 Task: Toggle the use editor as commit input.
Action: Mouse moved to (40, 612)
Screenshot: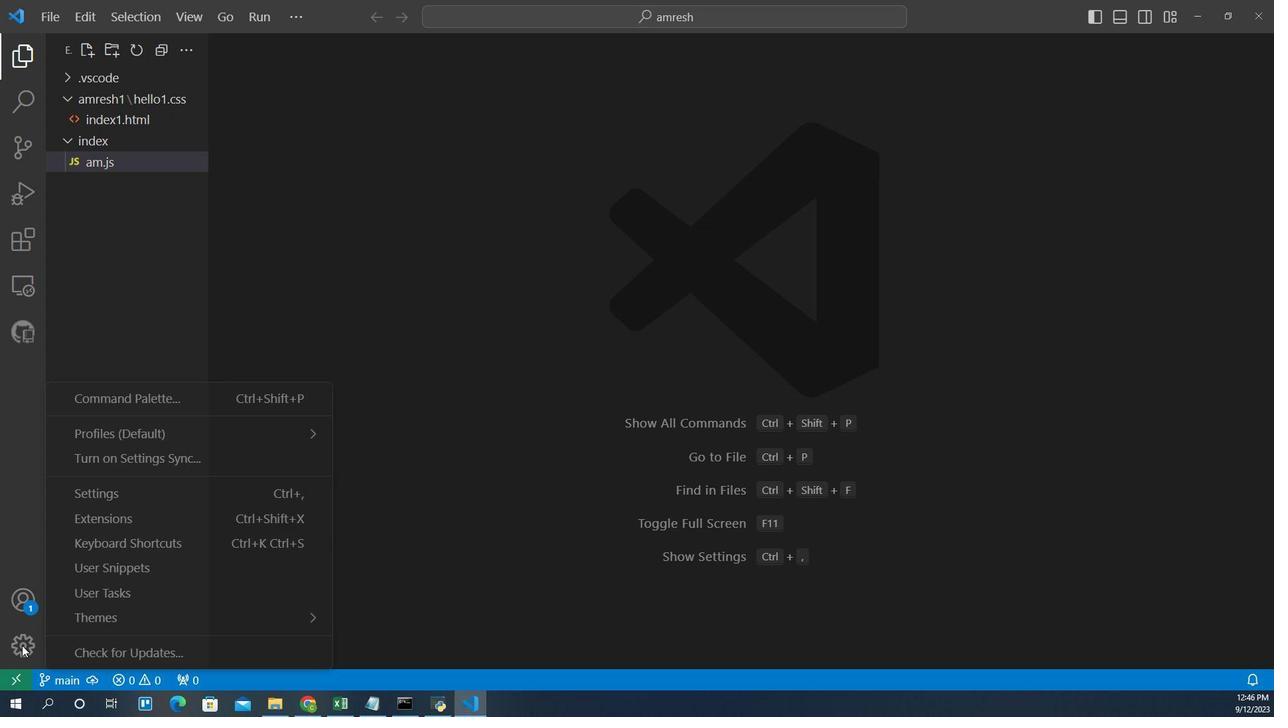 
Action: Mouse pressed left at (40, 612)
Screenshot: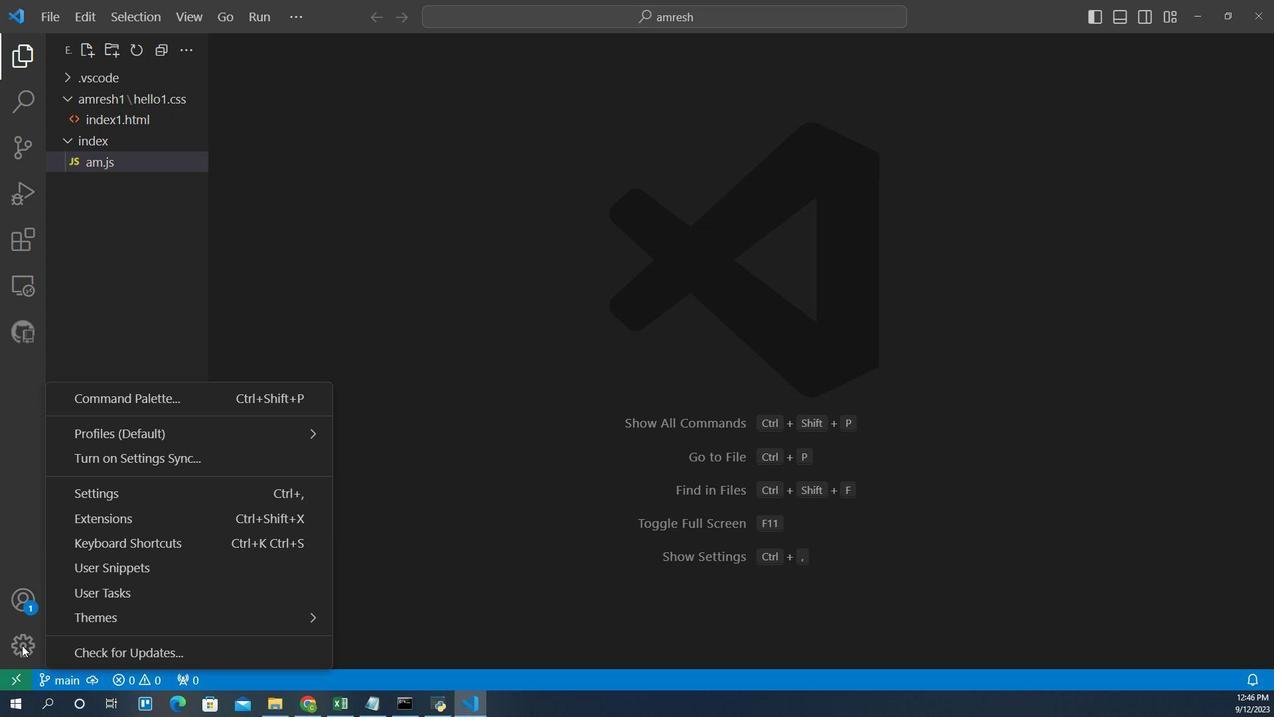 
Action: Mouse moved to (105, 480)
Screenshot: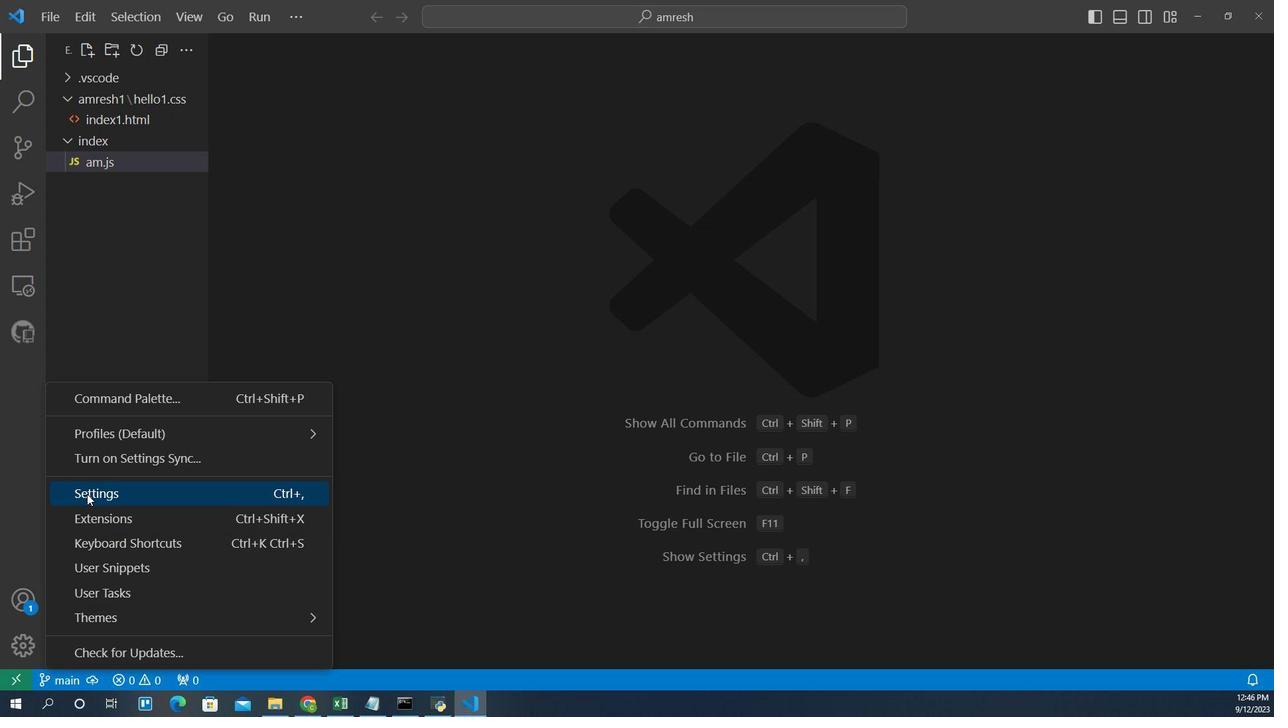 
Action: Mouse pressed left at (105, 480)
Screenshot: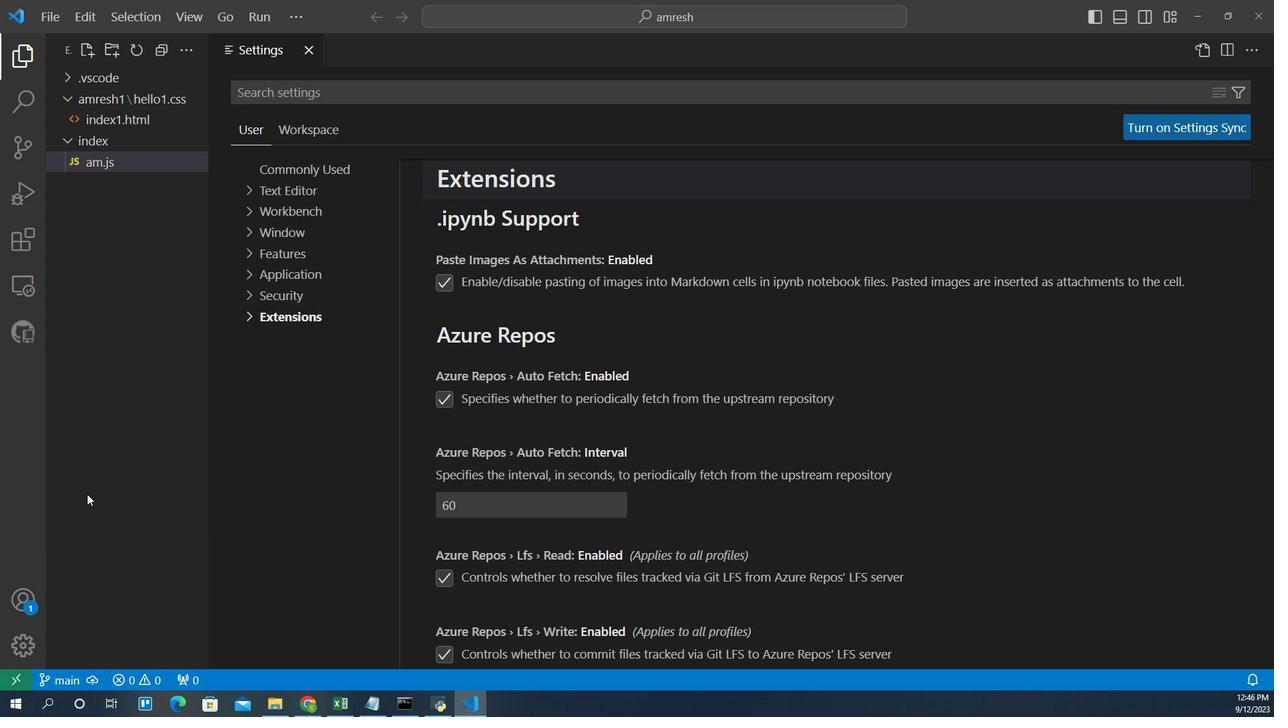 
Action: Mouse moved to (278, 324)
Screenshot: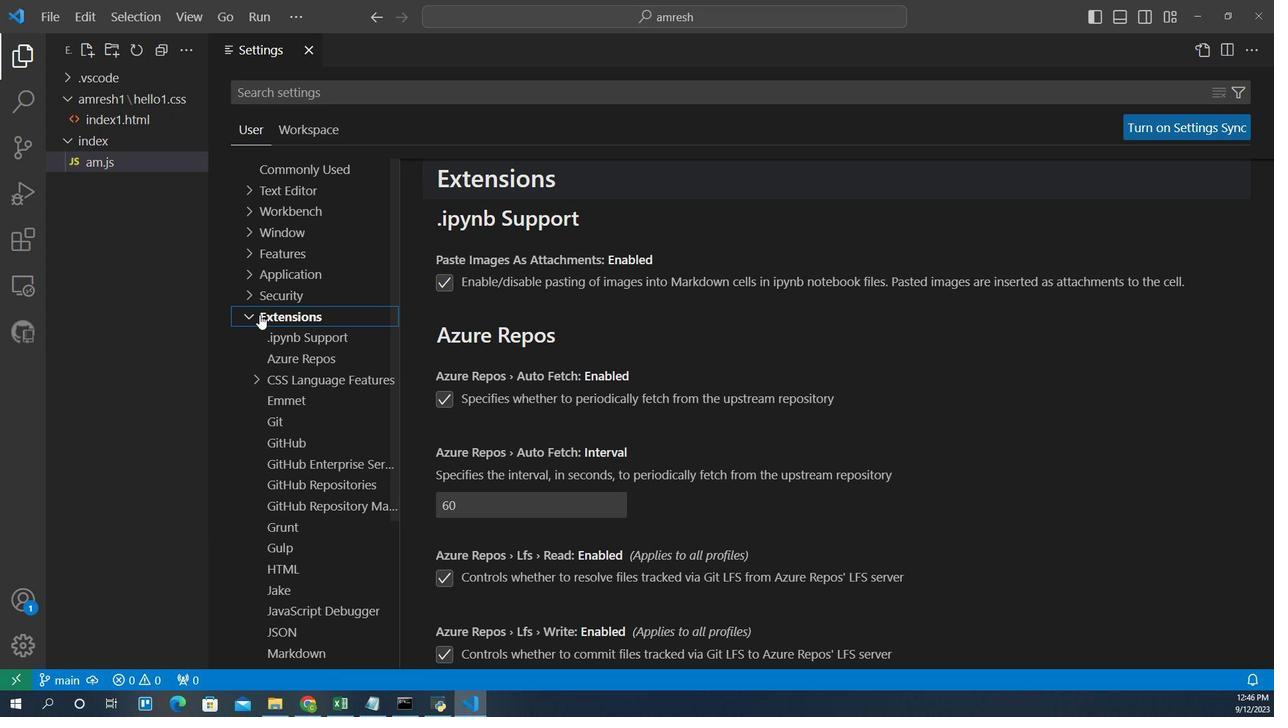 
Action: Mouse pressed left at (278, 324)
Screenshot: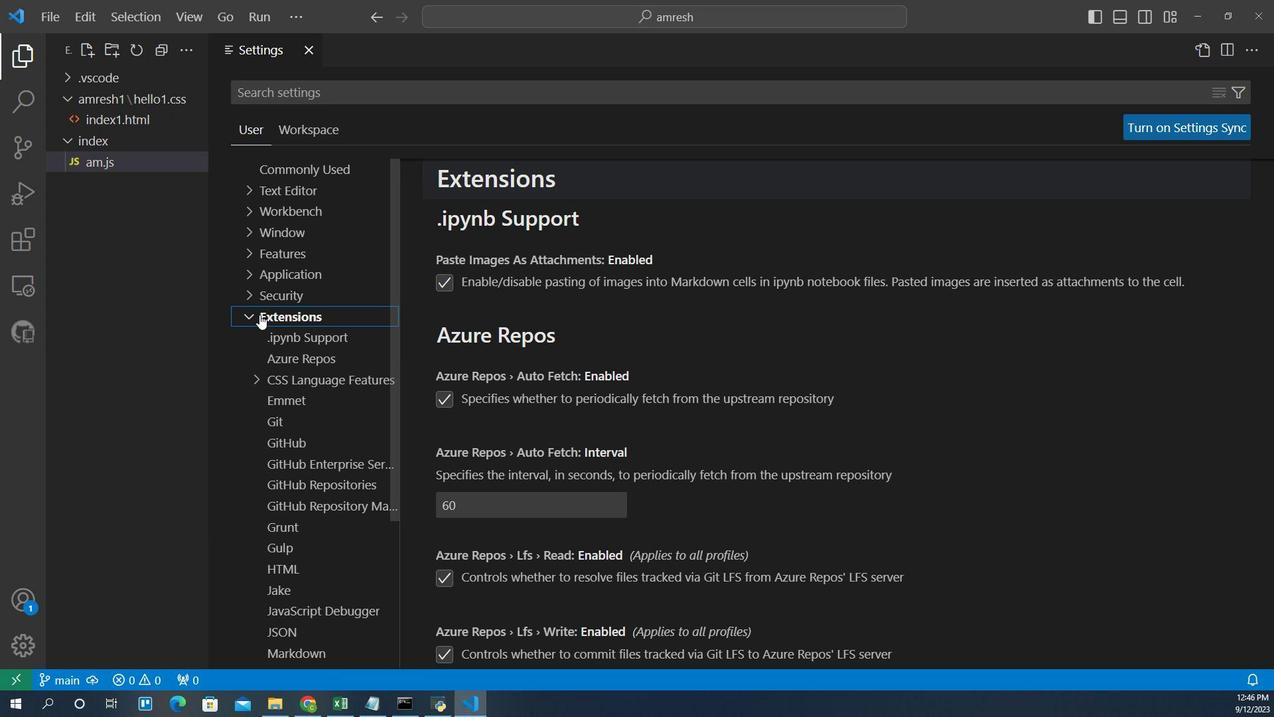 
Action: Mouse moved to (290, 418)
Screenshot: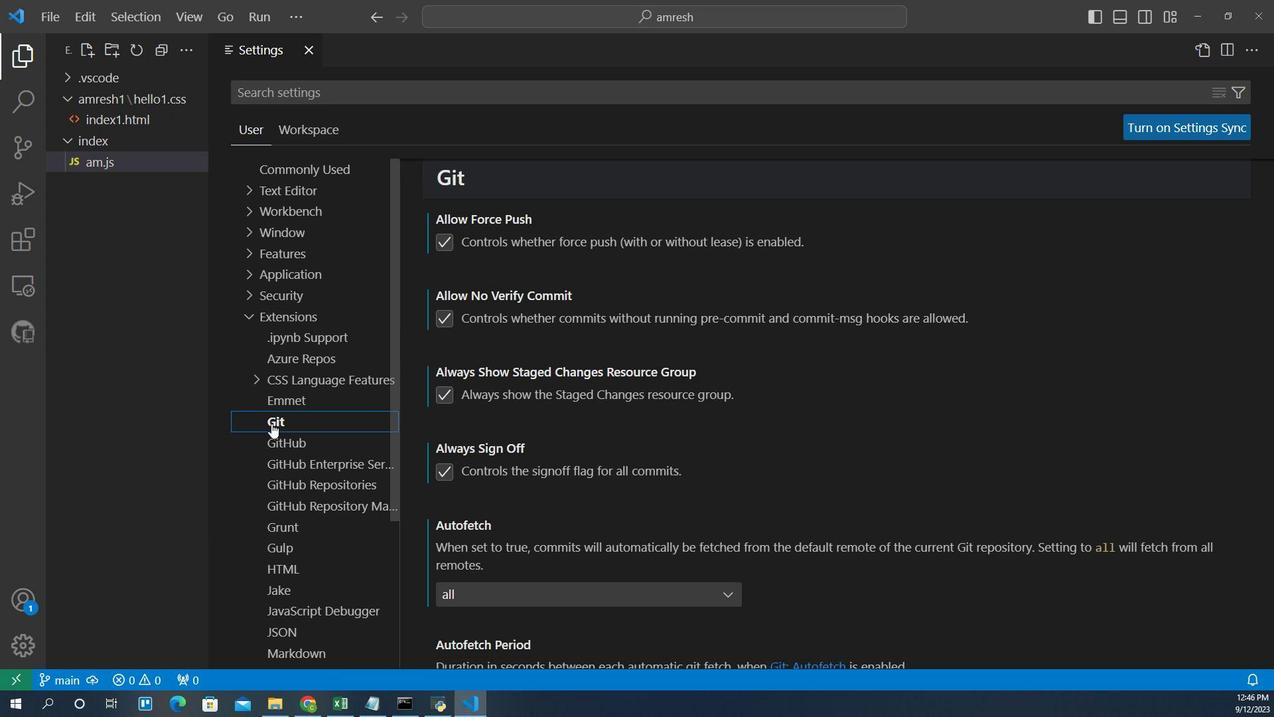 
Action: Mouse pressed left at (290, 418)
Screenshot: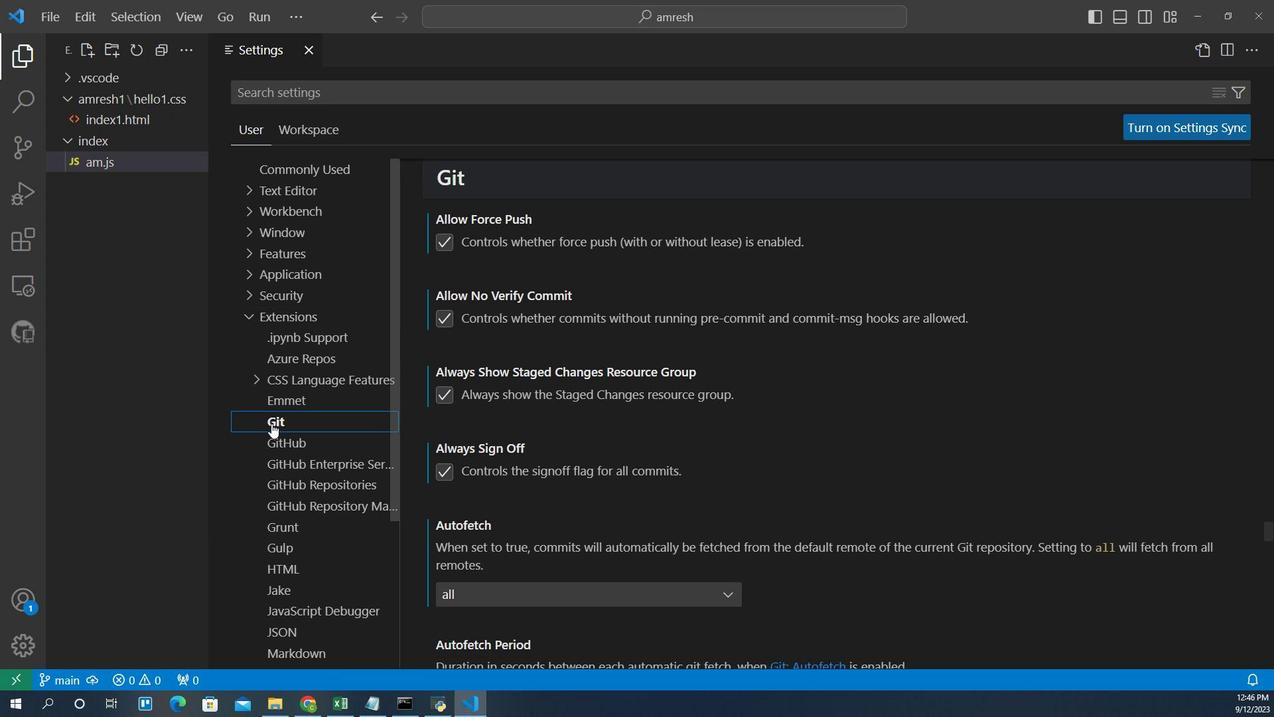 
Action: Mouse moved to (588, 530)
Screenshot: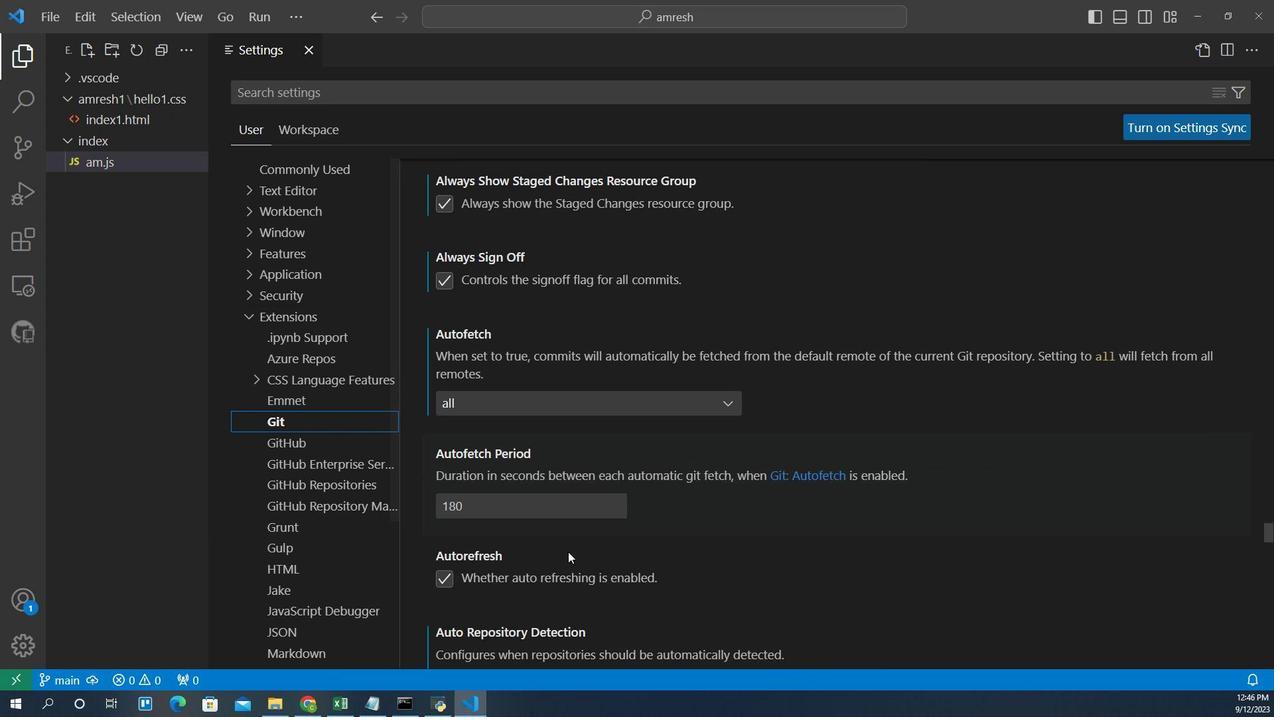 
Action: Mouse scrolled (588, 529) with delta (0, 0)
Screenshot: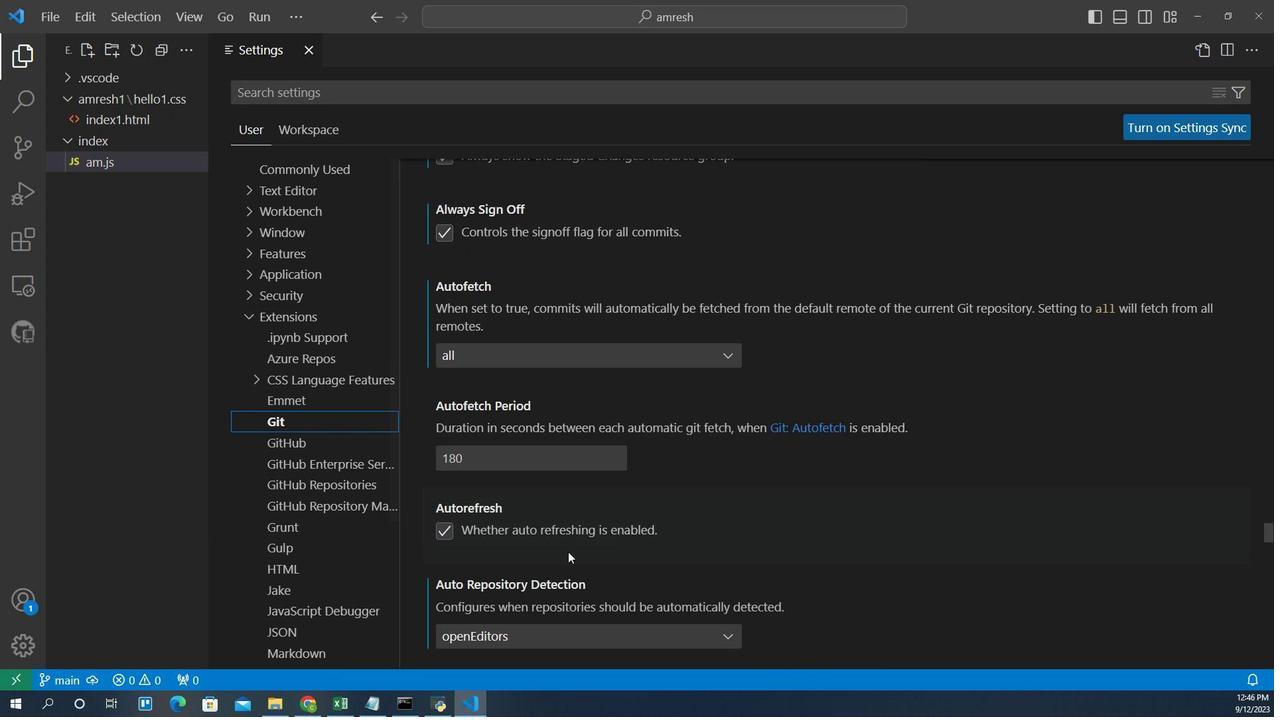 
Action: Mouse scrolled (588, 529) with delta (0, 0)
Screenshot: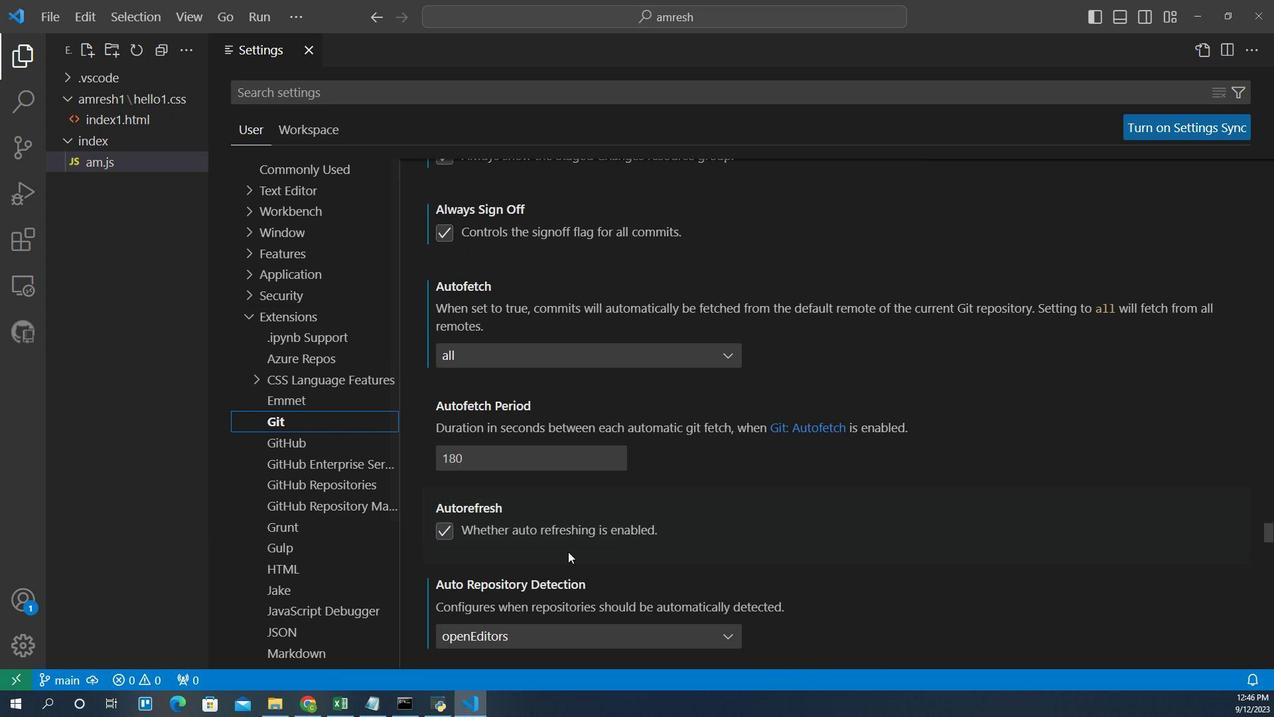 
Action: Mouse scrolled (588, 529) with delta (0, 0)
Screenshot: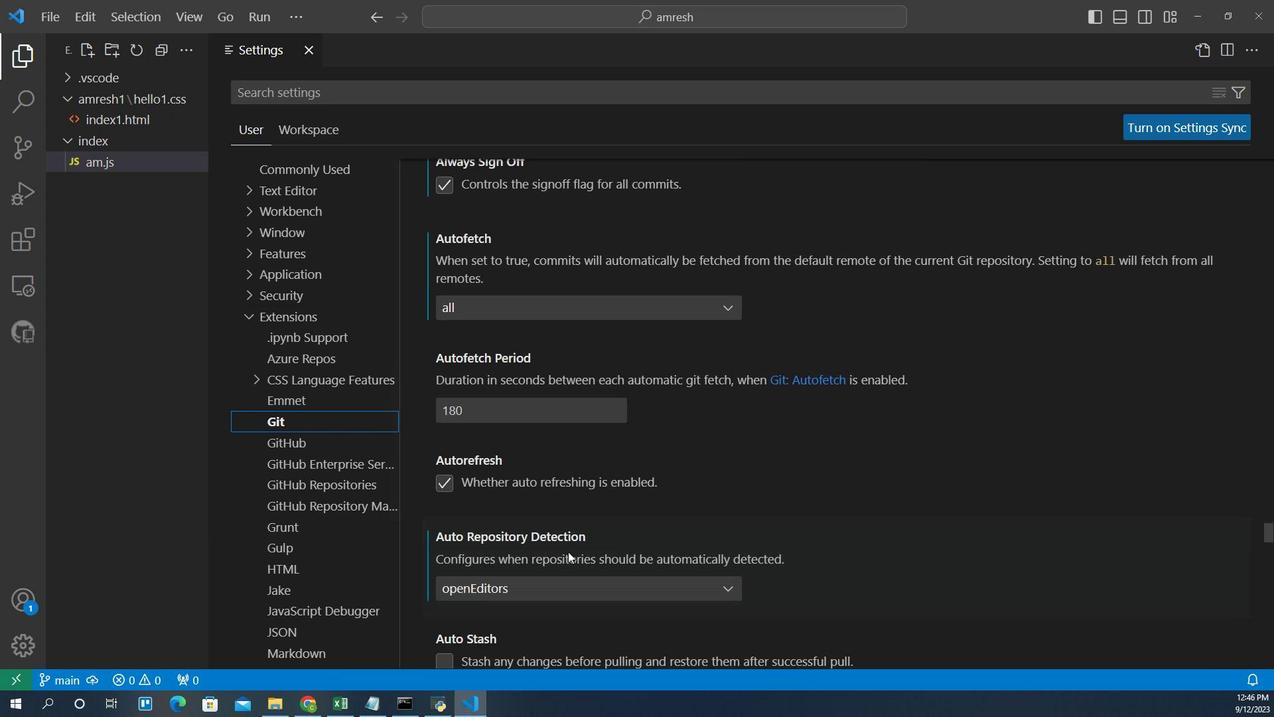 
Action: Mouse scrolled (588, 529) with delta (0, 0)
Screenshot: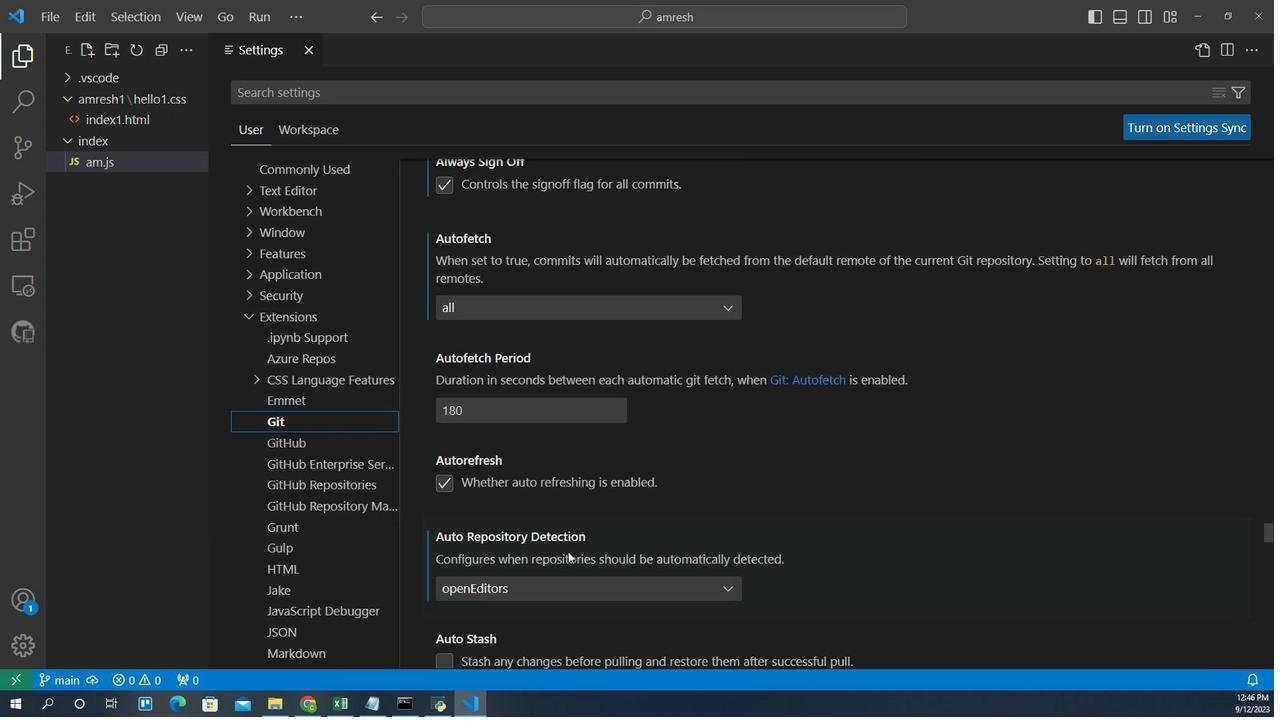 
Action: Mouse scrolled (588, 529) with delta (0, 0)
Screenshot: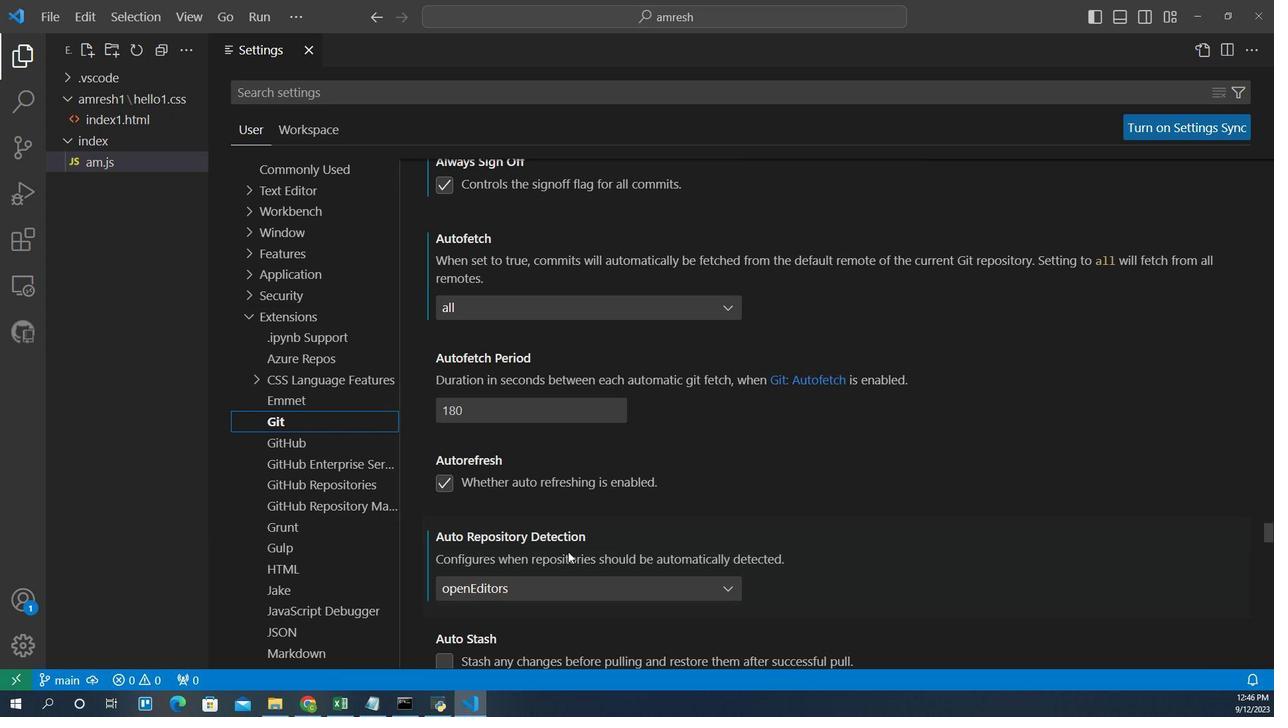 
Action: Mouse scrolled (588, 529) with delta (0, 0)
Screenshot: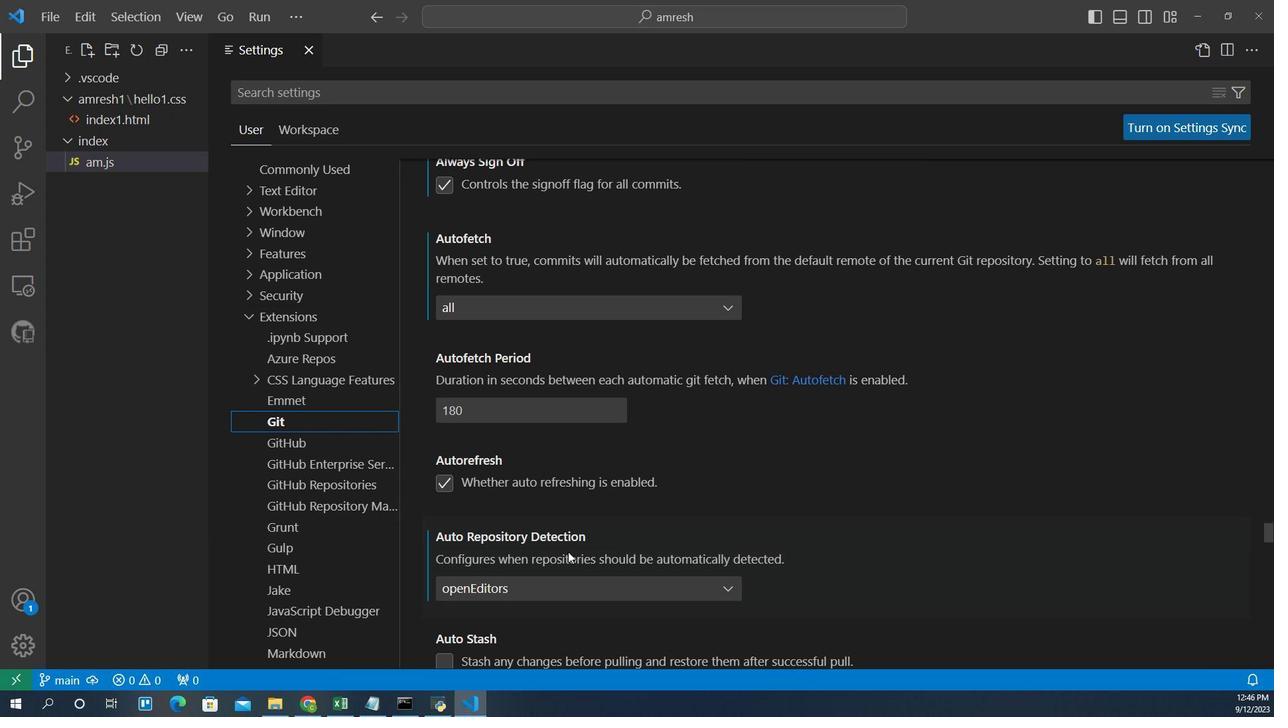 
Action: Mouse scrolled (588, 529) with delta (0, 0)
Screenshot: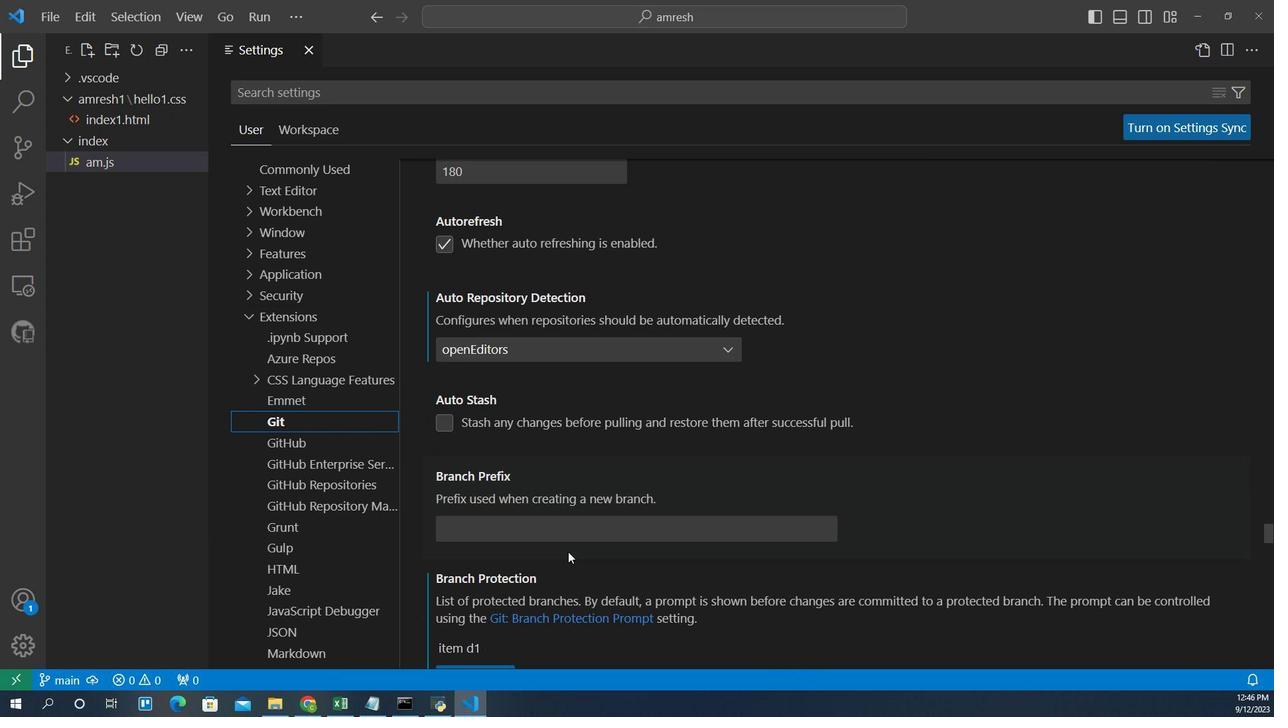 
Action: Mouse scrolled (588, 529) with delta (0, 0)
Screenshot: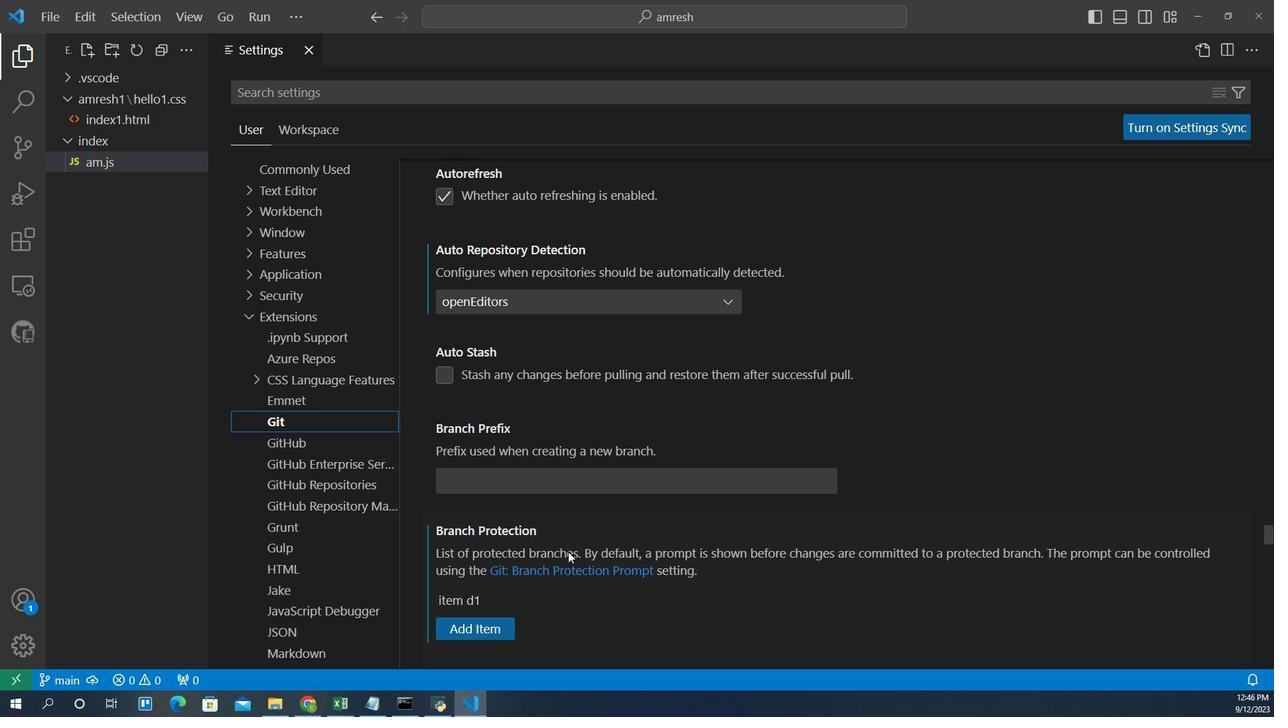 
Action: Mouse scrolled (588, 529) with delta (0, 0)
Screenshot: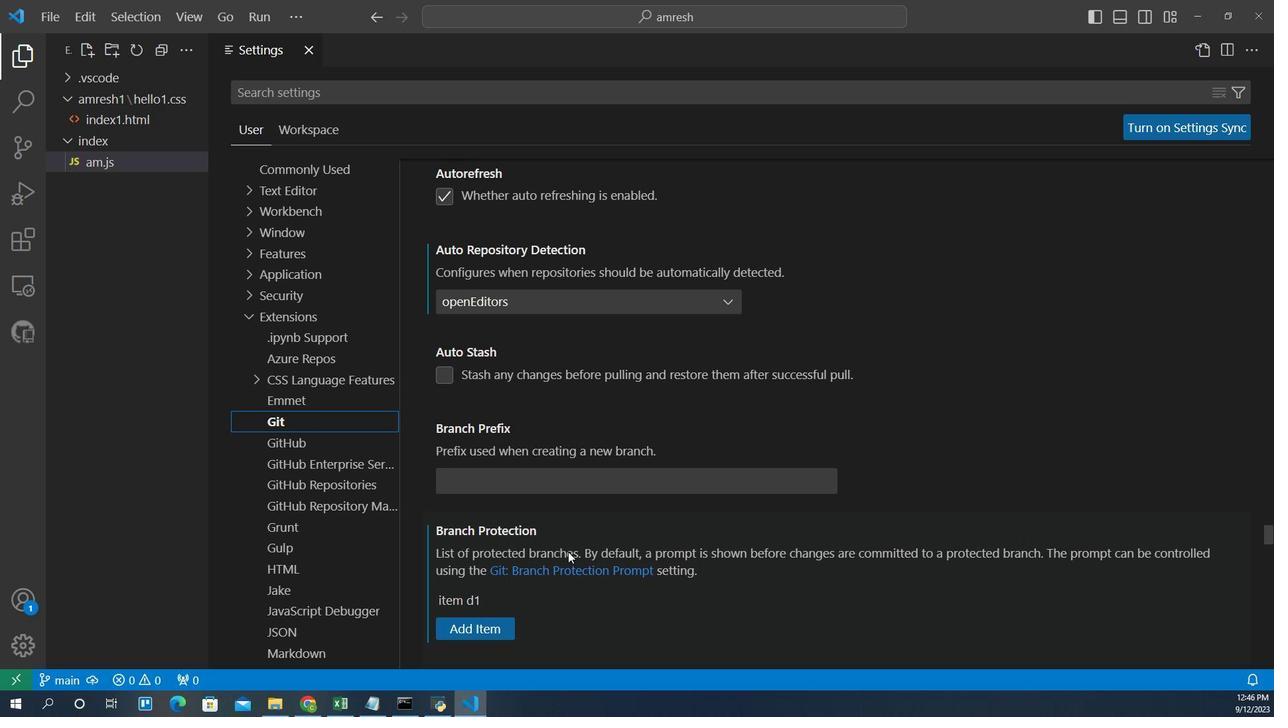 
Action: Mouse scrolled (588, 529) with delta (0, 0)
Screenshot: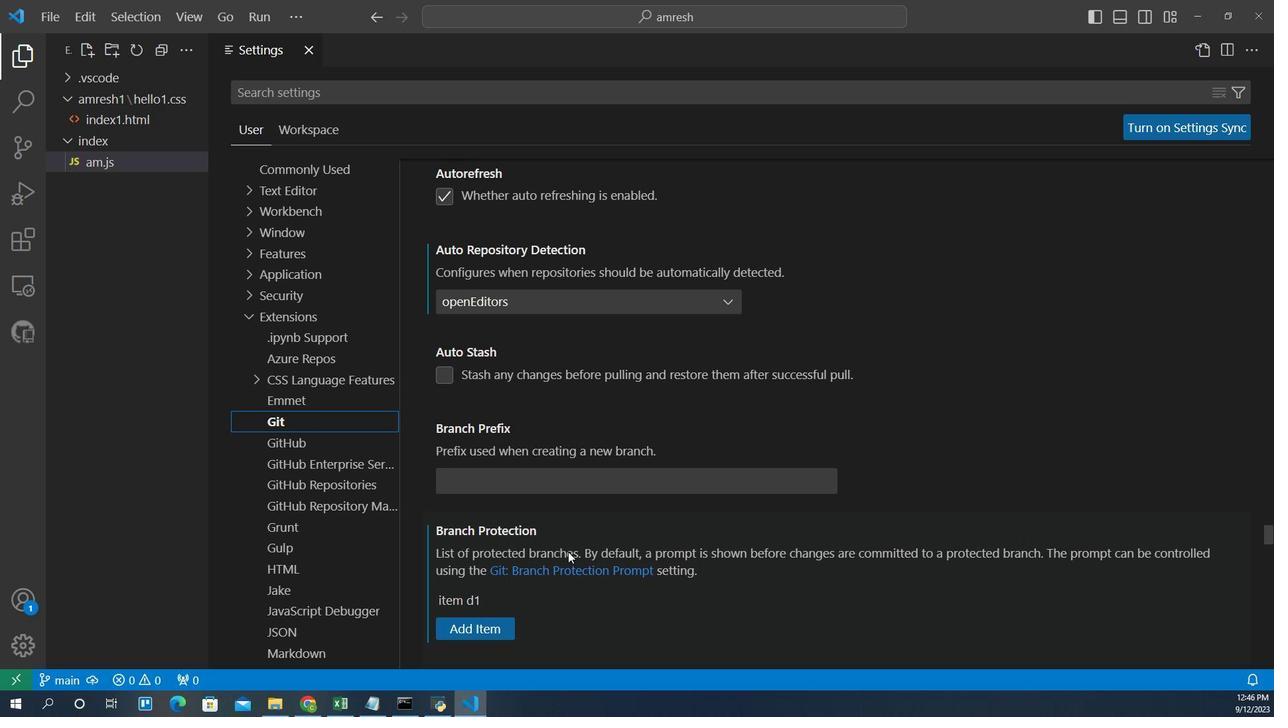 
Action: Mouse scrolled (588, 529) with delta (0, 0)
Screenshot: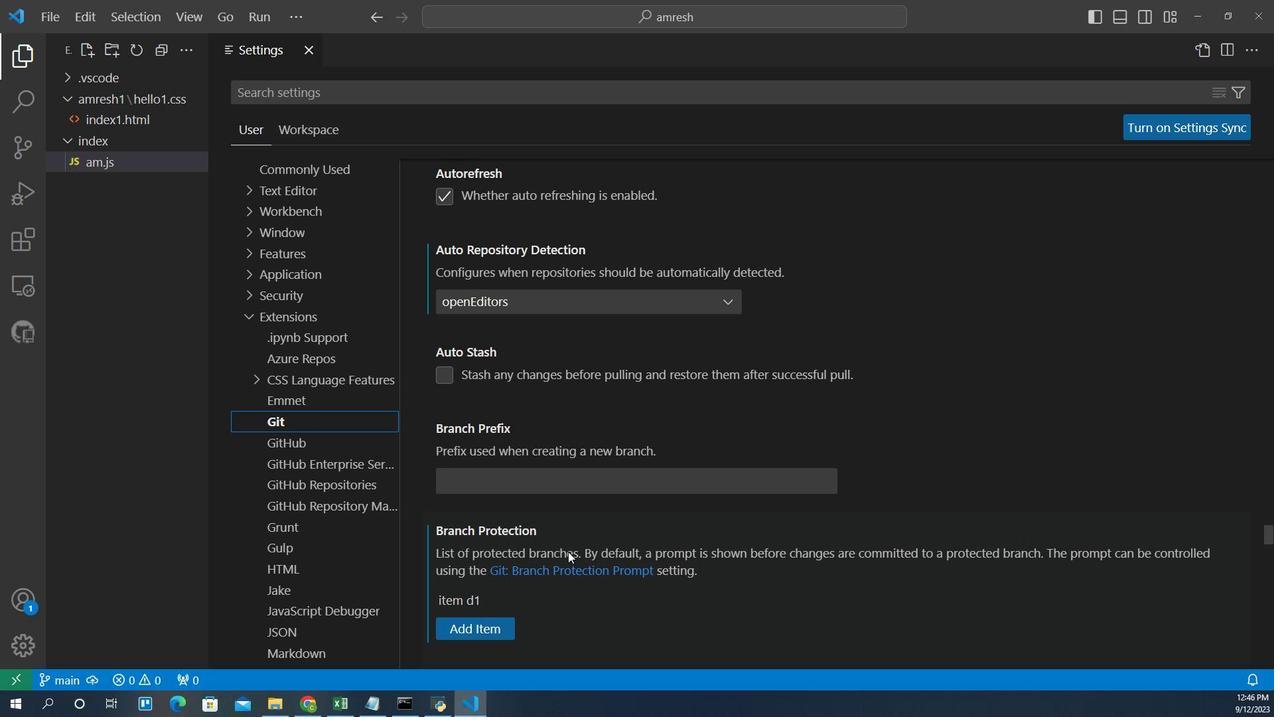 
Action: Mouse scrolled (588, 529) with delta (0, 0)
Screenshot: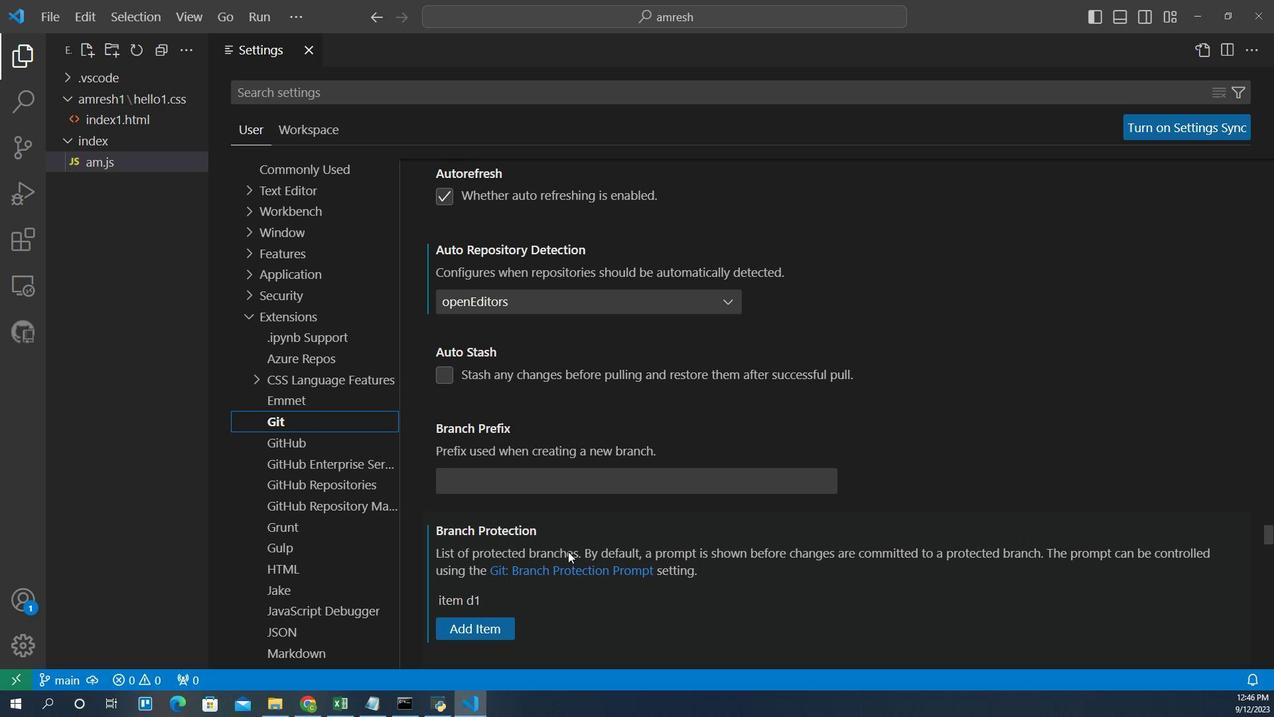 
Action: Mouse scrolled (588, 529) with delta (0, 0)
Screenshot: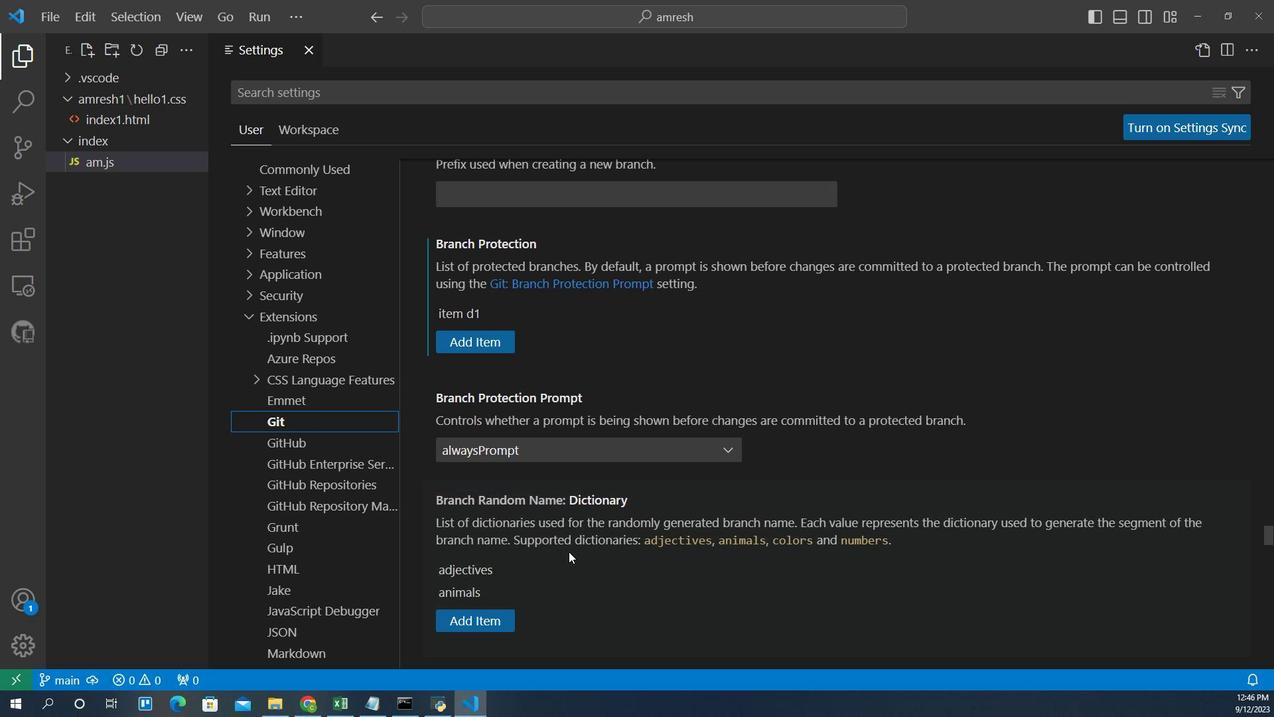 
Action: Mouse scrolled (588, 529) with delta (0, 0)
Screenshot: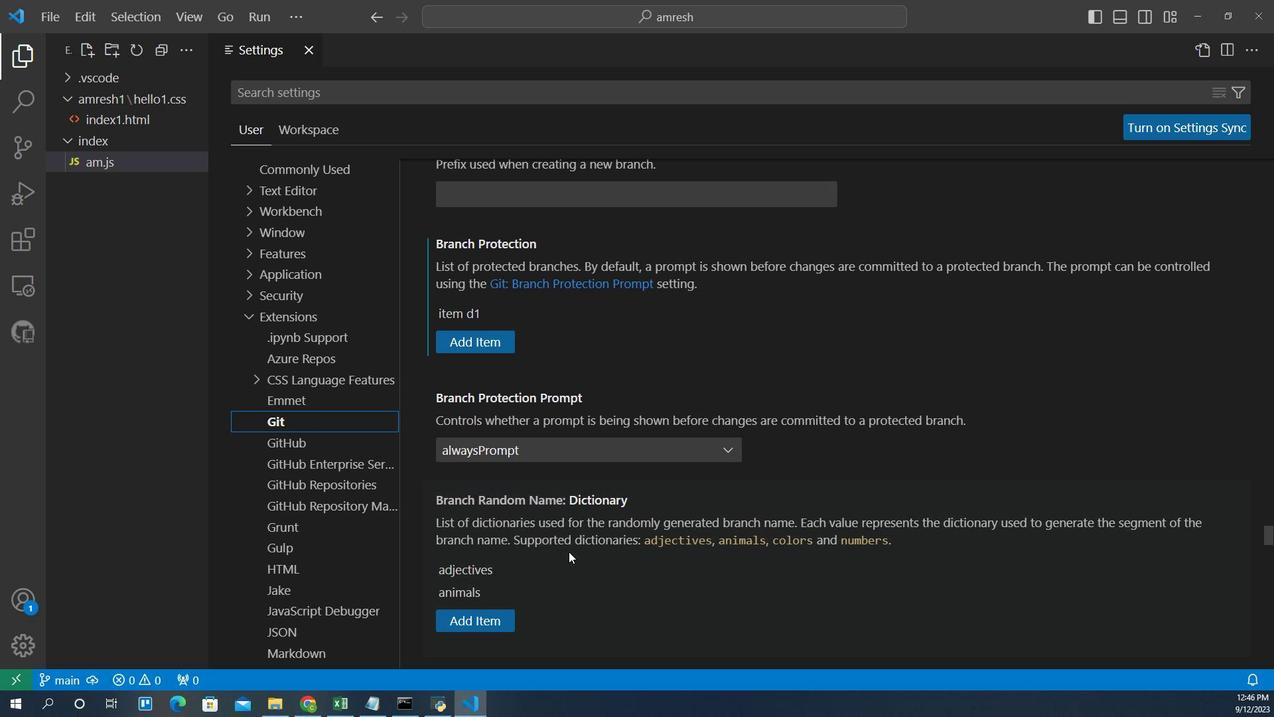
Action: Mouse scrolled (588, 529) with delta (0, 0)
Screenshot: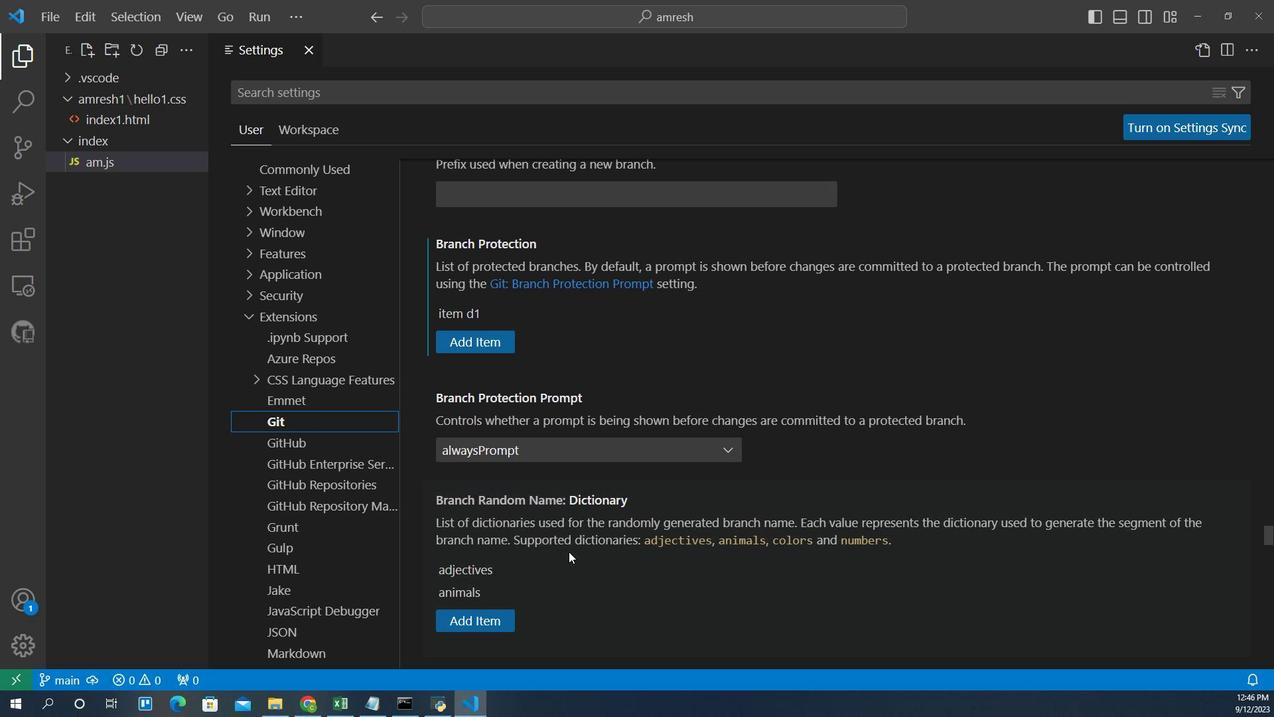 
Action: Mouse scrolled (588, 529) with delta (0, 0)
Screenshot: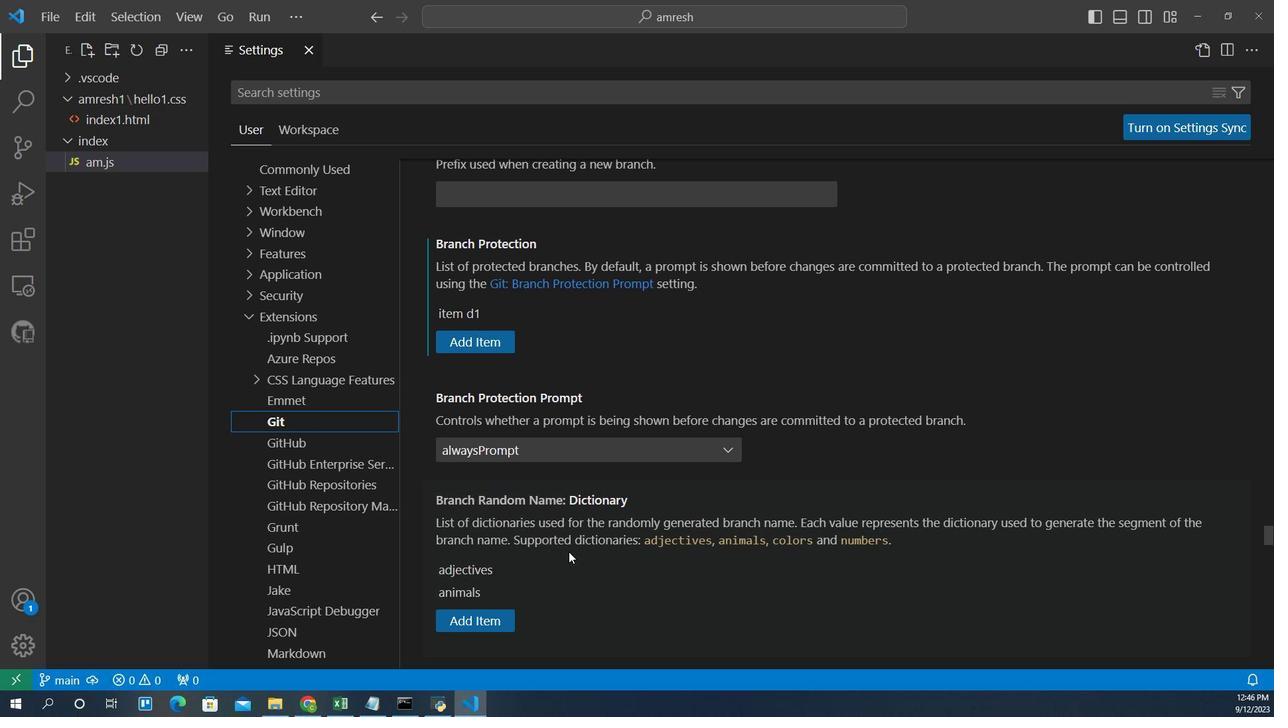 
Action: Mouse scrolled (588, 529) with delta (0, 0)
Screenshot: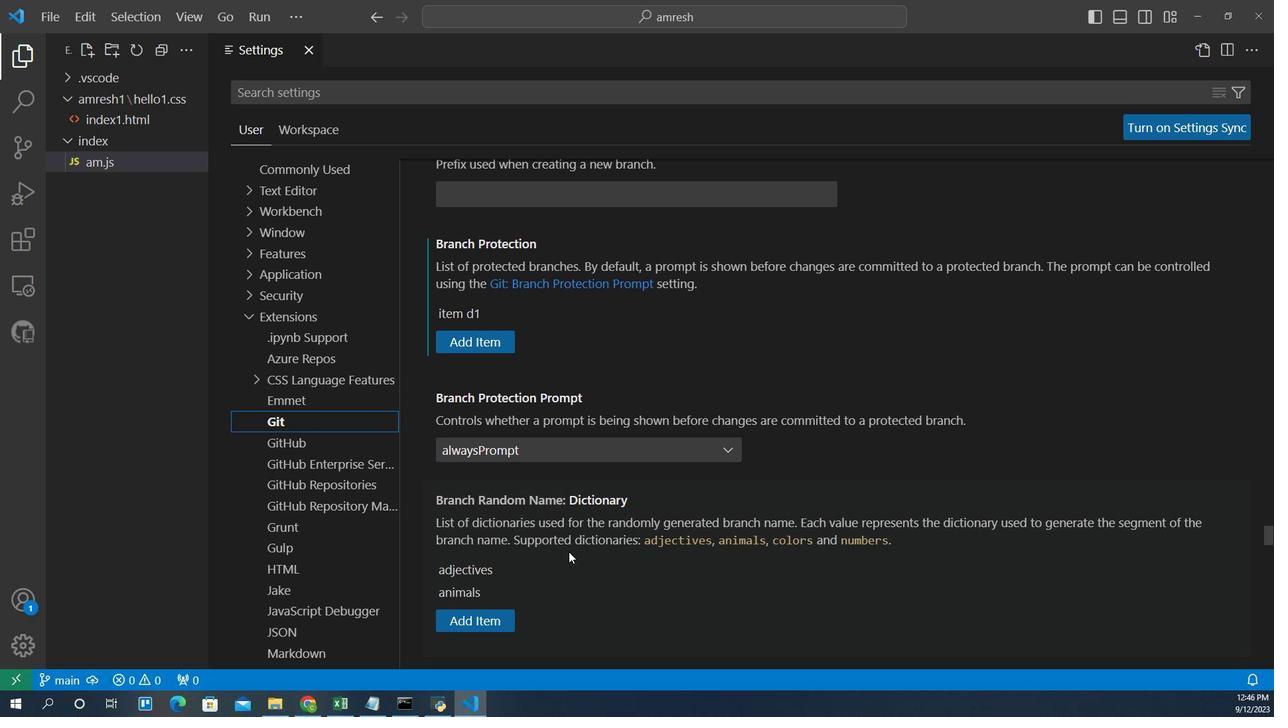 
Action: Mouse scrolled (588, 529) with delta (0, 0)
Screenshot: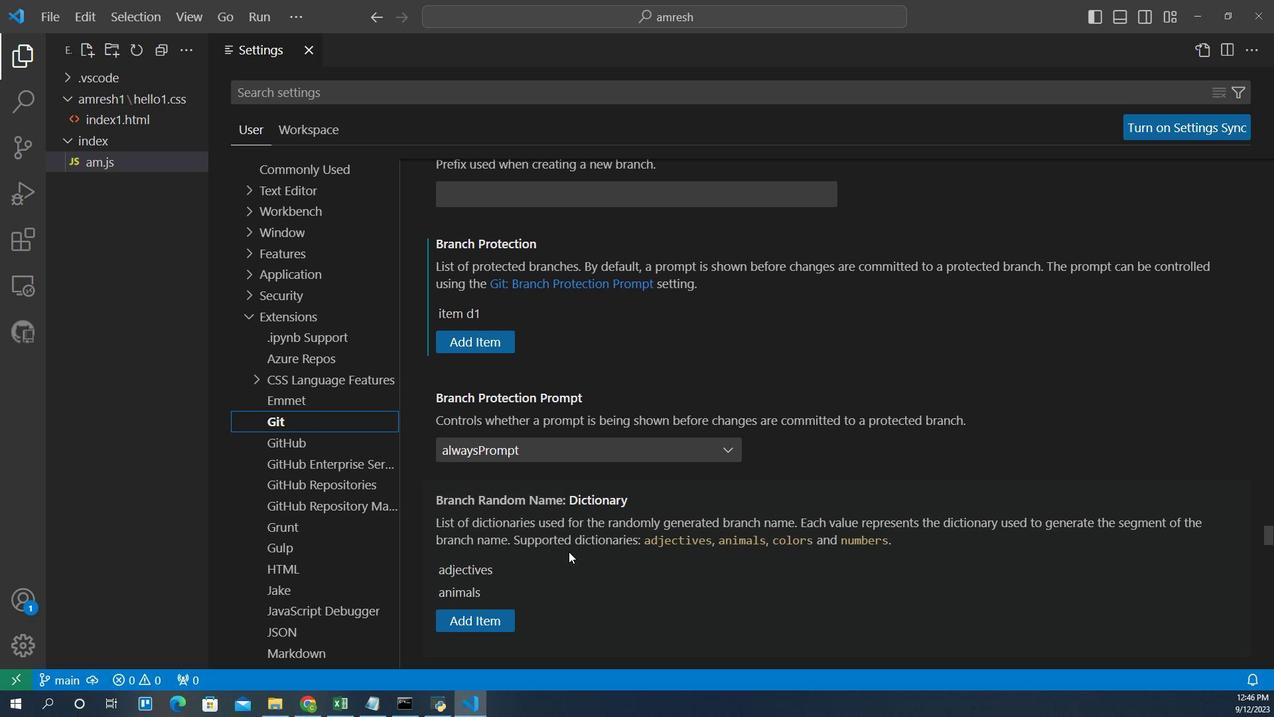 
Action: Mouse moved to (589, 530)
Screenshot: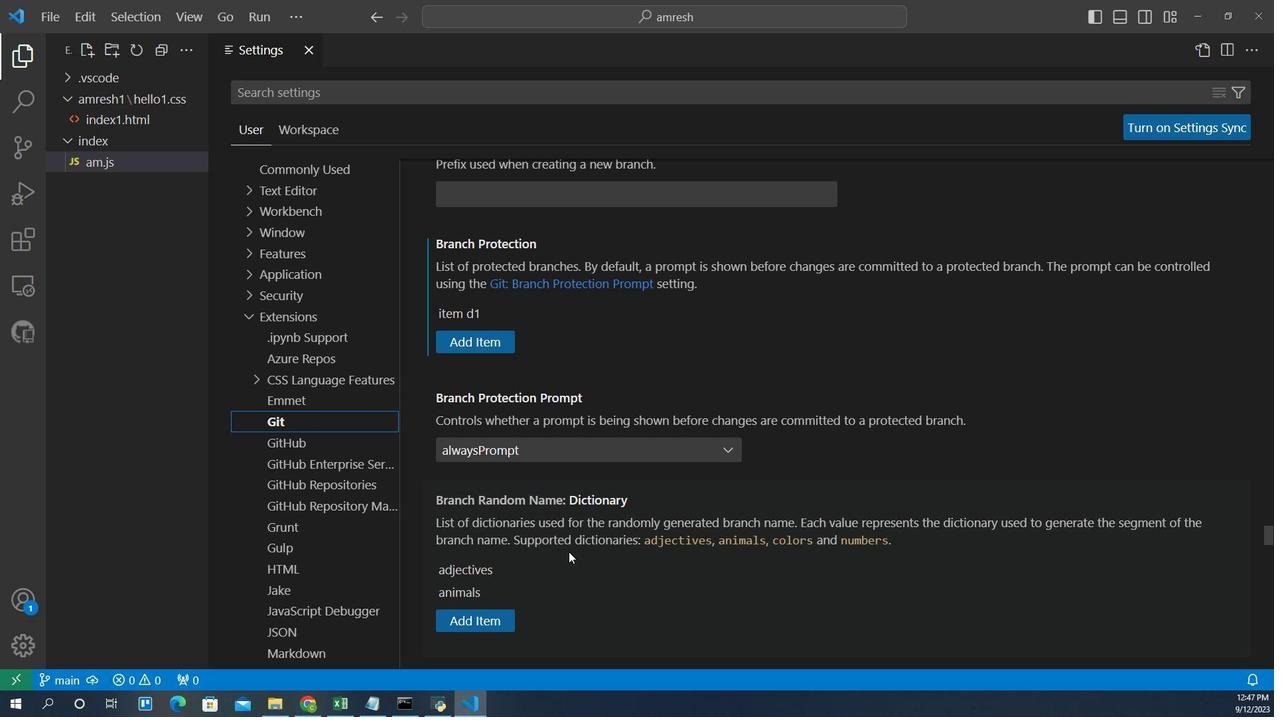 
Action: Mouse scrolled (589, 529) with delta (0, 0)
Screenshot: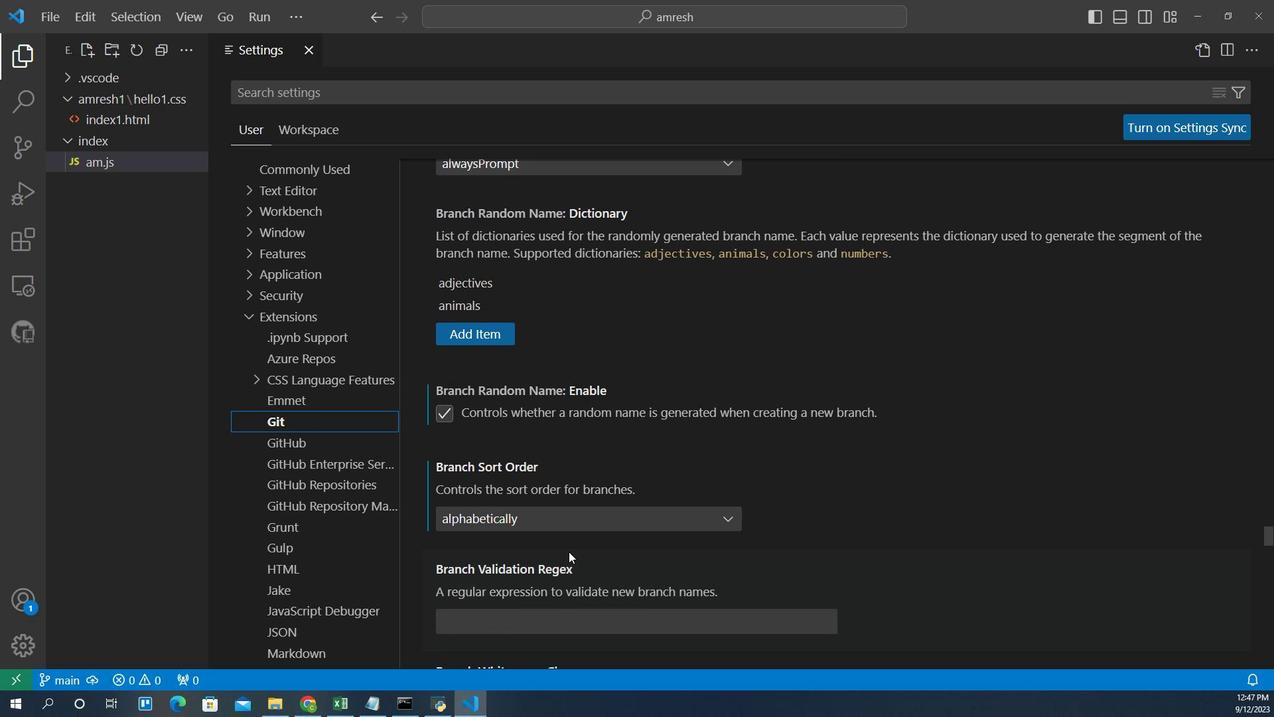 
Action: Mouse scrolled (589, 529) with delta (0, 0)
Screenshot: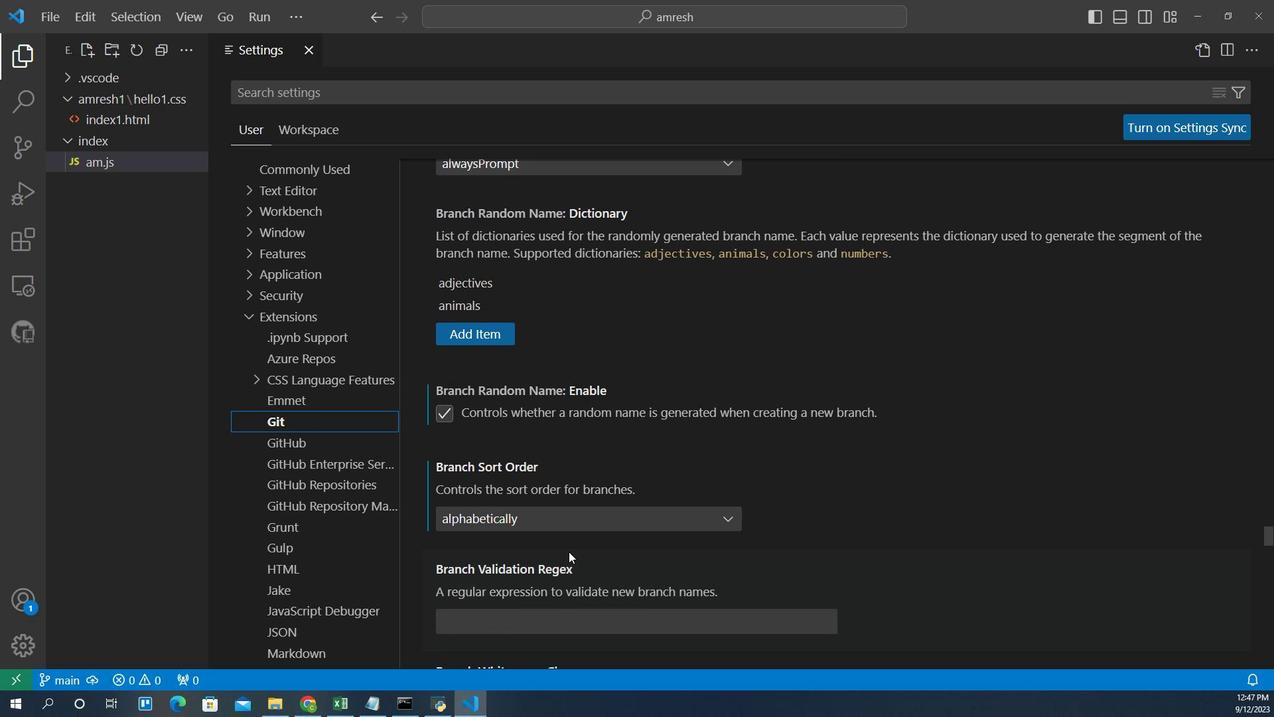 
Action: Mouse scrolled (589, 529) with delta (0, 0)
Screenshot: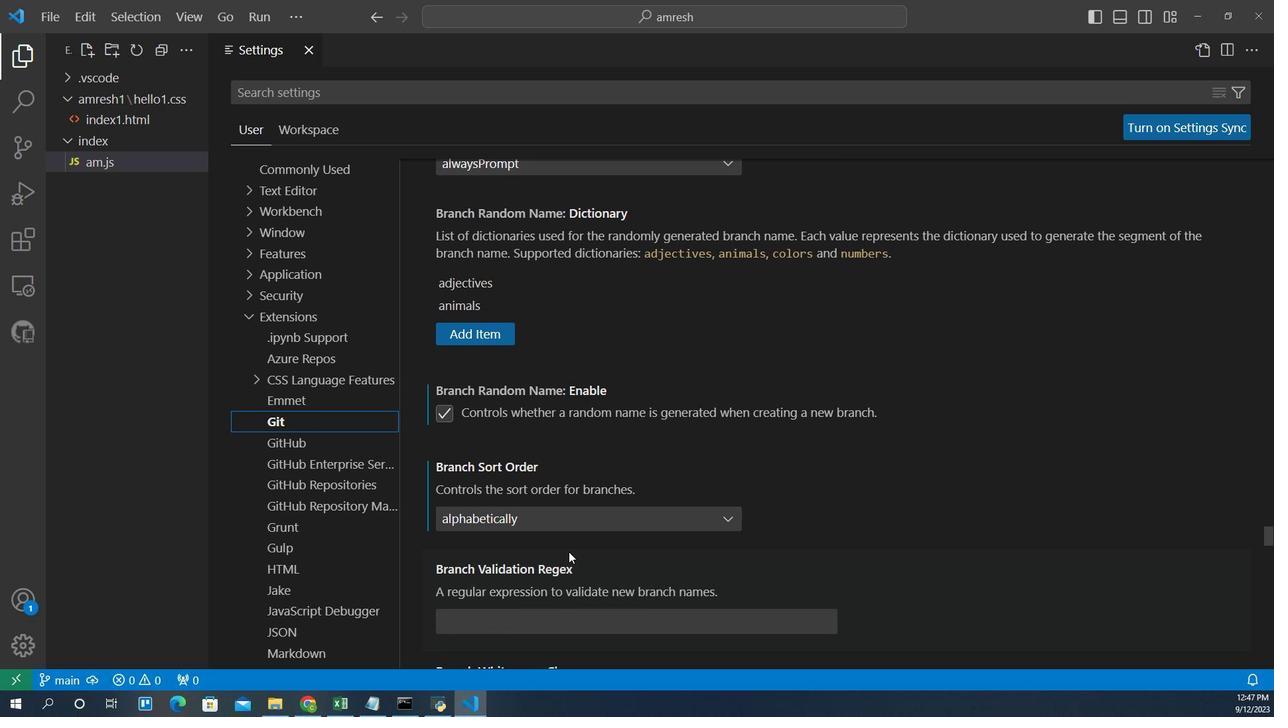 
Action: Mouse scrolled (589, 529) with delta (0, 0)
Screenshot: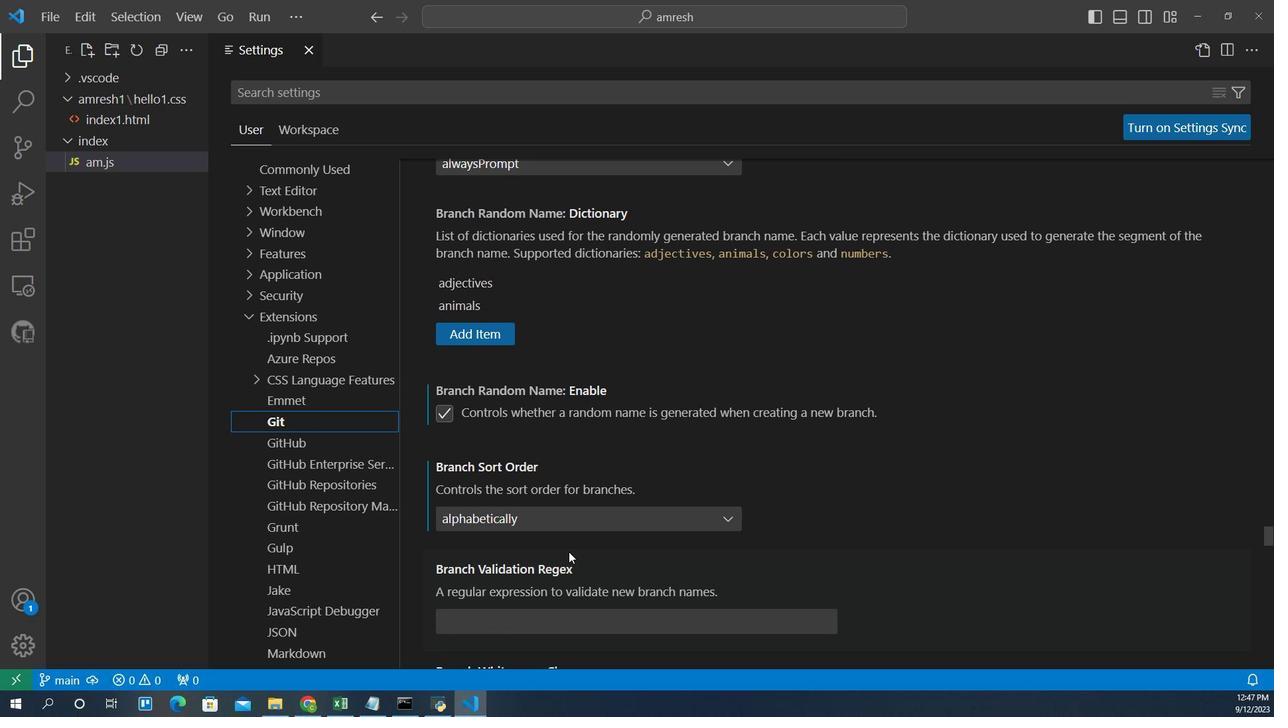 
Action: Mouse scrolled (589, 529) with delta (0, 0)
Screenshot: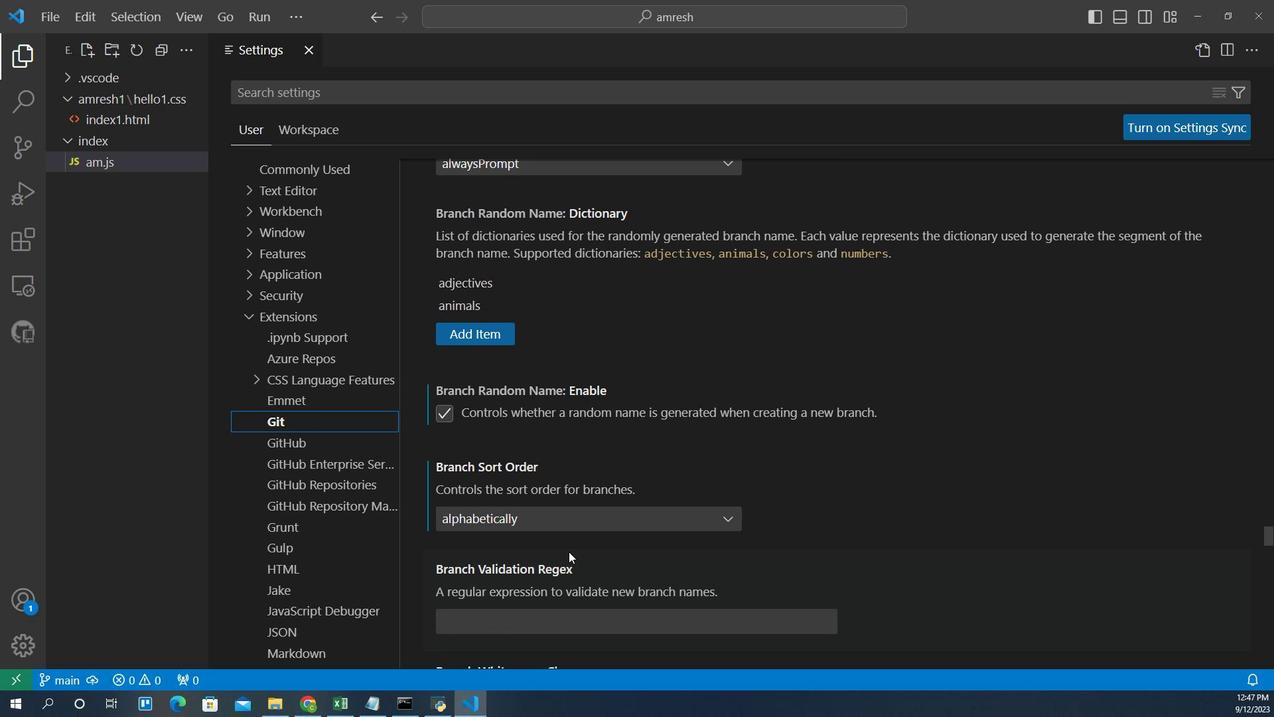 
Action: Mouse scrolled (589, 529) with delta (0, 0)
Screenshot: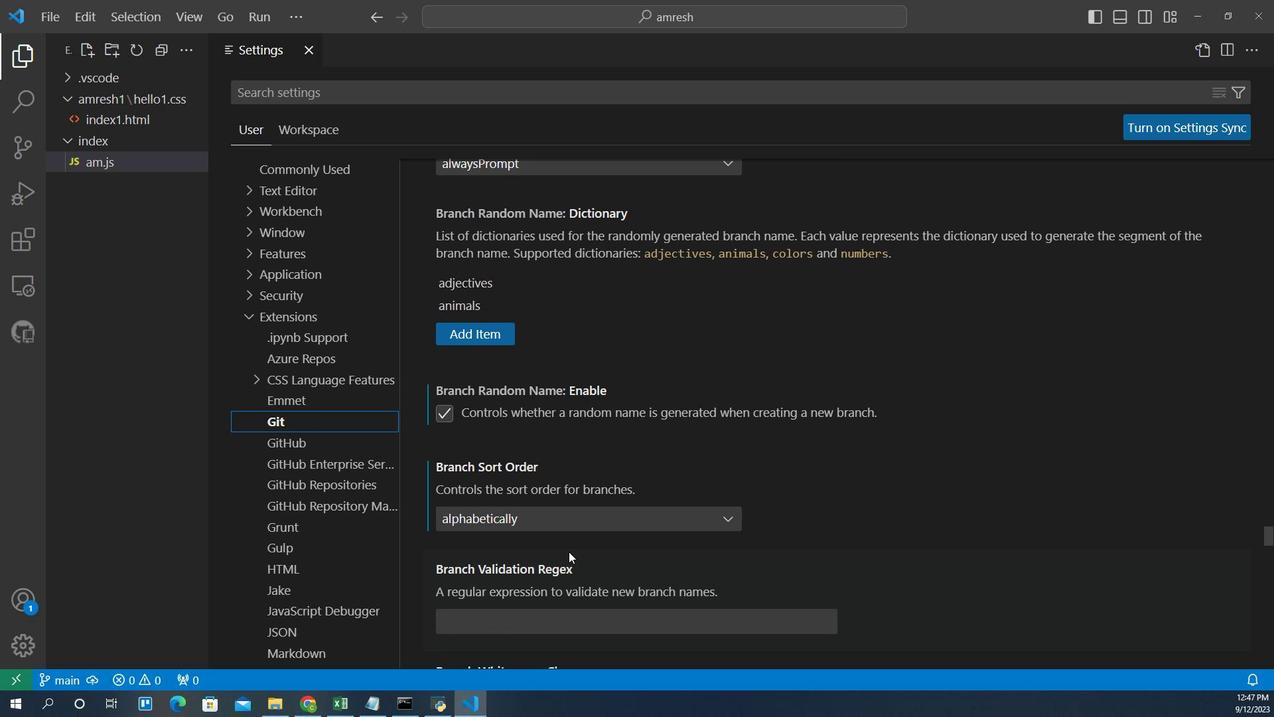 
Action: Mouse scrolled (589, 529) with delta (0, 0)
Screenshot: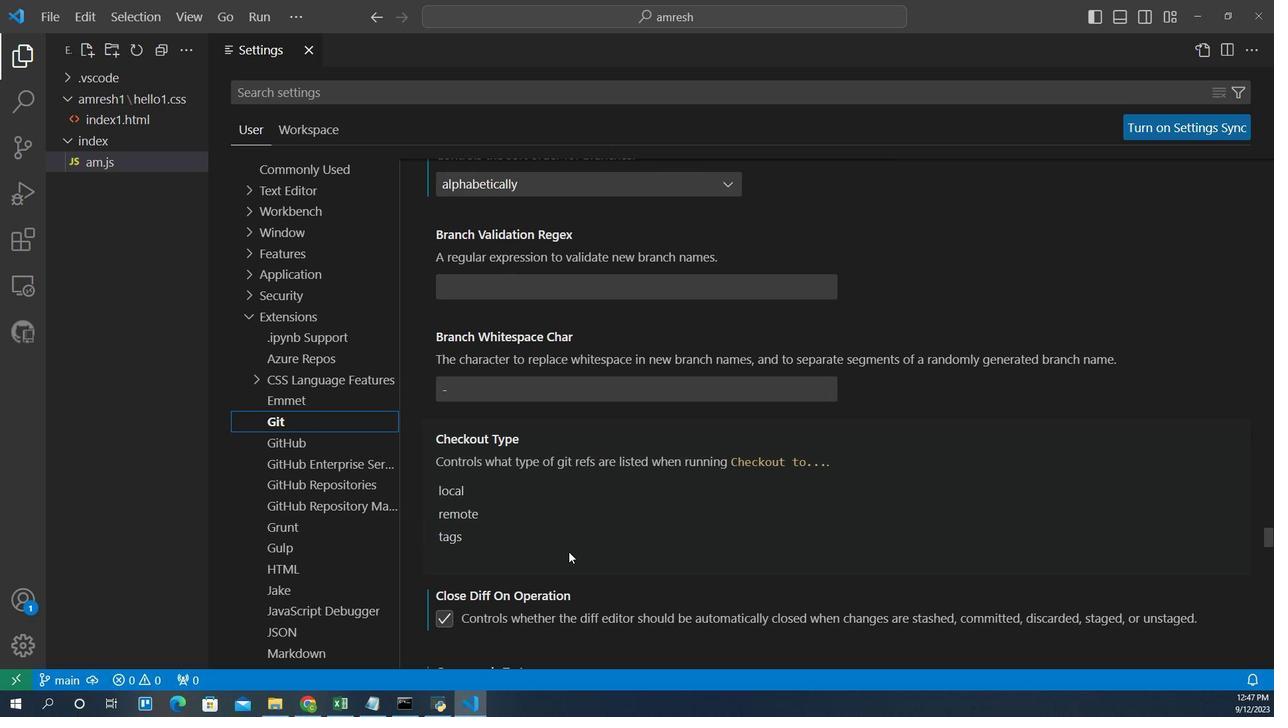
Action: Mouse scrolled (589, 529) with delta (0, 0)
Screenshot: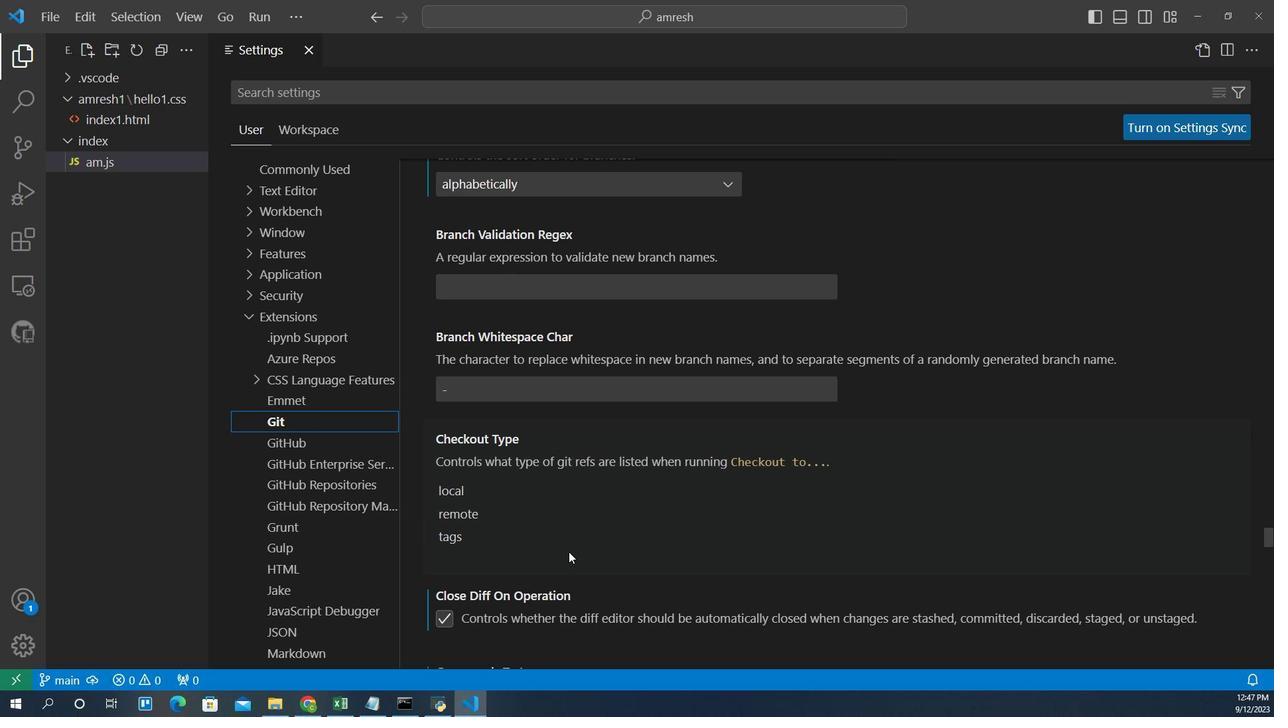 
Action: Mouse scrolled (589, 529) with delta (0, 0)
Screenshot: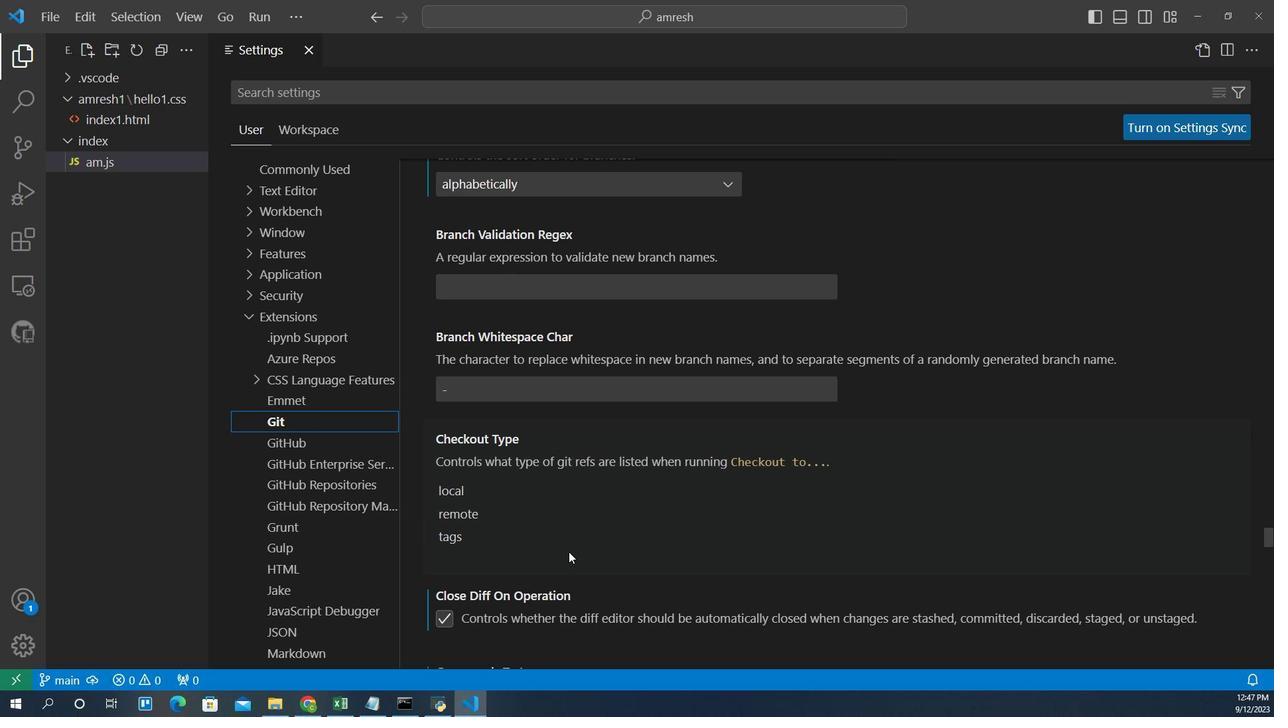 
Action: Mouse scrolled (589, 529) with delta (0, 0)
Screenshot: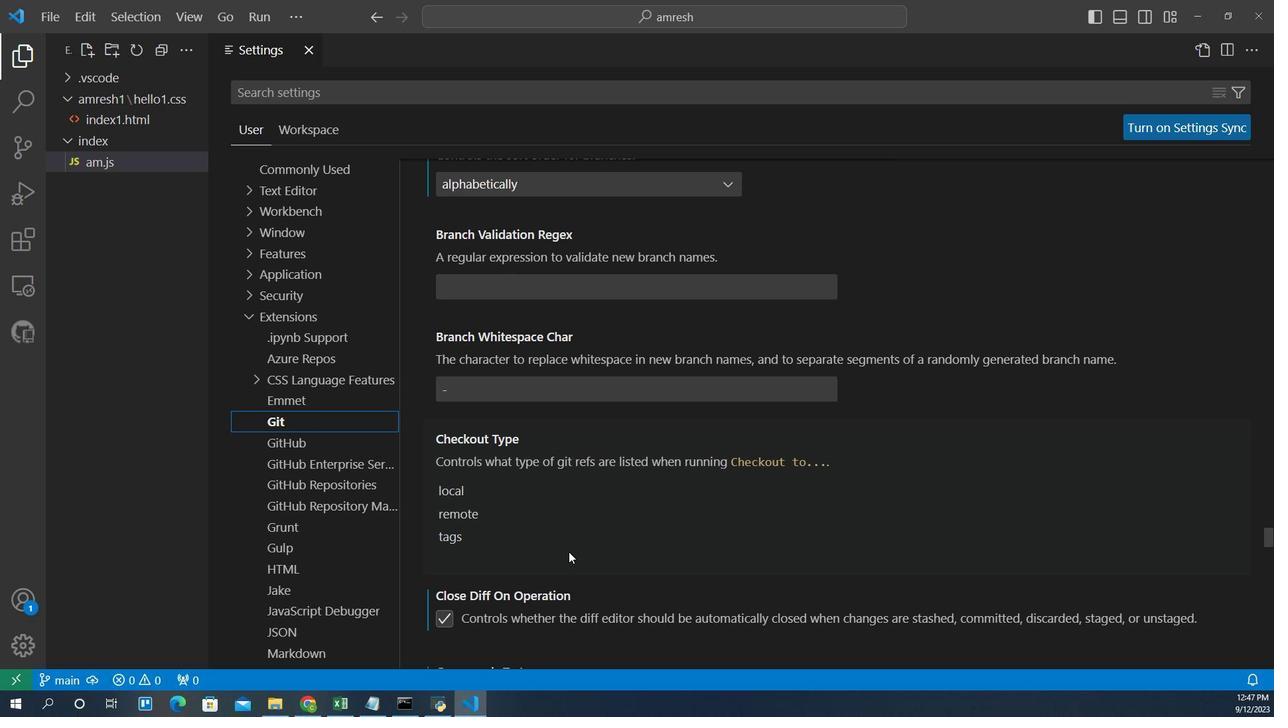 
Action: Mouse scrolled (589, 529) with delta (0, 0)
Screenshot: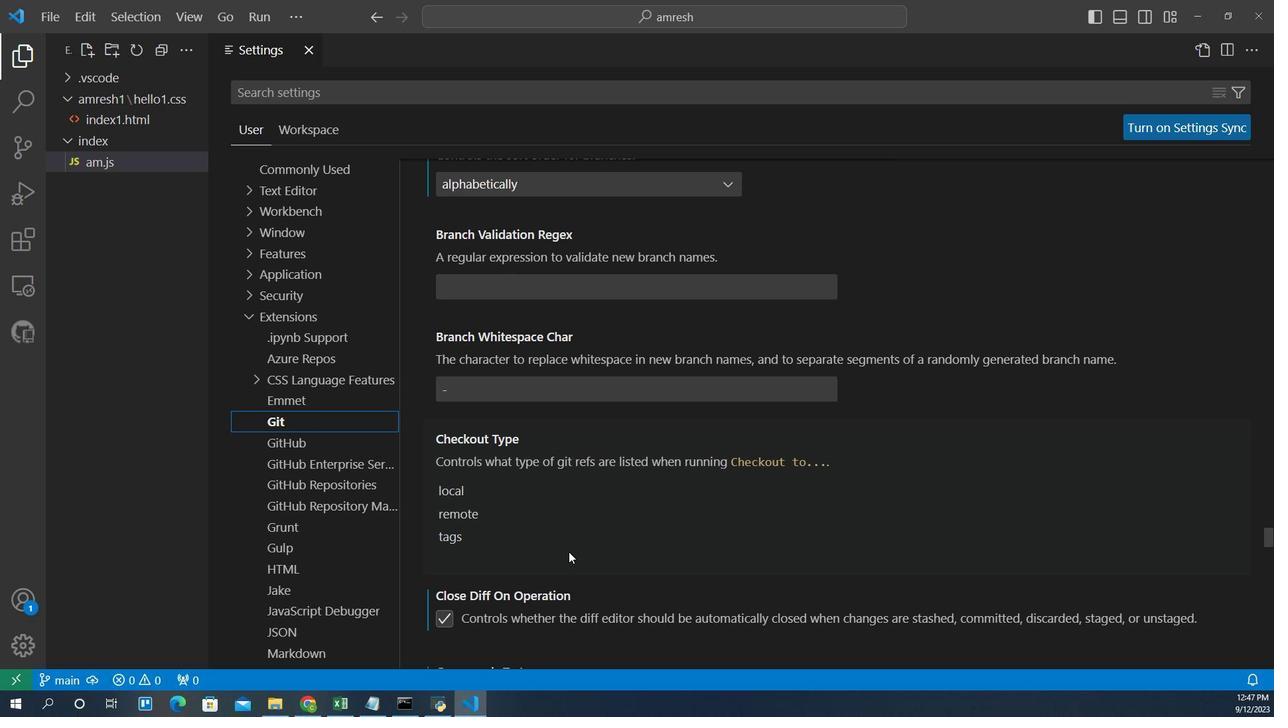 
Action: Mouse scrolled (589, 529) with delta (0, 0)
Screenshot: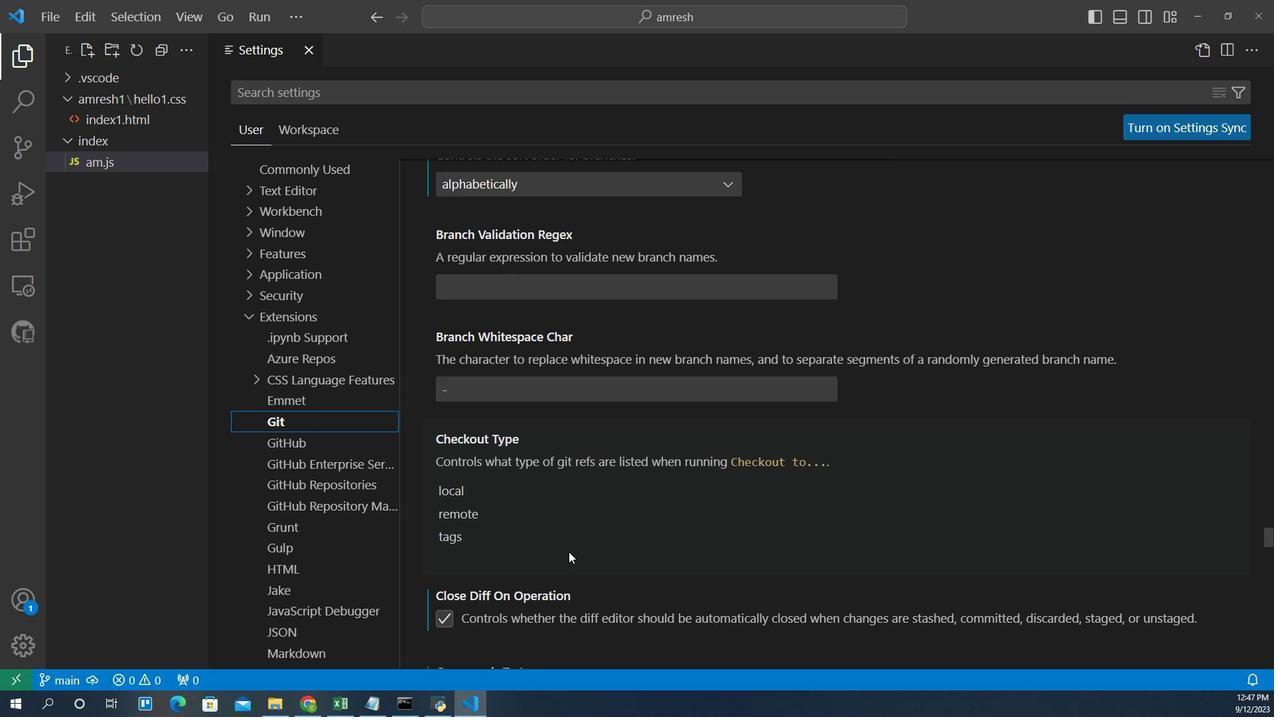 
Action: Mouse scrolled (589, 529) with delta (0, 0)
Screenshot: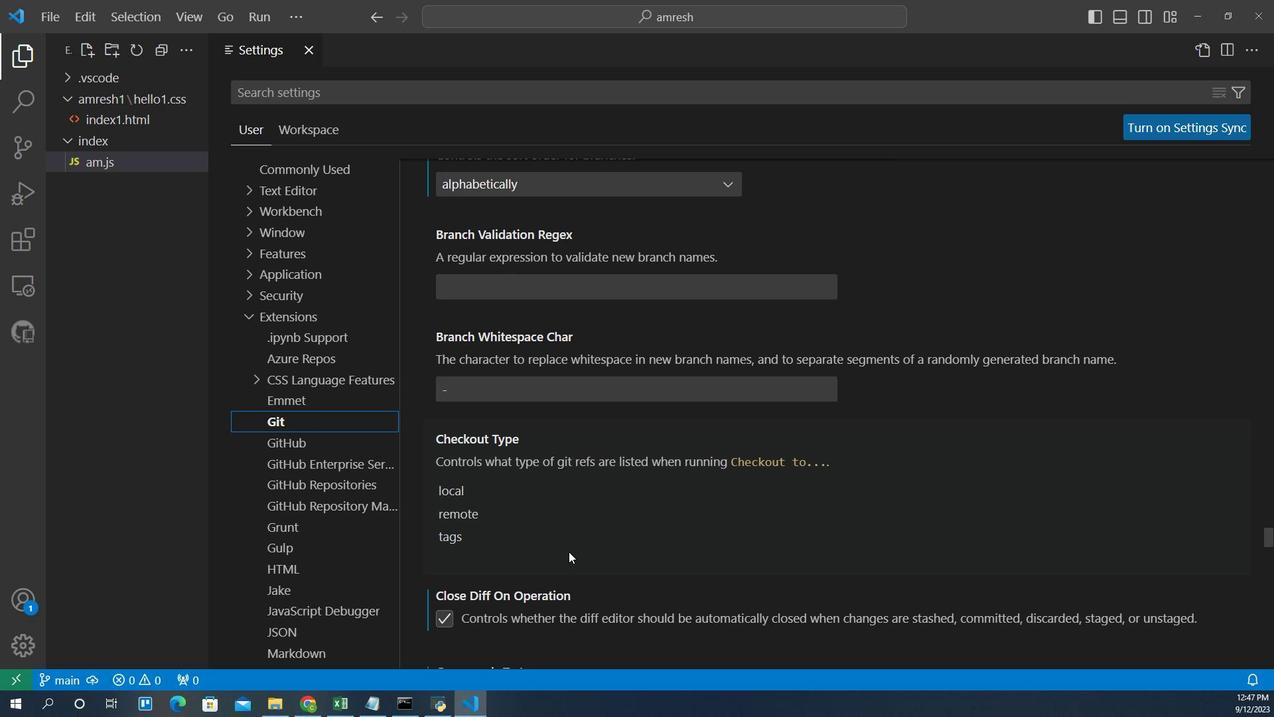 
Action: Mouse scrolled (589, 529) with delta (0, 0)
Screenshot: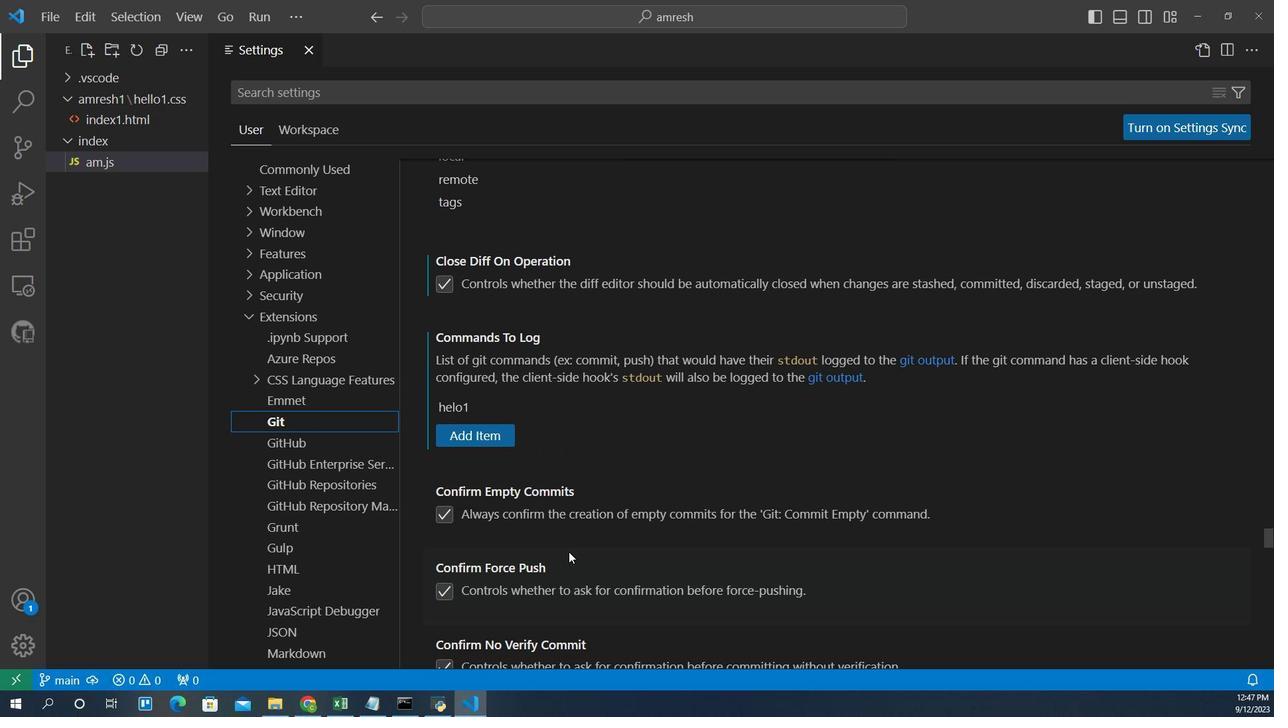
Action: Mouse scrolled (589, 529) with delta (0, 0)
Screenshot: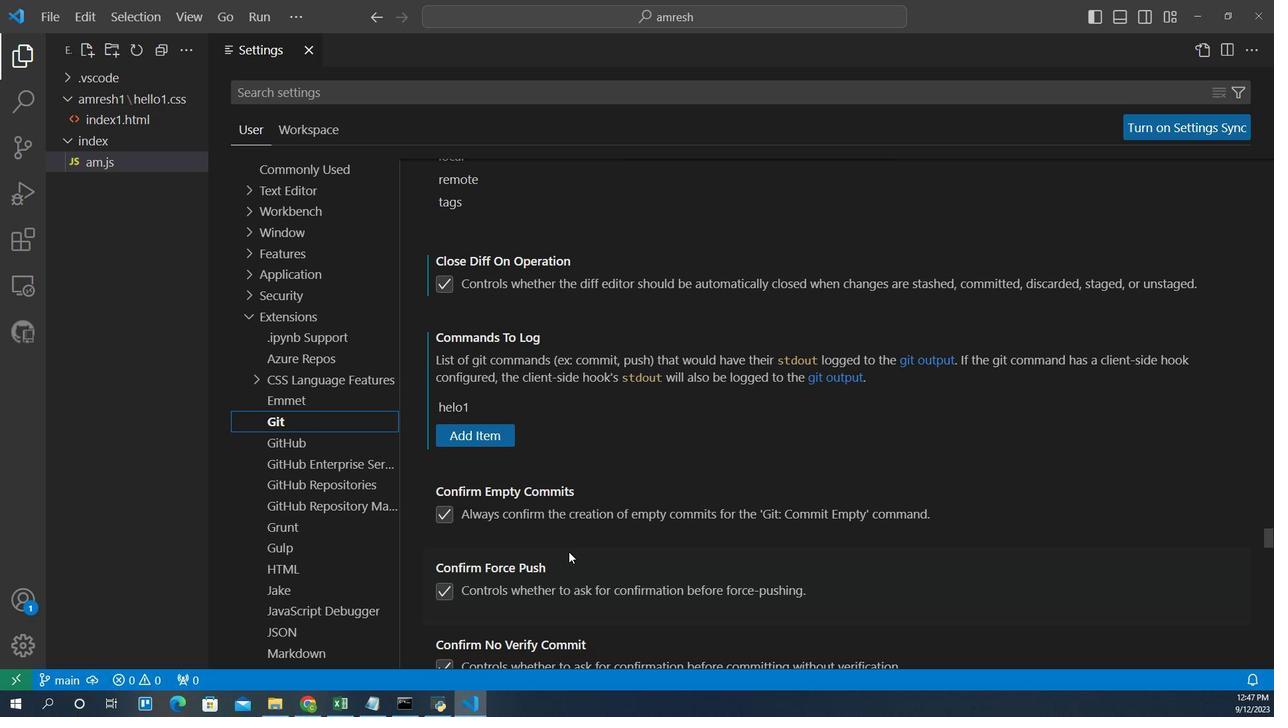 
Action: Mouse scrolled (589, 529) with delta (0, 0)
Screenshot: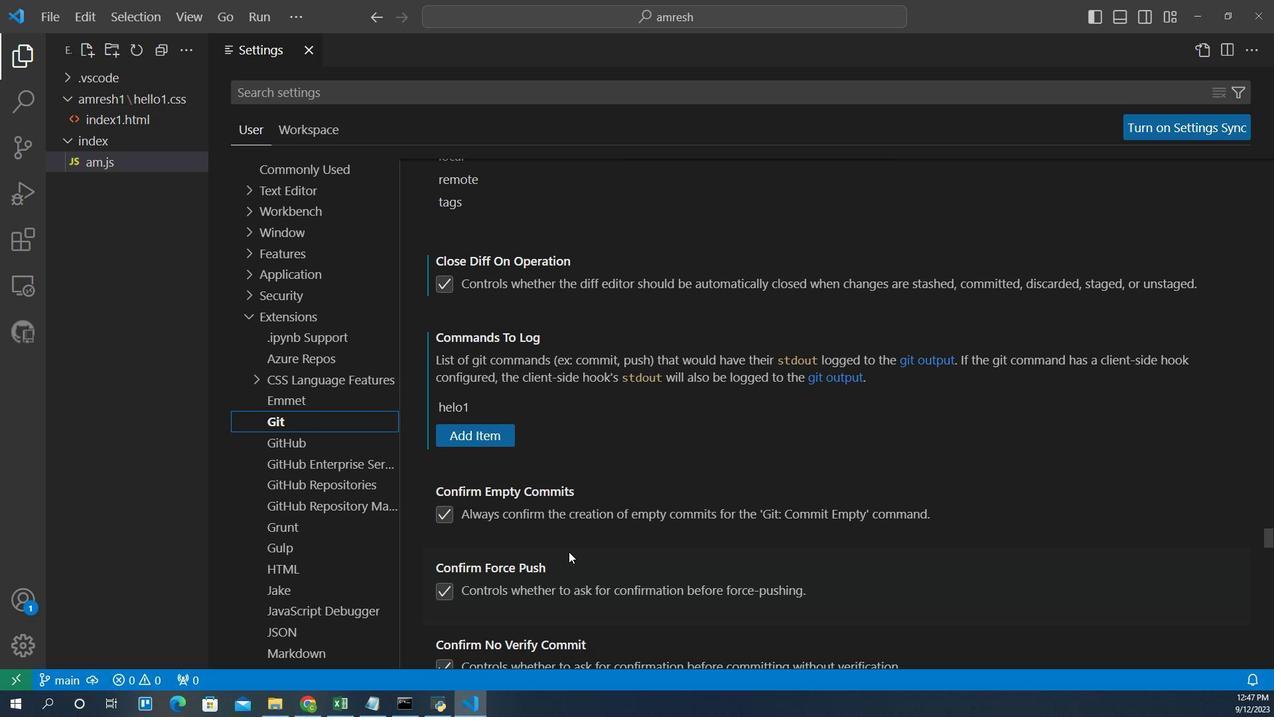 
Action: Mouse scrolled (589, 529) with delta (0, 0)
Screenshot: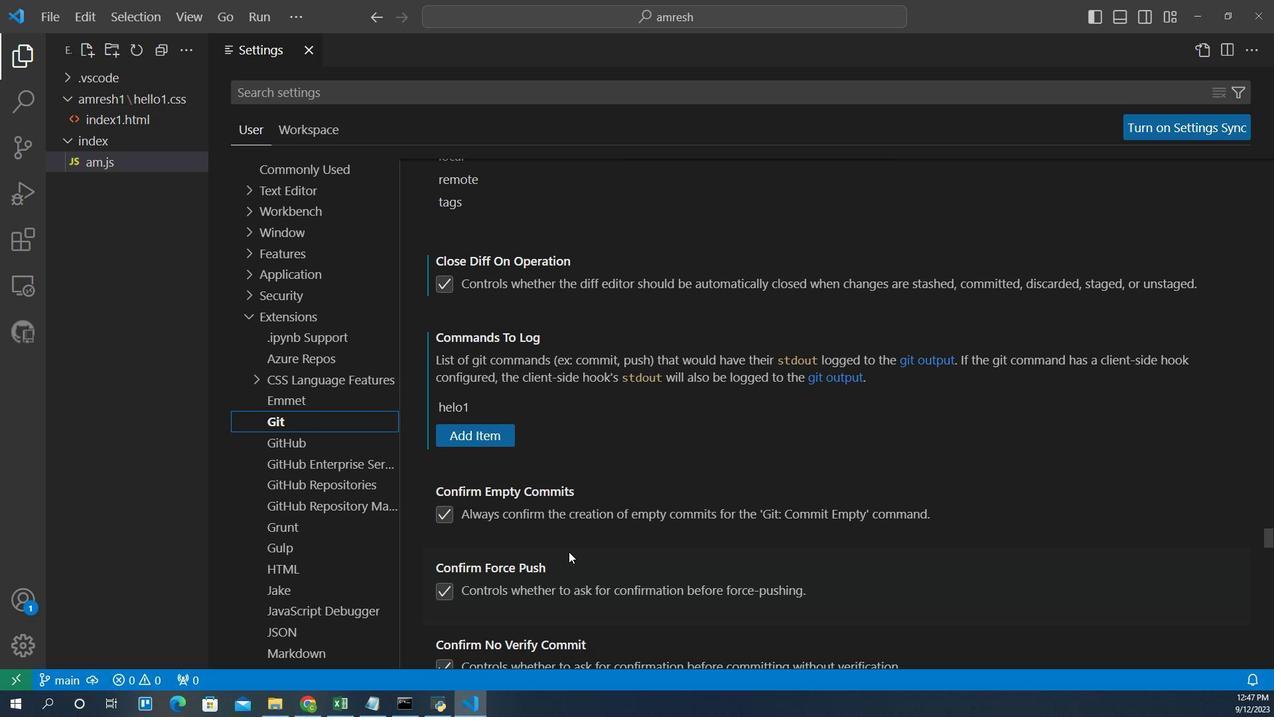 
Action: Mouse scrolled (589, 529) with delta (0, 0)
Screenshot: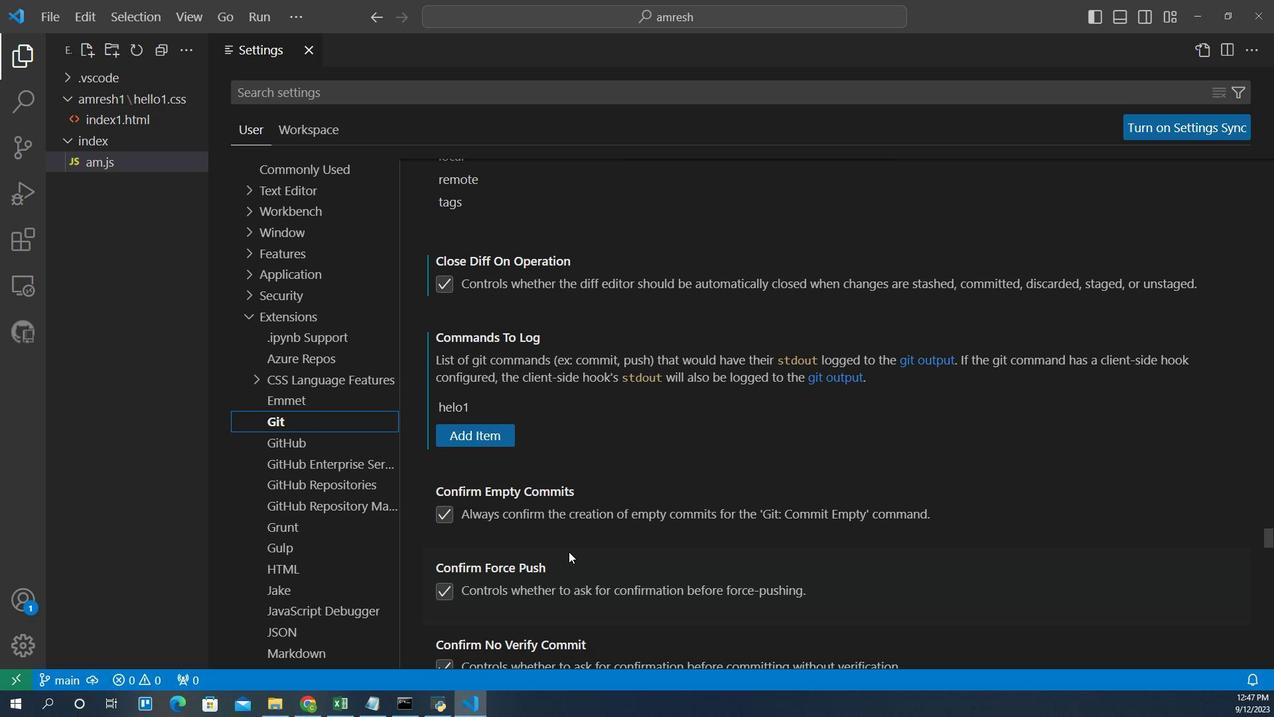 
Action: Mouse scrolled (589, 529) with delta (0, 0)
Screenshot: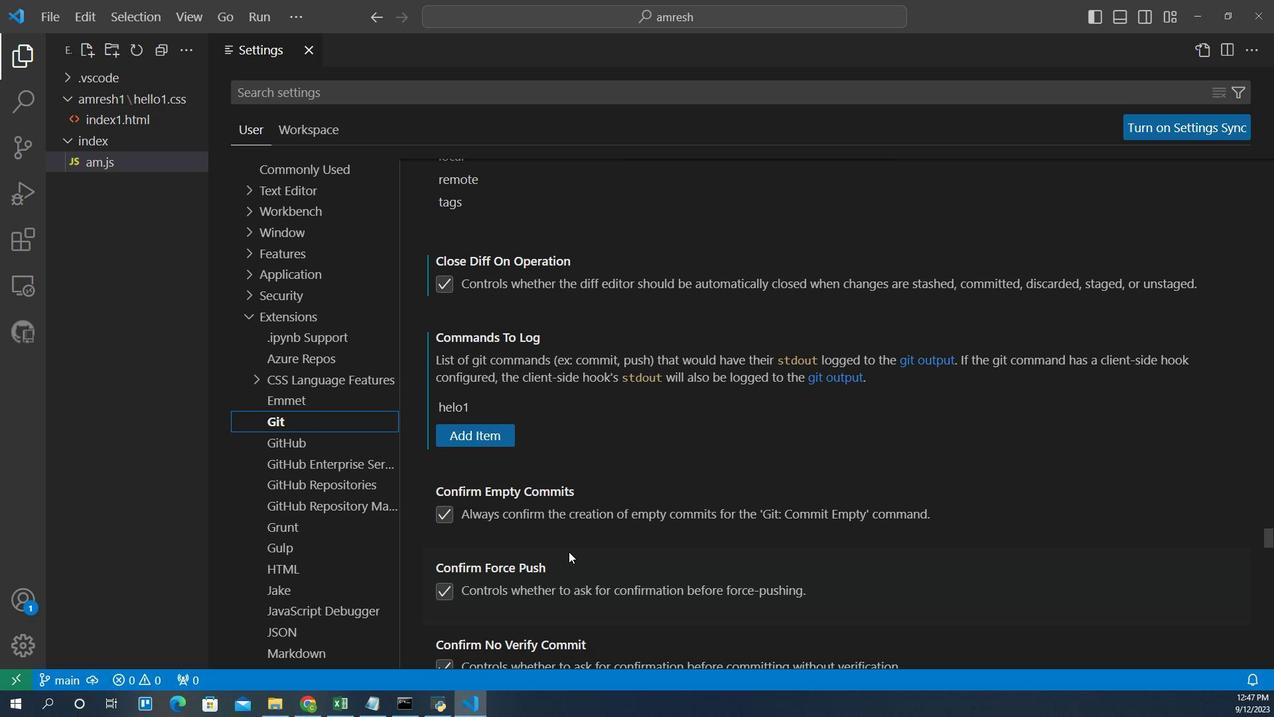 
Action: Mouse scrolled (589, 529) with delta (0, 0)
Screenshot: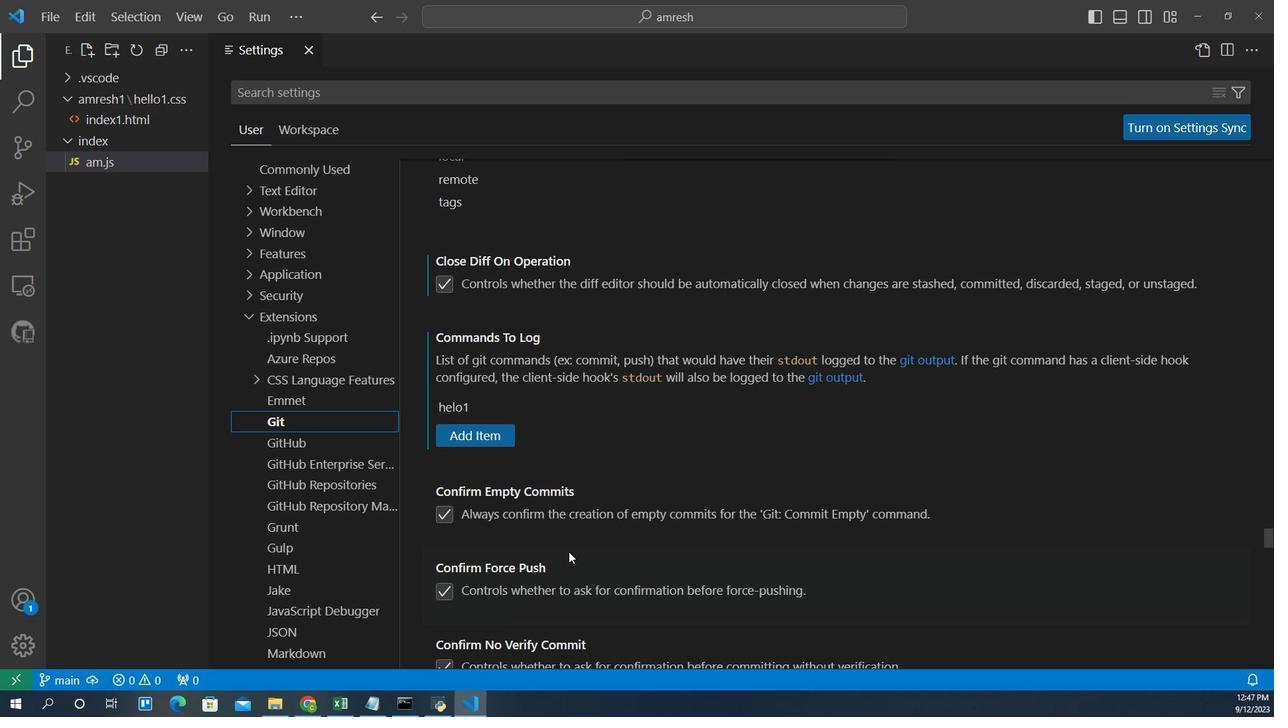 
Action: Mouse scrolled (589, 529) with delta (0, 0)
Screenshot: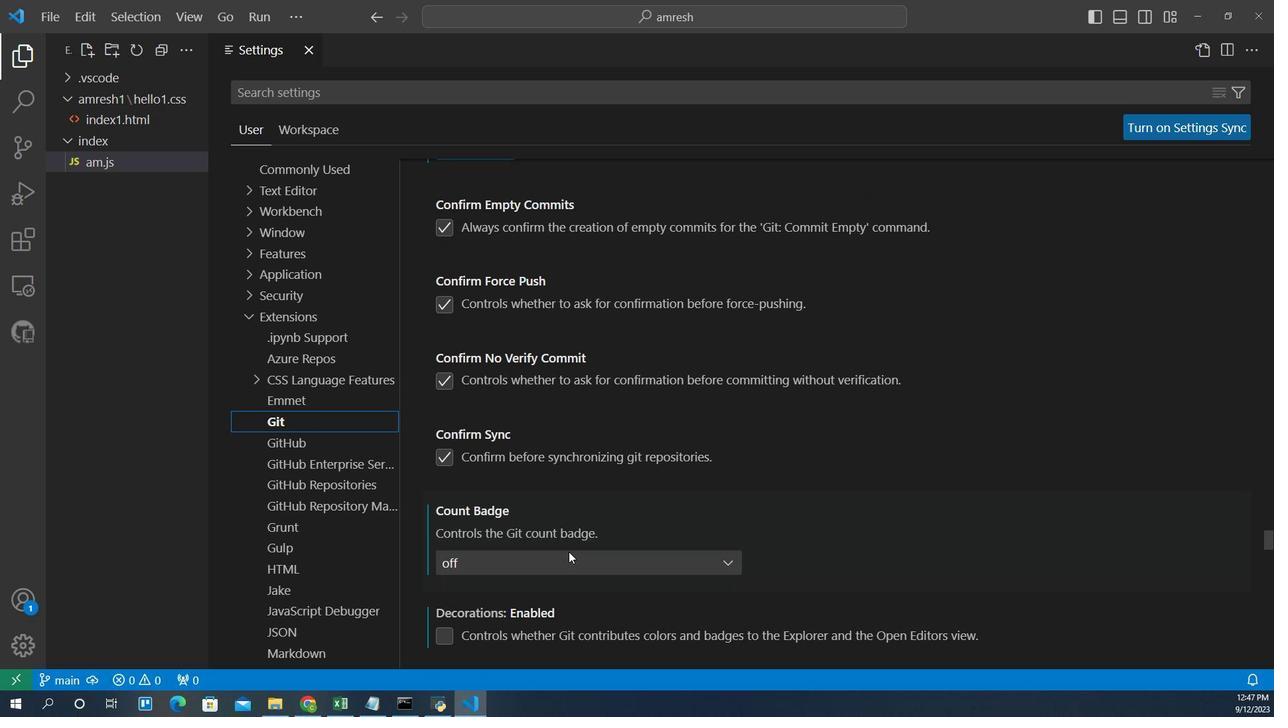 
Action: Mouse scrolled (589, 529) with delta (0, 0)
Screenshot: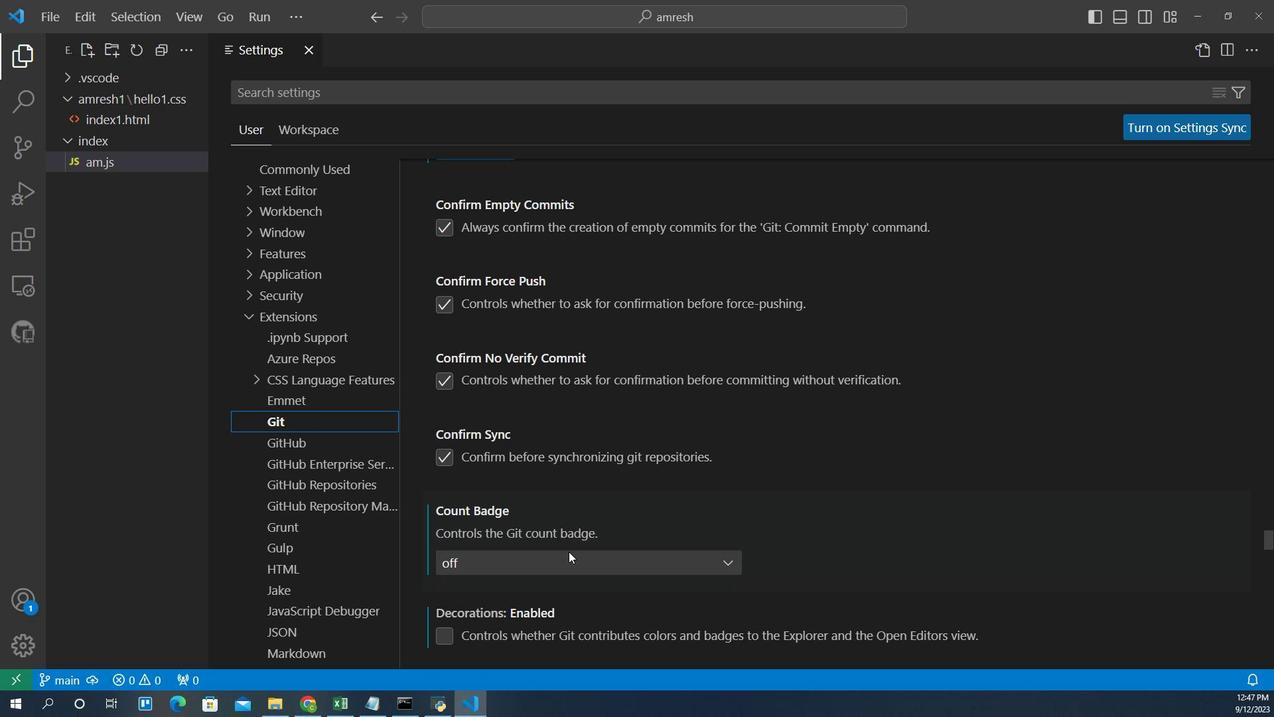 
Action: Mouse scrolled (589, 529) with delta (0, 0)
Screenshot: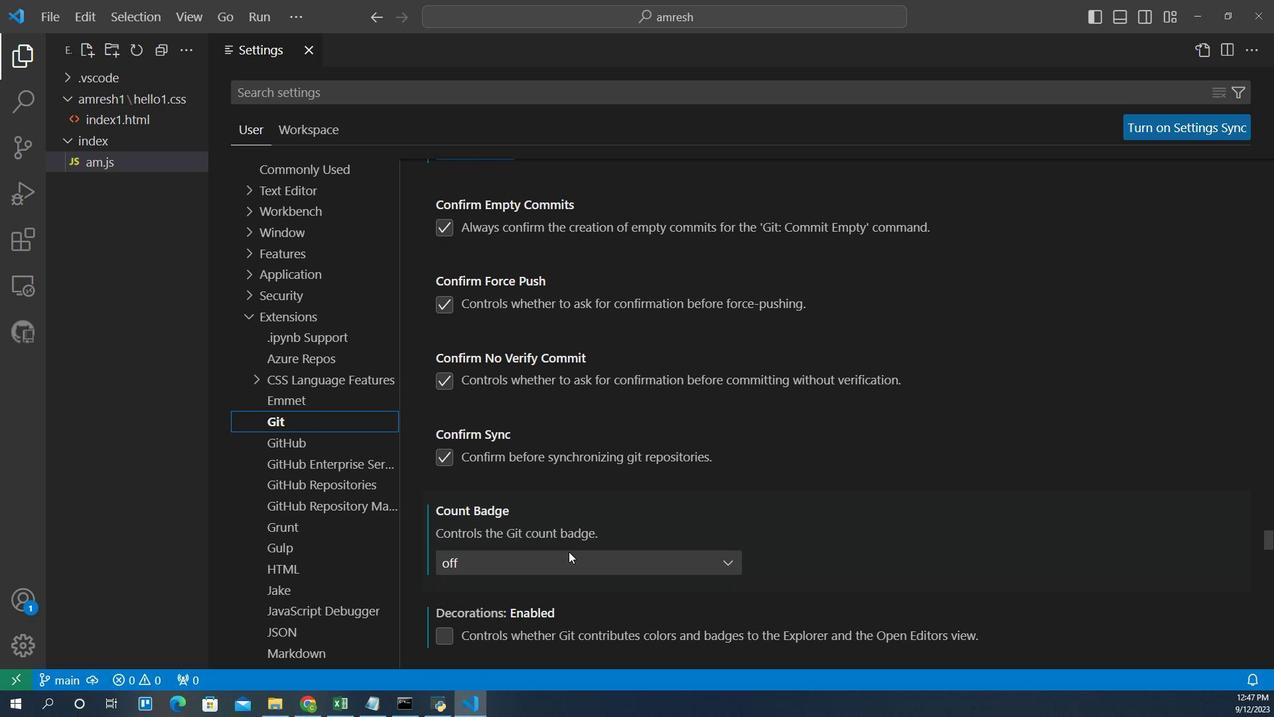 
Action: Mouse scrolled (589, 529) with delta (0, 0)
Screenshot: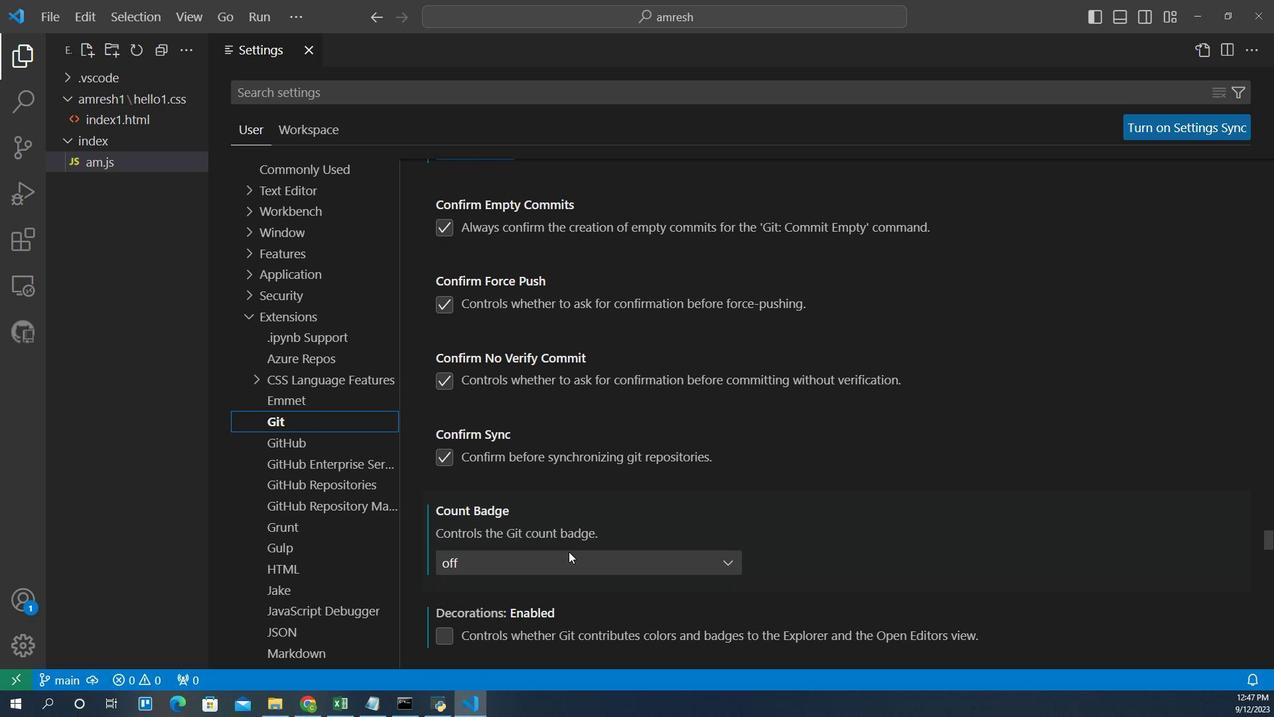 
Action: Mouse scrolled (589, 529) with delta (0, 0)
Screenshot: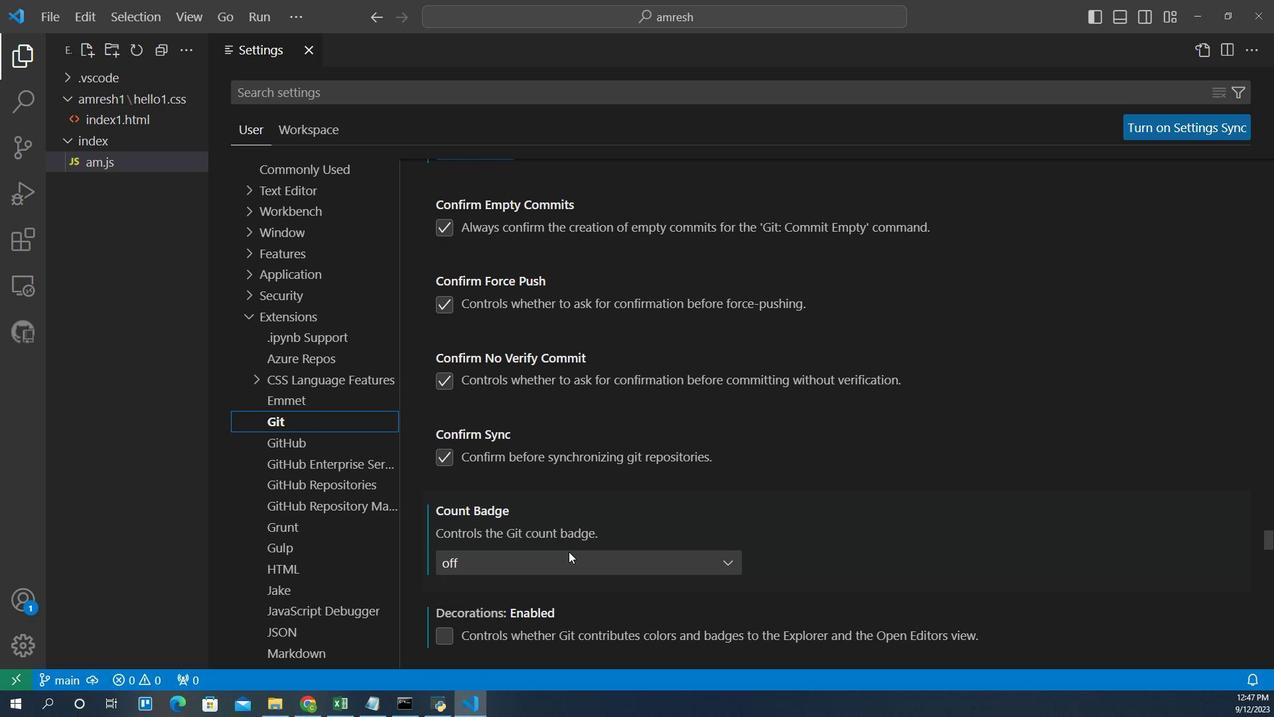 
Action: Mouse scrolled (589, 529) with delta (0, 0)
Screenshot: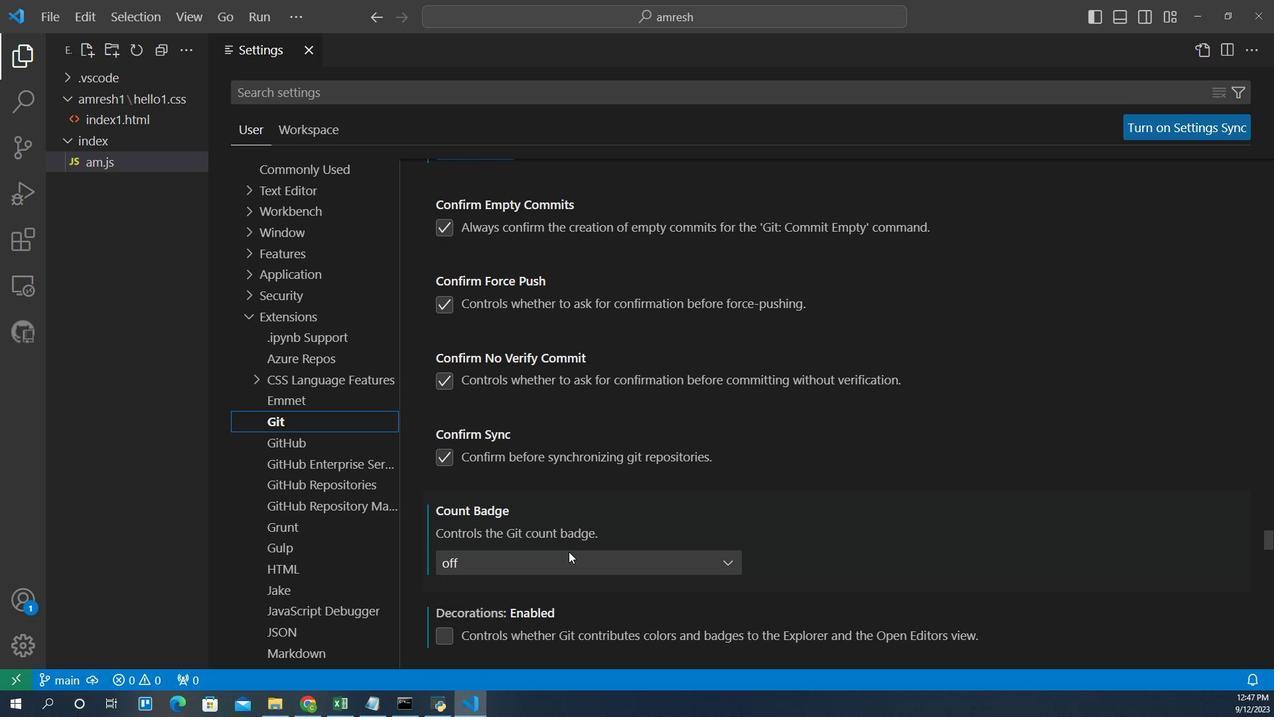 
Action: Mouse scrolled (589, 529) with delta (0, 0)
Screenshot: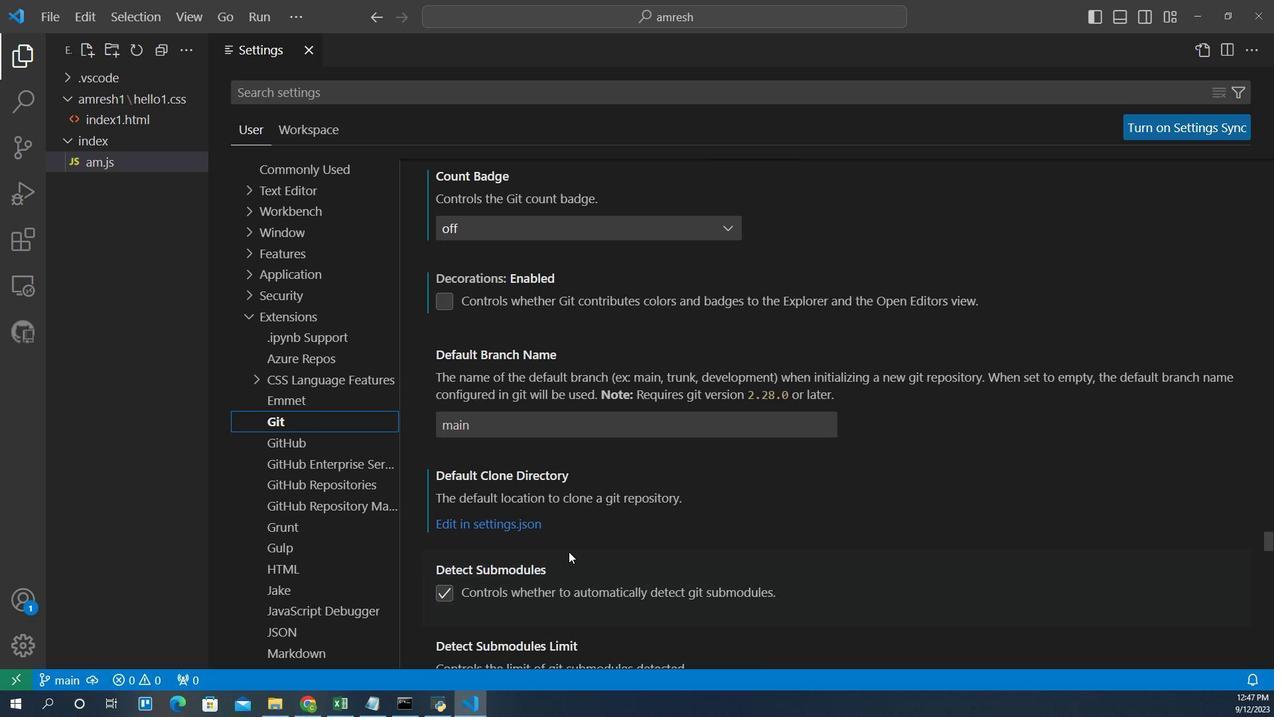 
Action: Mouse scrolled (589, 529) with delta (0, 0)
Screenshot: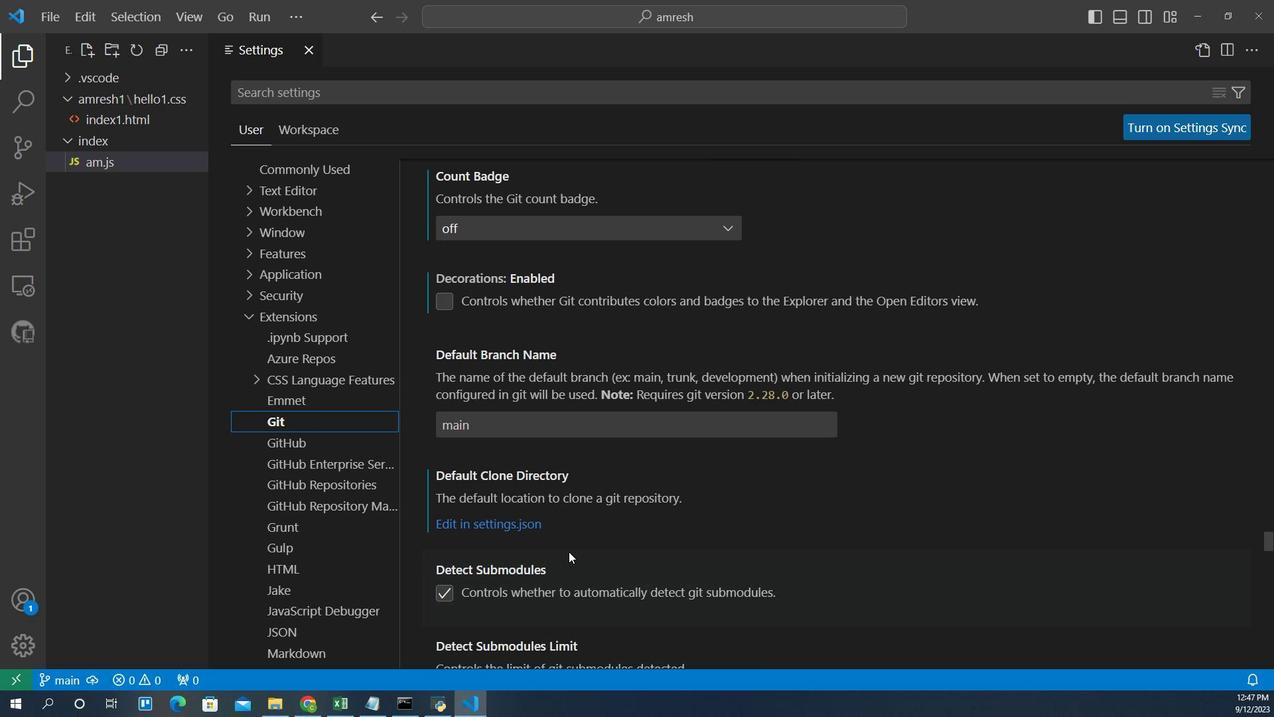 
Action: Mouse scrolled (589, 529) with delta (0, 0)
Screenshot: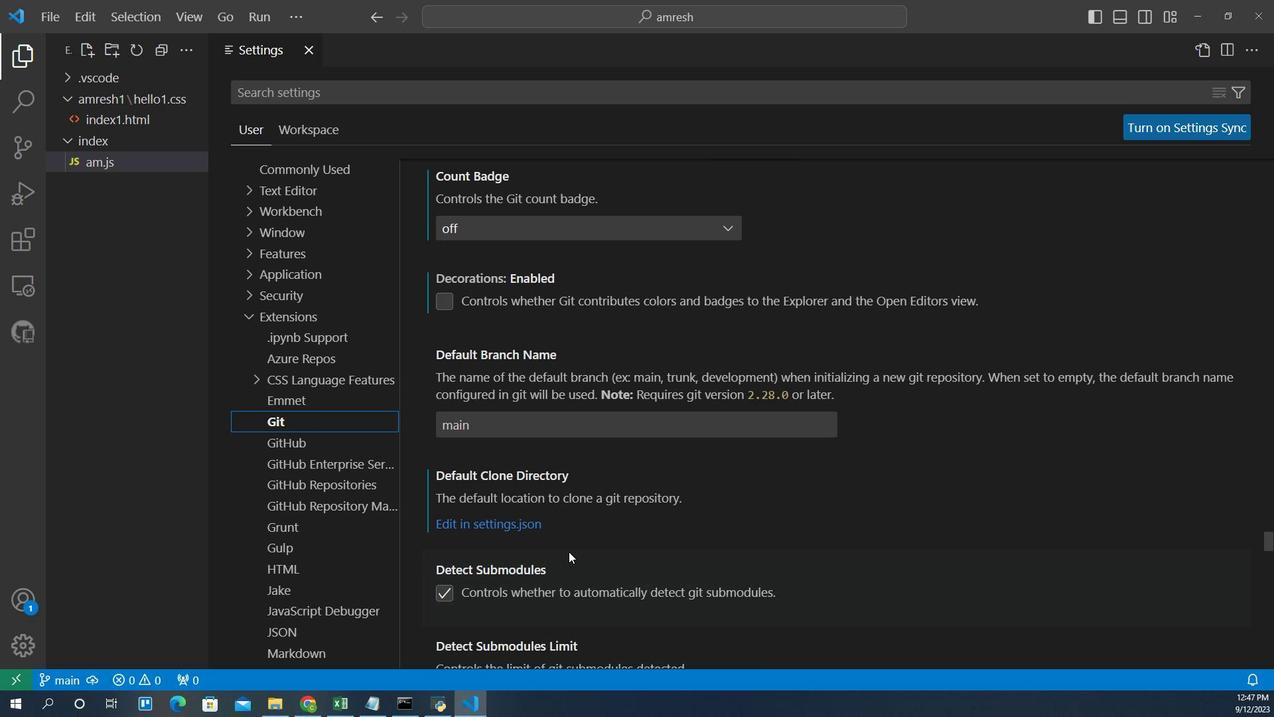 
Action: Mouse scrolled (589, 529) with delta (0, 0)
Screenshot: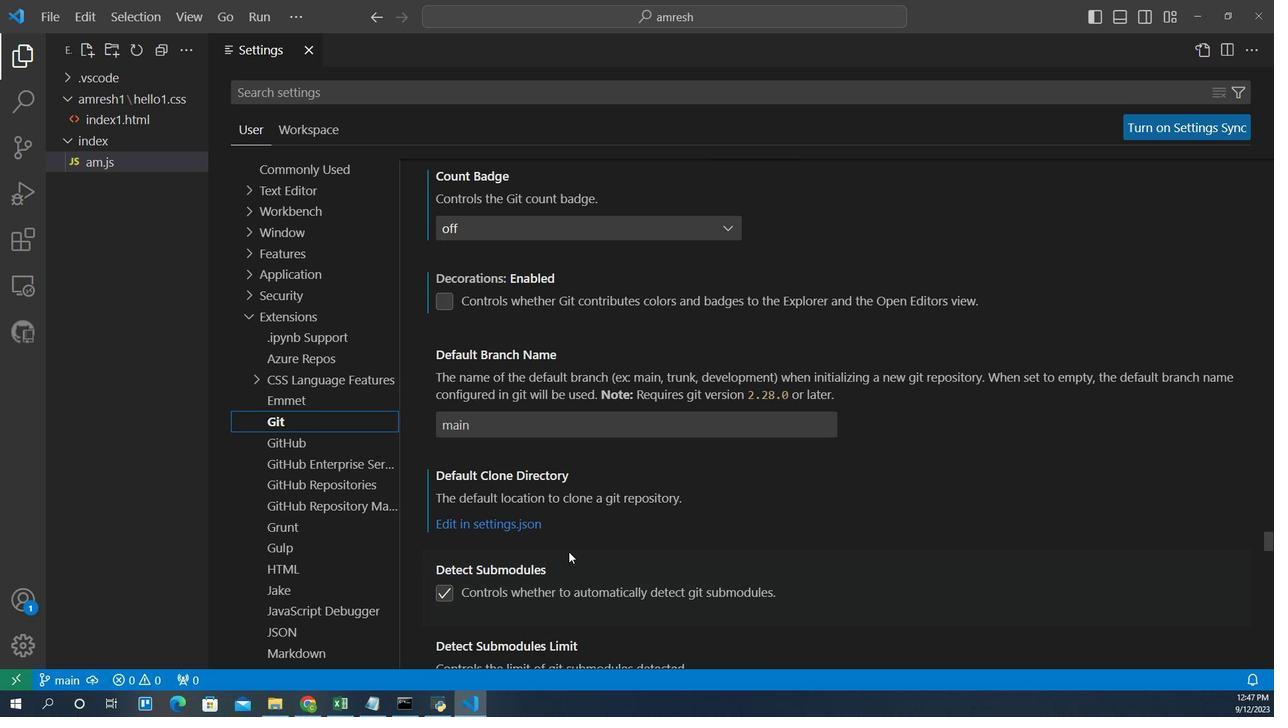 
Action: Mouse scrolled (589, 529) with delta (0, 0)
Screenshot: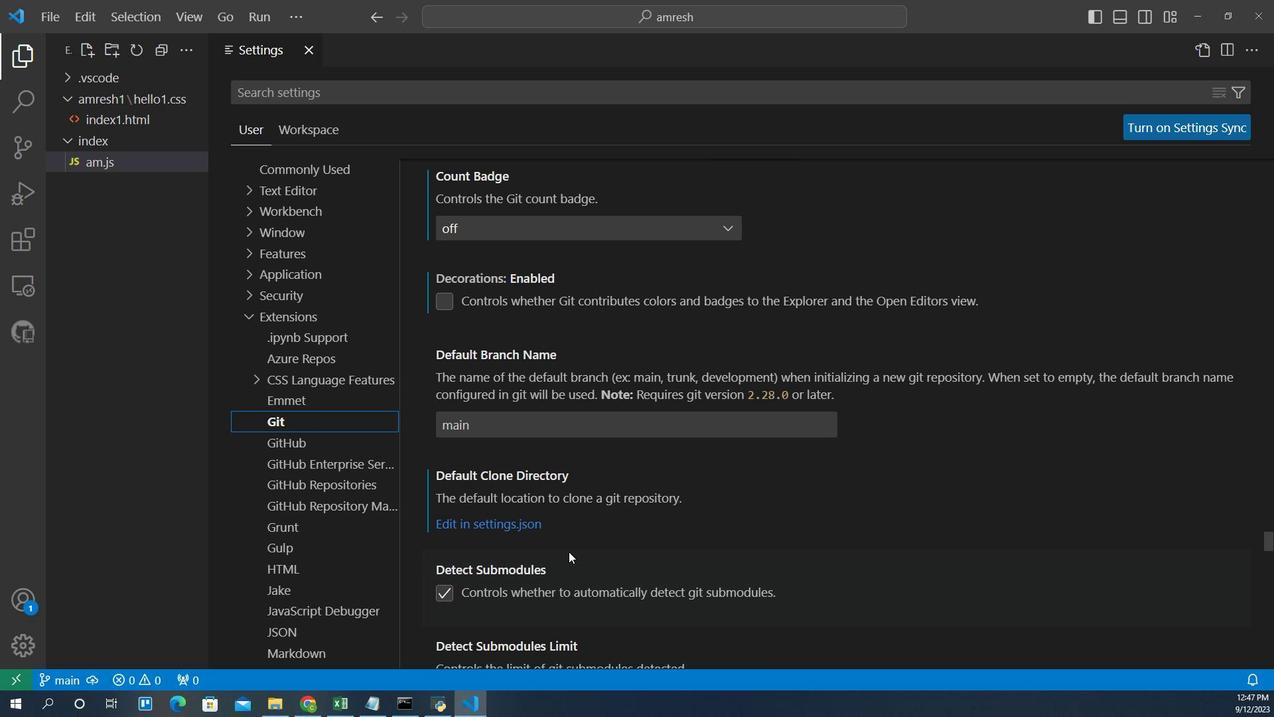 
Action: Mouse scrolled (589, 529) with delta (0, 0)
Screenshot: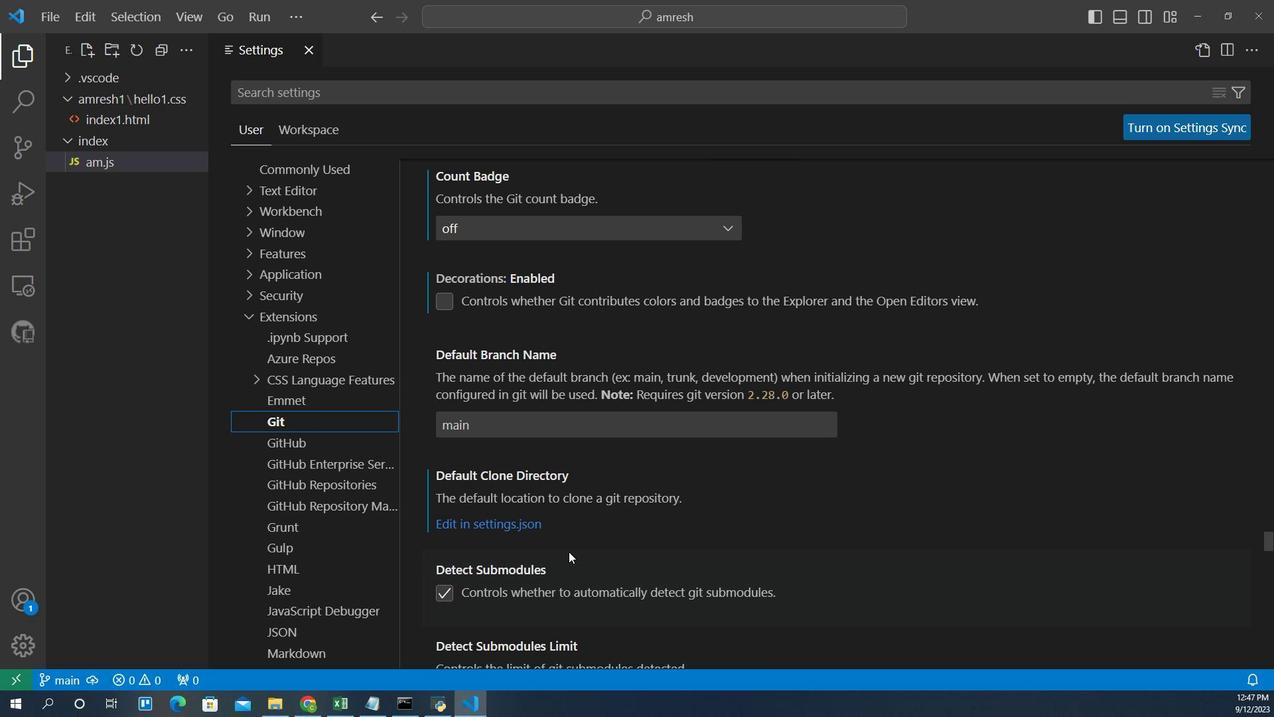 
Action: Mouse scrolled (589, 529) with delta (0, 0)
Screenshot: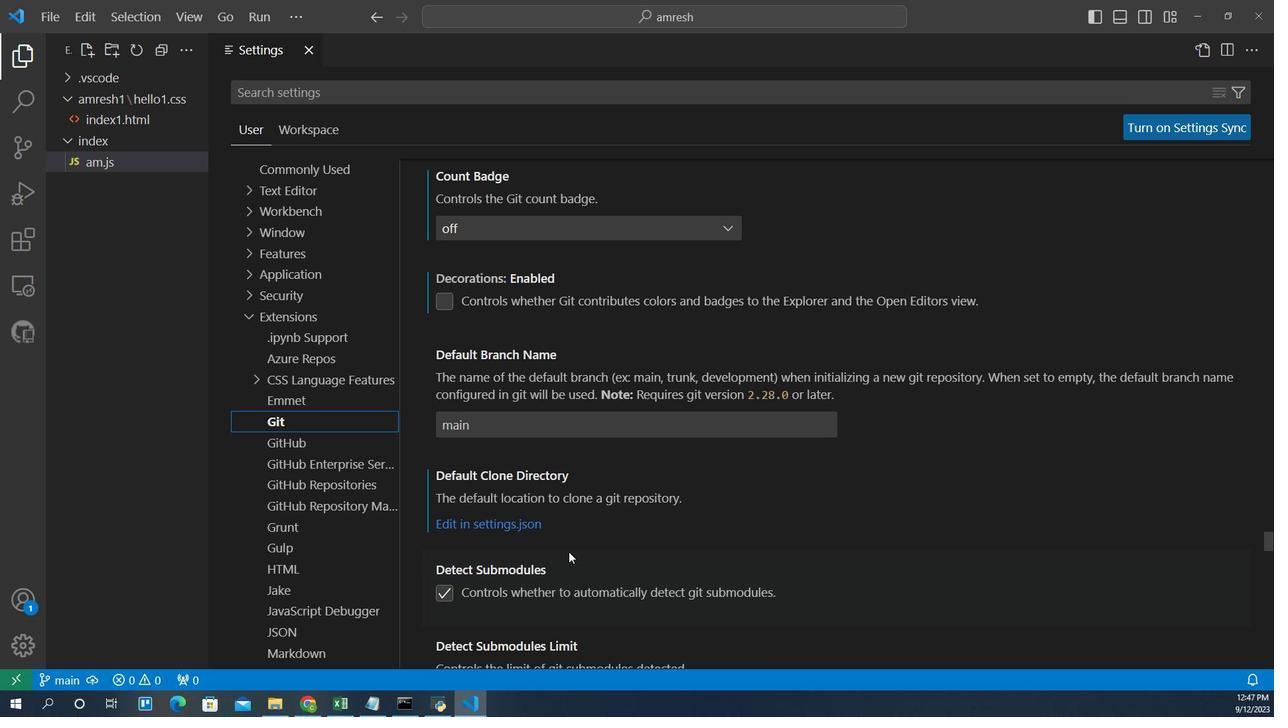 
Action: Mouse scrolled (589, 529) with delta (0, 0)
Screenshot: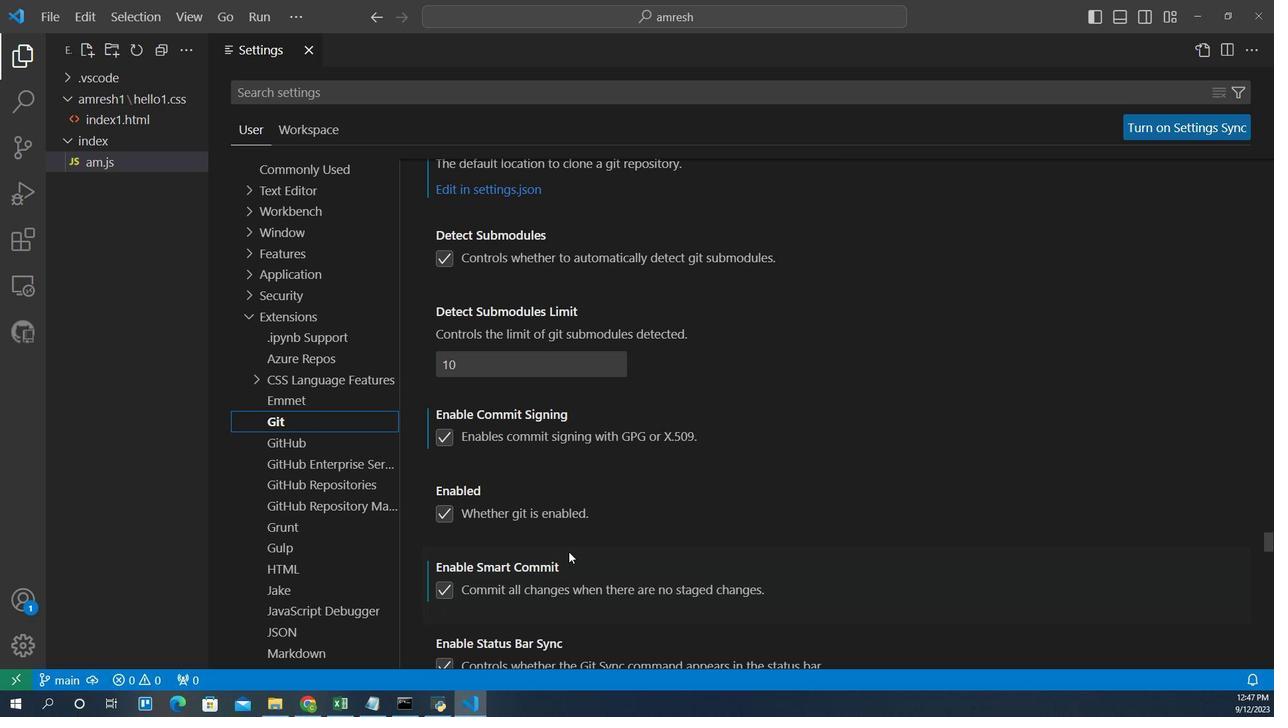 
Action: Mouse scrolled (589, 529) with delta (0, 0)
Screenshot: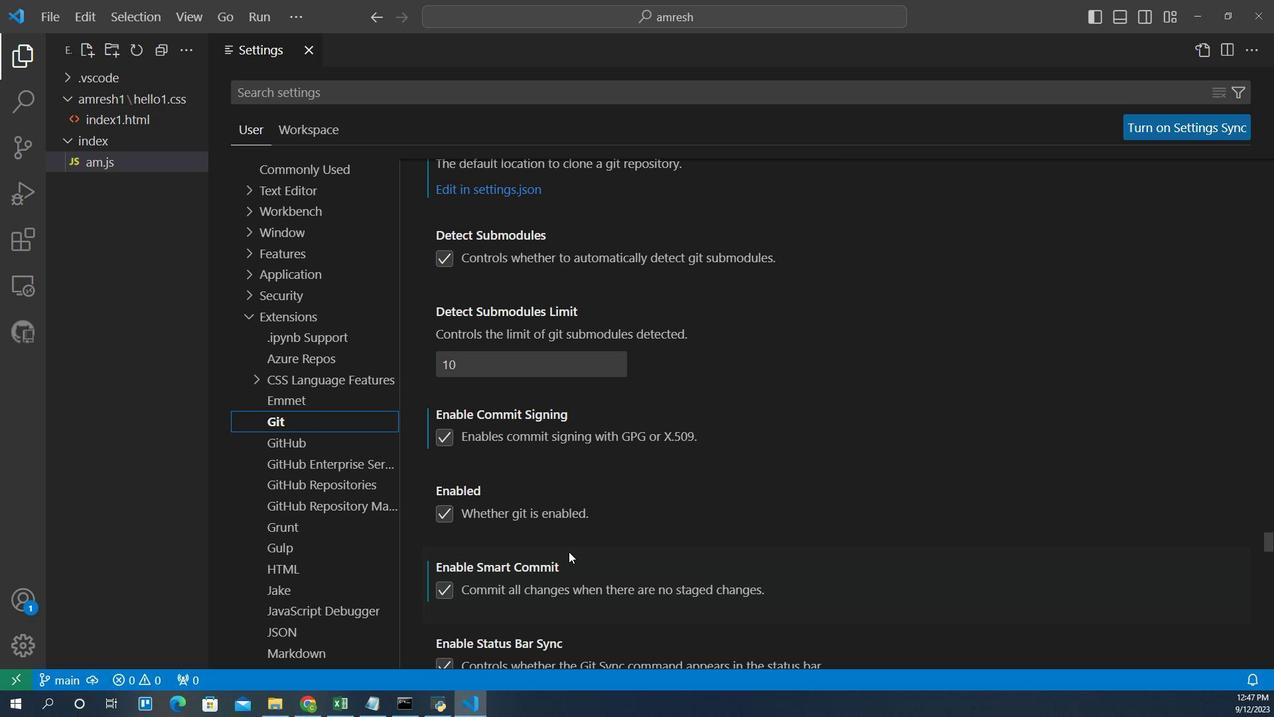 
Action: Mouse scrolled (589, 529) with delta (0, 0)
Screenshot: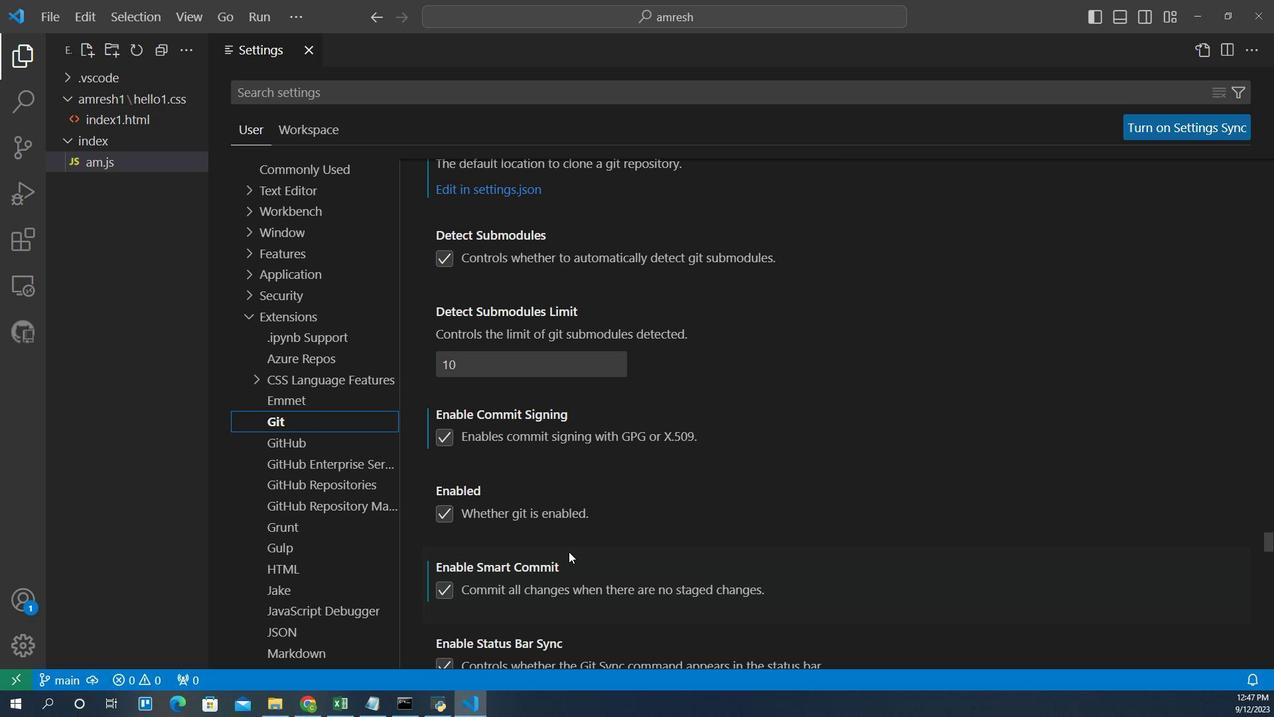 
Action: Mouse scrolled (589, 529) with delta (0, 0)
Screenshot: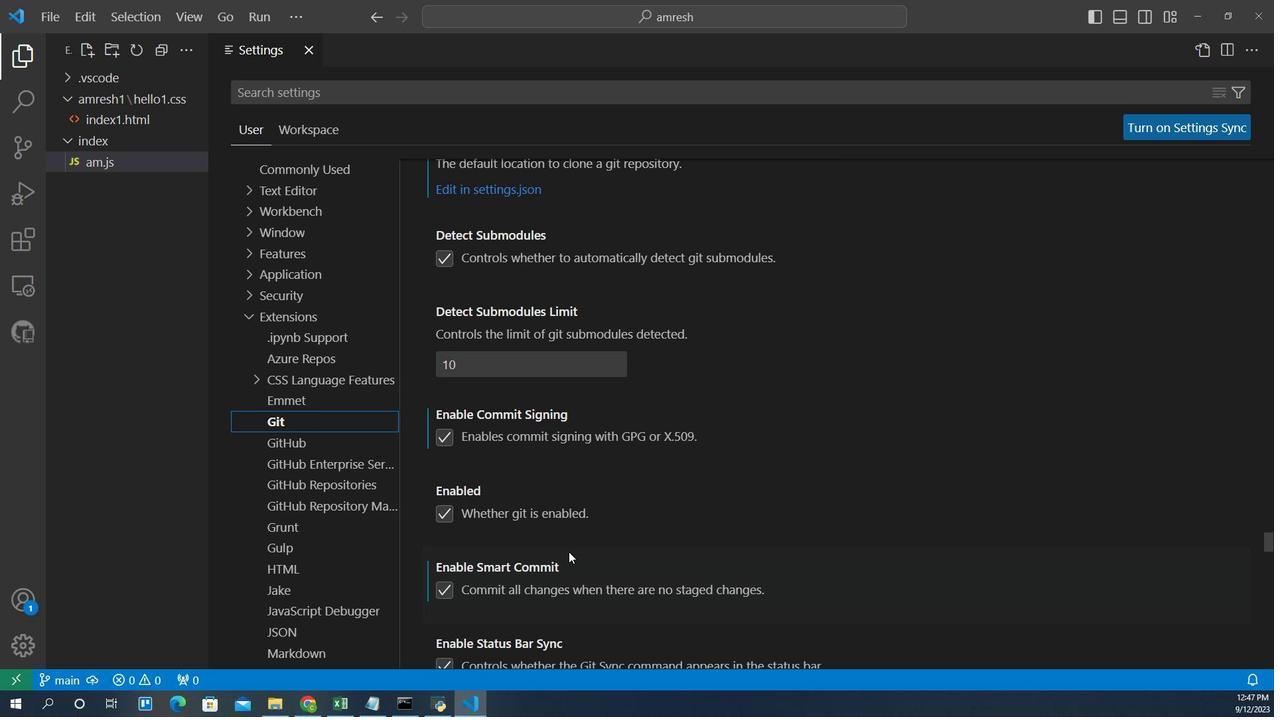 
Action: Mouse scrolled (589, 529) with delta (0, 0)
Screenshot: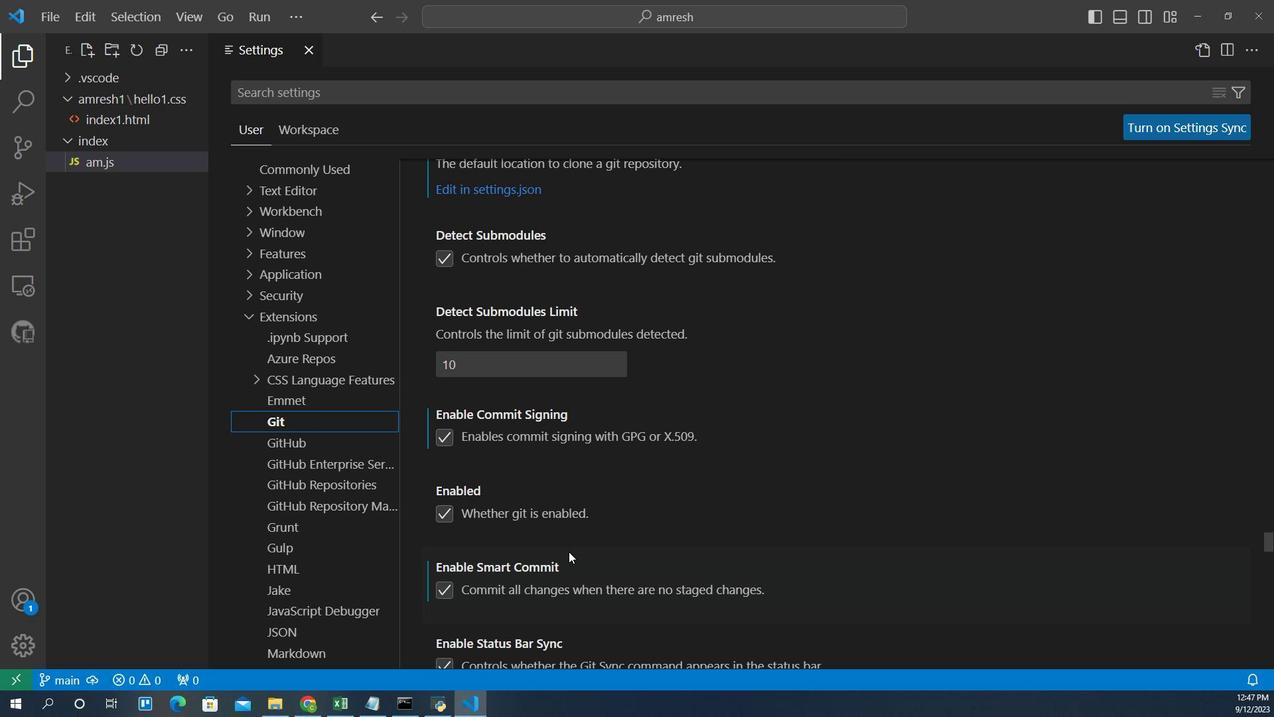 
Action: Mouse scrolled (589, 529) with delta (0, 0)
Screenshot: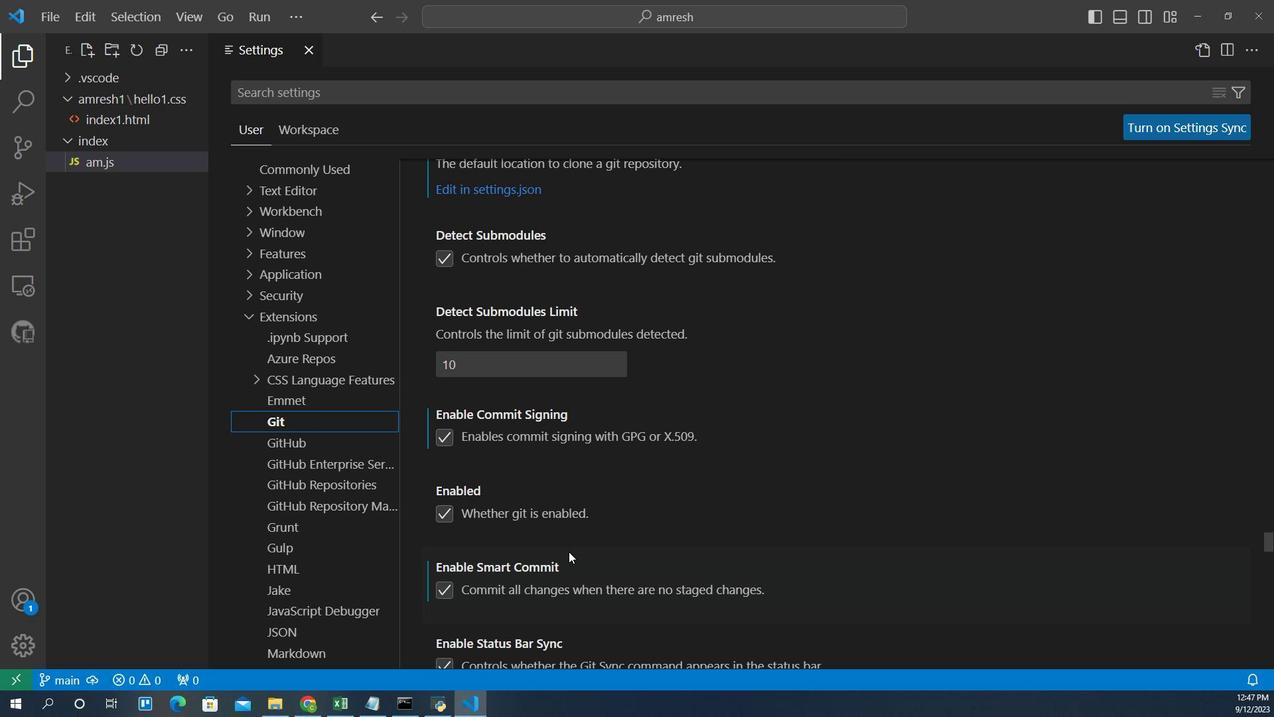 
Action: Mouse scrolled (589, 529) with delta (0, 0)
Screenshot: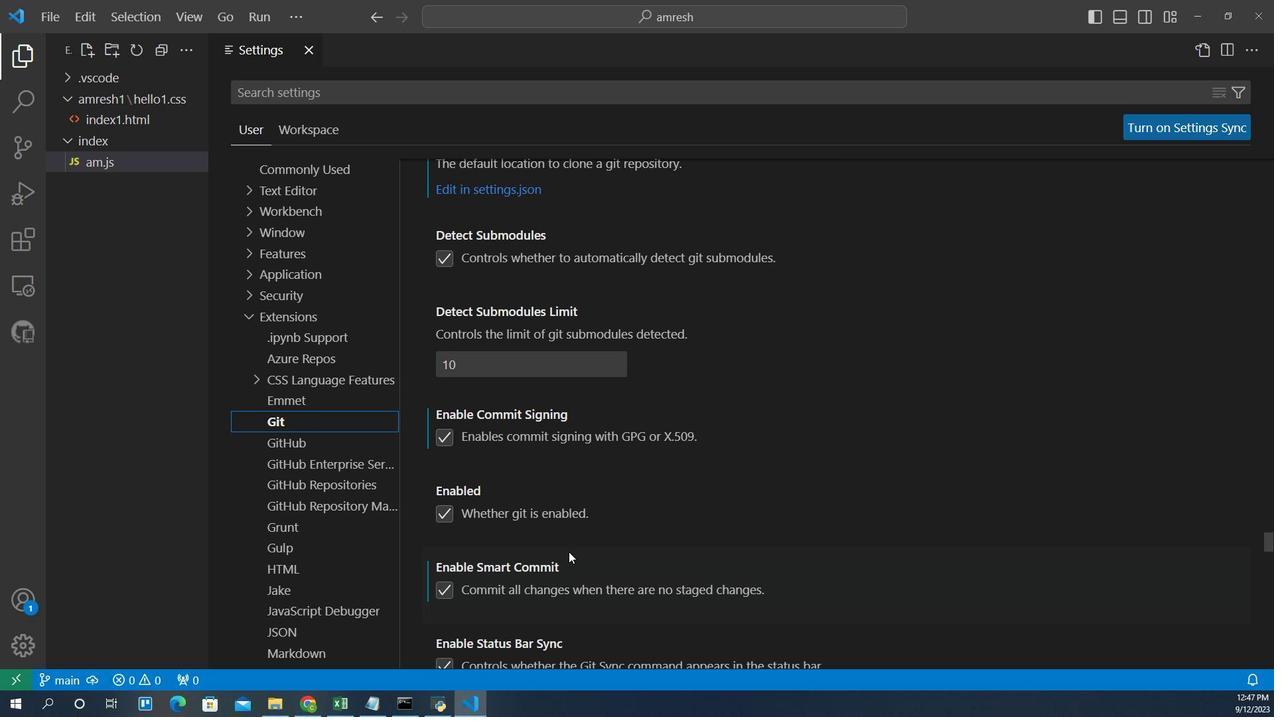 
Action: Mouse scrolled (589, 529) with delta (0, 0)
Screenshot: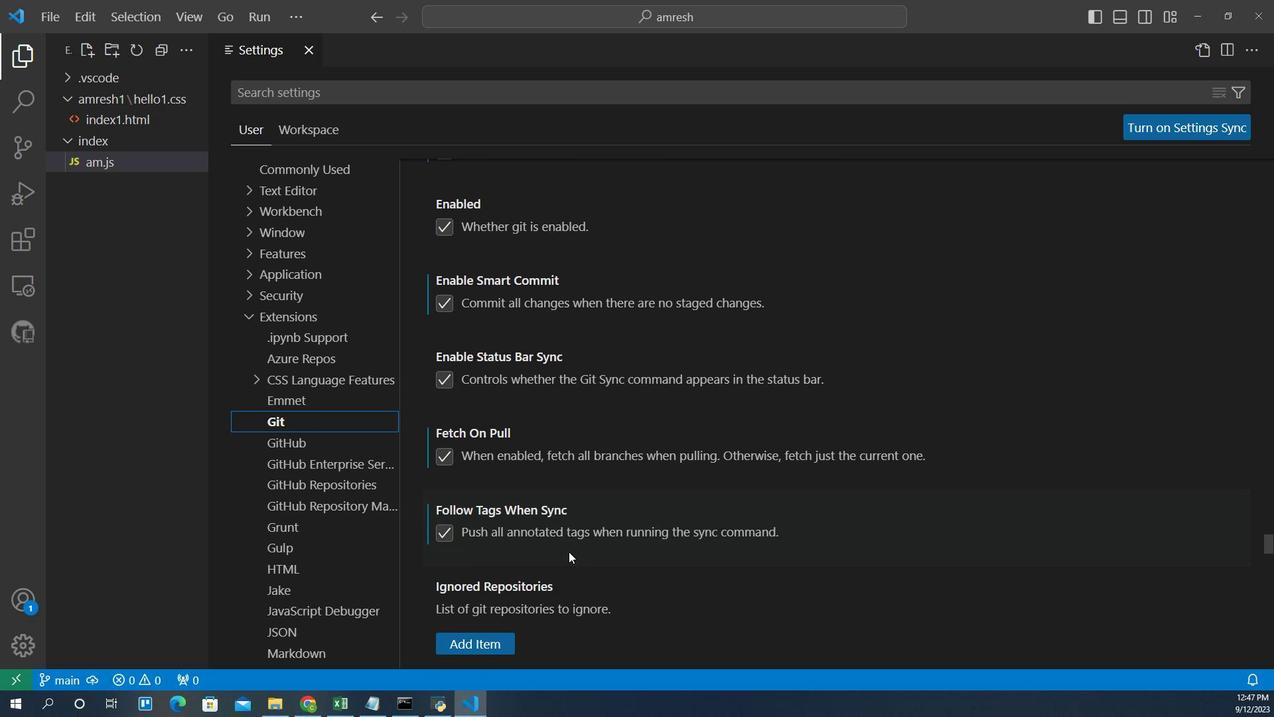 
Action: Mouse scrolled (589, 529) with delta (0, 0)
Screenshot: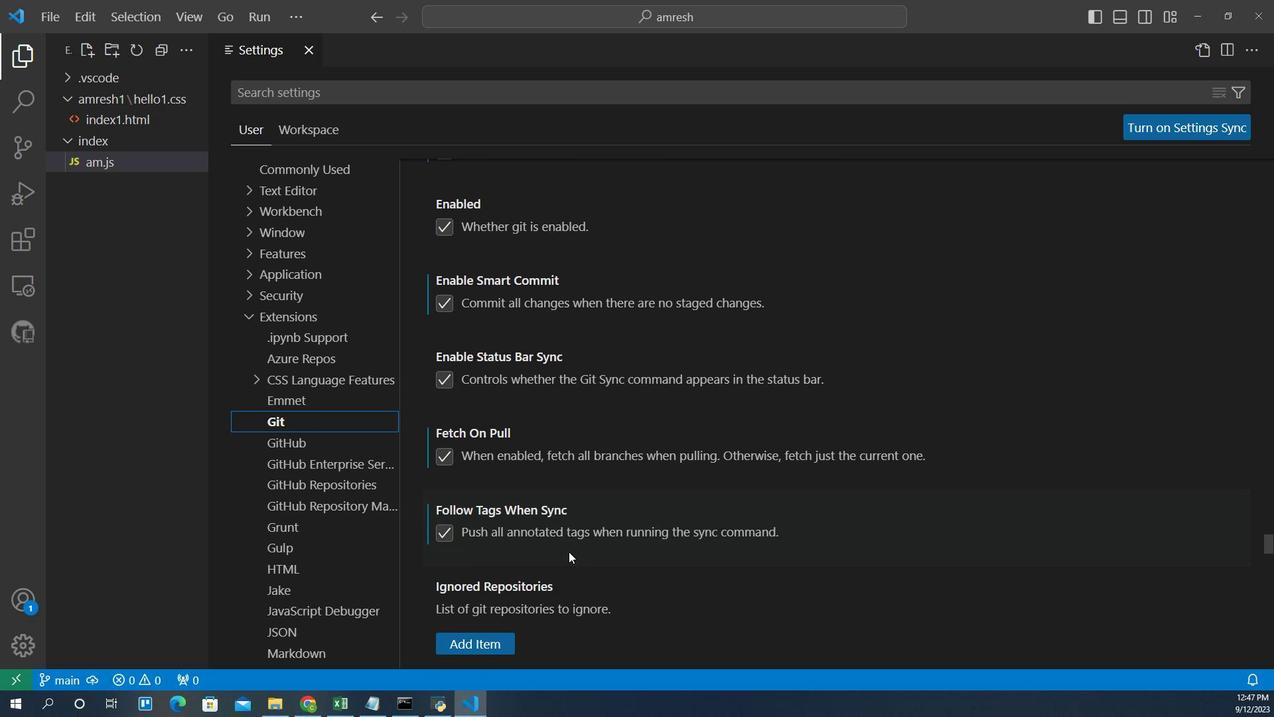 
Action: Mouse scrolled (589, 529) with delta (0, 0)
Screenshot: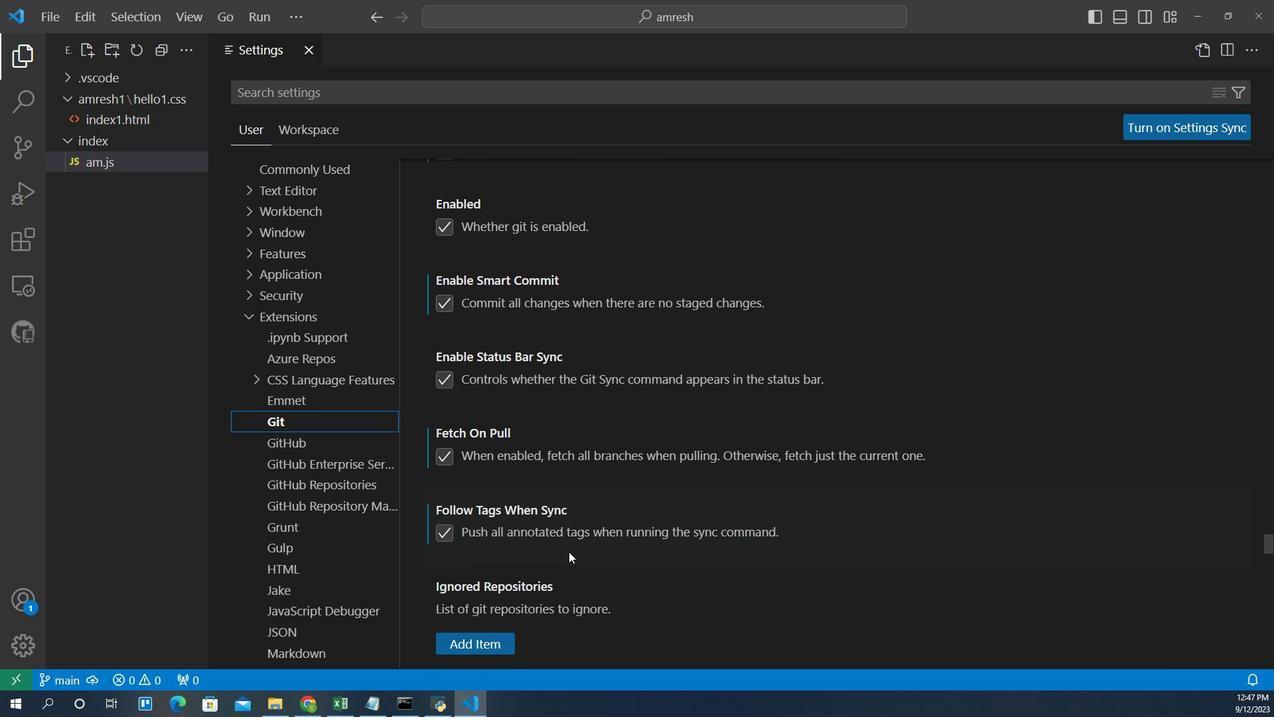 
Action: Mouse scrolled (589, 529) with delta (0, 0)
Screenshot: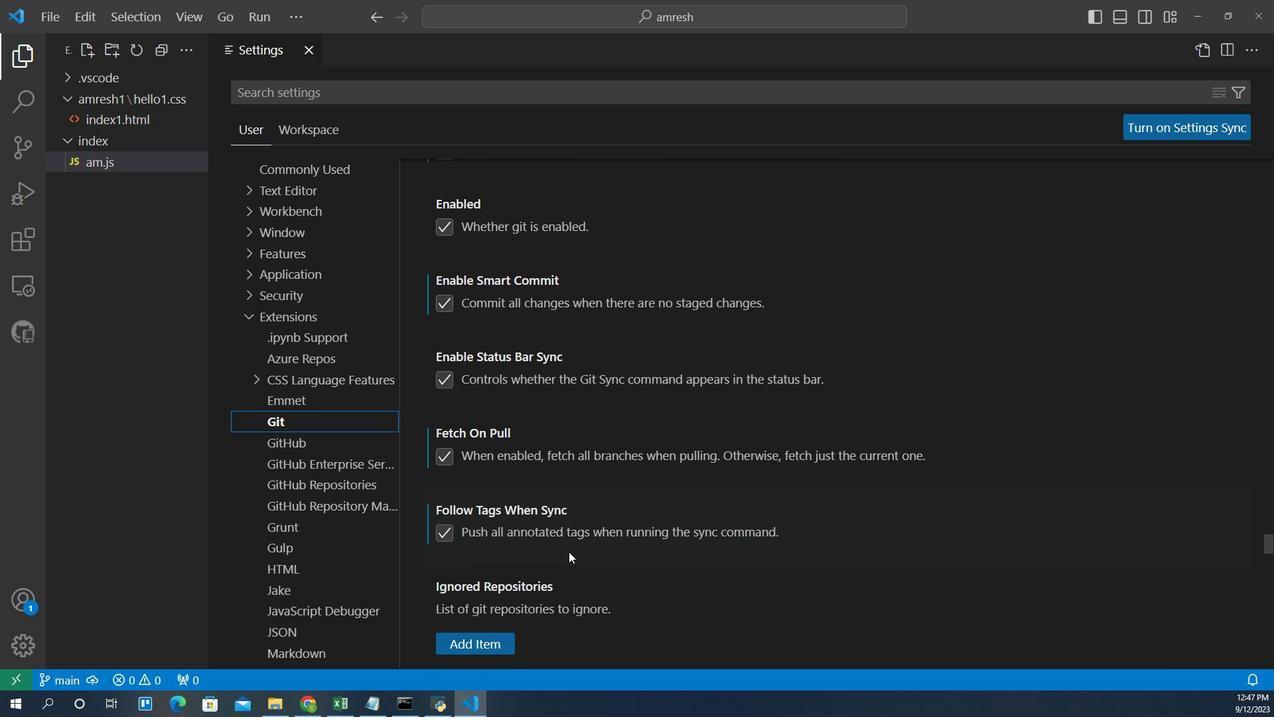 
Action: Mouse scrolled (589, 529) with delta (0, 0)
Screenshot: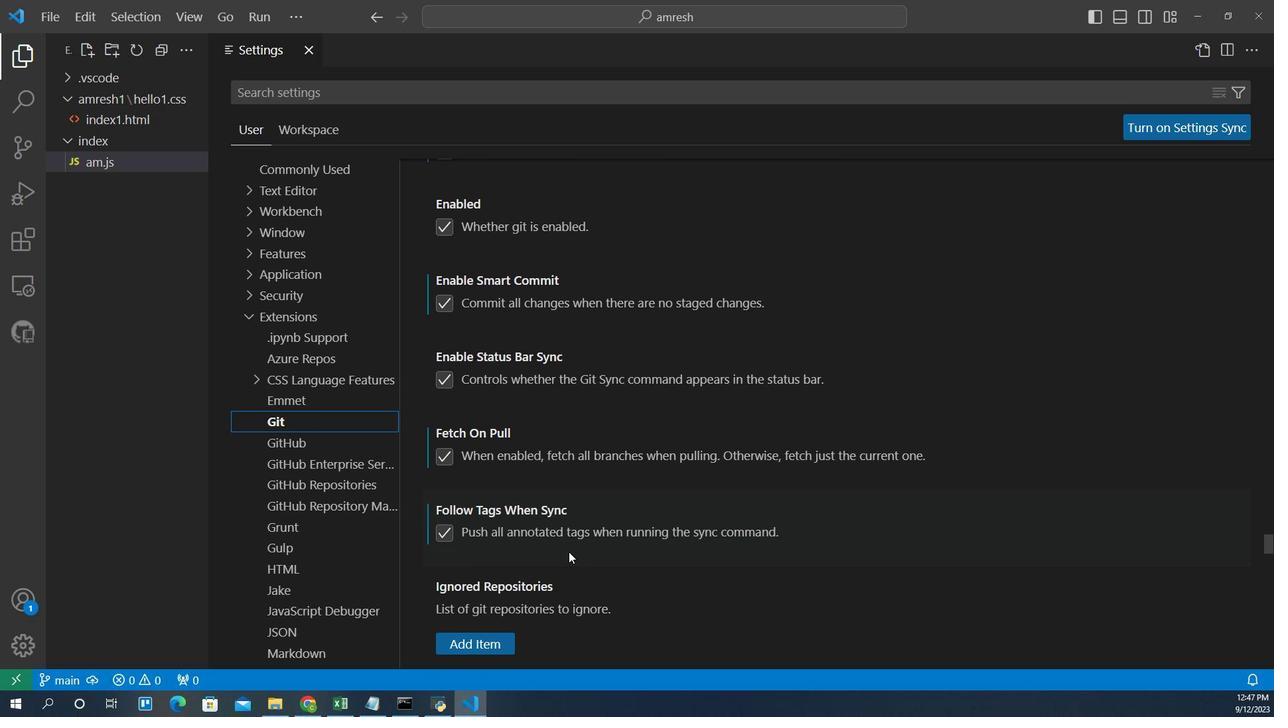 
Action: Mouse scrolled (589, 529) with delta (0, 0)
Screenshot: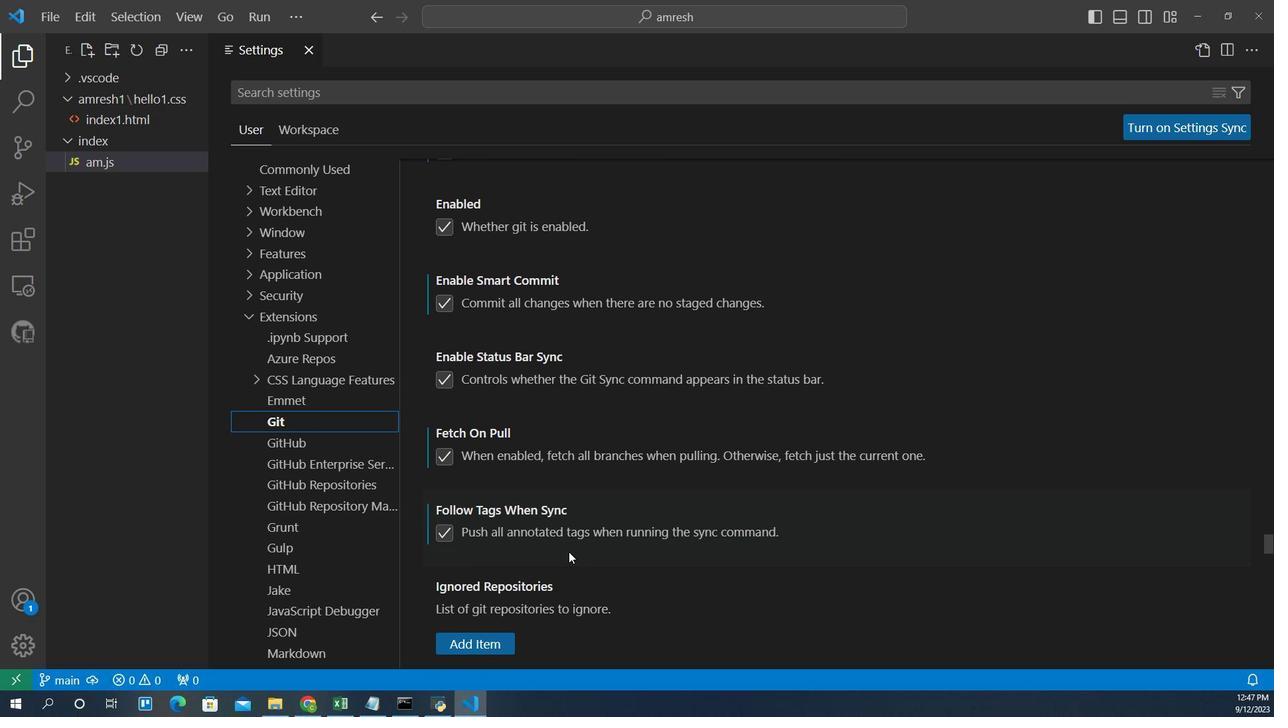 
Action: Mouse scrolled (589, 529) with delta (0, 0)
Screenshot: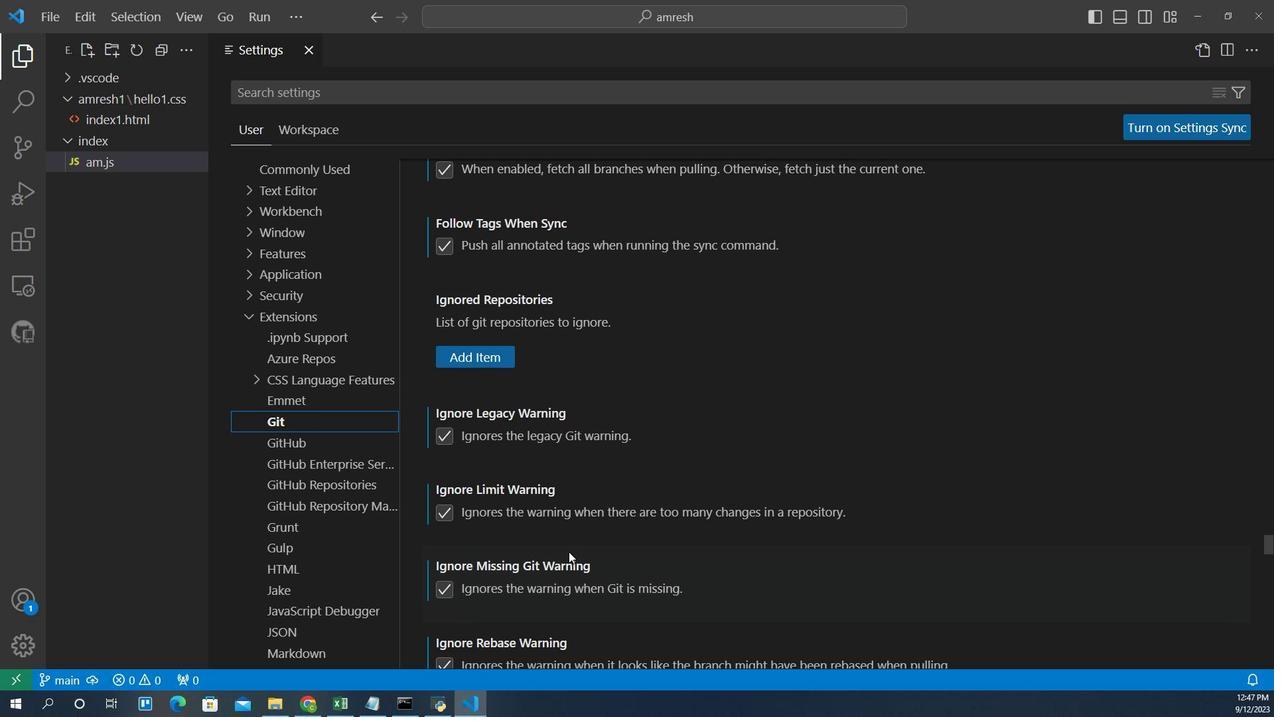 
Action: Mouse scrolled (589, 529) with delta (0, 0)
Screenshot: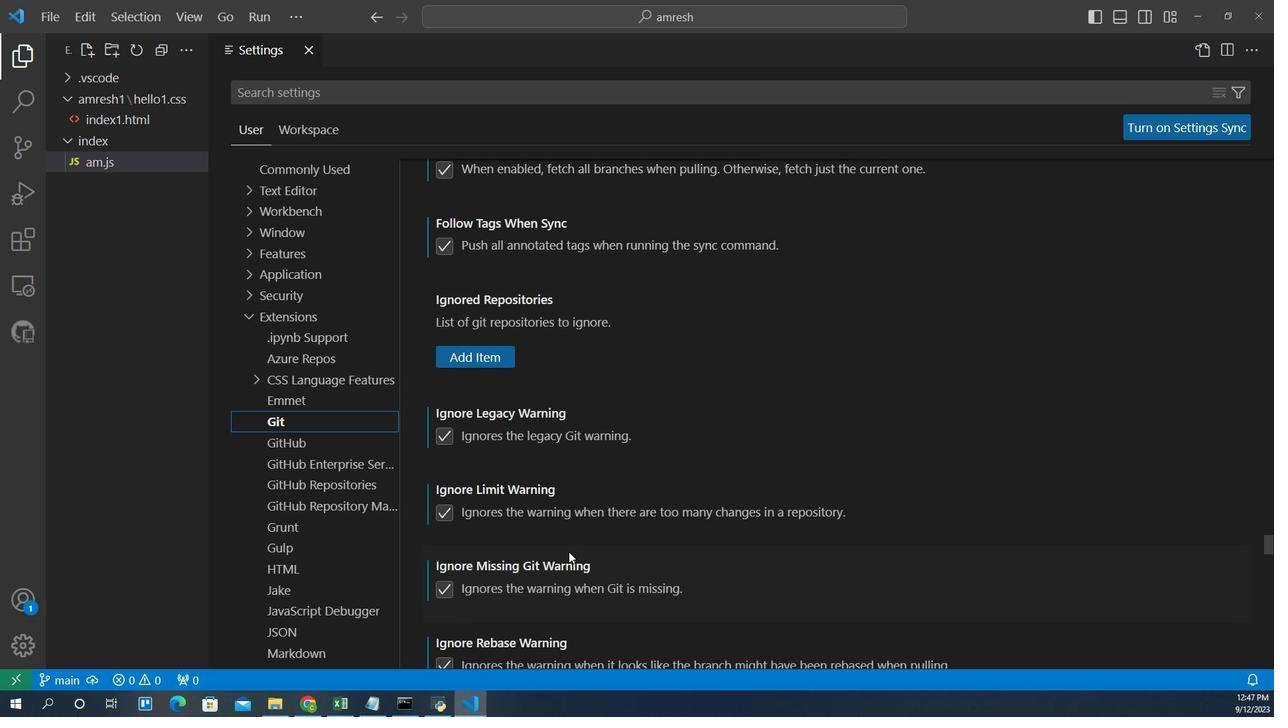
Action: Mouse scrolled (589, 529) with delta (0, 0)
Screenshot: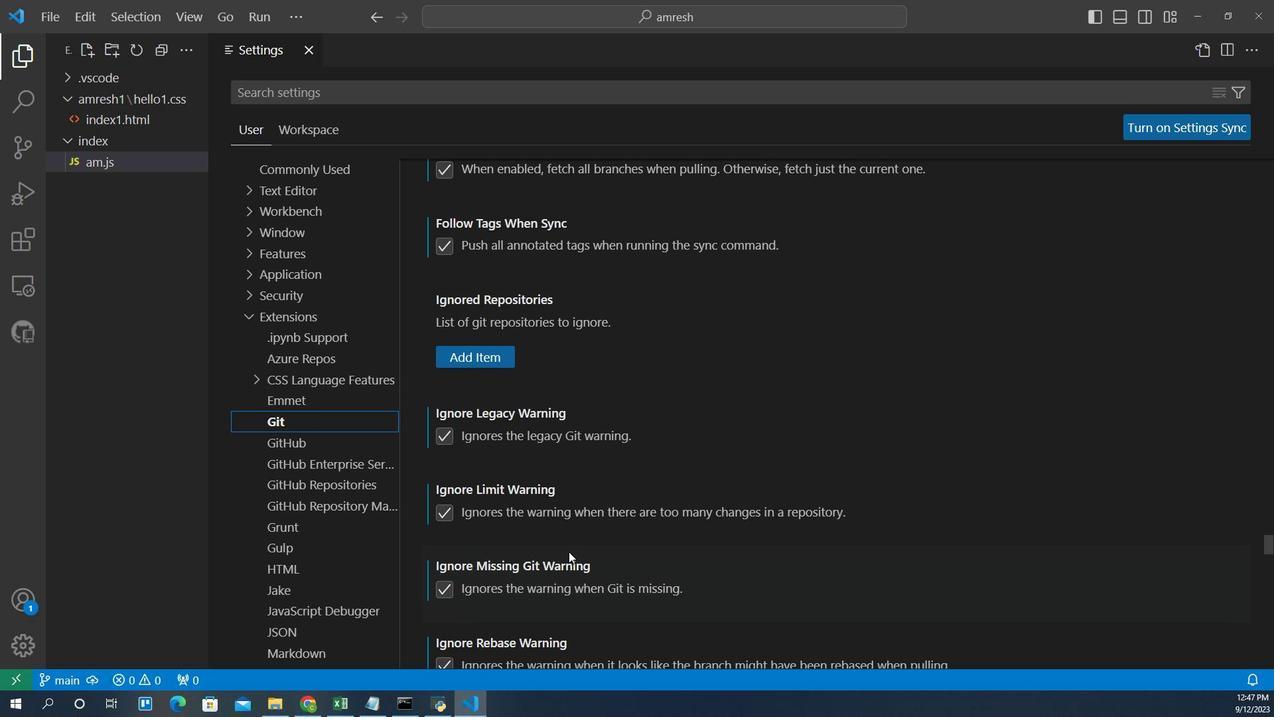 
Action: Mouse scrolled (589, 529) with delta (0, 0)
Screenshot: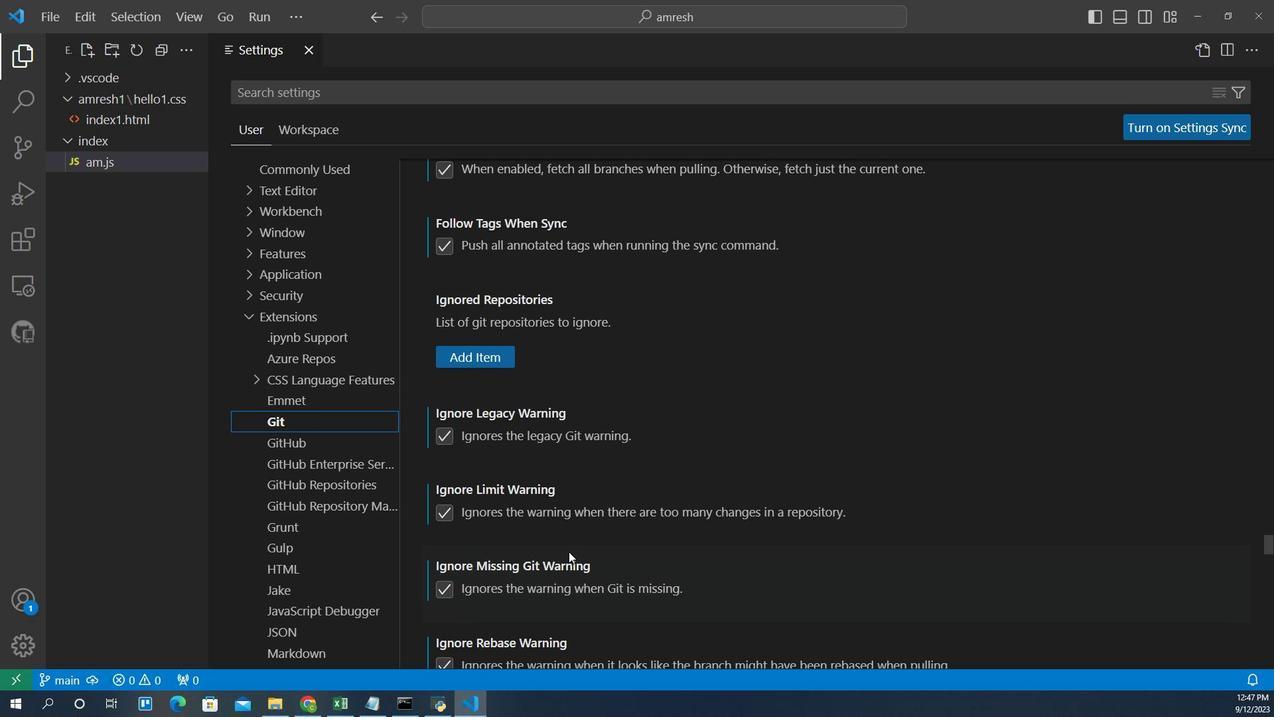 
Action: Mouse scrolled (589, 529) with delta (0, 0)
Screenshot: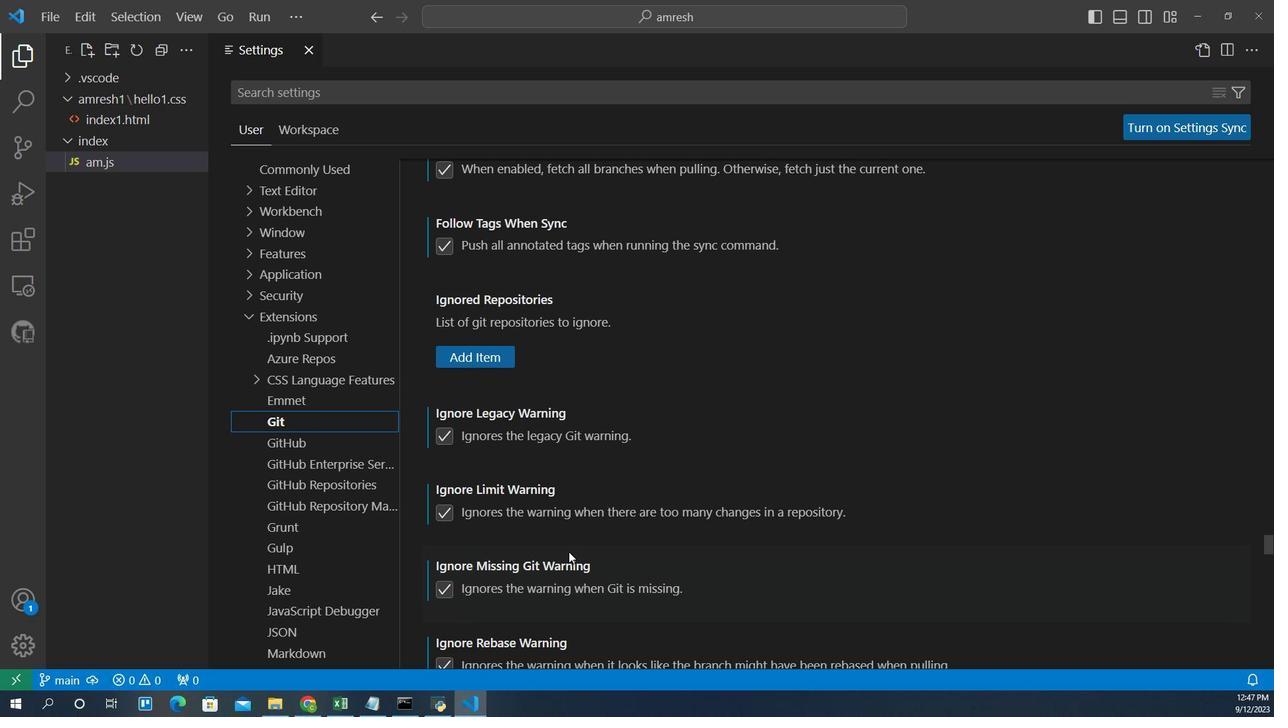 
Action: Mouse scrolled (589, 529) with delta (0, 0)
Screenshot: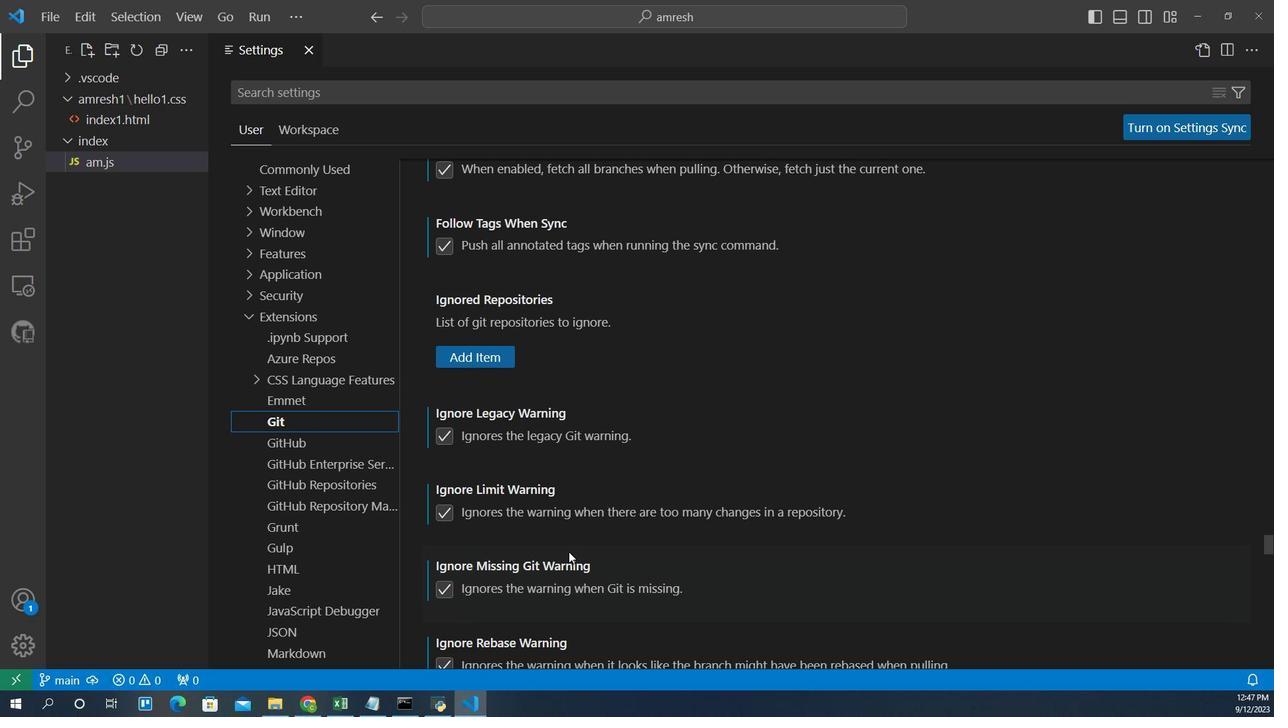 
Action: Mouse scrolled (589, 529) with delta (0, 0)
Screenshot: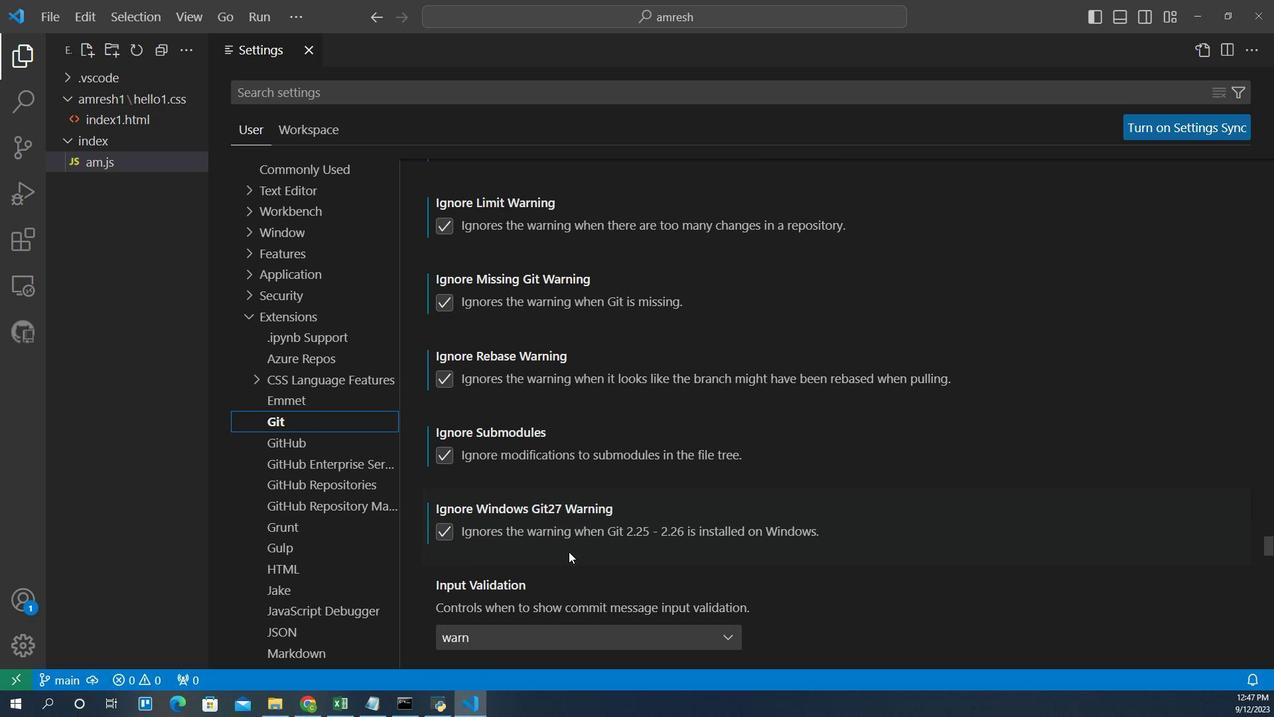 
Action: Mouse scrolled (589, 529) with delta (0, 0)
Screenshot: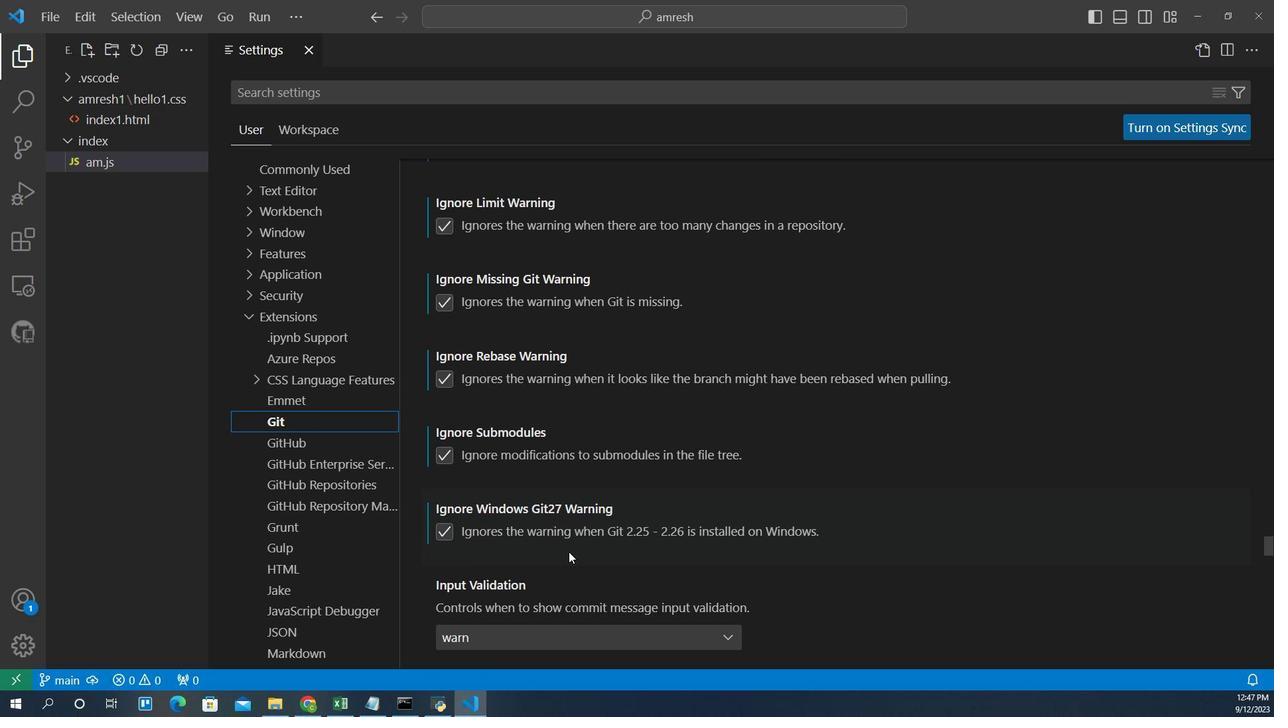 
Action: Mouse scrolled (589, 529) with delta (0, 0)
Screenshot: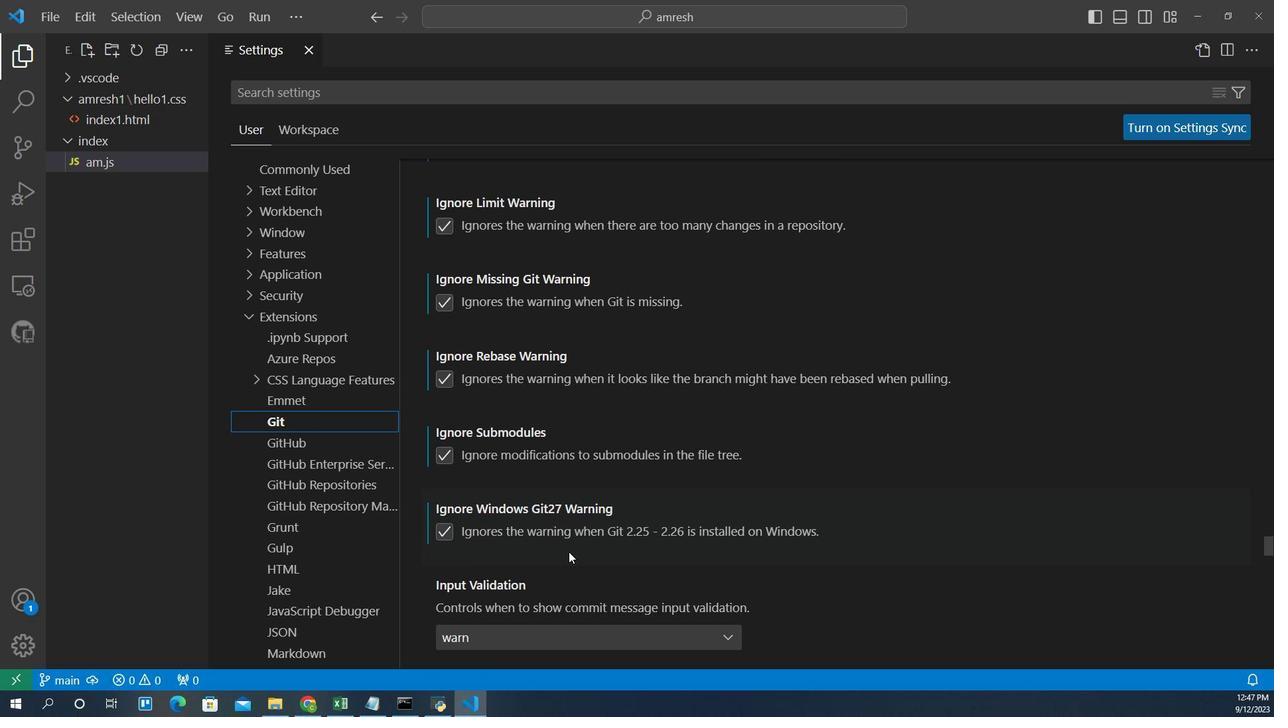 
Action: Mouse scrolled (589, 529) with delta (0, 0)
Screenshot: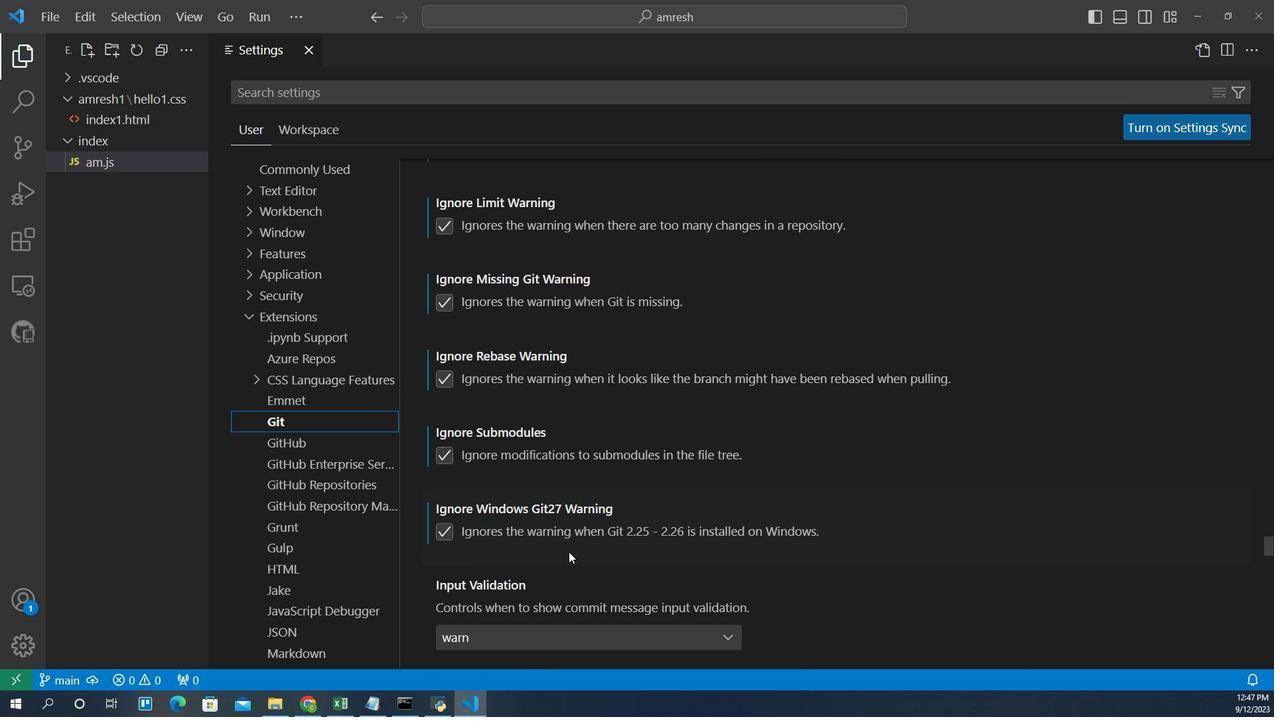 
Action: Mouse scrolled (589, 529) with delta (0, 0)
Screenshot: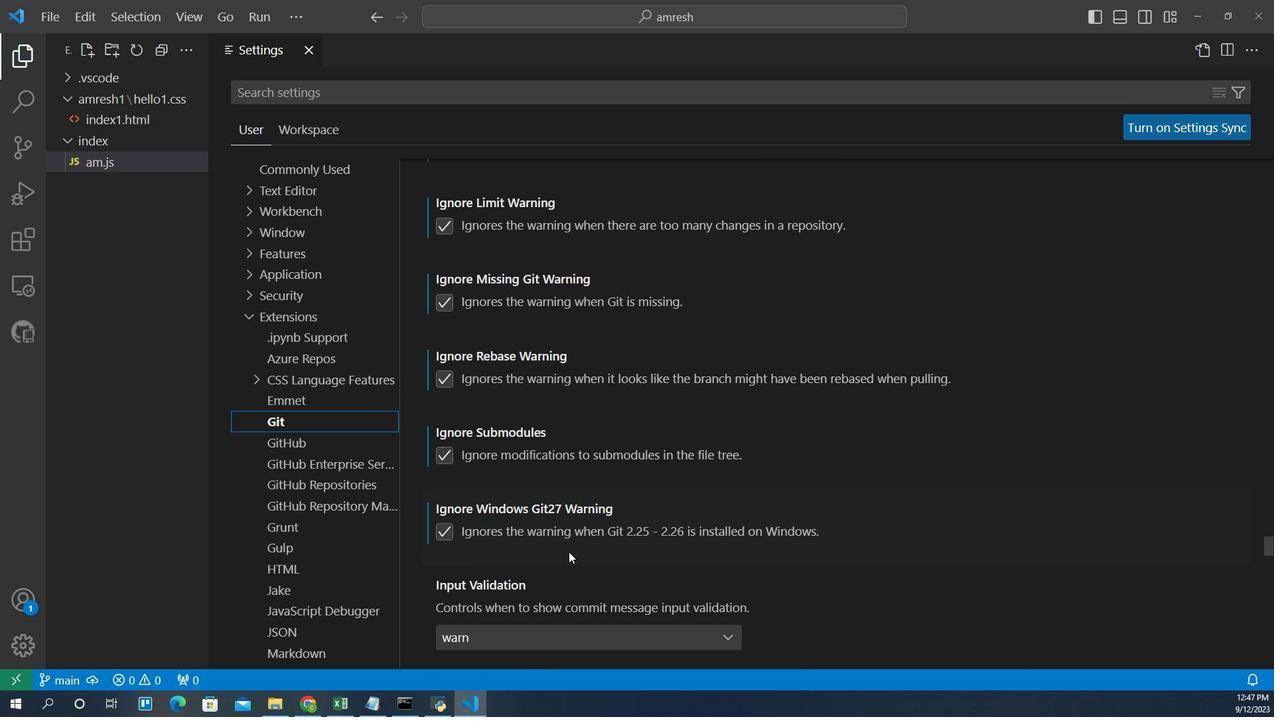 
Action: Mouse scrolled (589, 529) with delta (0, 0)
Screenshot: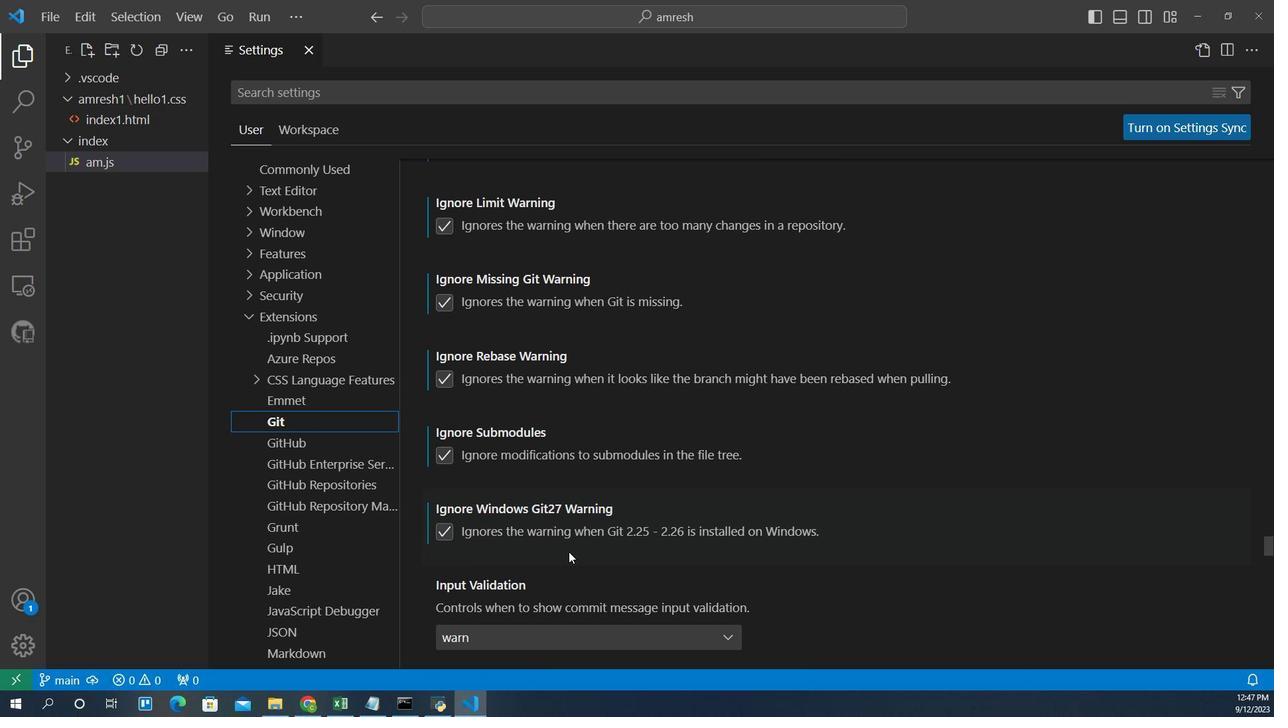 
Action: Mouse scrolled (589, 529) with delta (0, 0)
Screenshot: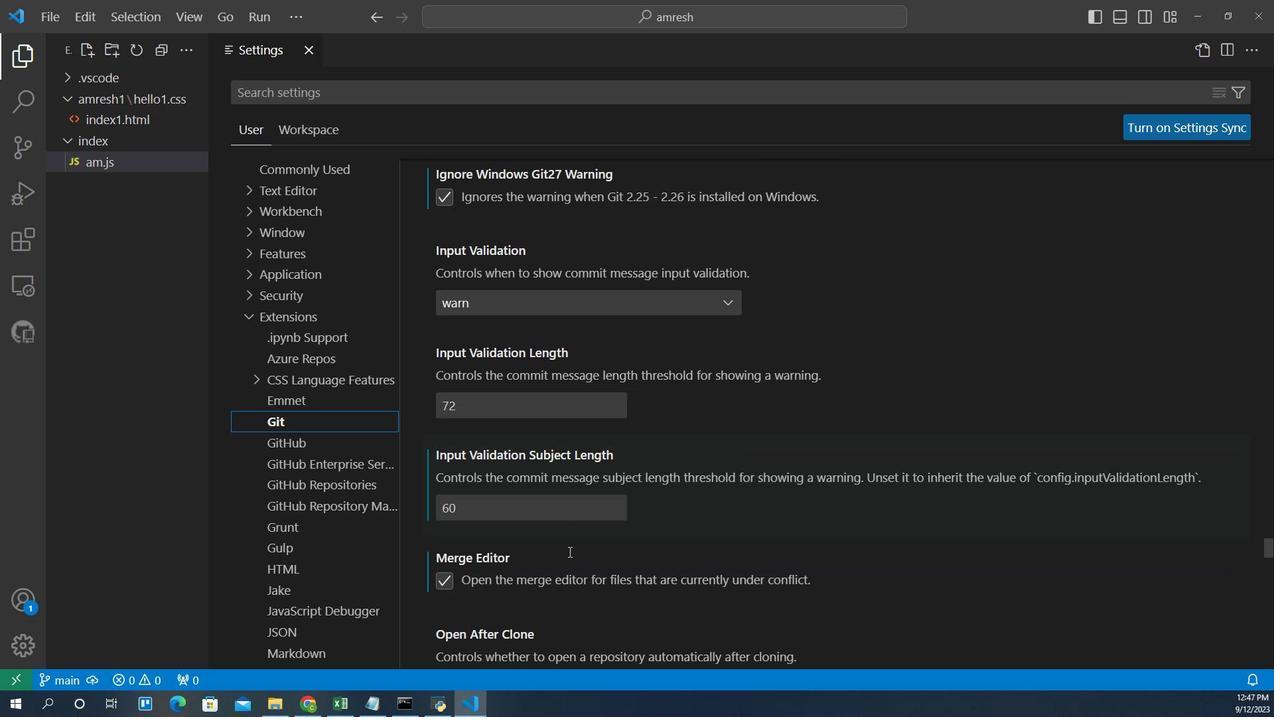
Action: Mouse scrolled (589, 529) with delta (0, 0)
Screenshot: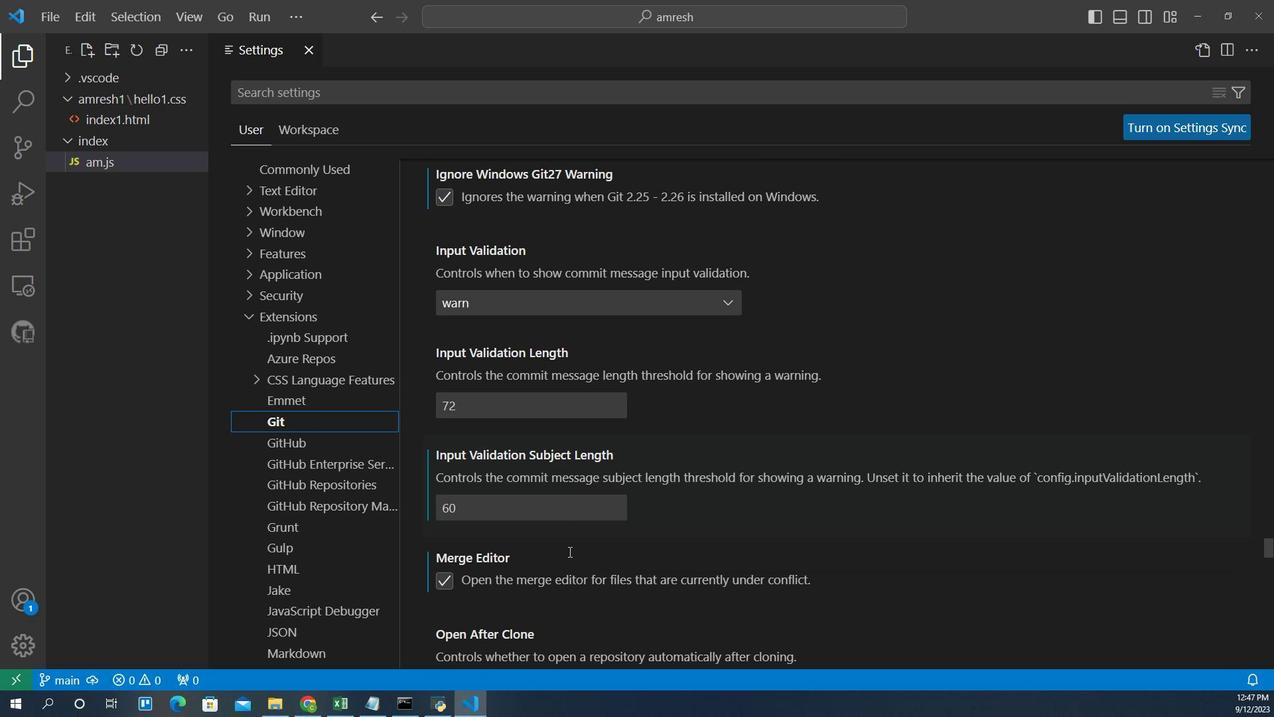 
Action: Mouse scrolled (589, 529) with delta (0, 0)
Screenshot: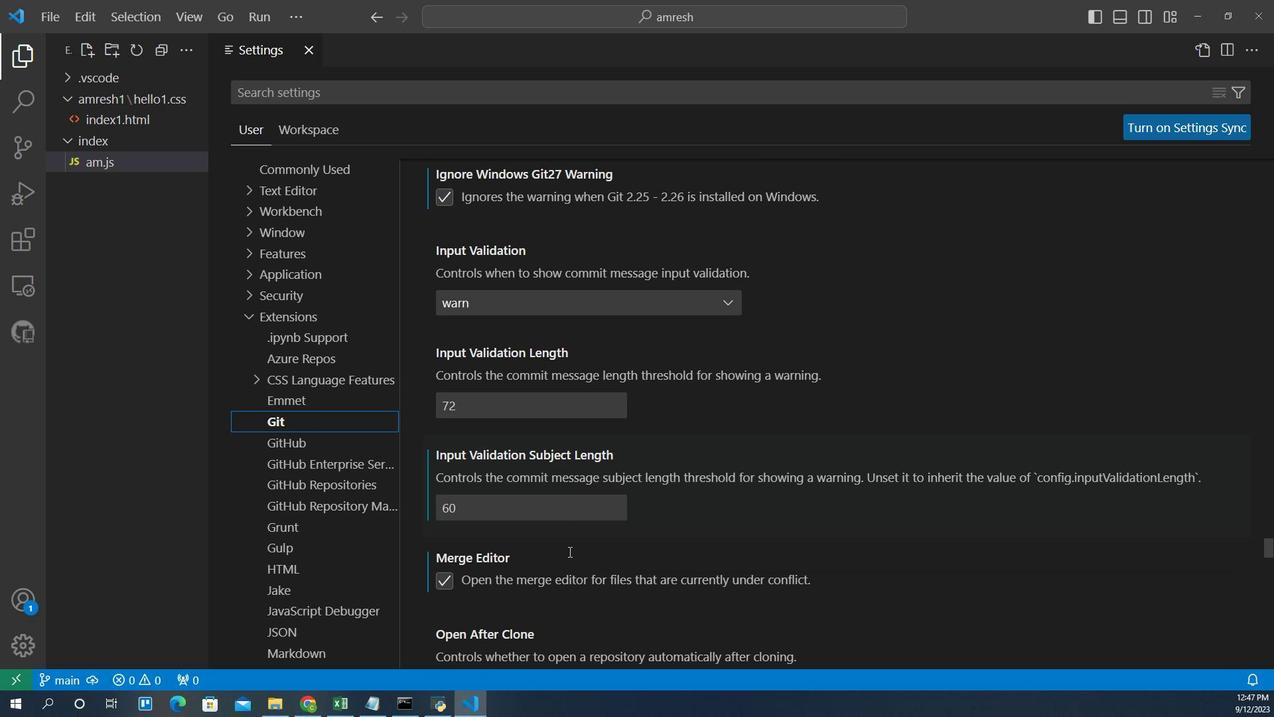 
Action: Mouse scrolled (589, 529) with delta (0, 0)
Screenshot: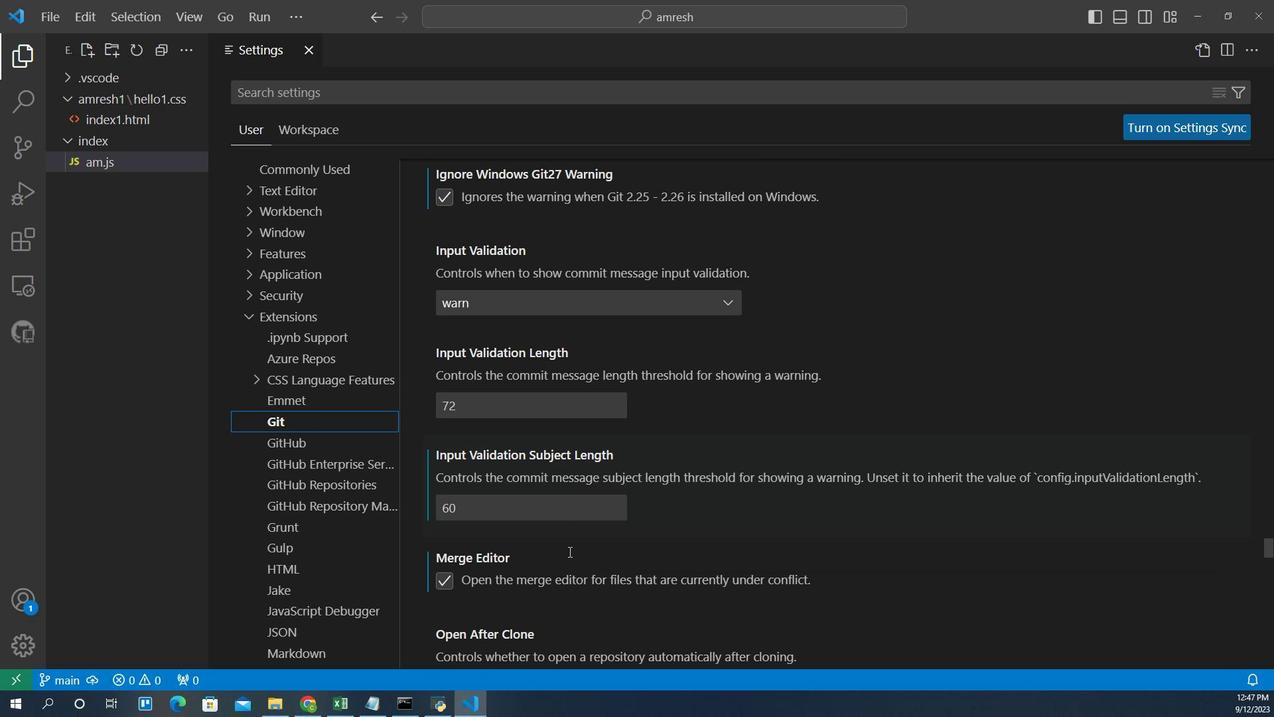 
Action: Mouse scrolled (589, 529) with delta (0, 0)
Screenshot: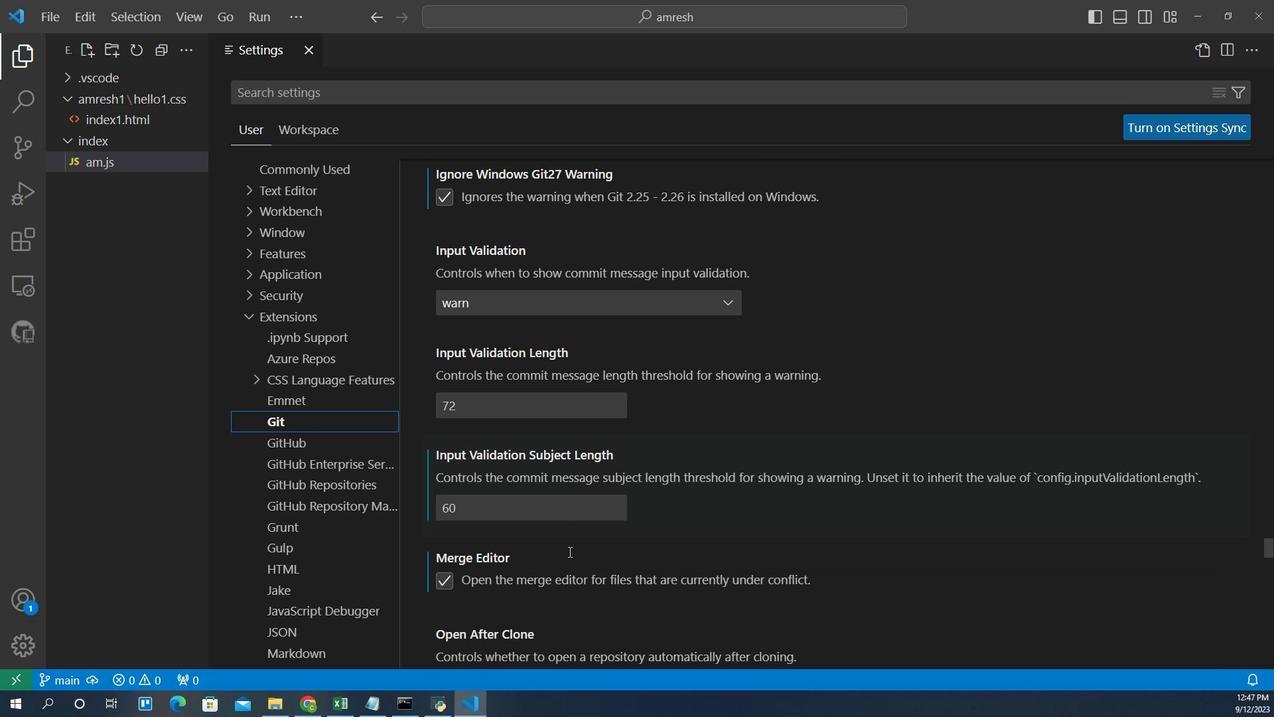 
Action: Mouse scrolled (589, 529) with delta (0, 0)
Screenshot: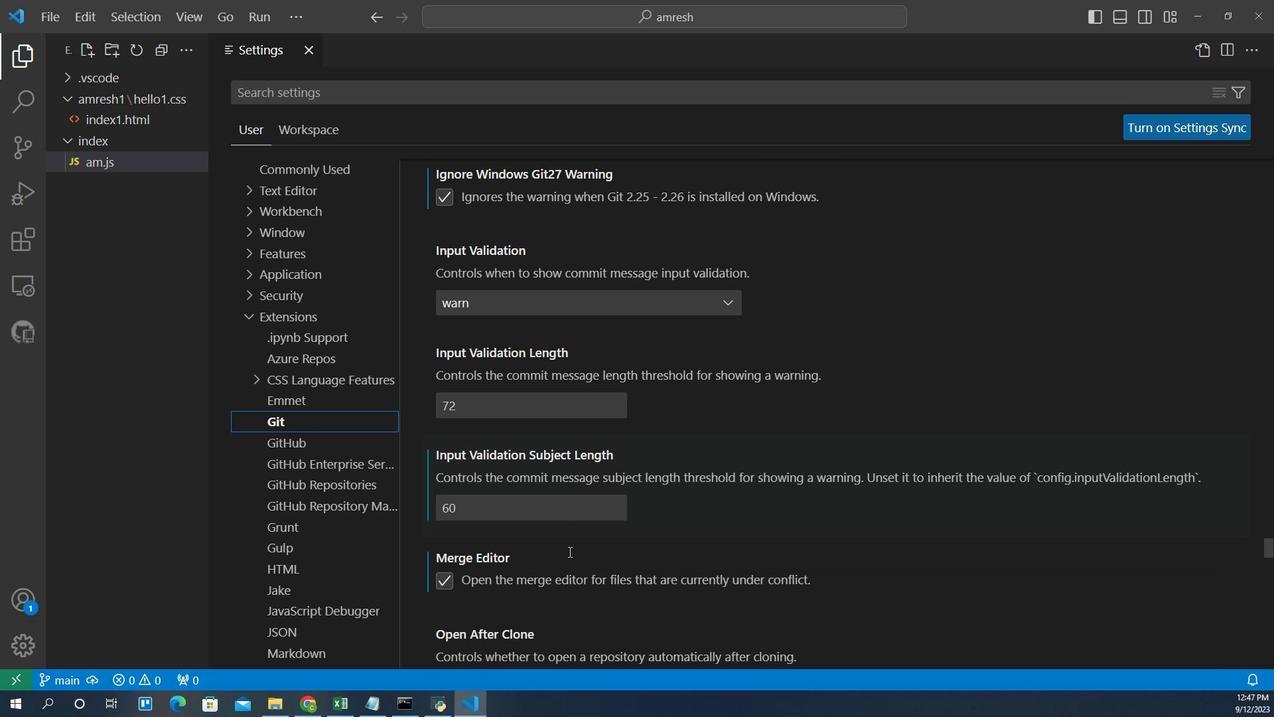 
Action: Mouse scrolled (589, 529) with delta (0, 0)
Screenshot: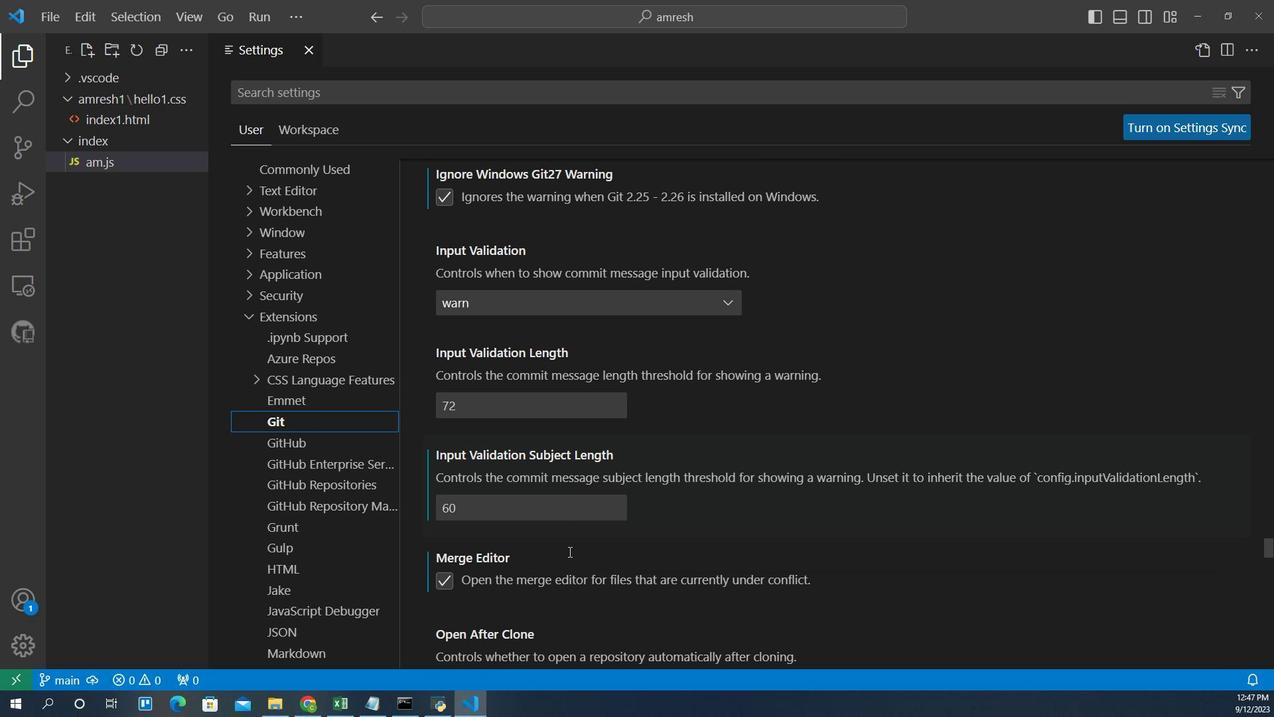 
Action: Mouse scrolled (589, 529) with delta (0, 0)
Screenshot: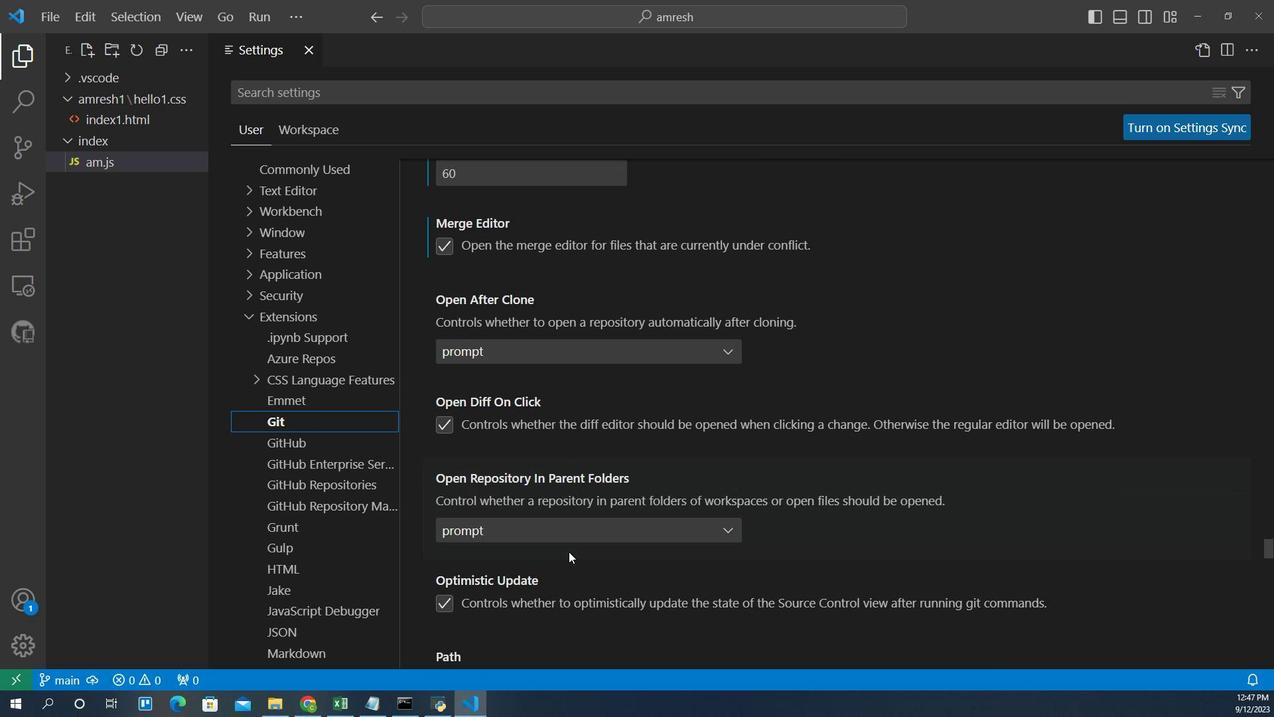 
Action: Mouse scrolled (589, 529) with delta (0, 0)
Screenshot: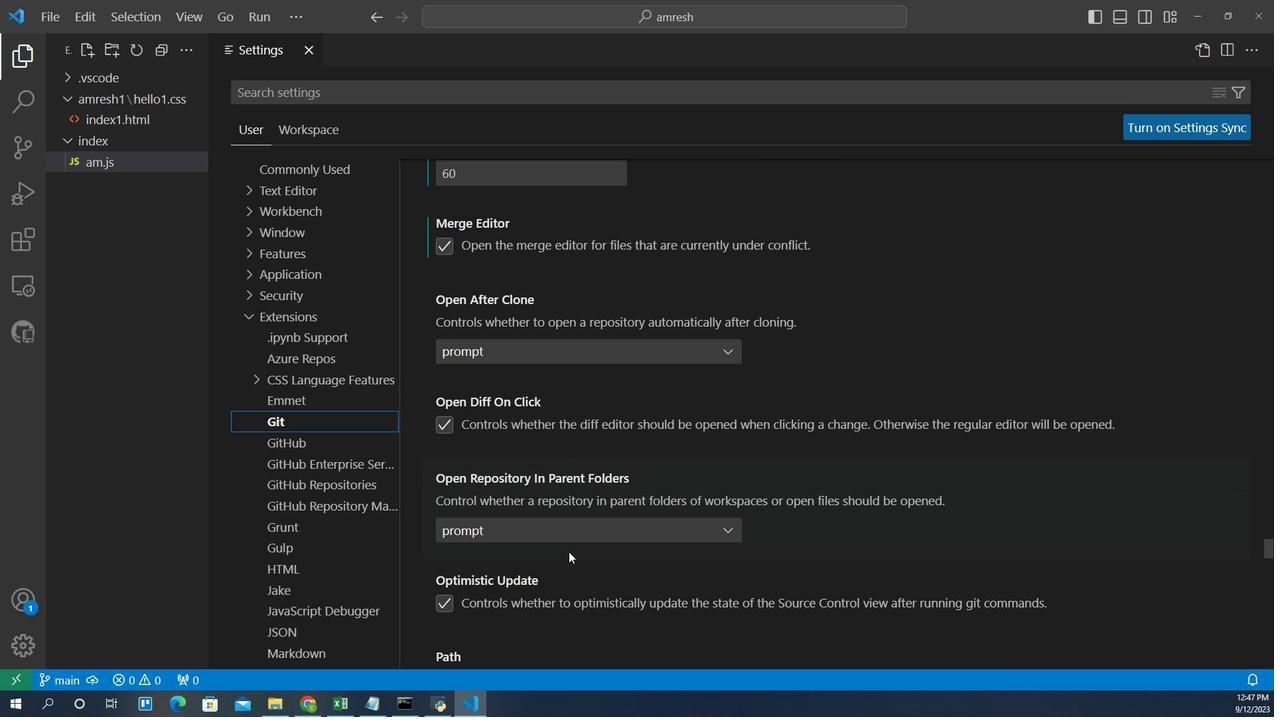 
Action: Mouse scrolled (589, 529) with delta (0, 0)
Screenshot: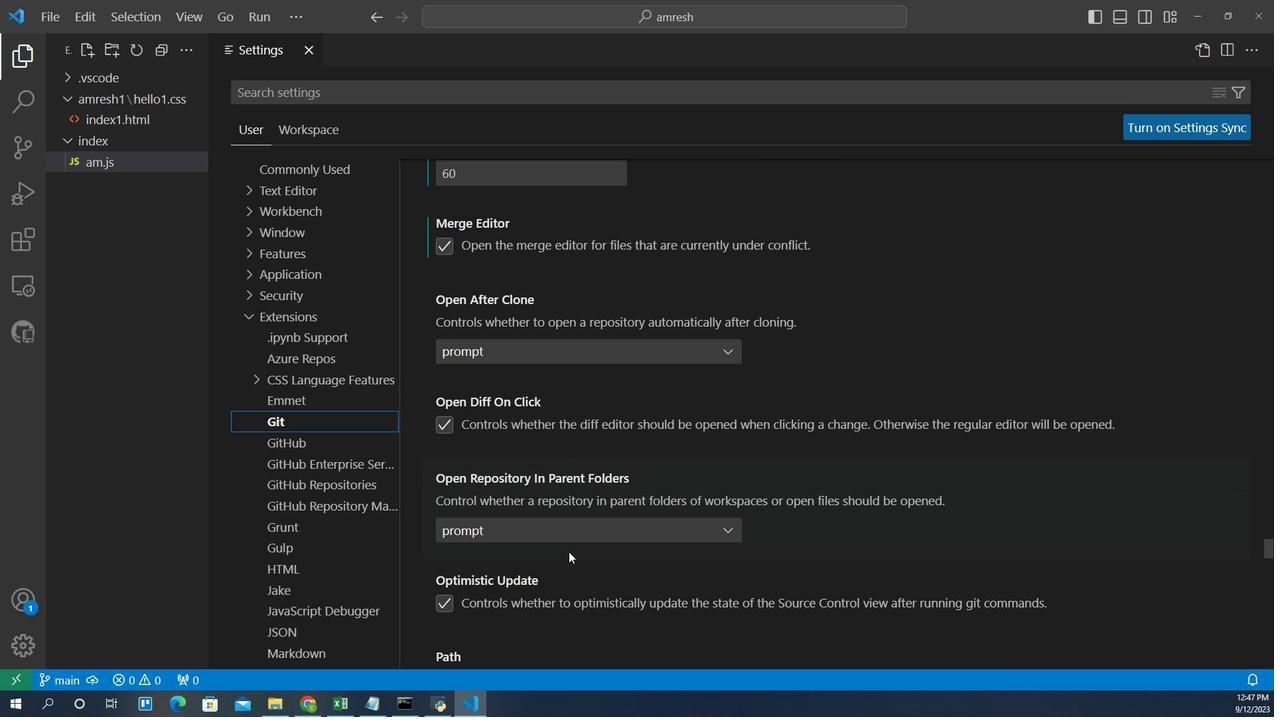 
Action: Mouse scrolled (589, 529) with delta (0, 0)
Screenshot: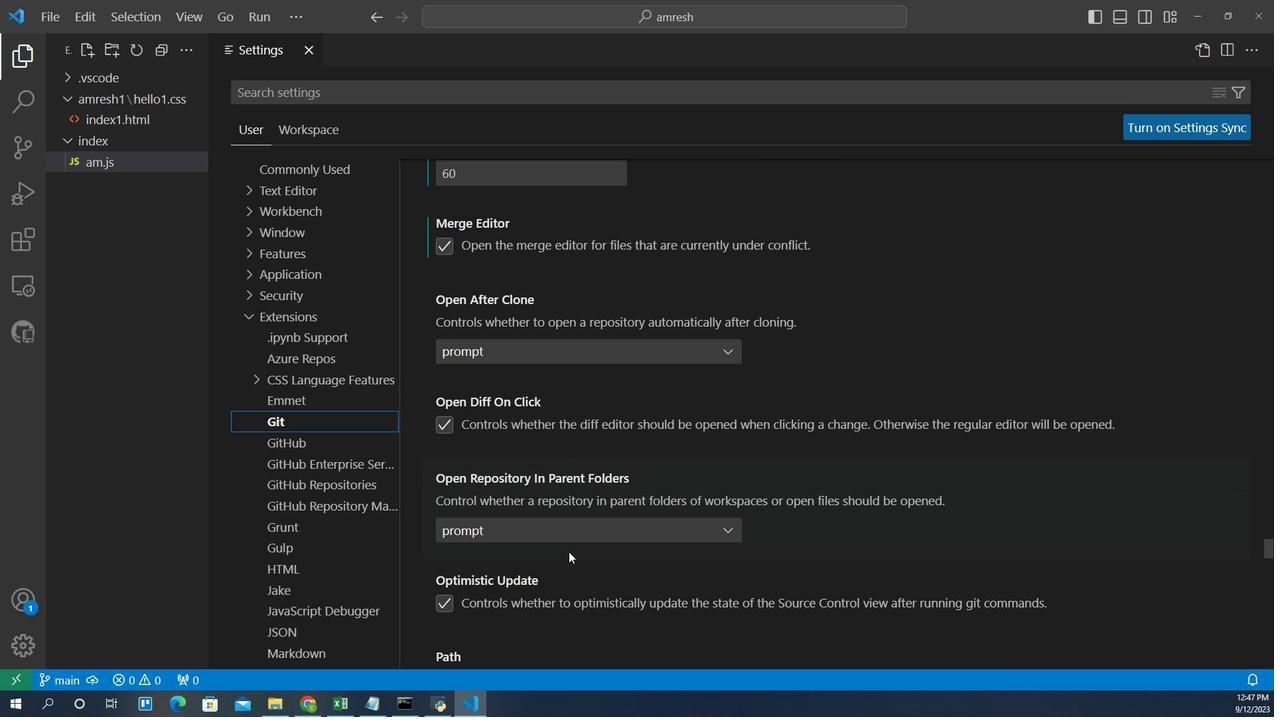 
Action: Mouse scrolled (589, 529) with delta (0, 0)
Screenshot: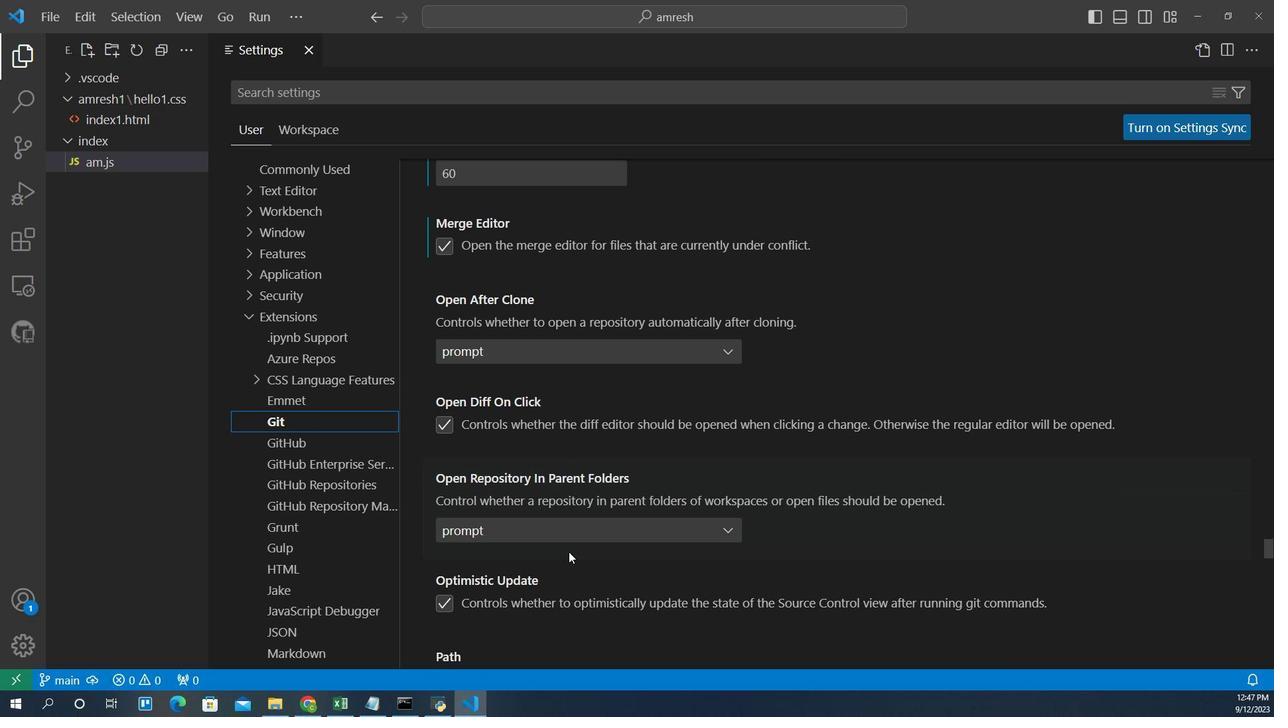 
Action: Mouse scrolled (589, 529) with delta (0, 0)
Screenshot: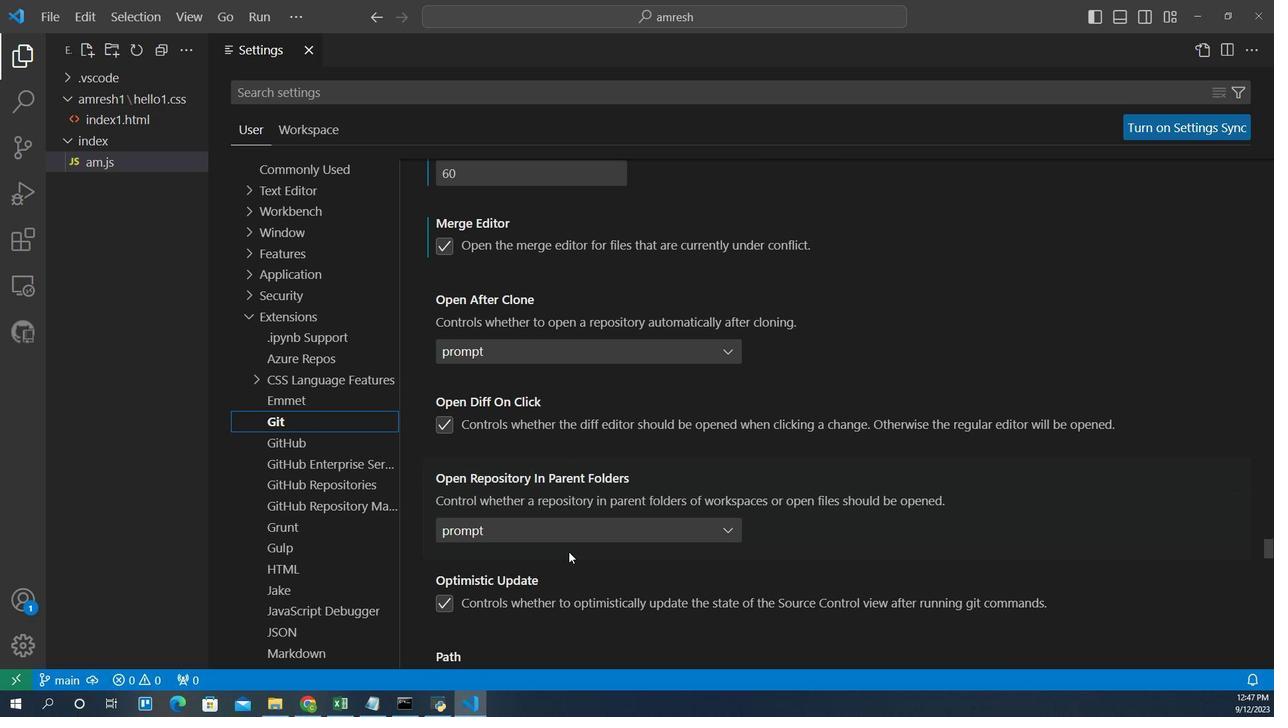
Action: Mouse scrolled (589, 529) with delta (0, 0)
Screenshot: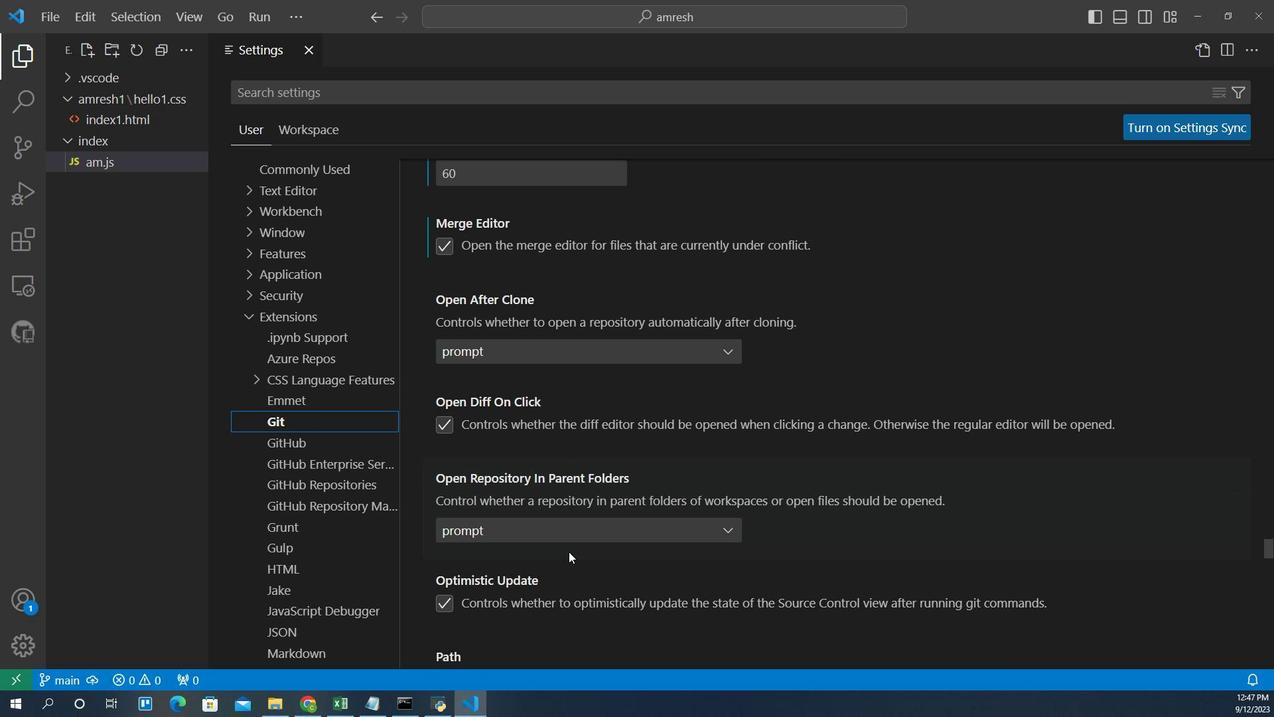
Action: Mouse scrolled (589, 529) with delta (0, 0)
Screenshot: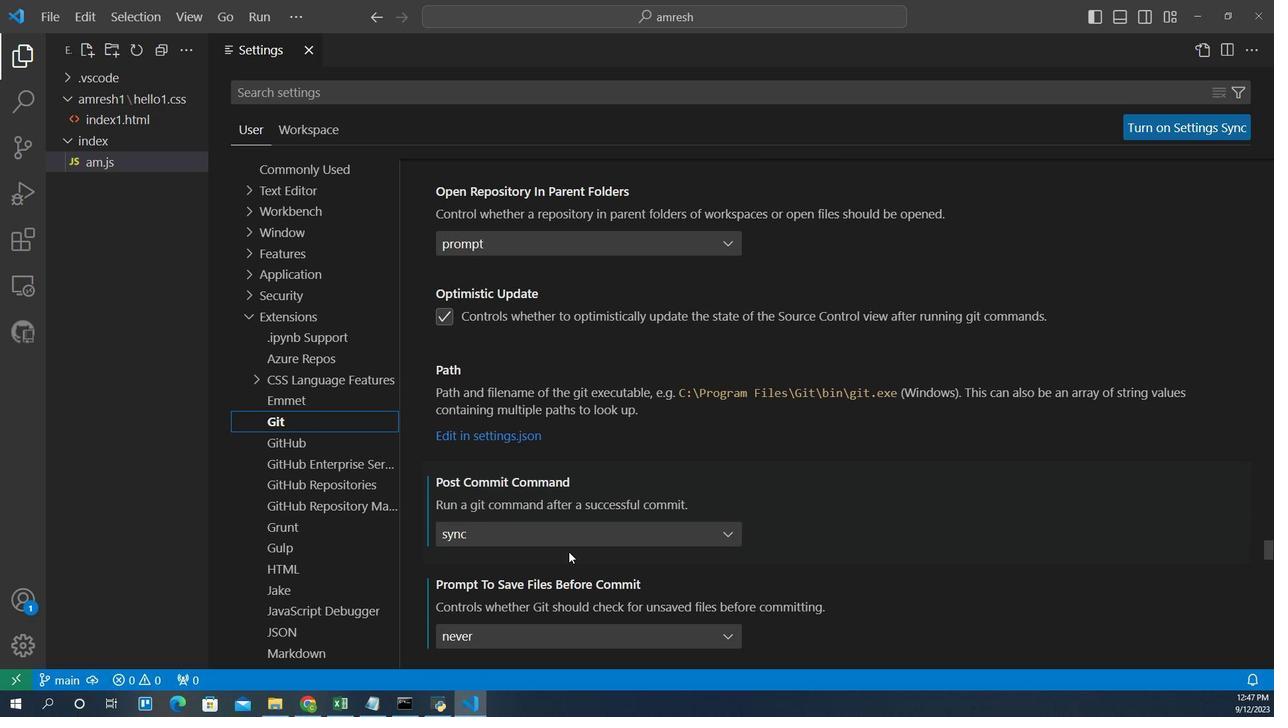 
Action: Mouse scrolled (589, 529) with delta (0, 0)
Screenshot: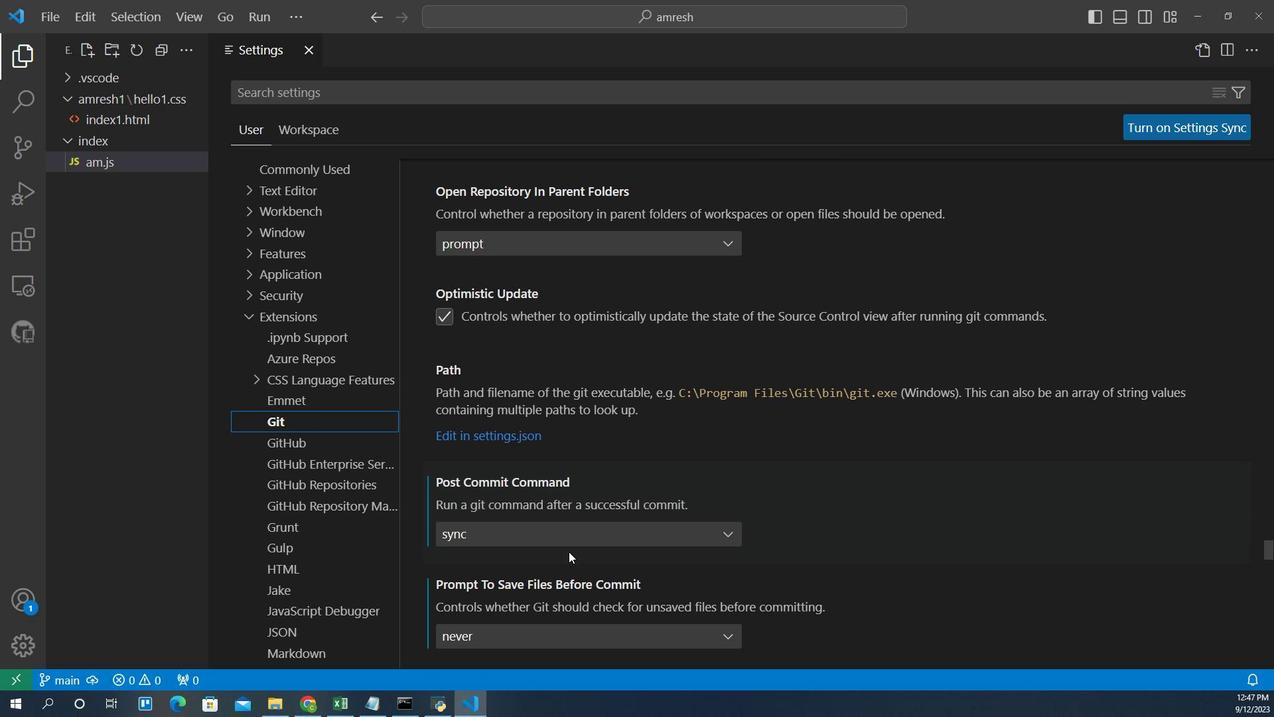 
Action: Mouse scrolled (589, 529) with delta (0, 0)
Screenshot: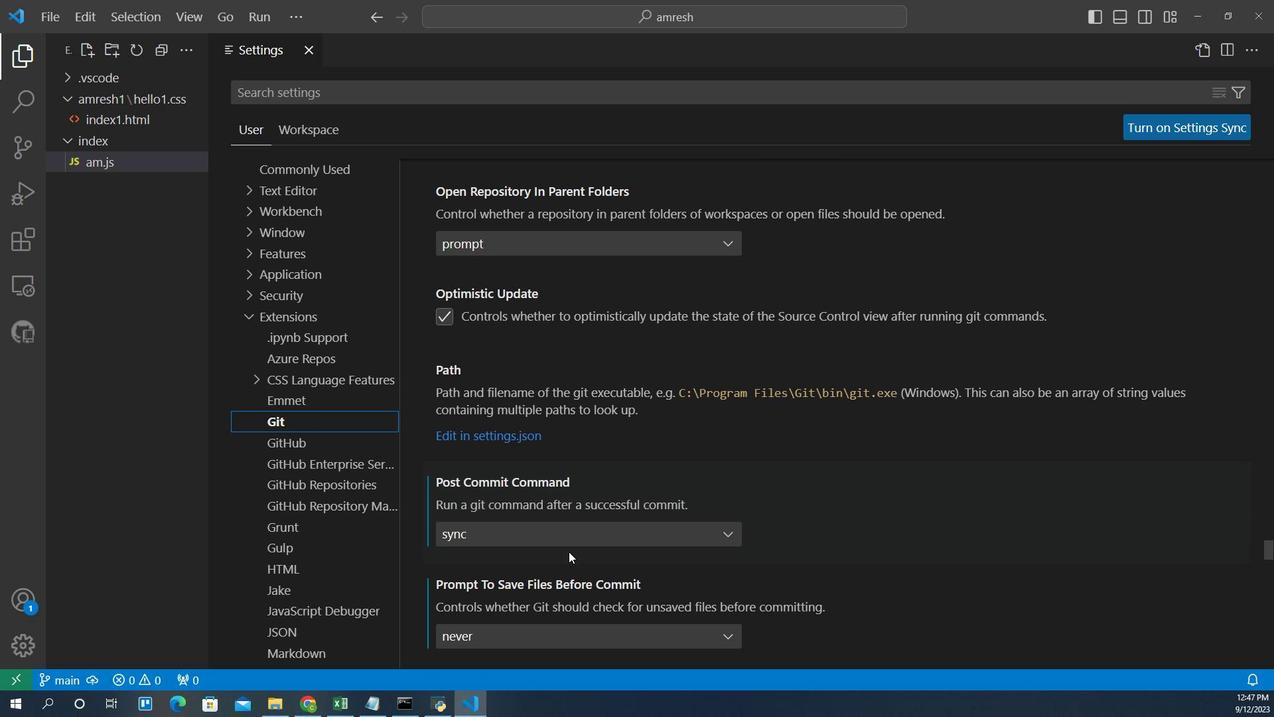
Action: Mouse scrolled (589, 529) with delta (0, 0)
Screenshot: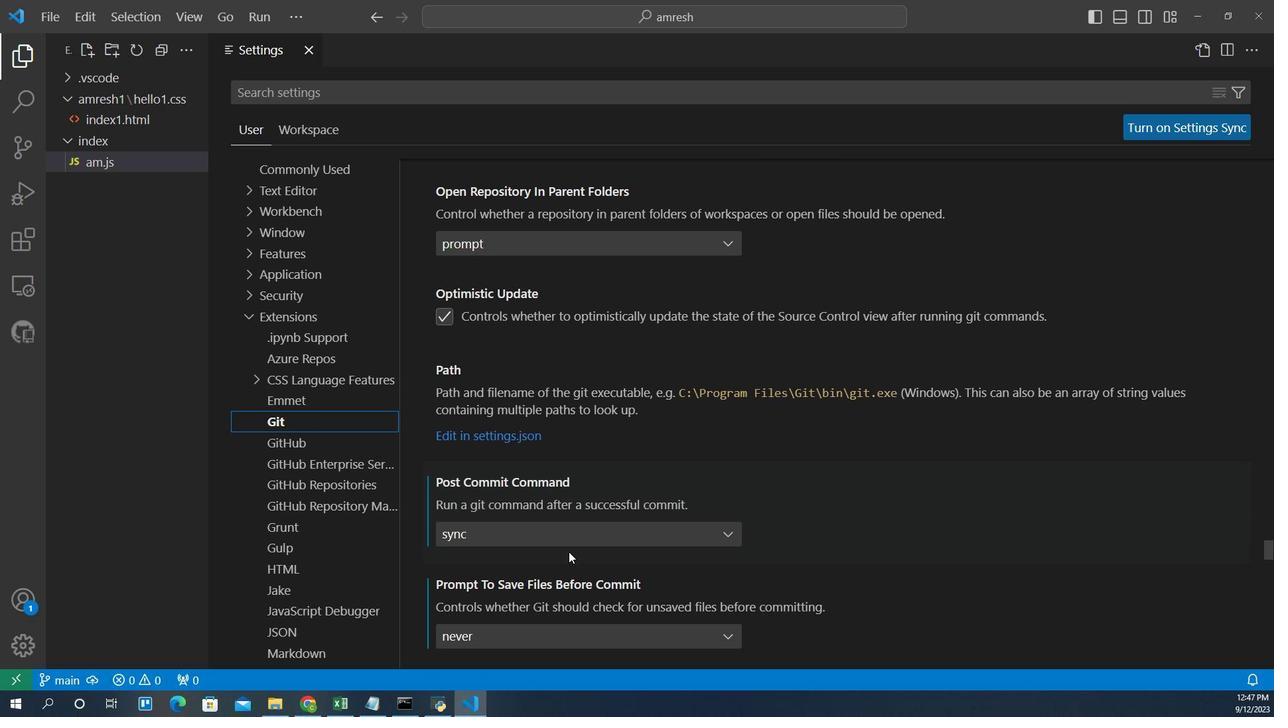 
Action: Mouse scrolled (589, 529) with delta (0, 0)
Screenshot: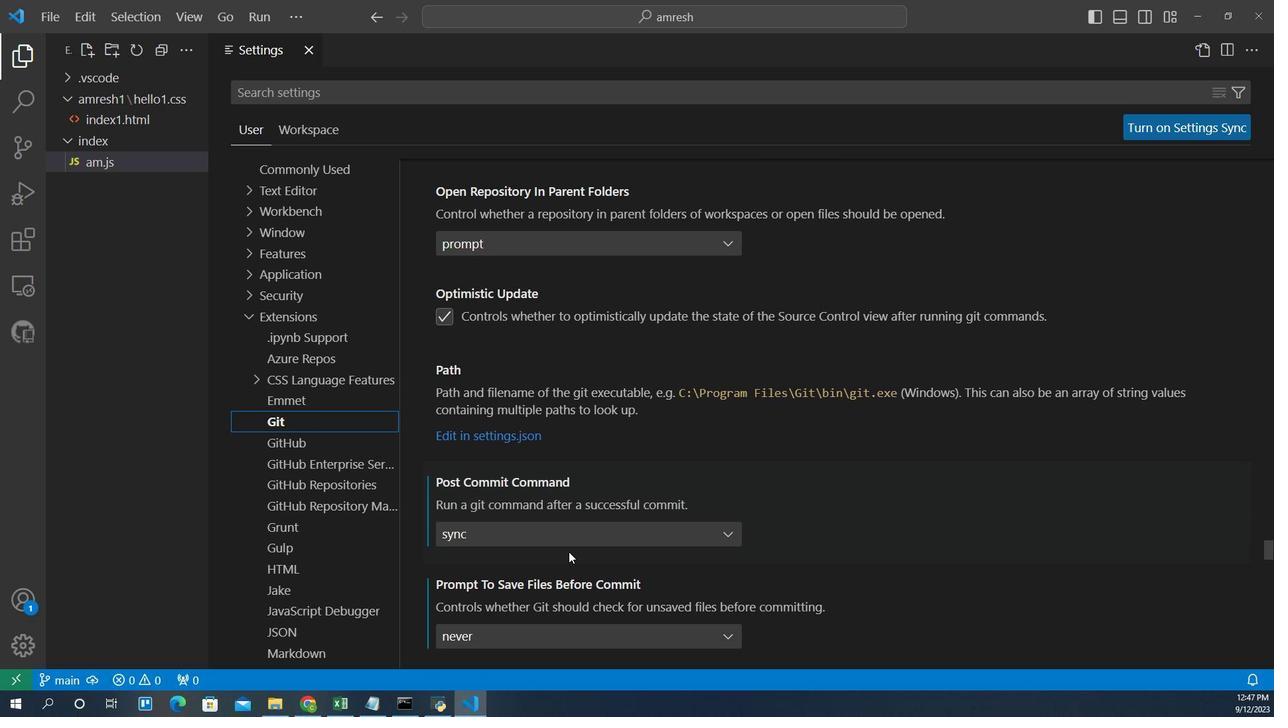 
Action: Mouse scrolled (589, 529) with delta (0, 0)
Screenshot: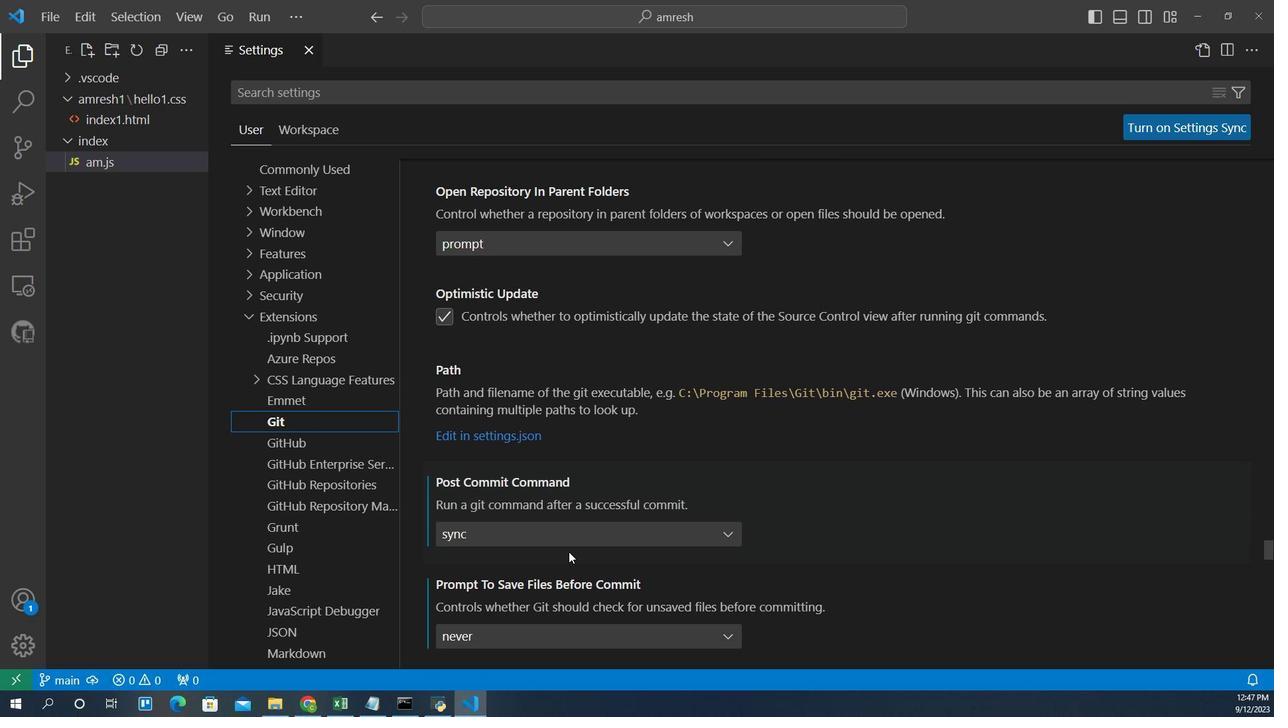 
Action: Mouse scrolled (589, 529) with delta (0, 0)
Screenshot: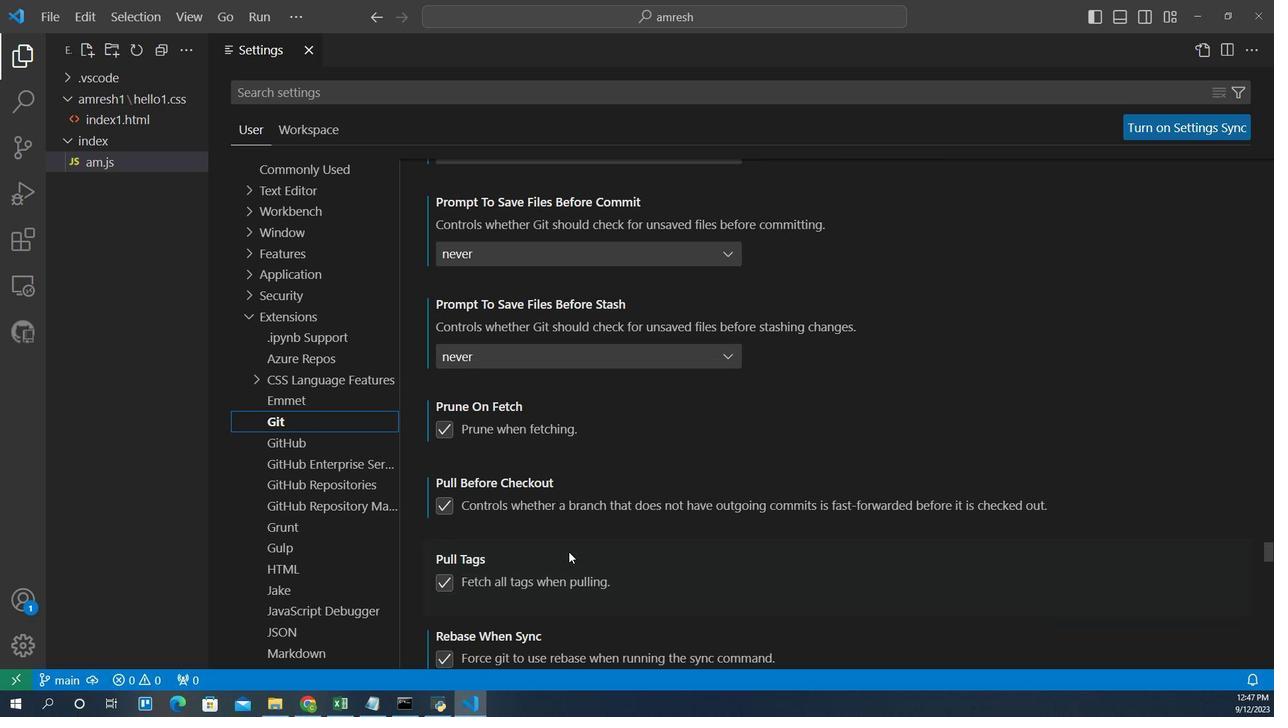 
Action: Mouse scrolled (589, 529) with delta (0, 0)
Screenshot: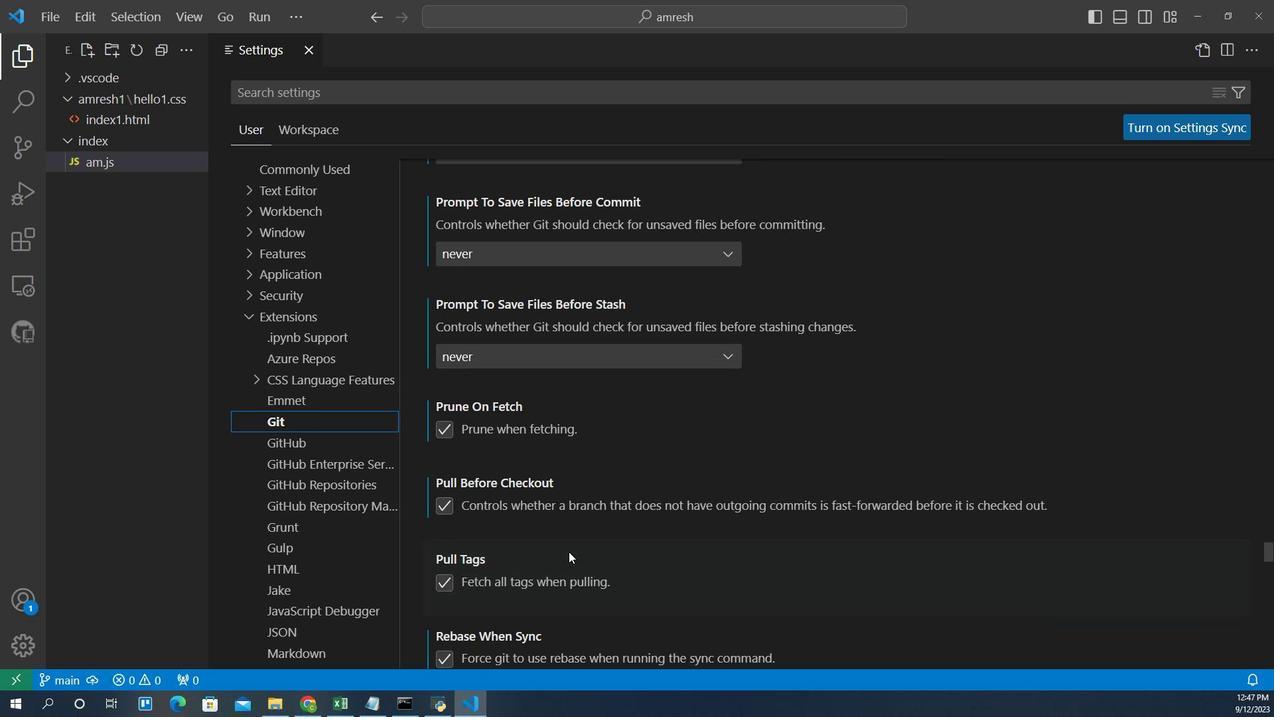 
Action: Mouse scrolled (589, 529) with delta (0, 0)
Screenshot: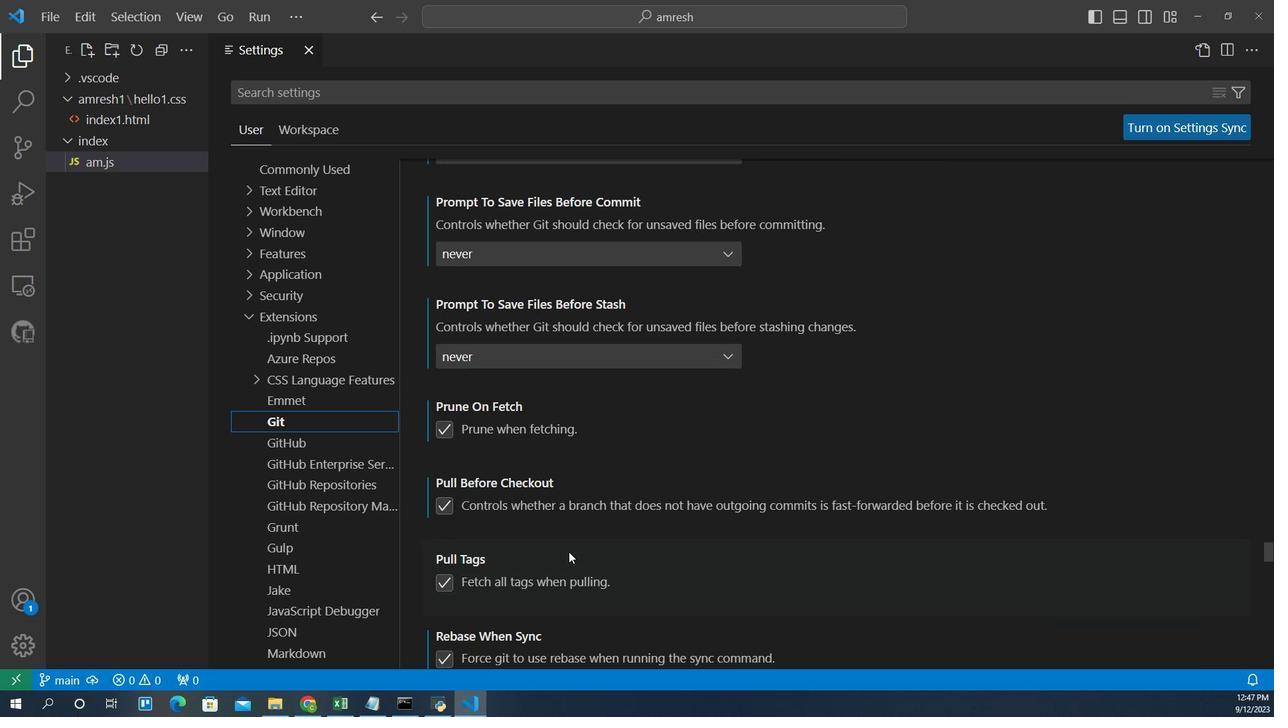 
Action: Mouse scrolled (589, 529) with delta (0, 0)
Screenshot: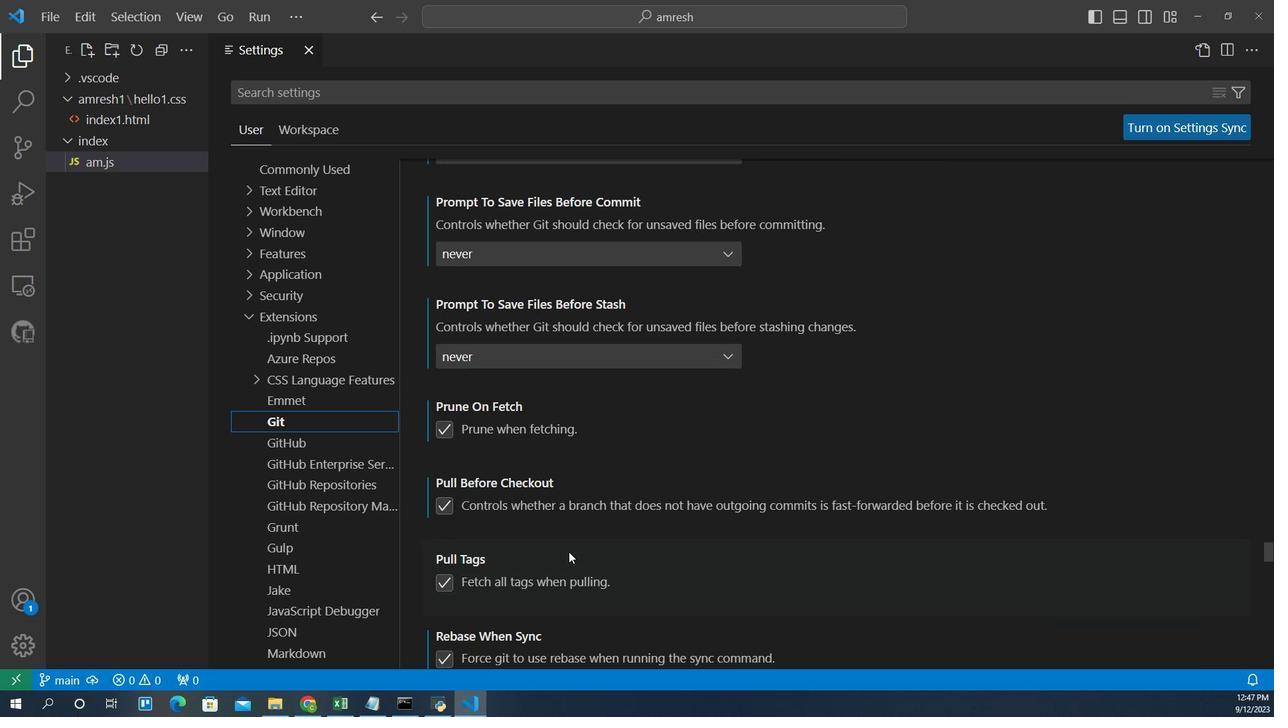 
Action: Mouse scrolled (589, 529) with delta (0, 0)
Screenshot: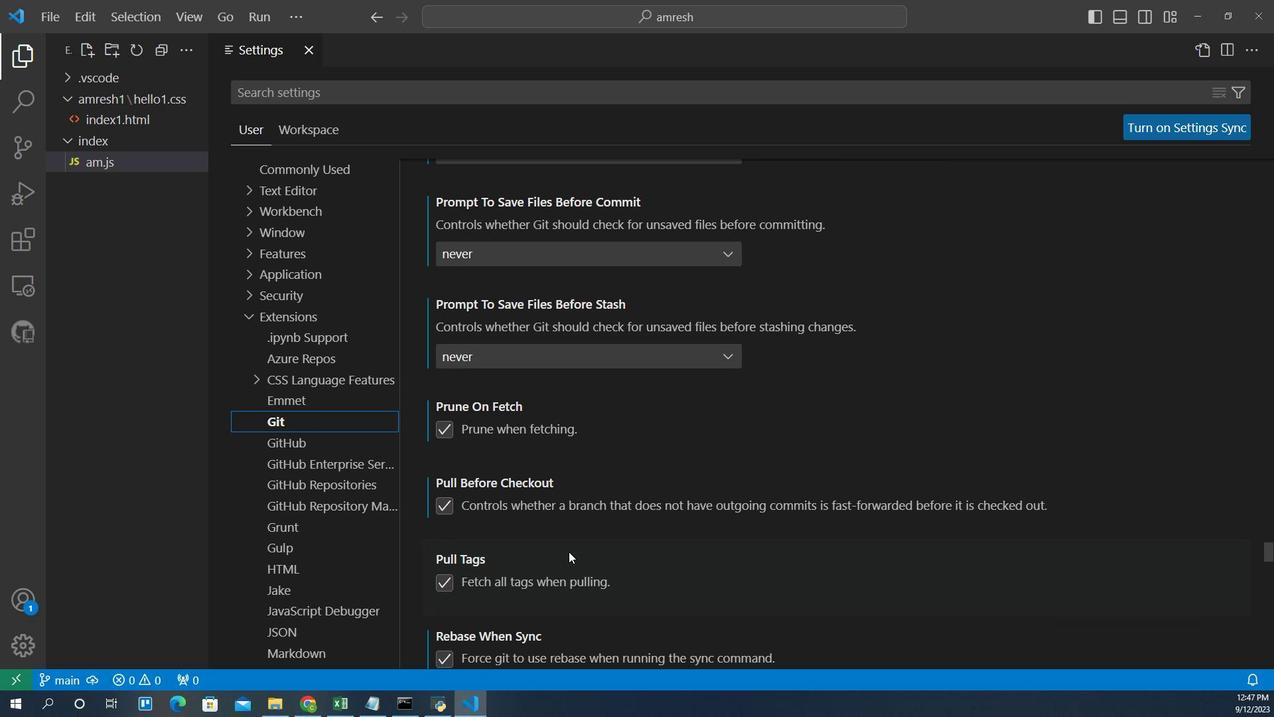 
Action: Mouse scrolled (589, 529) with delta (0, 0)
Screenshot: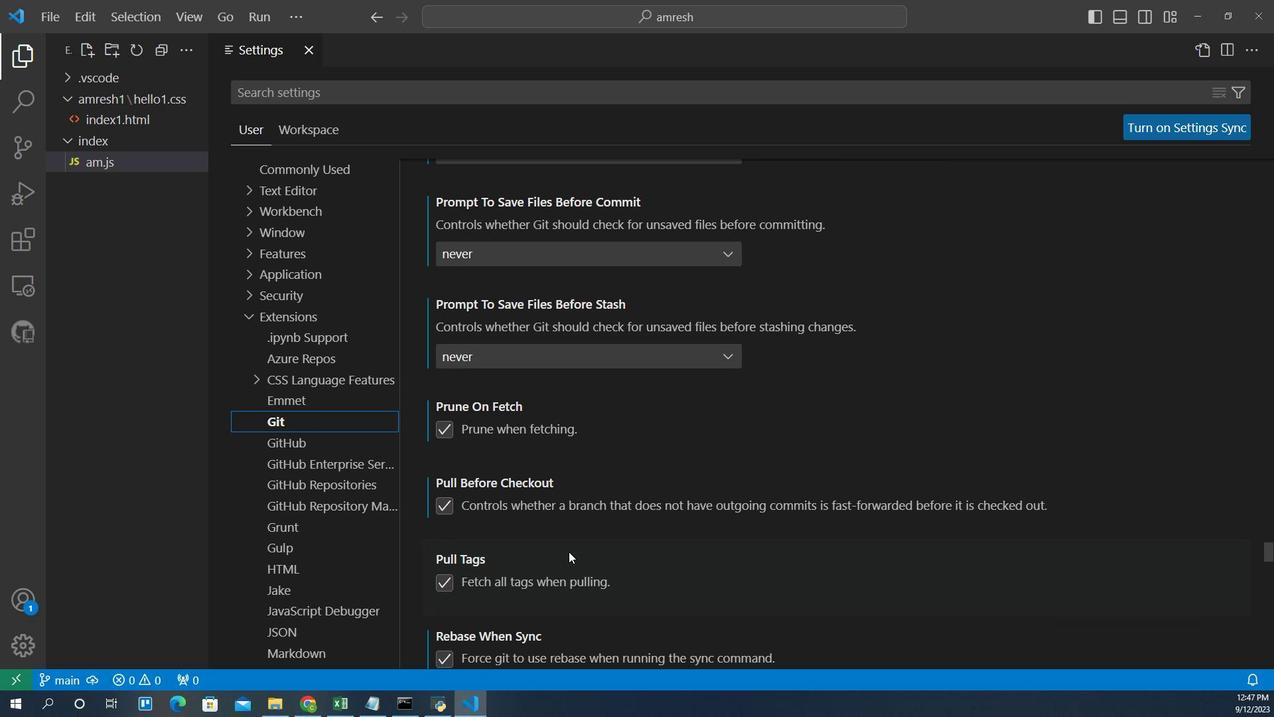
Action: Mouse scrolled (589, 529) with delta (0, 0)
Screenshot: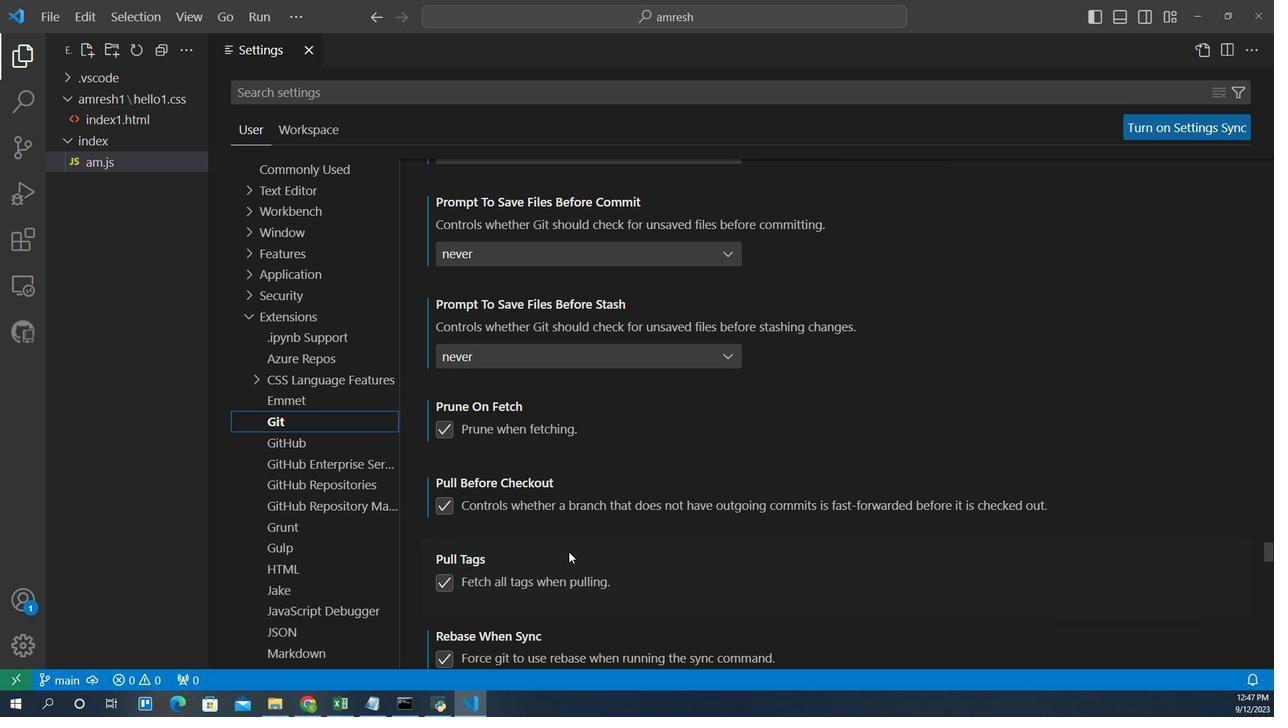 
Action: Mouse scrolled (589, 529) with delta (0, 0)
Screenshot: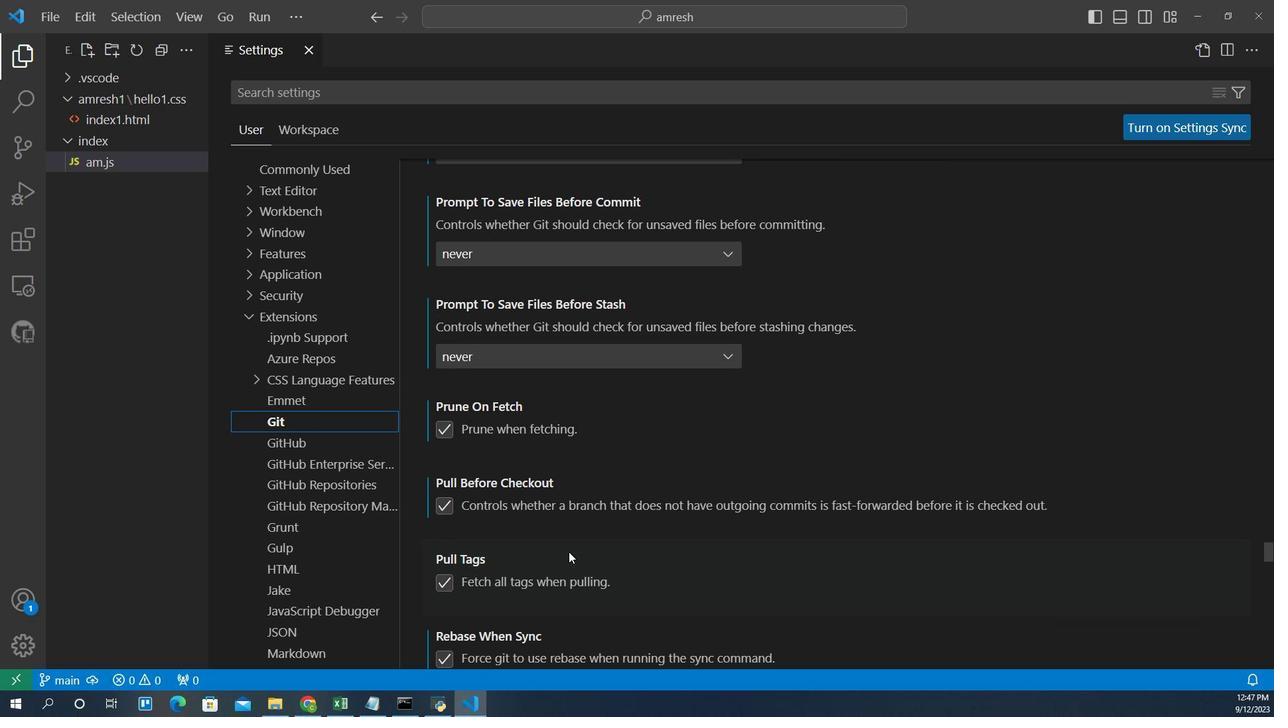 
Action: Mouse scrolled (589, 529) with delta (0, 0)
Screenshot: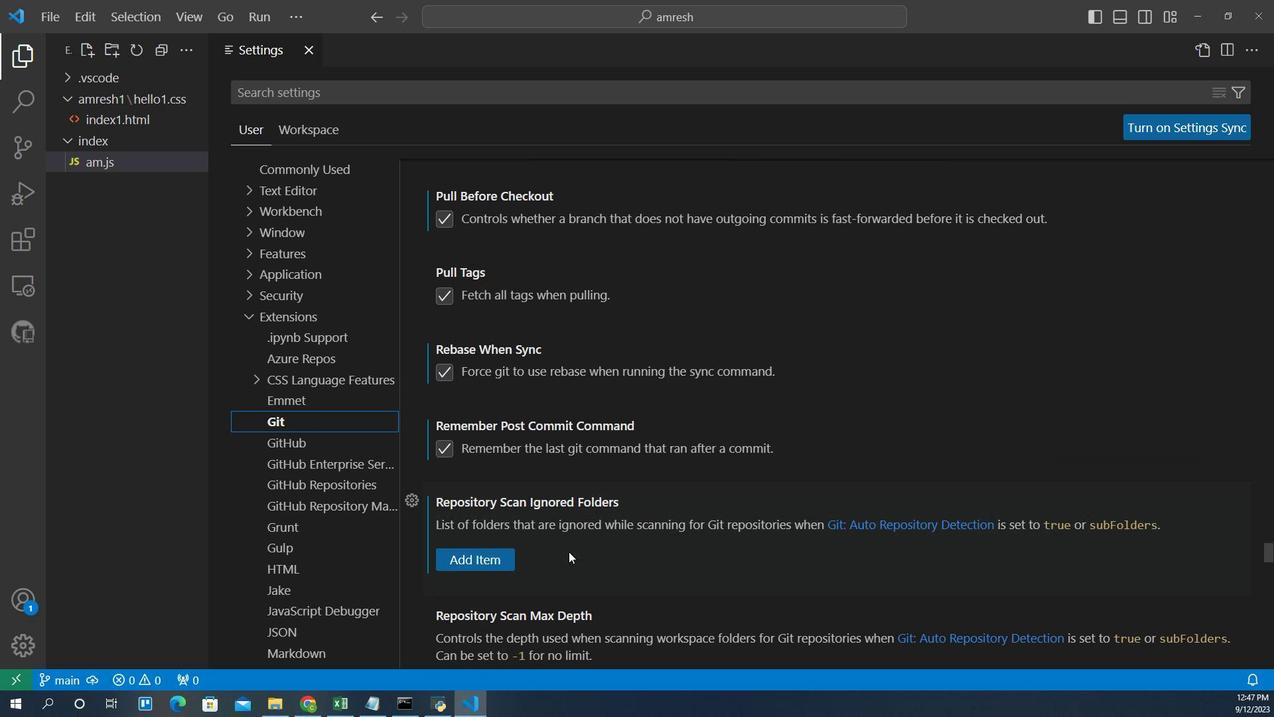 
Action: Mouse scrolled (589, 529) with delta (0, 0)
Screenshot: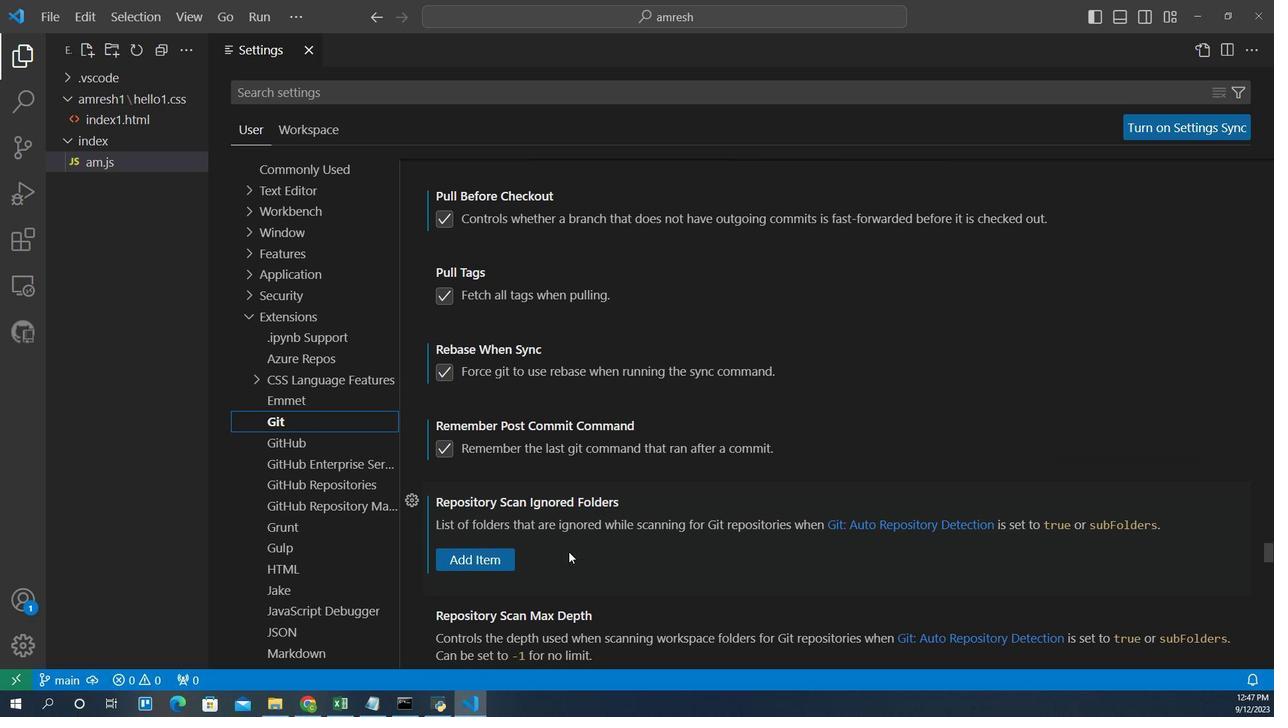 
Action: Mouse scrolled (589, 529) with delta (0, 0)
Screenshot: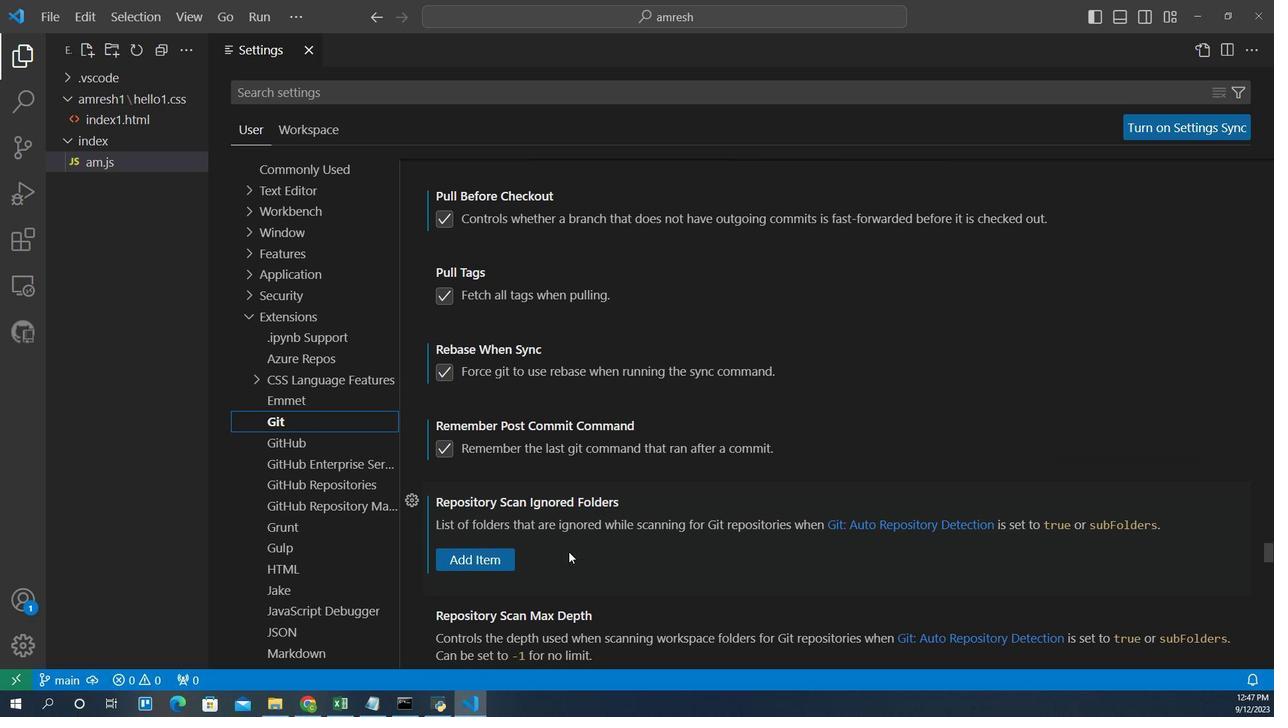 
Action: Mouse scrolled (589, 529) with delta (0, 0)
Screenshot: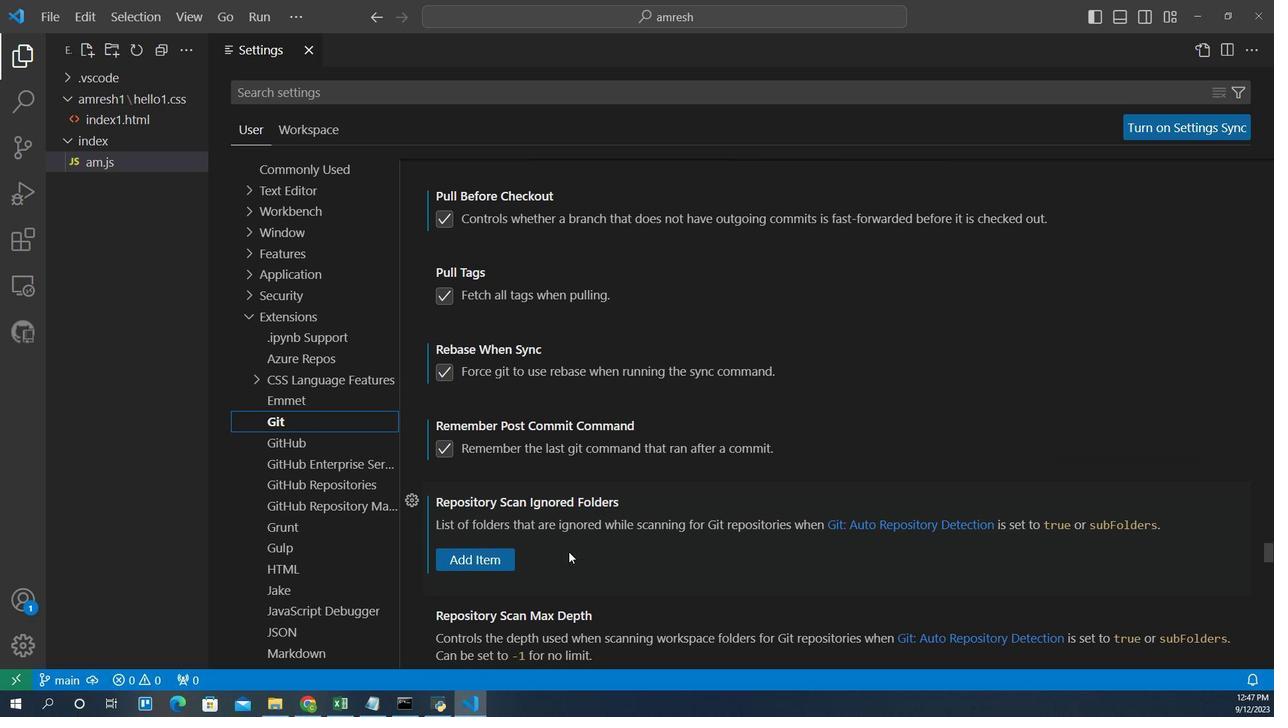 
Action: Mouse scrolled (589, 529) with delta (0, 0)
Screenshot: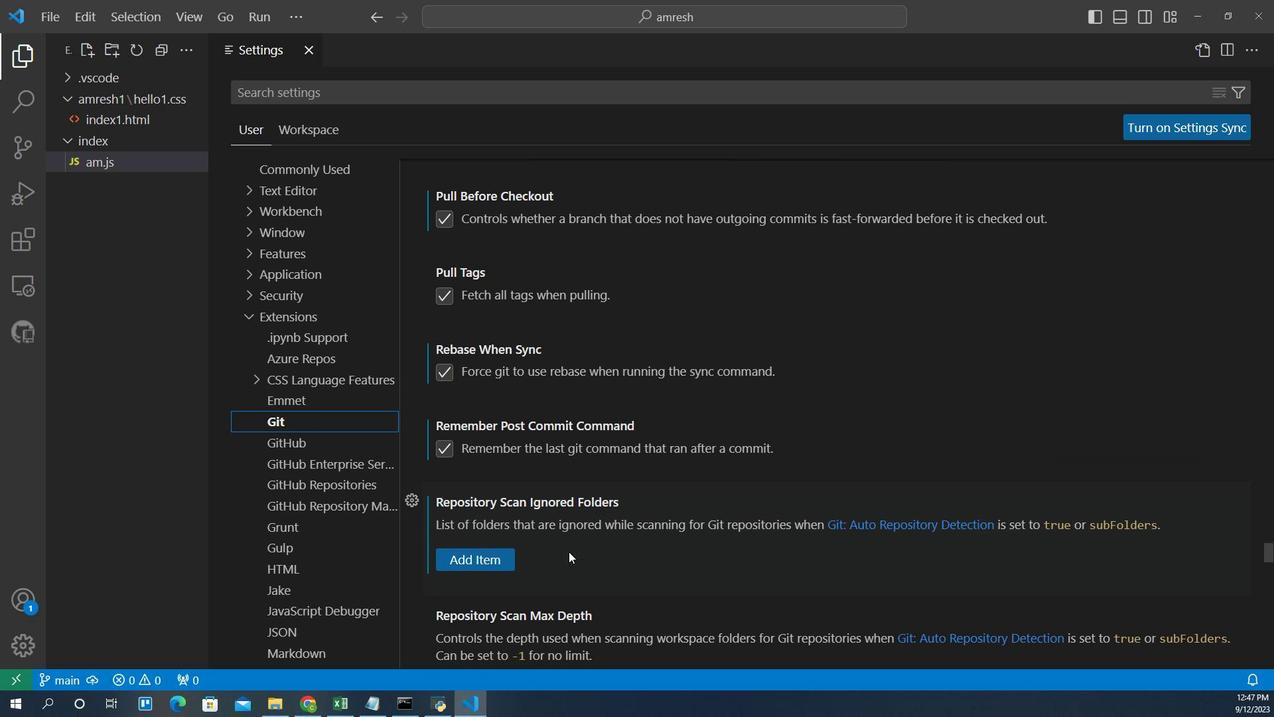 
Action: Mouse scrolled (589, 529) with delta (0, 0)
Screenshot: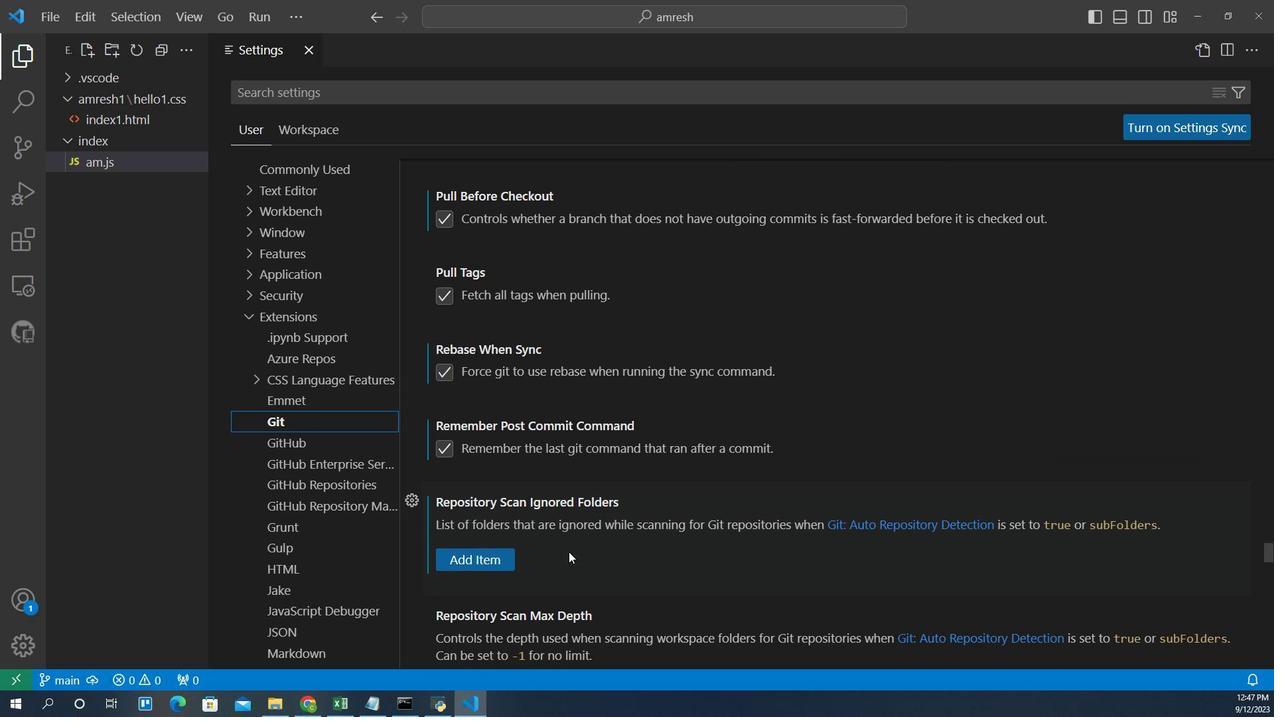 
Action: Mouse scrolled (589, 529) with delta (0, 0)
Screenshot: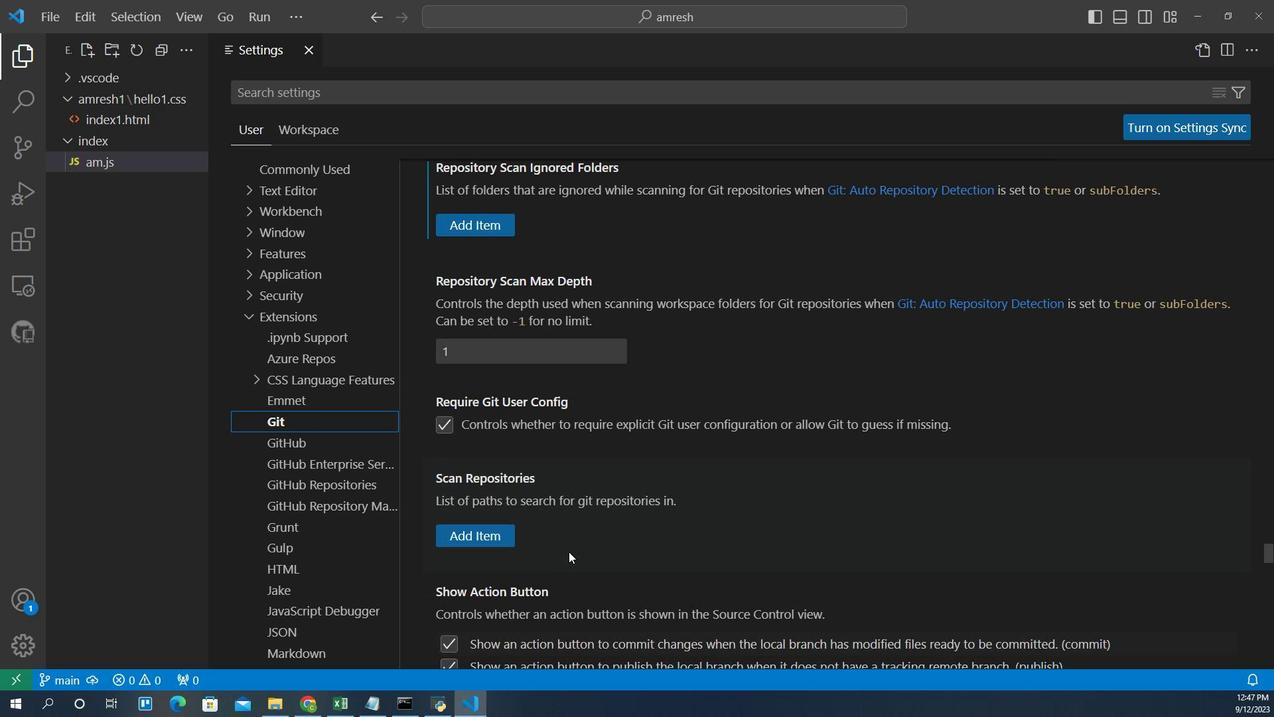 
Action: Mouse scrolled (589, 529) with delta (0, 0)
Screenshot: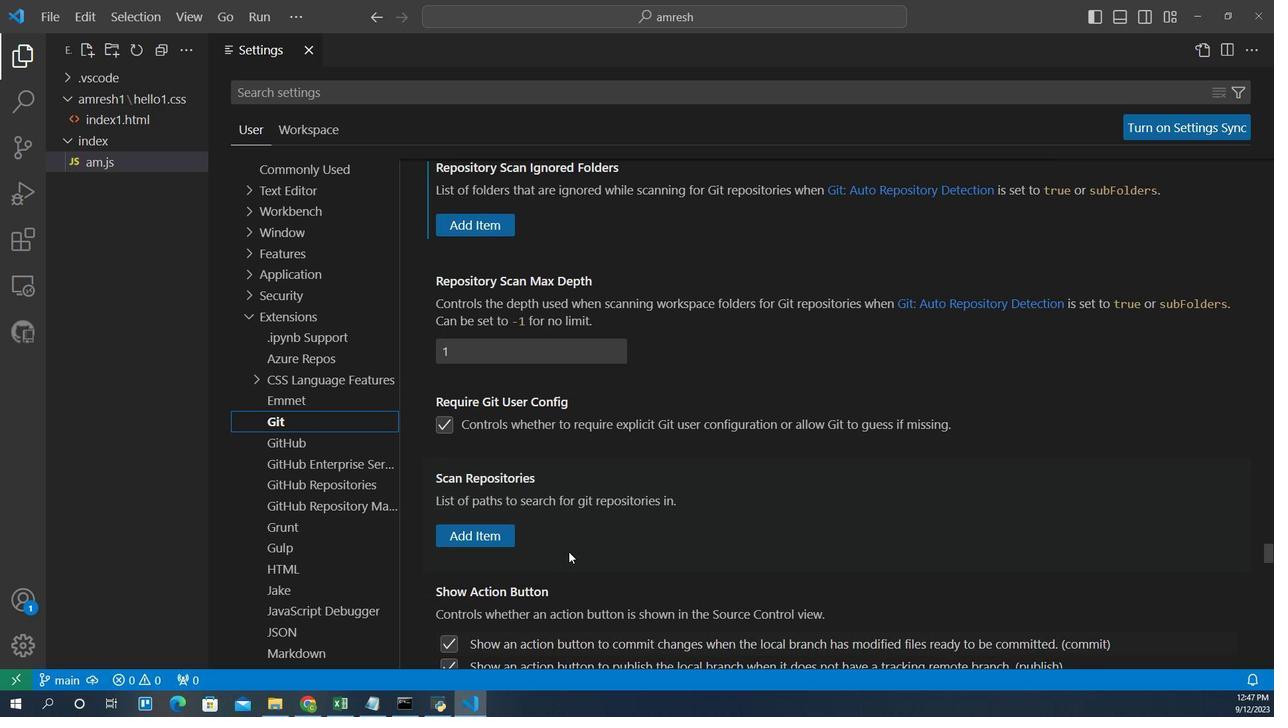 
Action: Mouse scrolled (589, 529) with delta (0, 0)
Screenshot: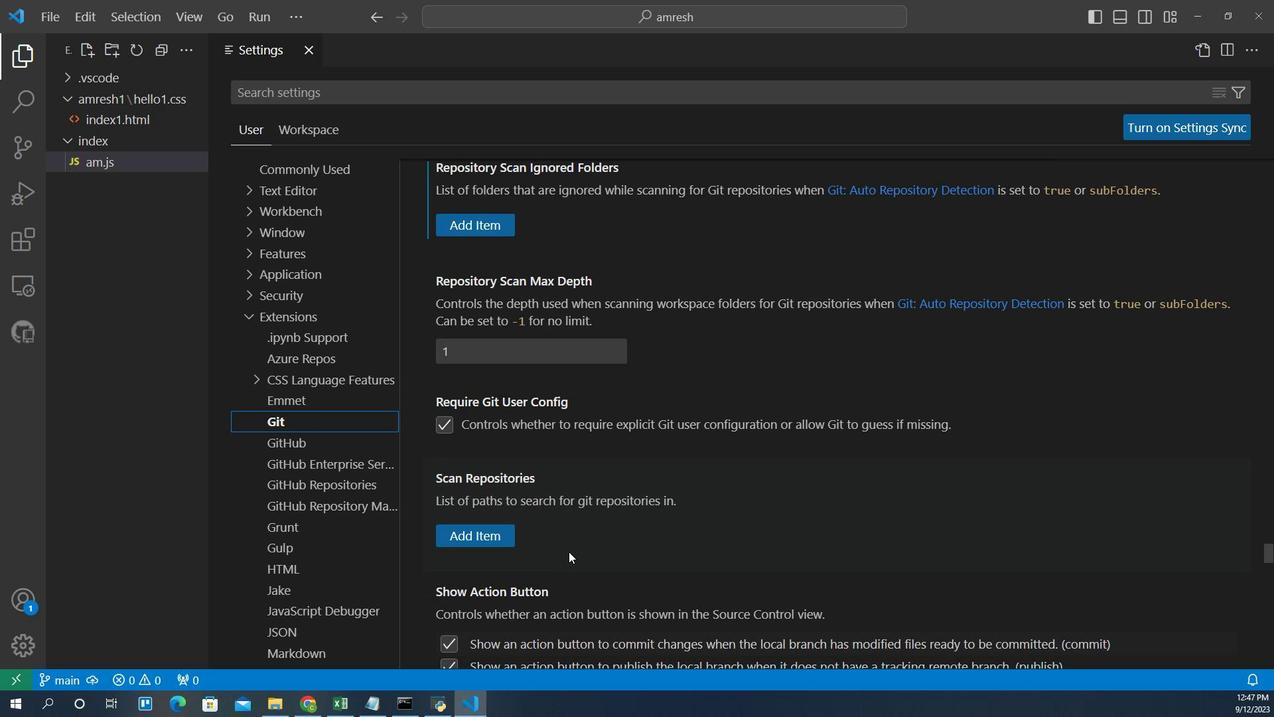 
Action: Mouse scrolled (589, 529) with delta (0, 0)
Screenshot: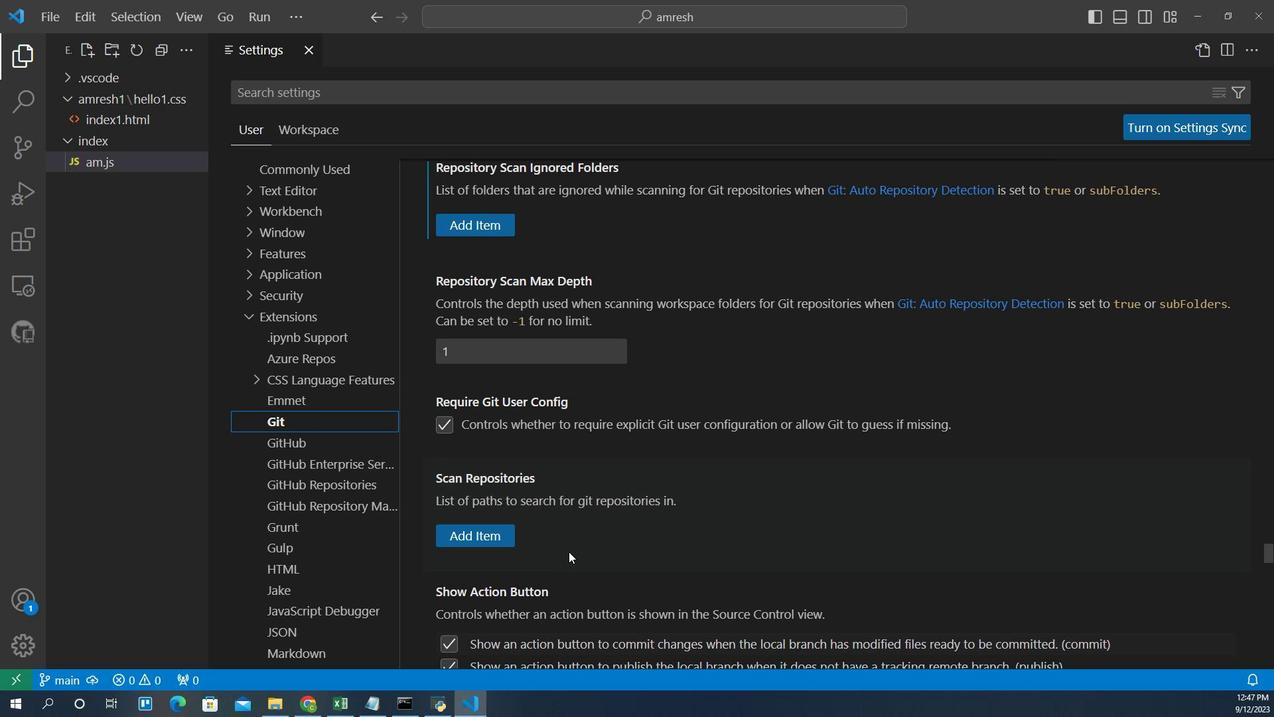 
Action: Mouse scrolled (589, 529) with delta (0, 0)
Screenshot: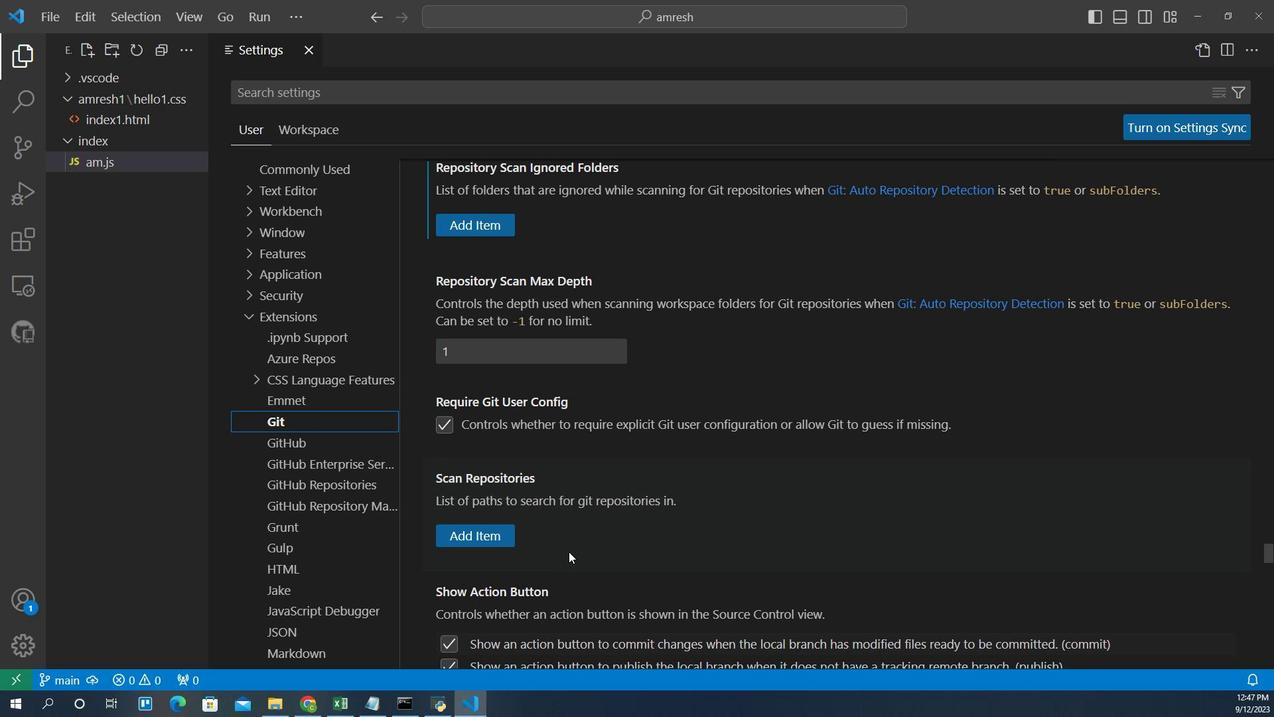 
Action: Mouse scrolled (589, 529) with delta (0, 0)
Screenshot: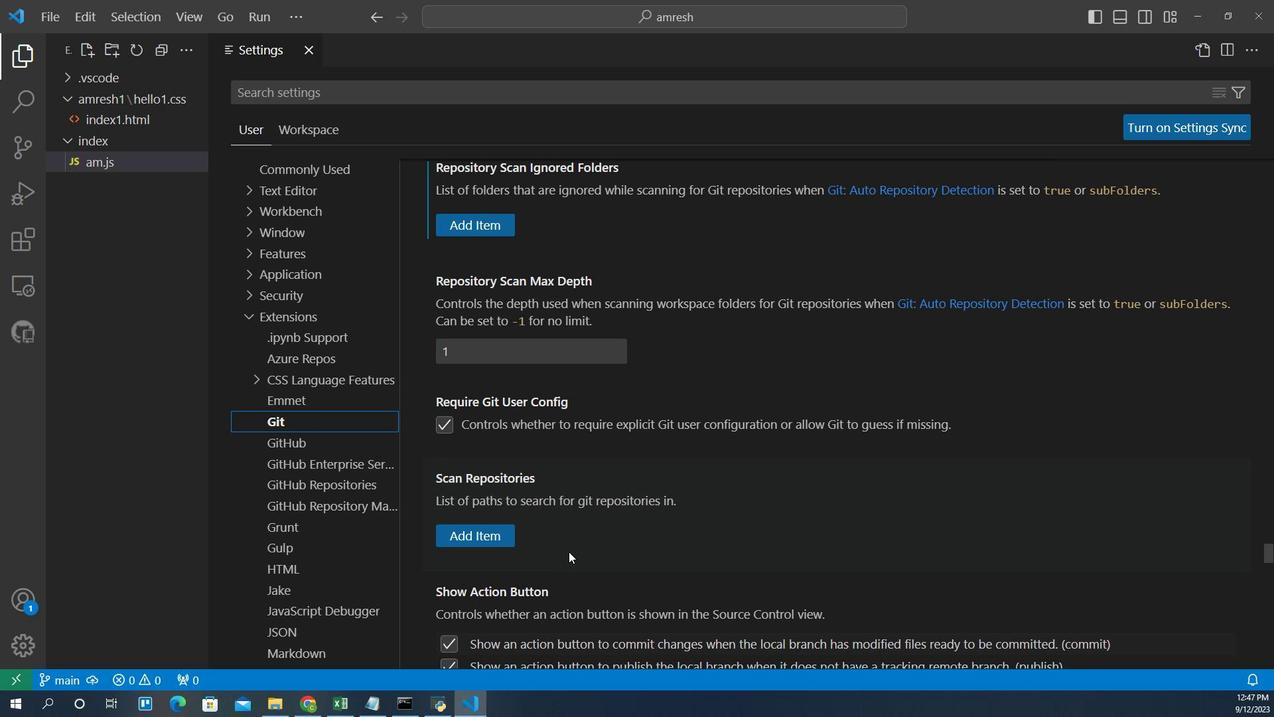 
Action: Mouse scrolled (589, 529) with delta (0, 0)
Screenshot: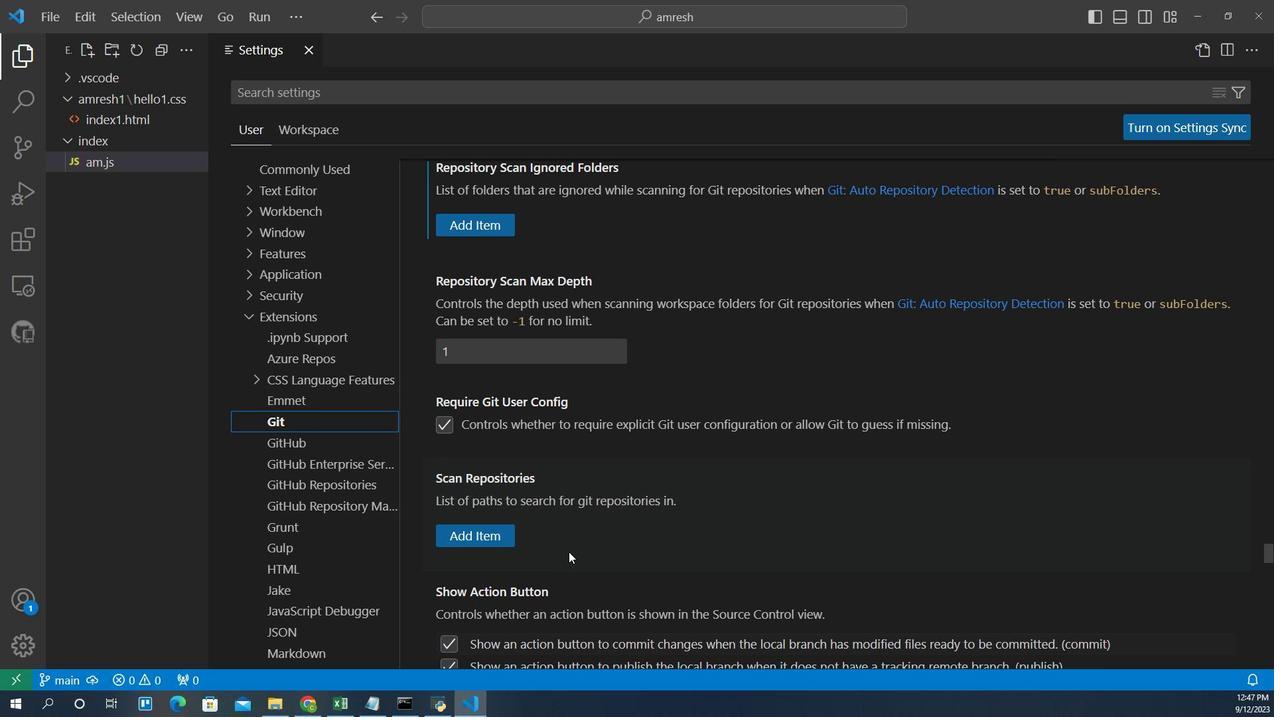 
Action: Mouse scrolled (589, 529) with delta (0, 0)
Screenshot: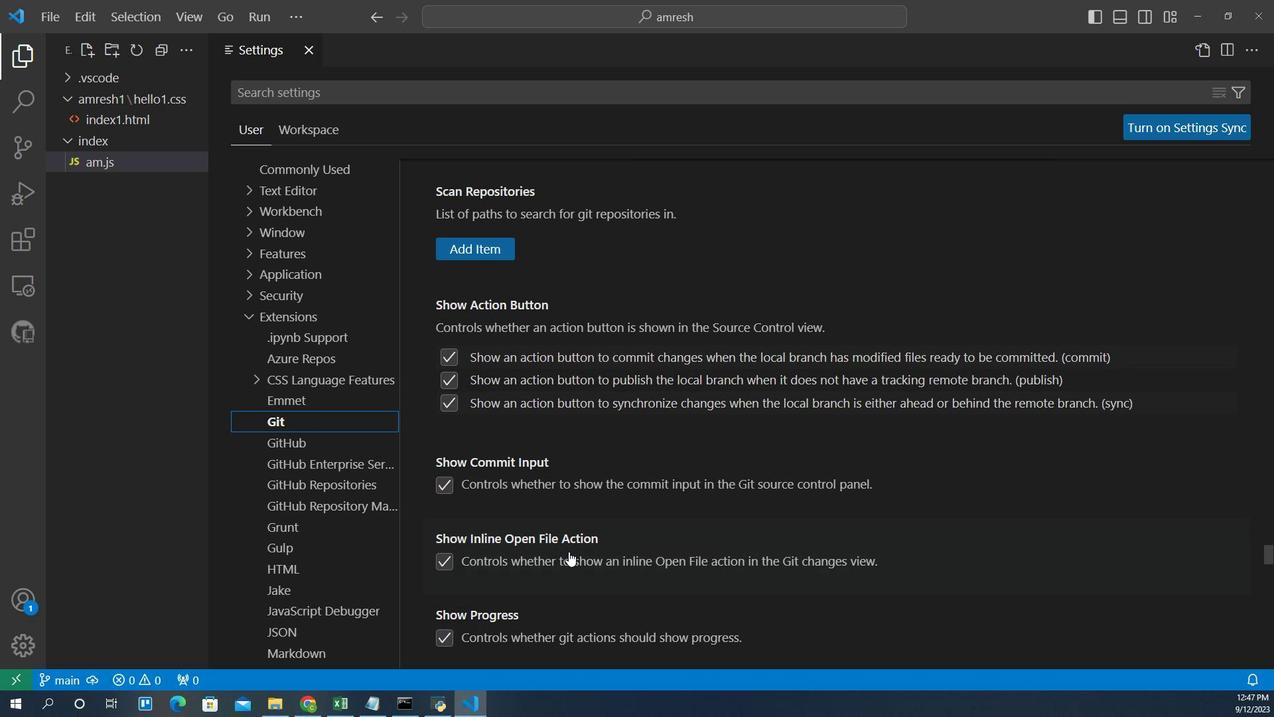 
Action: Mouse scrolled (589, 529) with delta (0, 0)
Screenshot: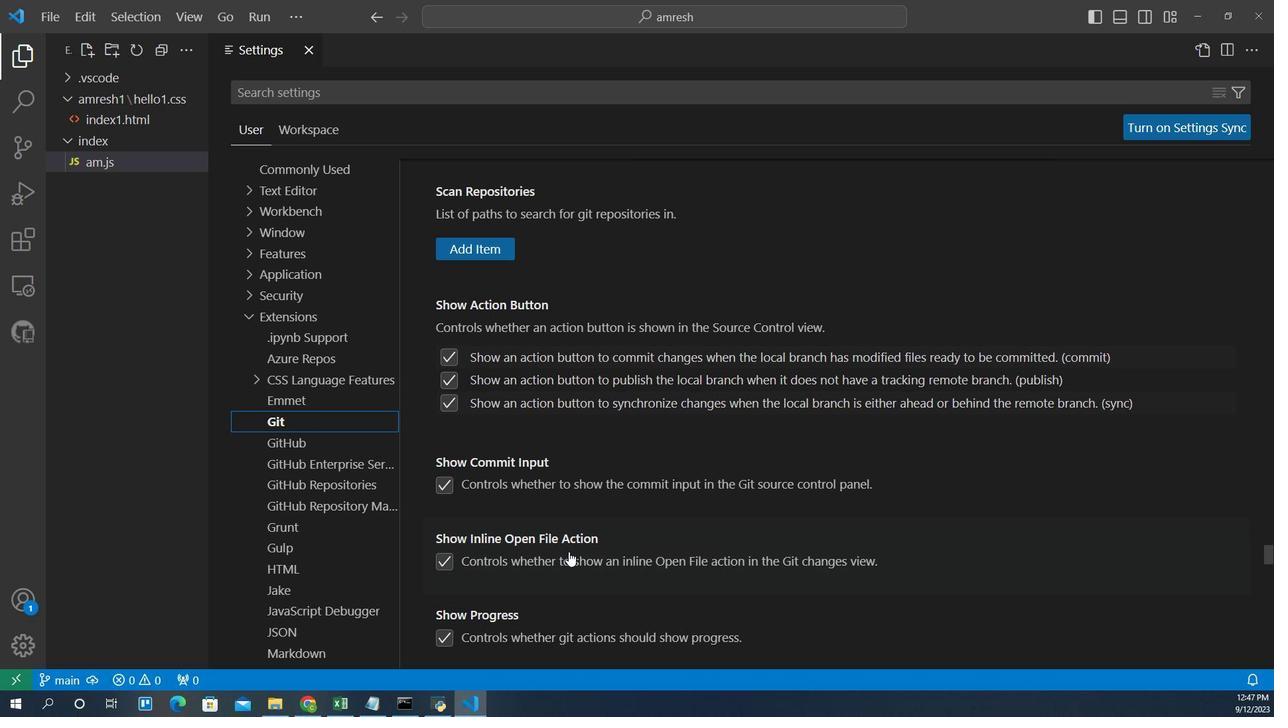 
Action: Mouse scrolled (589, 529) with delta (0, 0)
Screenshot: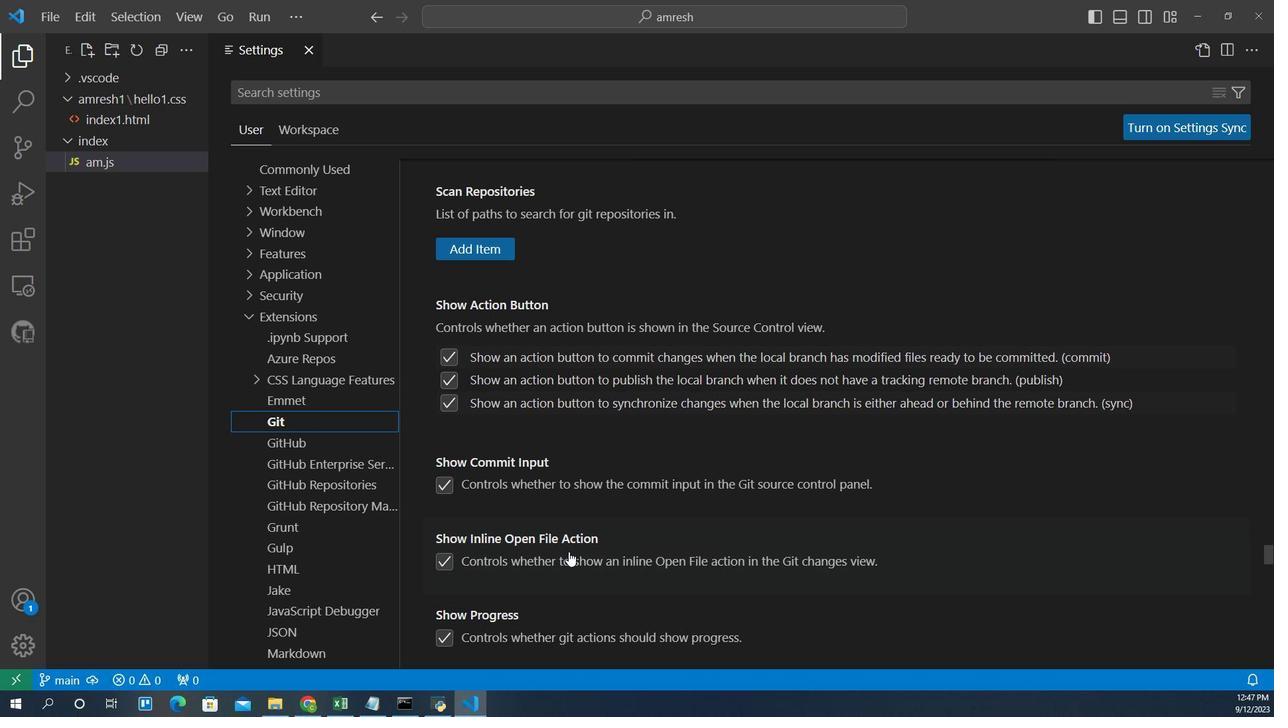 
Action: Mouse scrolled (589, 529) with delta (0, 0)
Screenshot: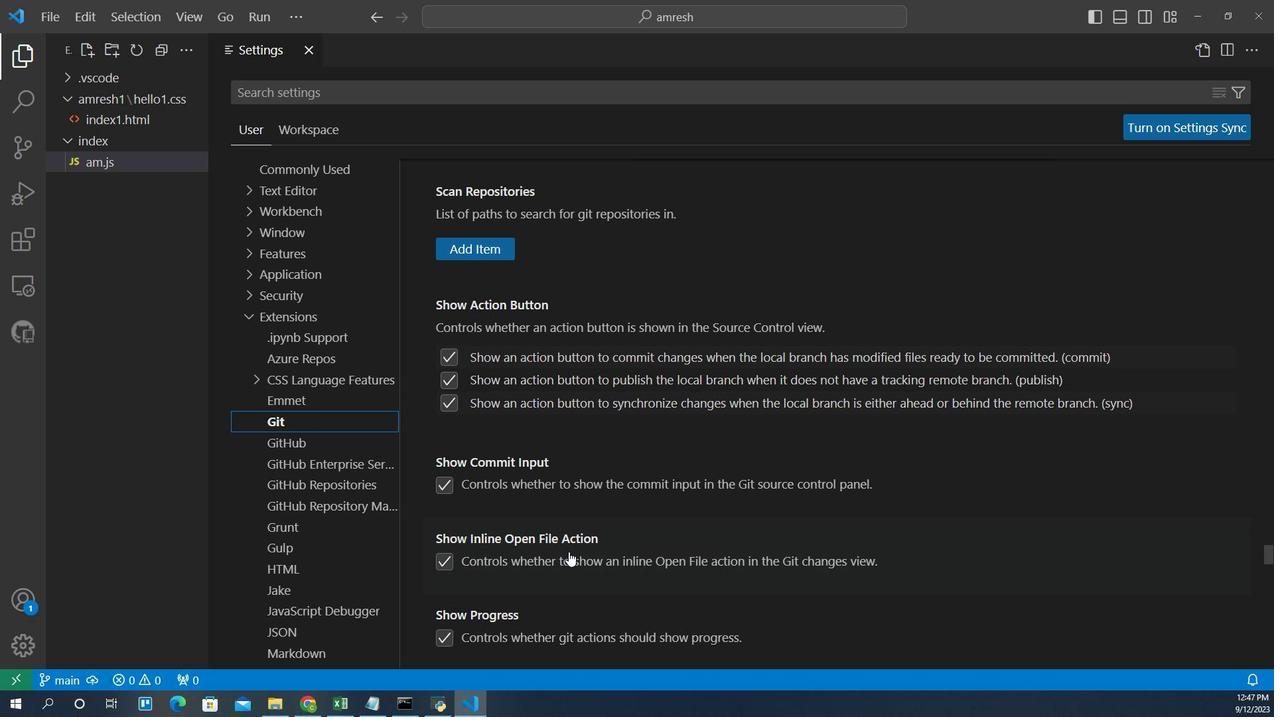 
Action: Mouse scrolled (589, 529) with delta (0, 0)
Screenshot: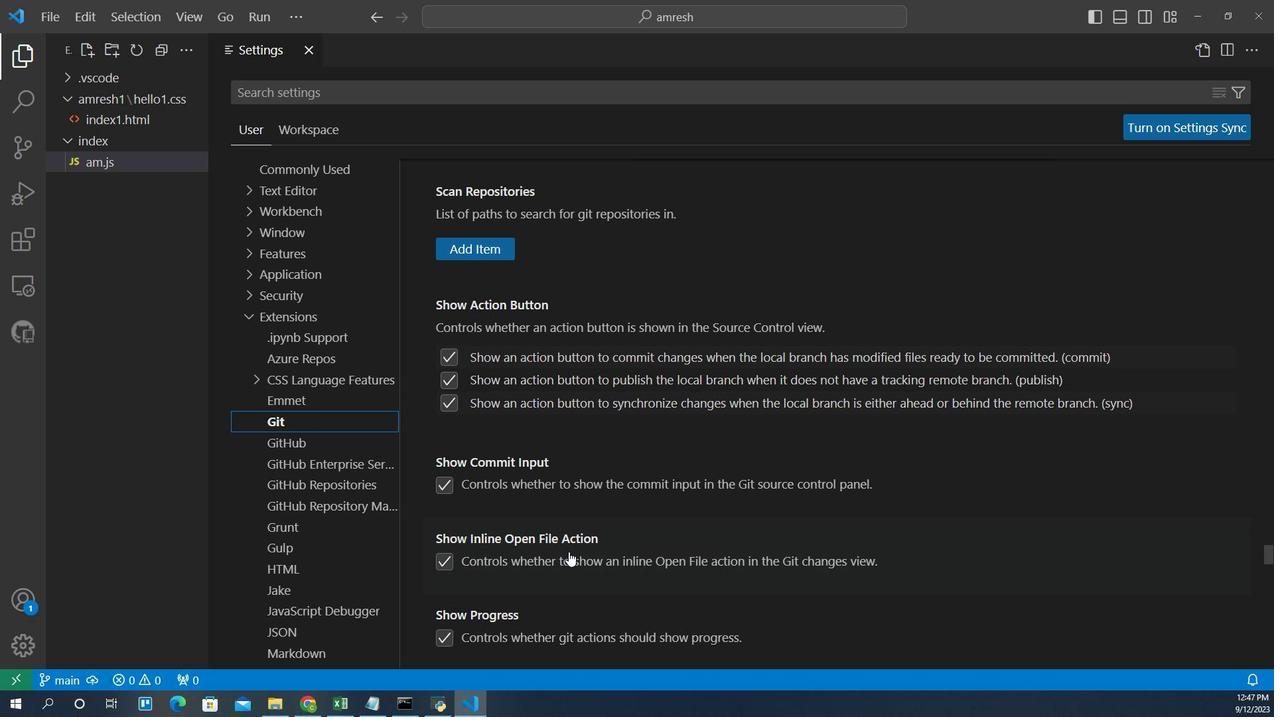 
Action: Mouse scrolled (589, 529) with delta (0, 0)
Screenshot: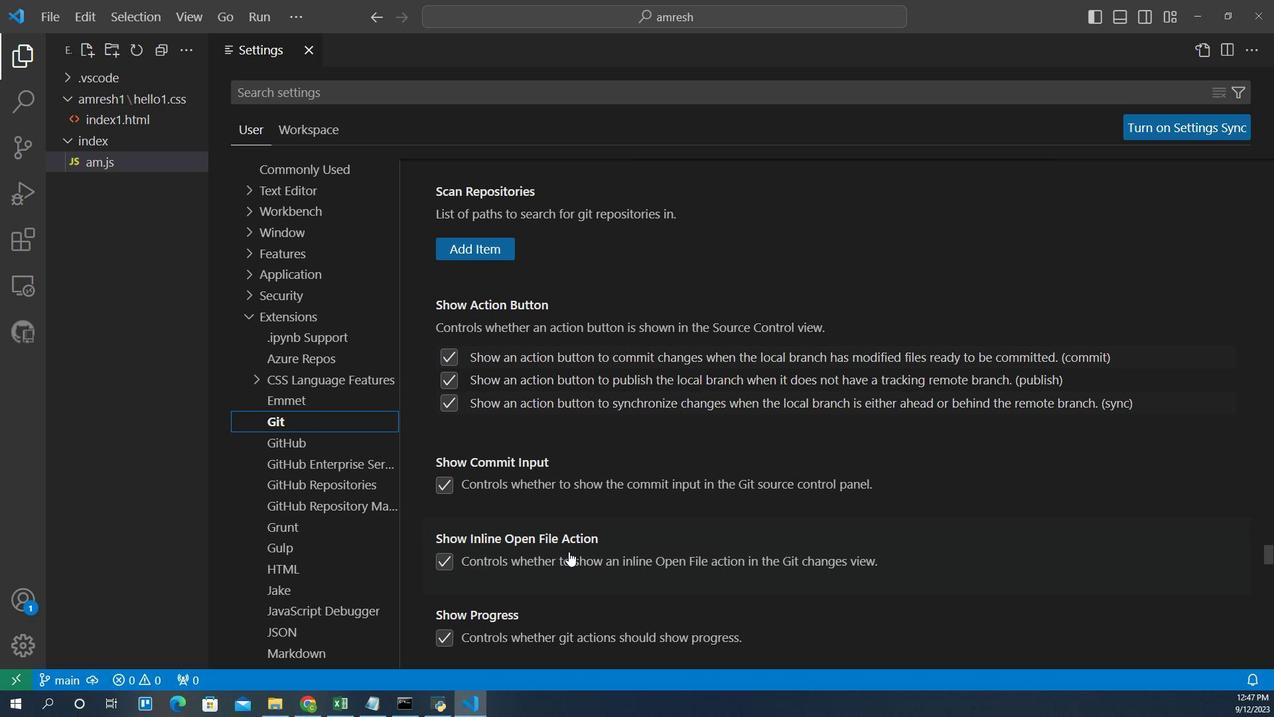 
Action: Mouse scrolled (589, 529) with delta (0, 0)
Screenshot: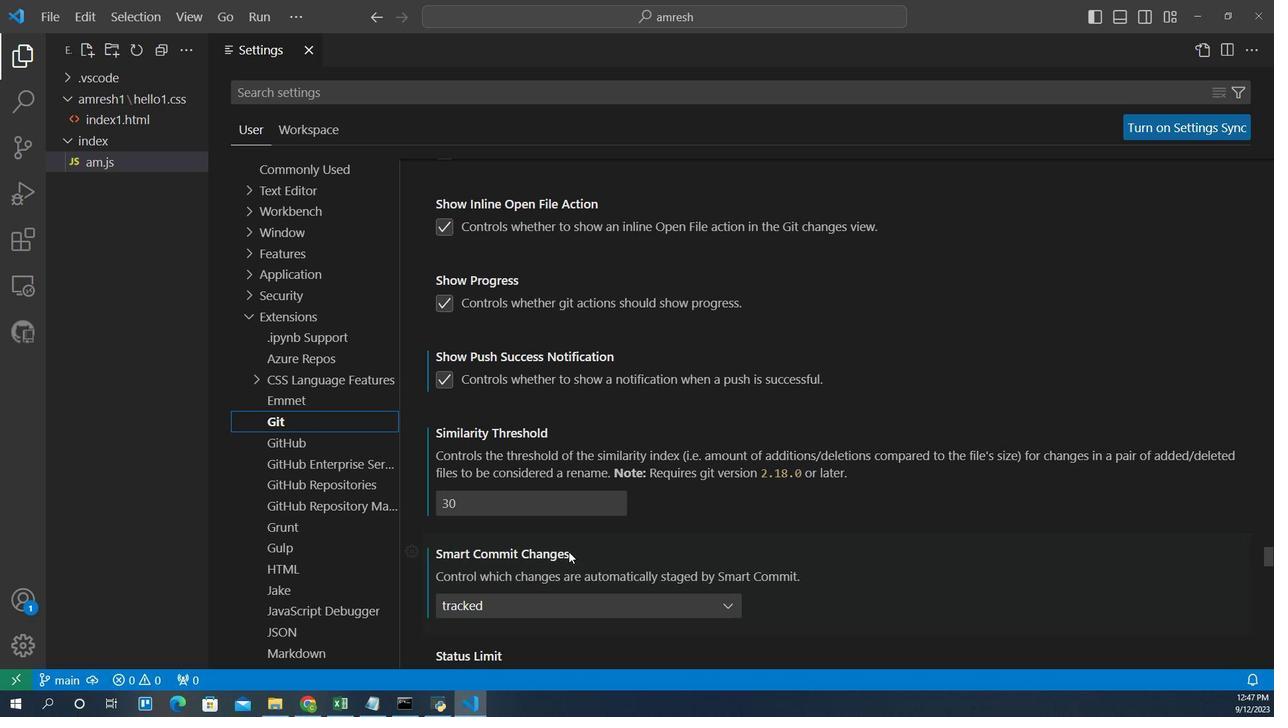 
Action: Mouse scrolled (589, 529) with delta (0, 0)
Screenshot: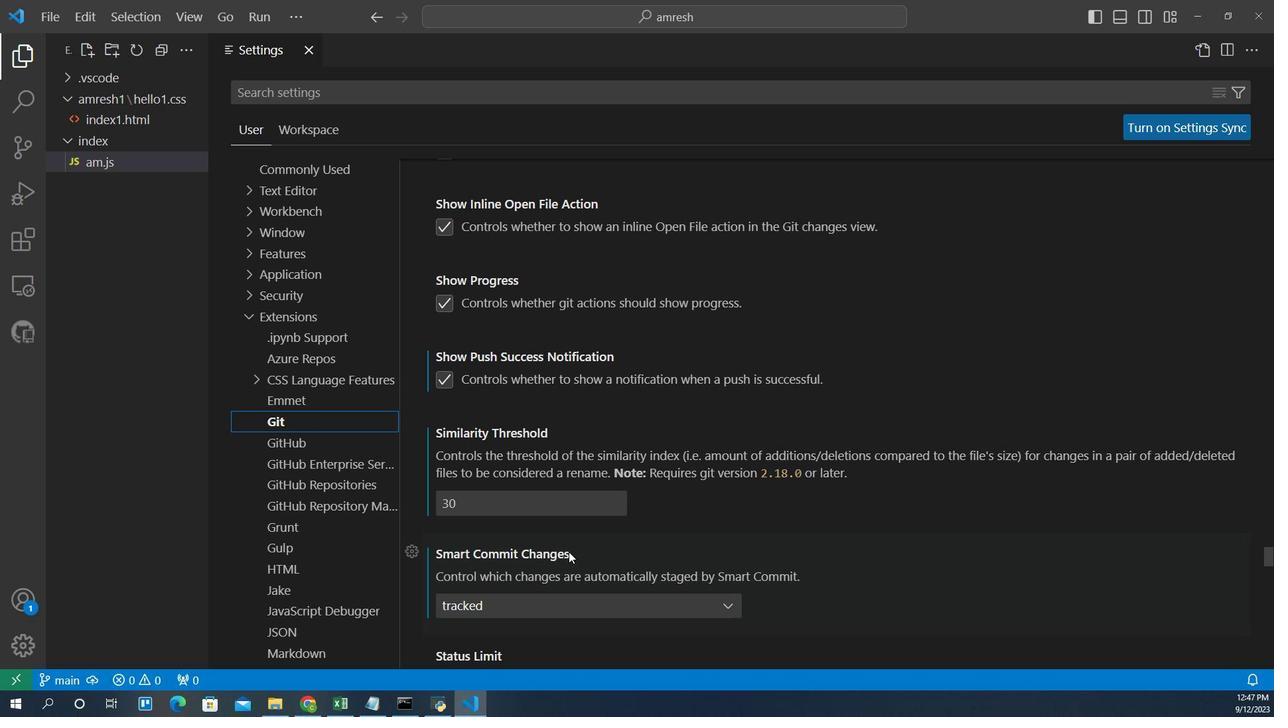 
Action: Mouse scrolled (589, 529) with delta (0, 0)
Screenshot: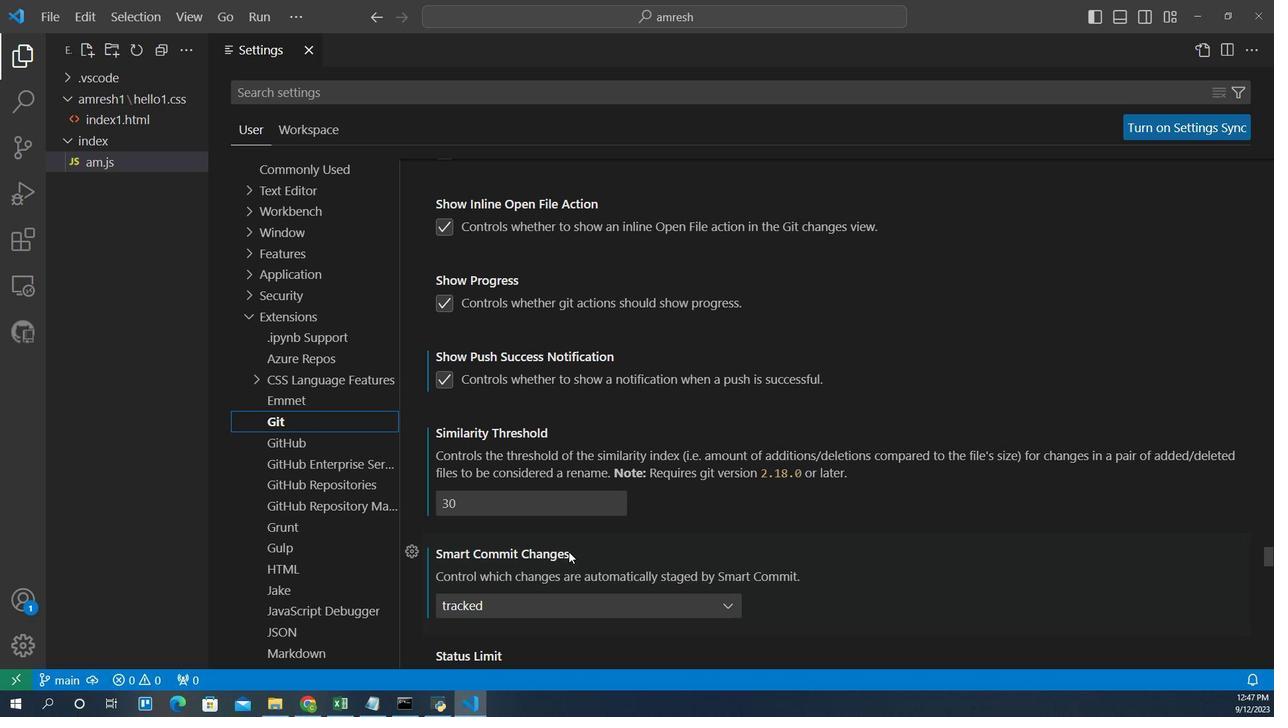 
Action: Mouse scrolled (589, 529) with delta (0, 0)
Screenshot: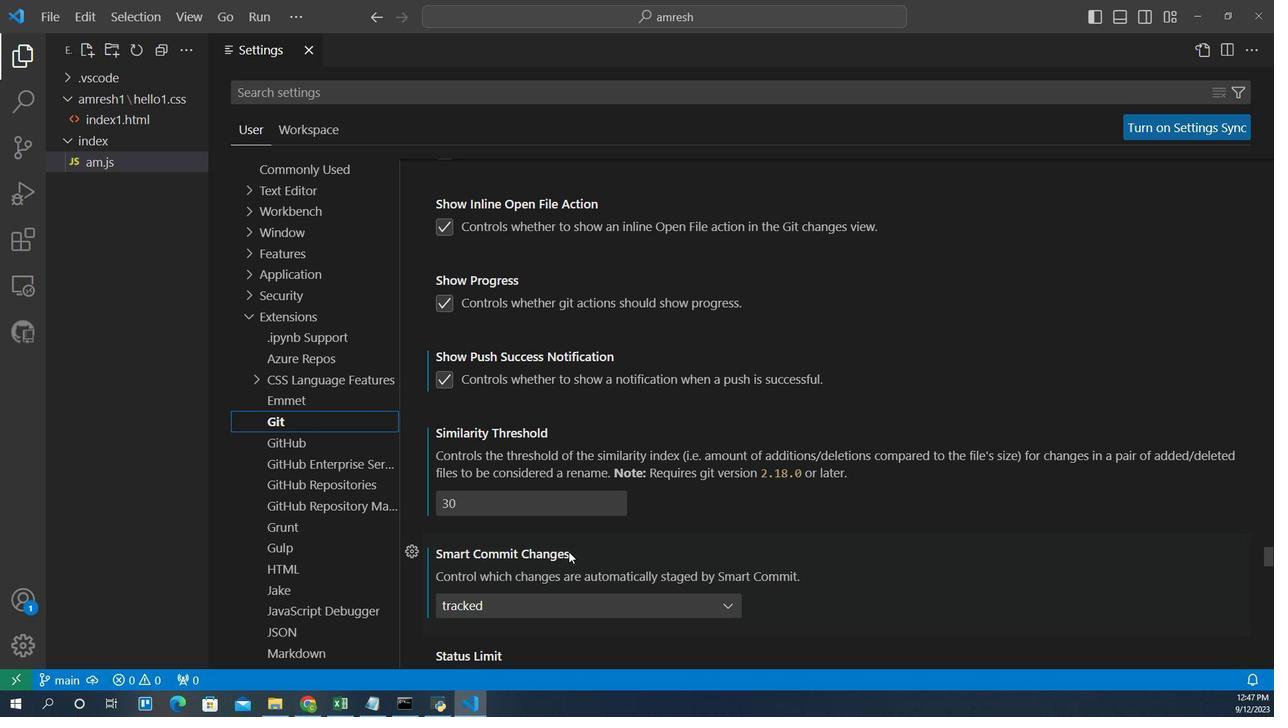 
Action: Mouse scrolled (589, 529) with delta (0, 0)
Screenshot: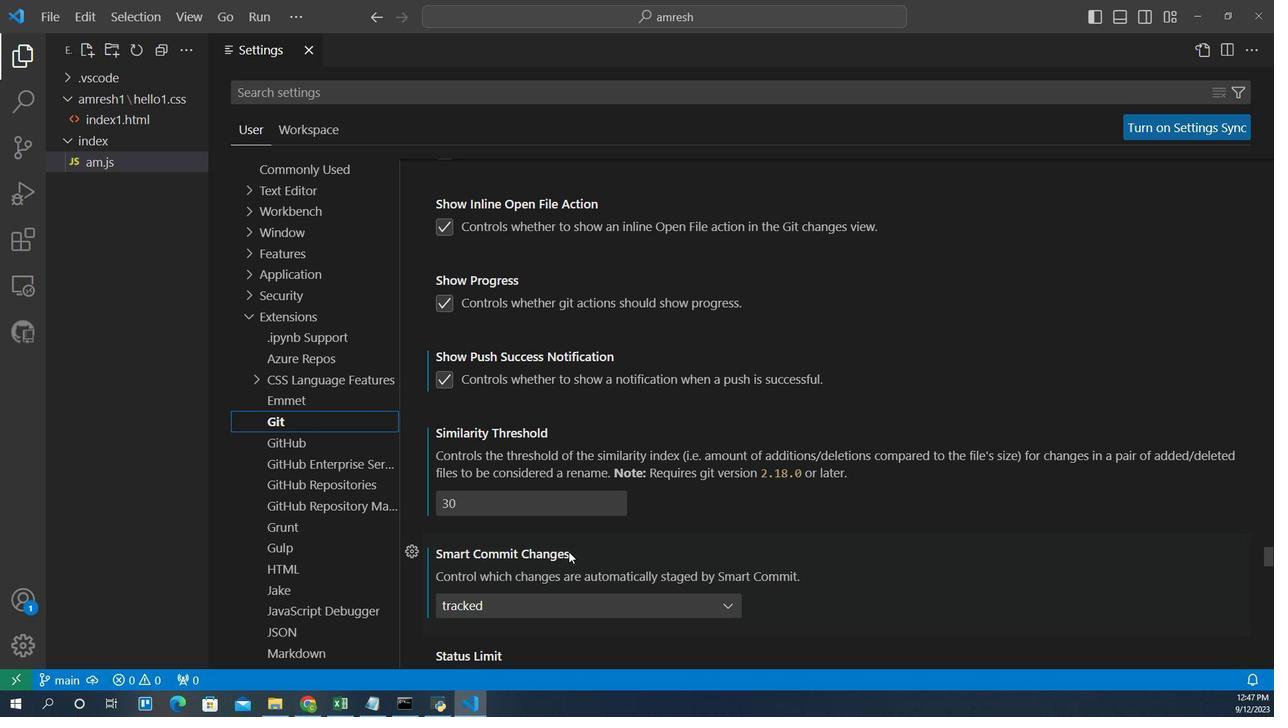 
Action: Mouse scrolled (589, 529) with delta (0, 0)
Screenshot: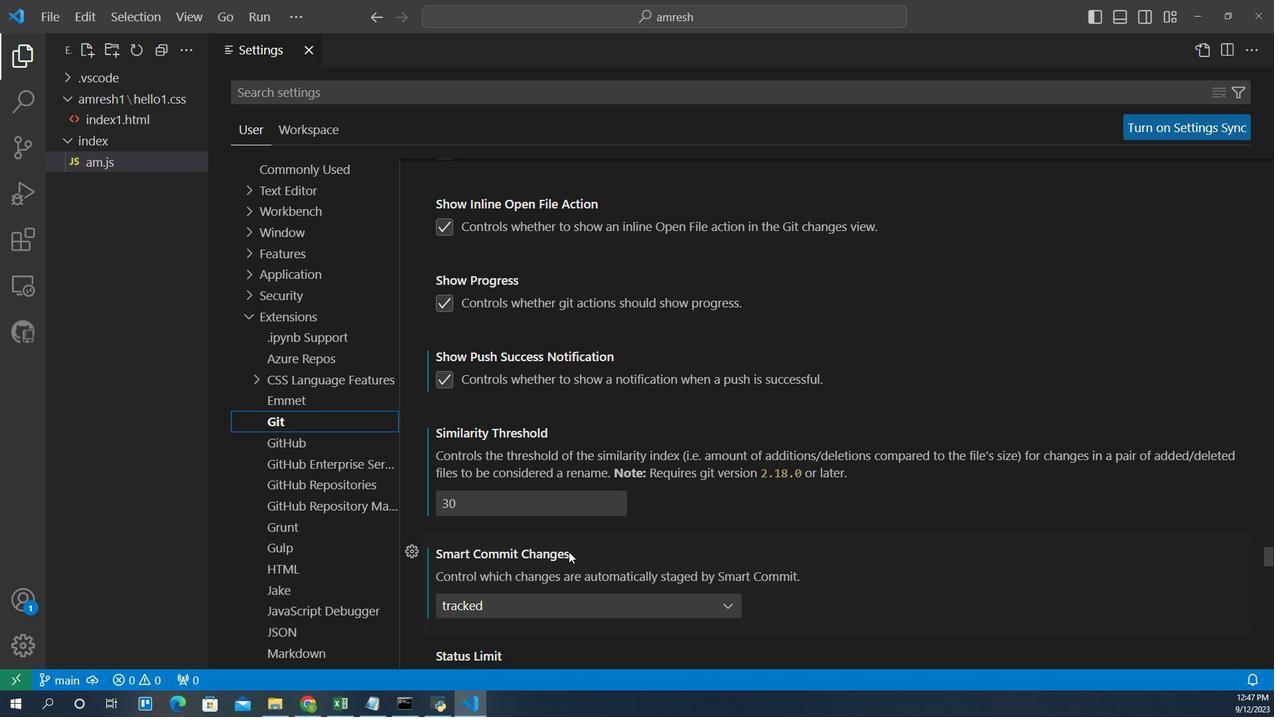
Action: Mouse scrolled (589, 529) with delta (0, 0)
Screenshot: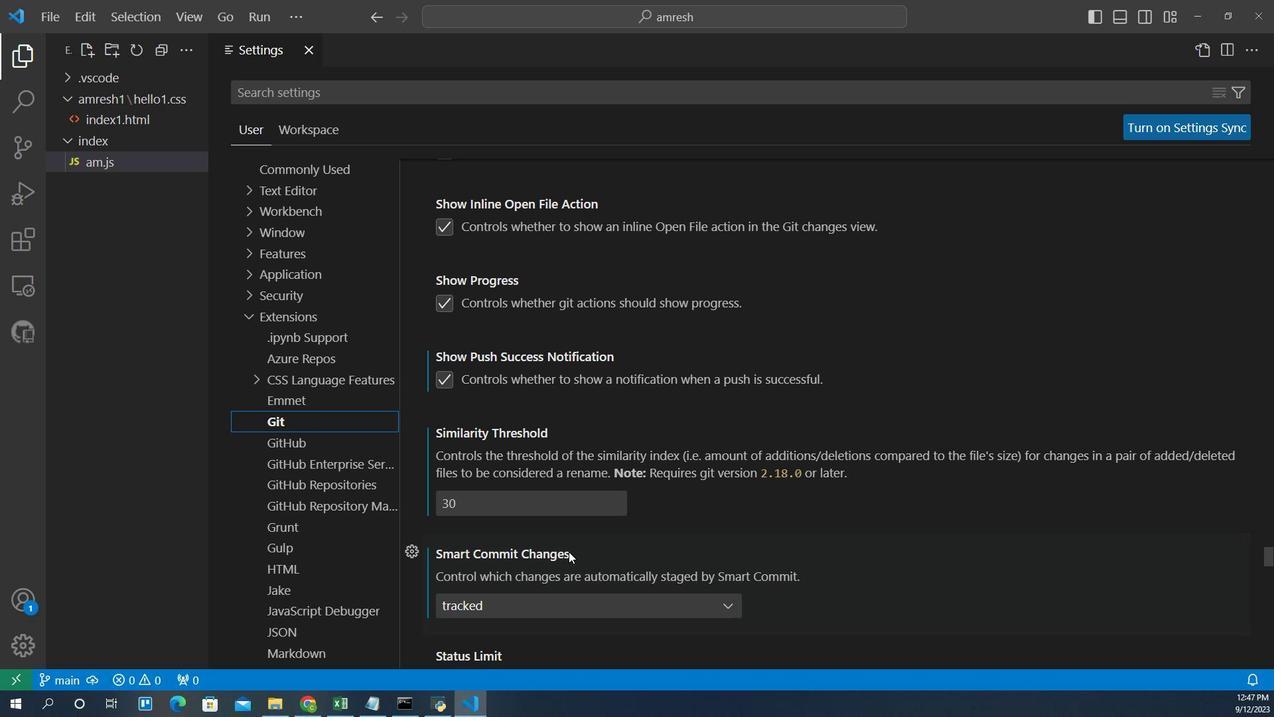 
Action: Mouse scrolled (589, 529) with delta (0, 0)
Screenshot: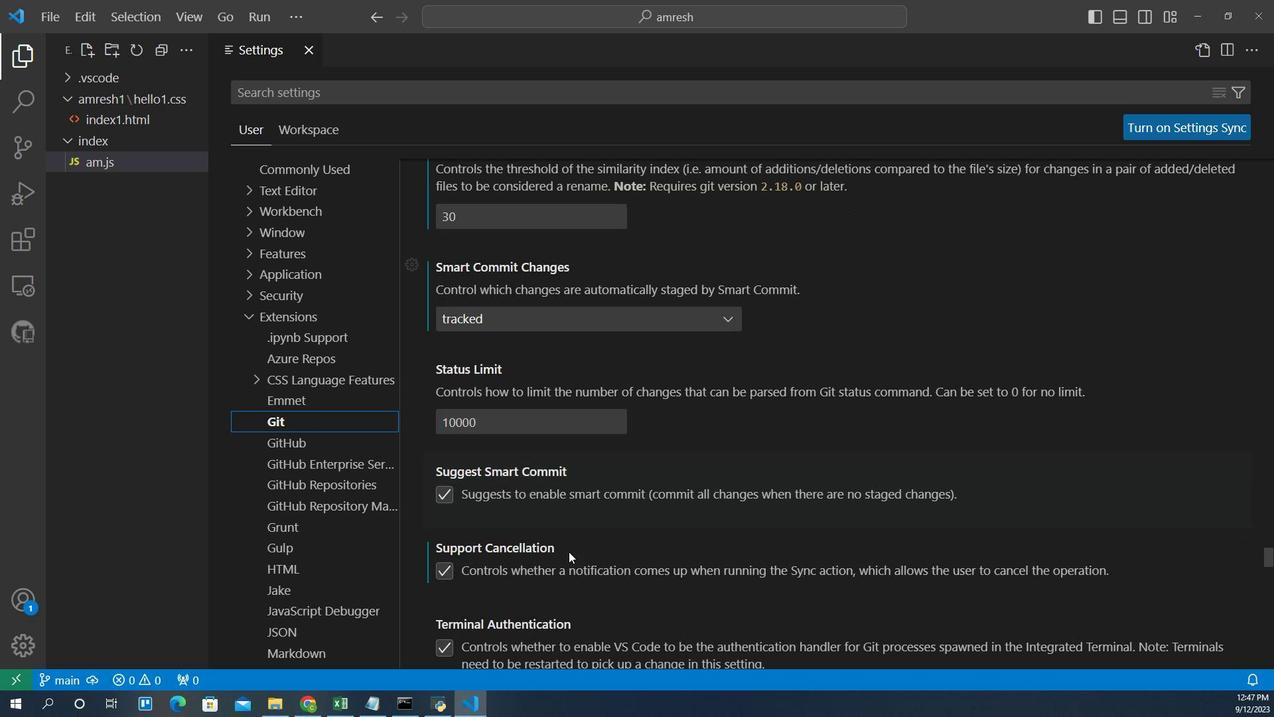 
Action: Mouse scrolled (589, 529) with delta (0, 0)
Screenshot: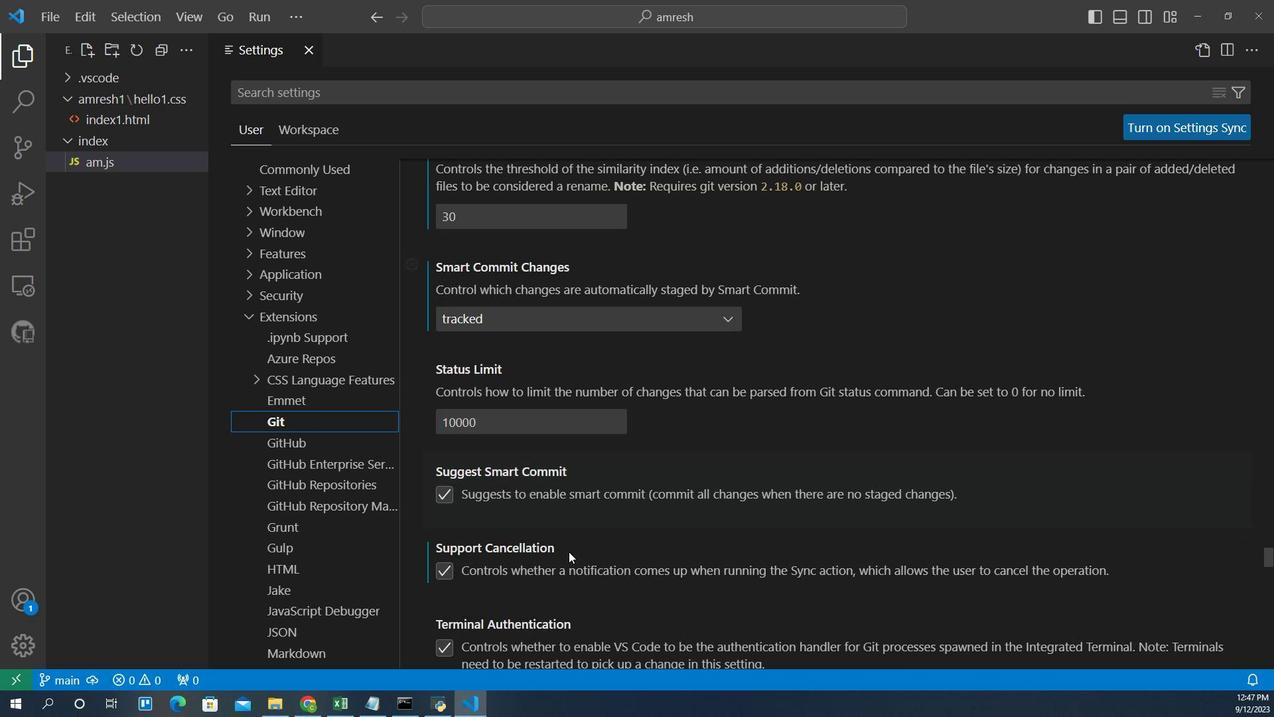 
Action: Mouse scrolled (589, 529) with delta (0, 0)
Screenshot: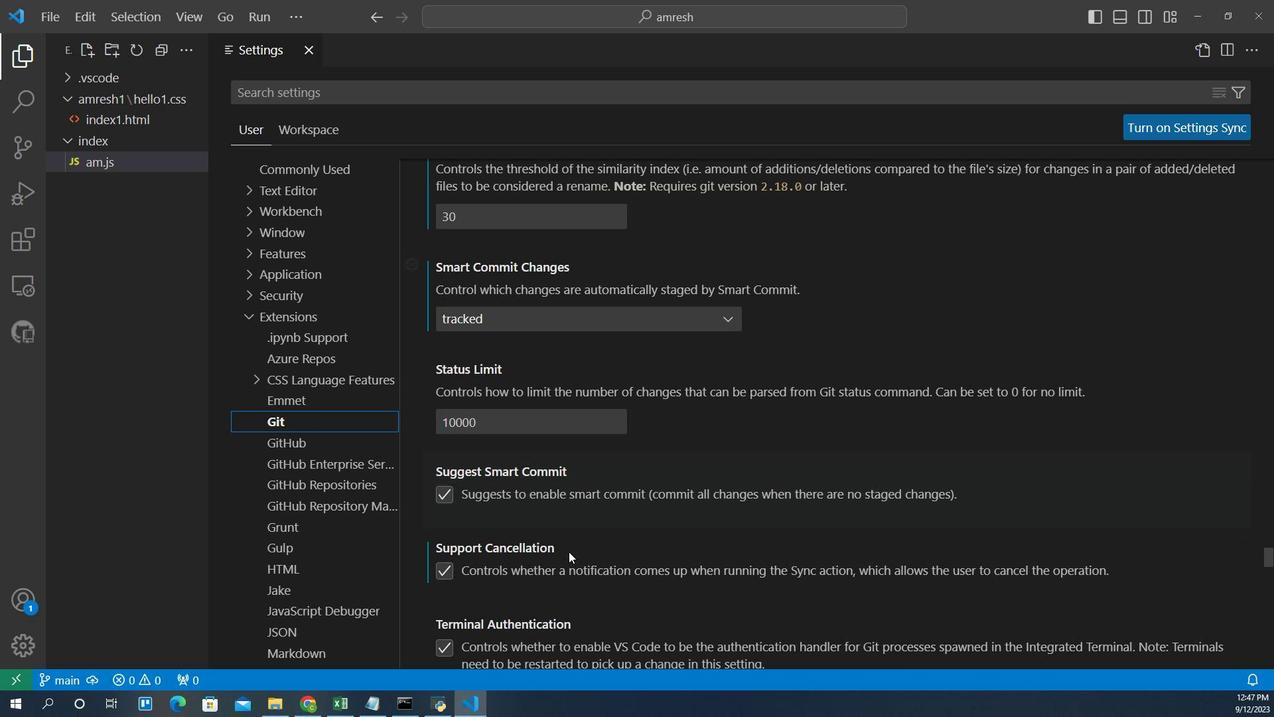 
Action: Mouse scrolled (589, 529) with delta (0, 0)
Screenshot: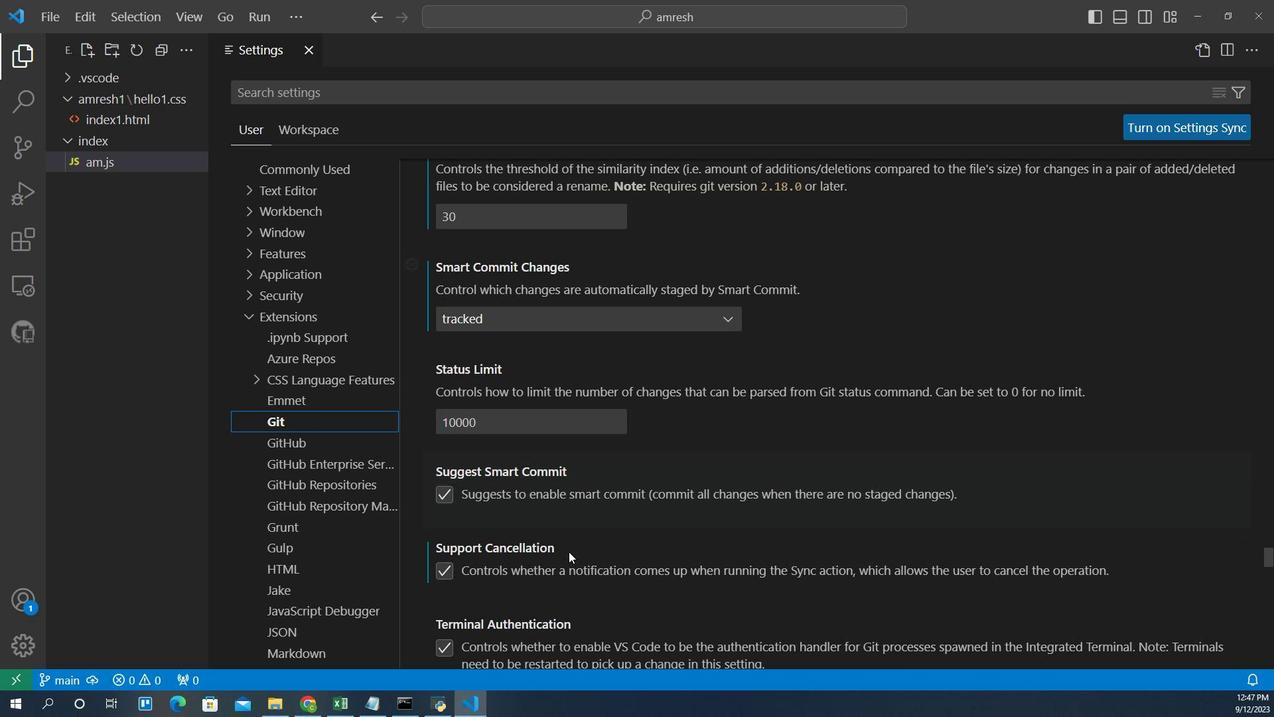 
Action: Mouse scrolled (589, 529) with delta (0, 0)
Screenshot: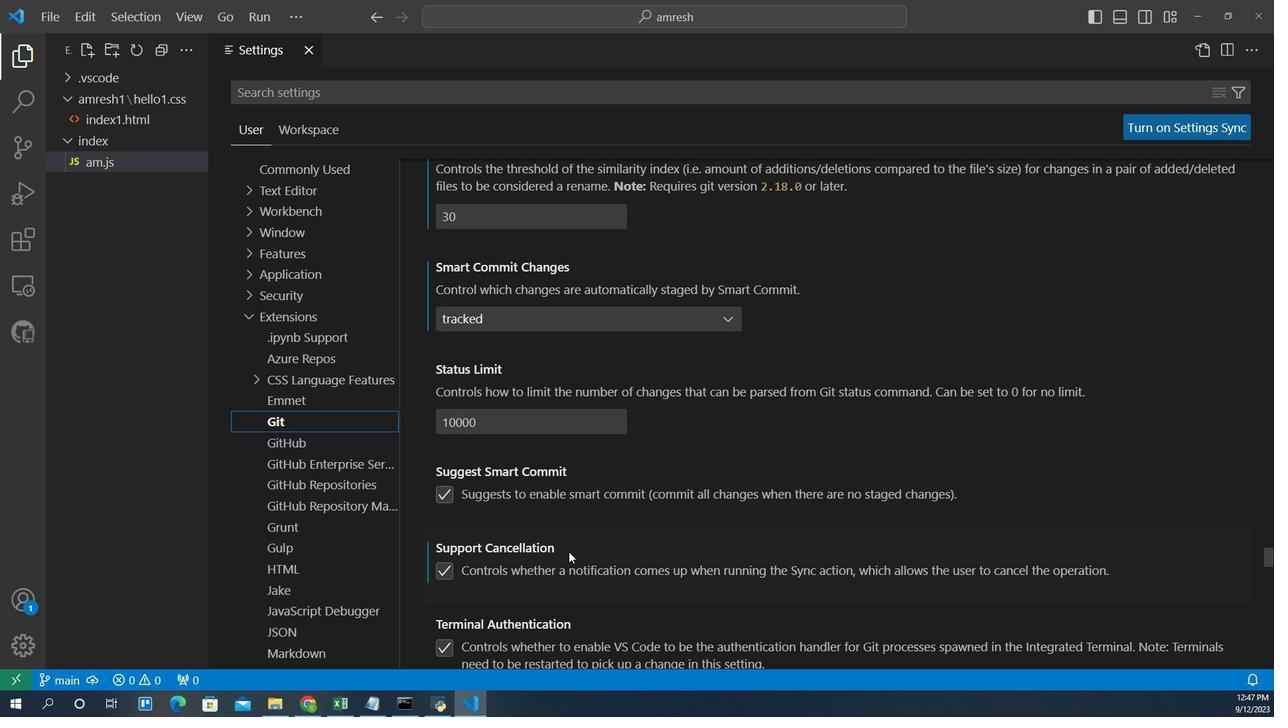 
Action: Mouse scrolled (589, 529) with delta (0, 0)
Screenshot: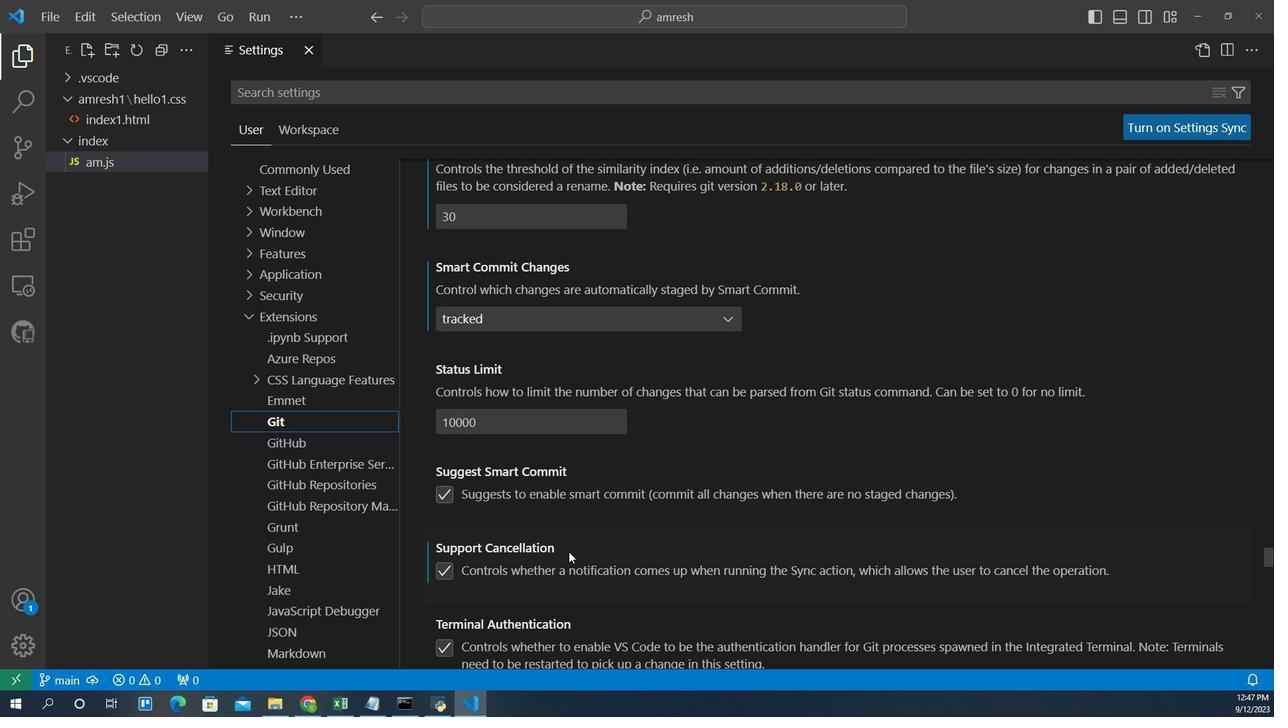 
Action: Mouse moved to (589, 530)
Screenshot: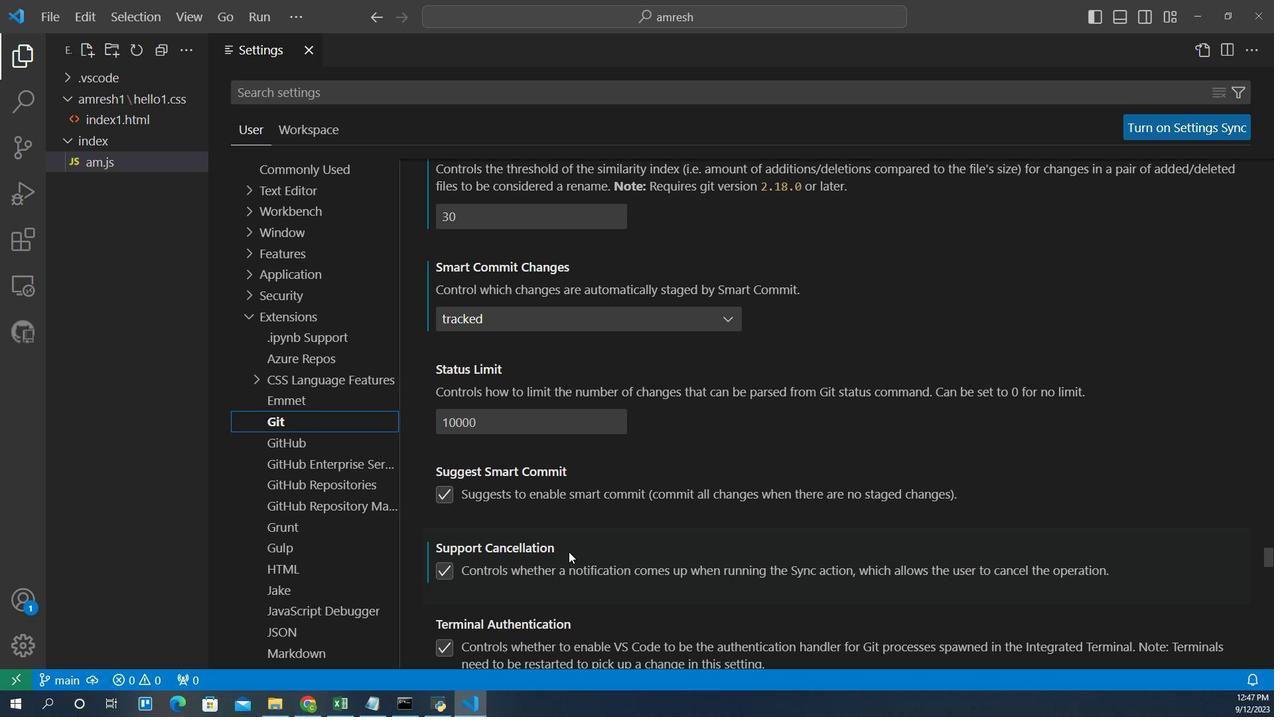 
Action: Mouse scrolled (589, 529) with delta (0, 0)
Screenshot: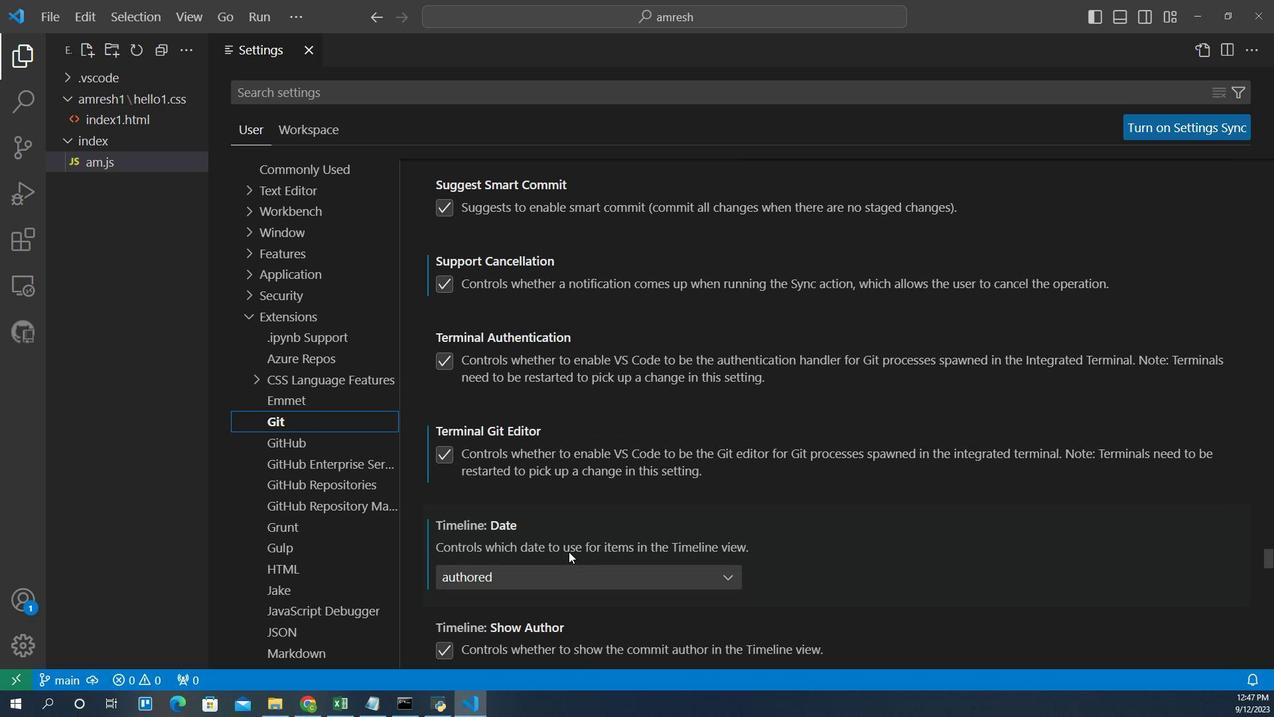 
Action: Mouse scrolled (589, 529) with delta (0, 0)
Screenshot: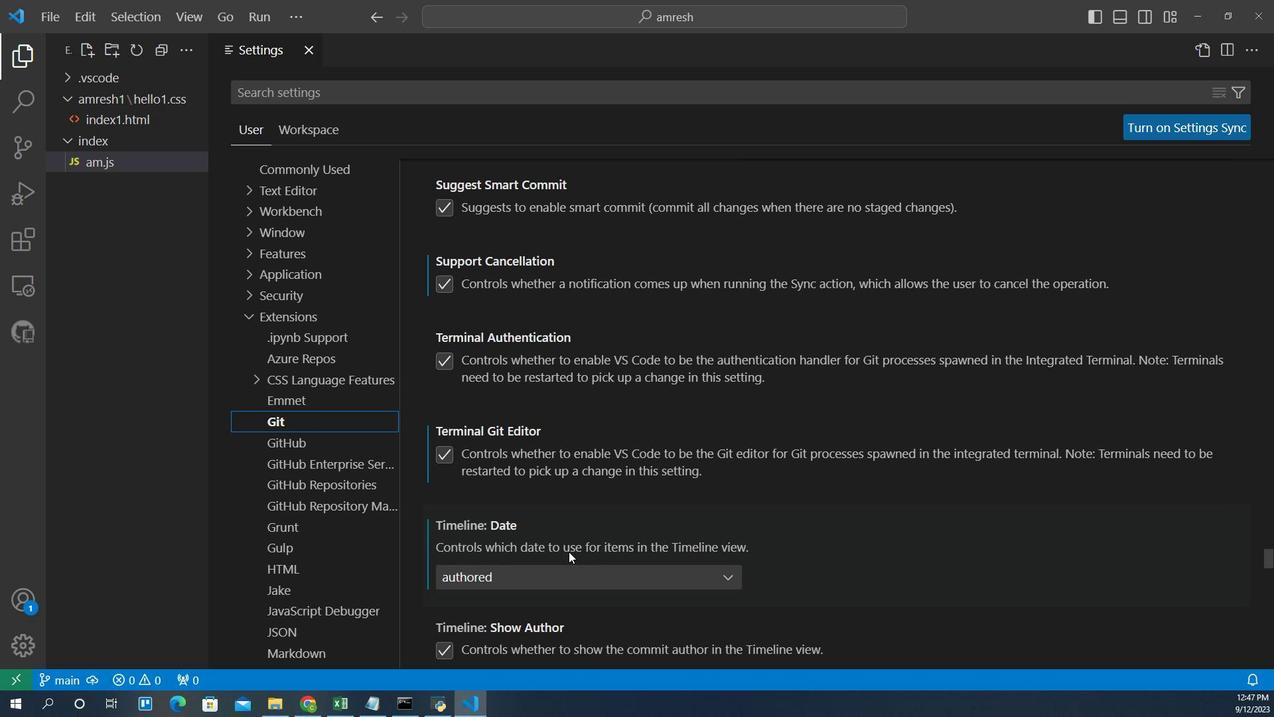 
Action: Mouse scrolled (589, 529) with delta (0, 0)
Screenshot: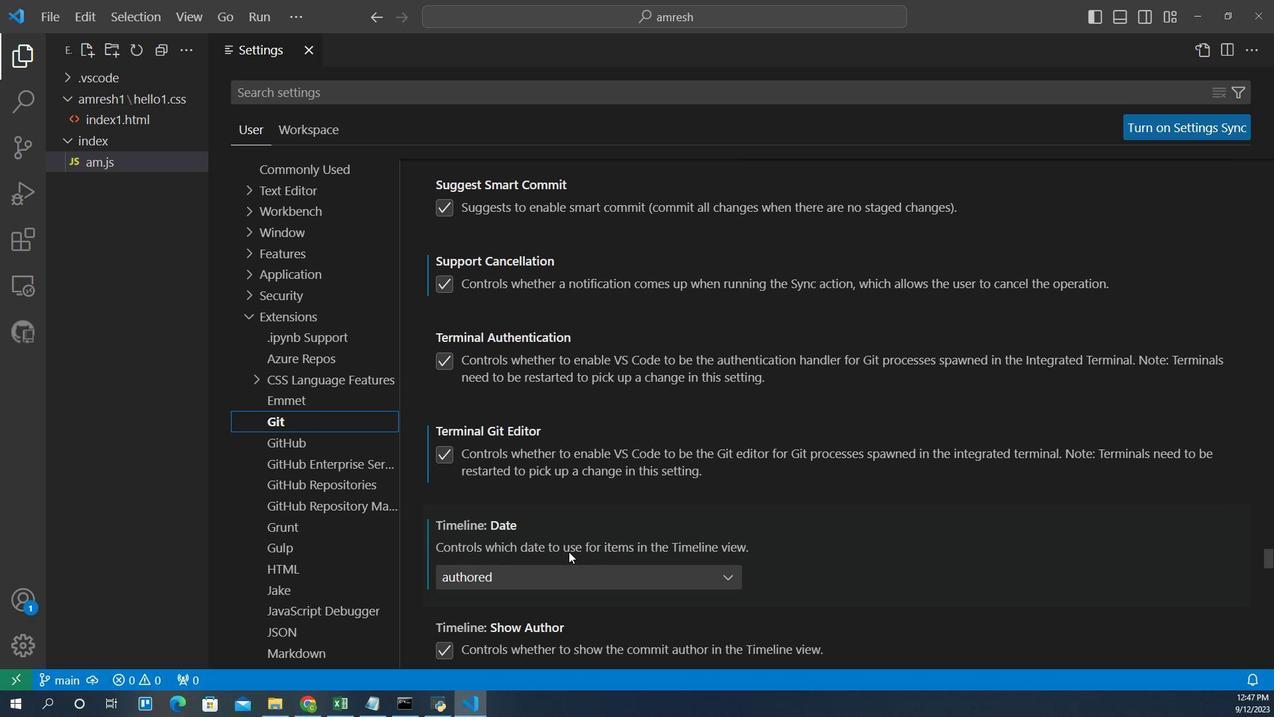 
Action: Mouse scrolled (589, 529) with delta (0, 0)
Screenshot: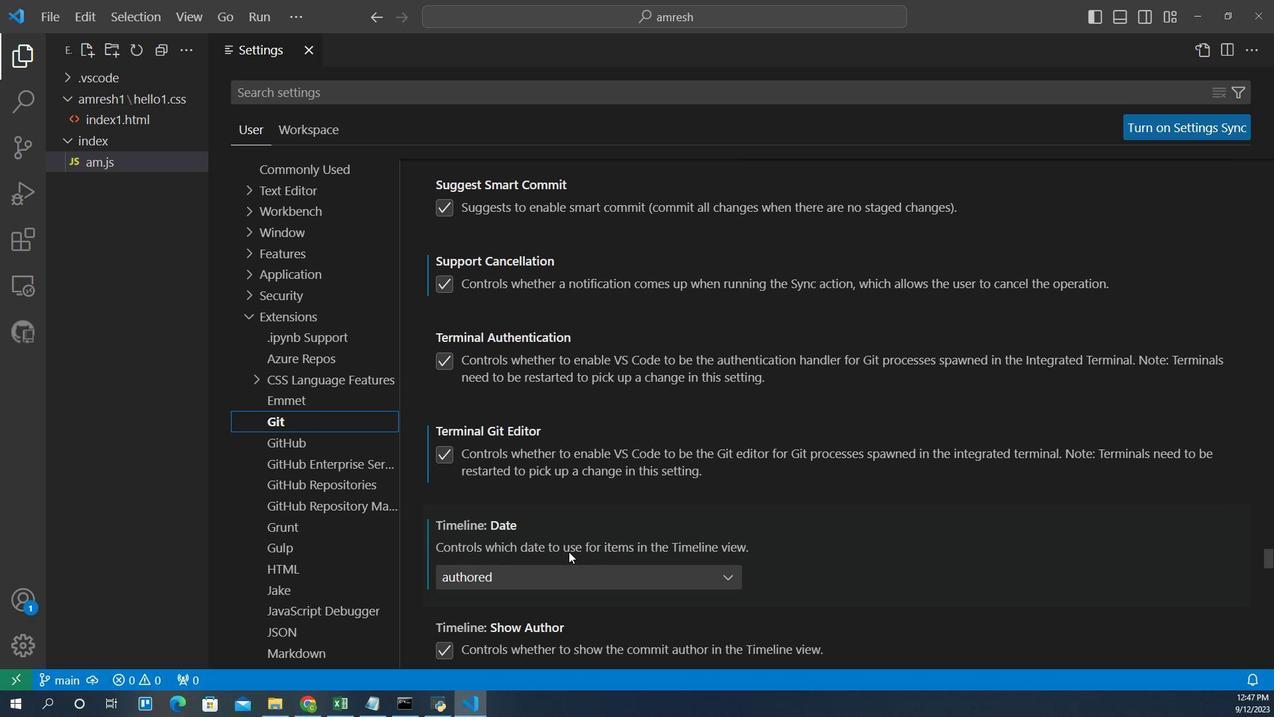 
Action: Mouse scrolled (589, 529) with delta (0, 0)
Screenshot: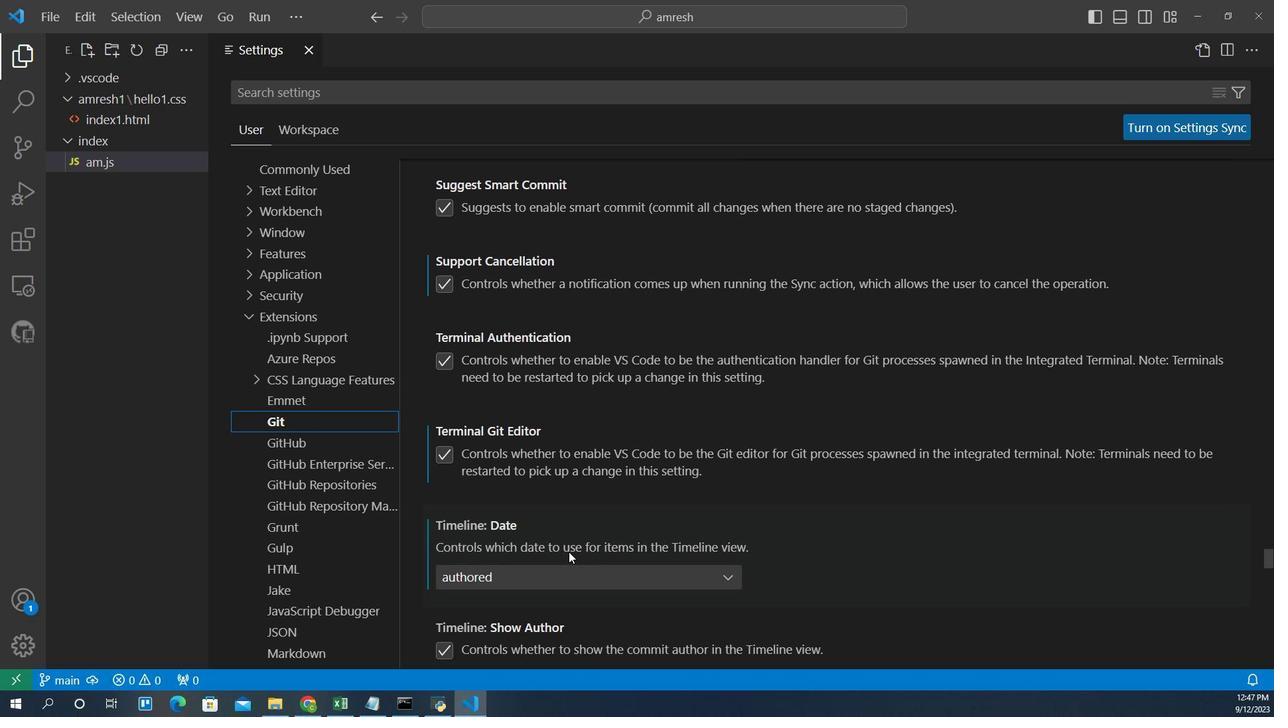 
Action: Mouse scrolled (589, 529) with delta (0, 0)
Screenshot: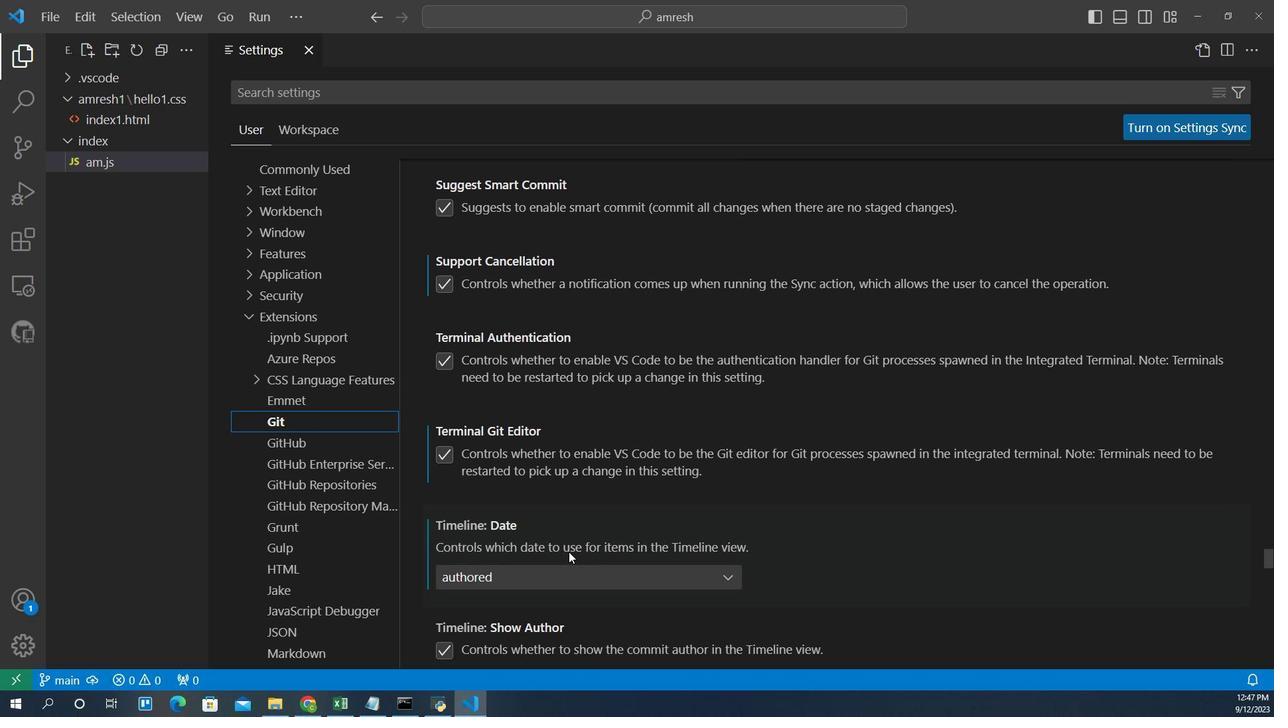 
Action: Mouse scrolled (589, 529) with delta (0, 0)
Screenshot: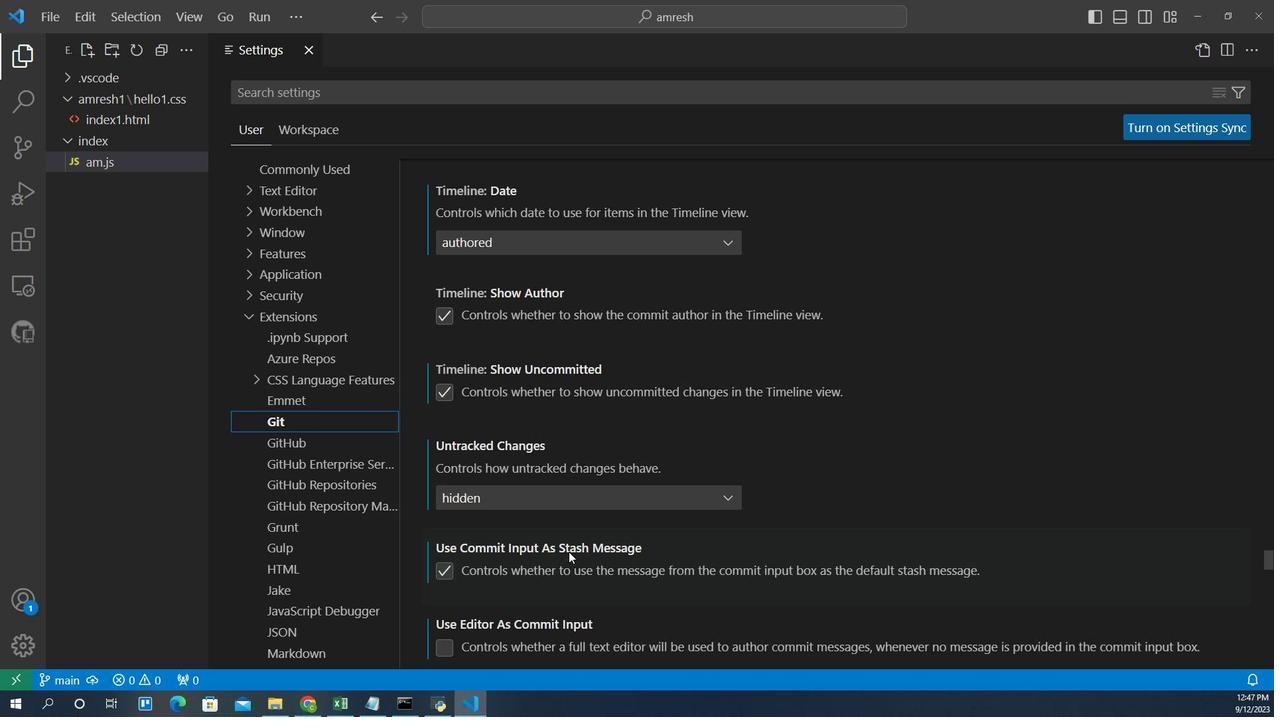 
Action: Mouse scrolled (589, 529) with delta (0, 0)
Screenshot: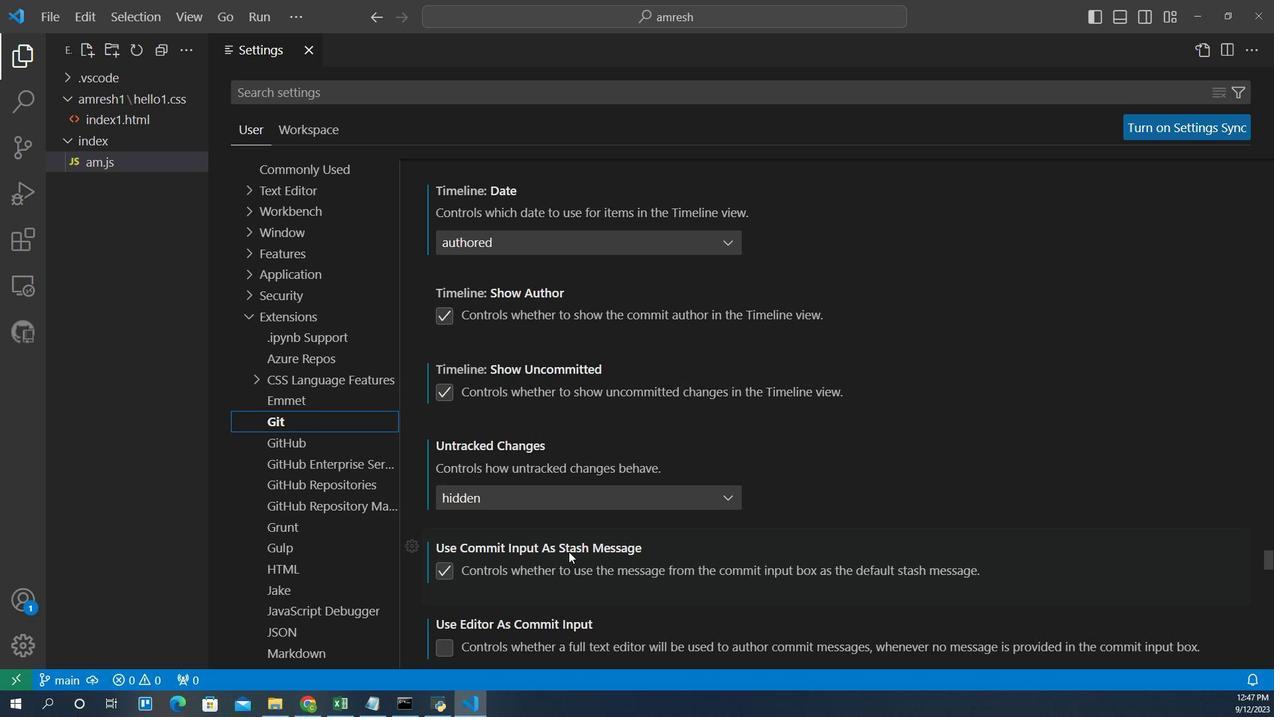 
Action: Mouse scrolled (589, 529) with delta (0, 0)
Screenshot: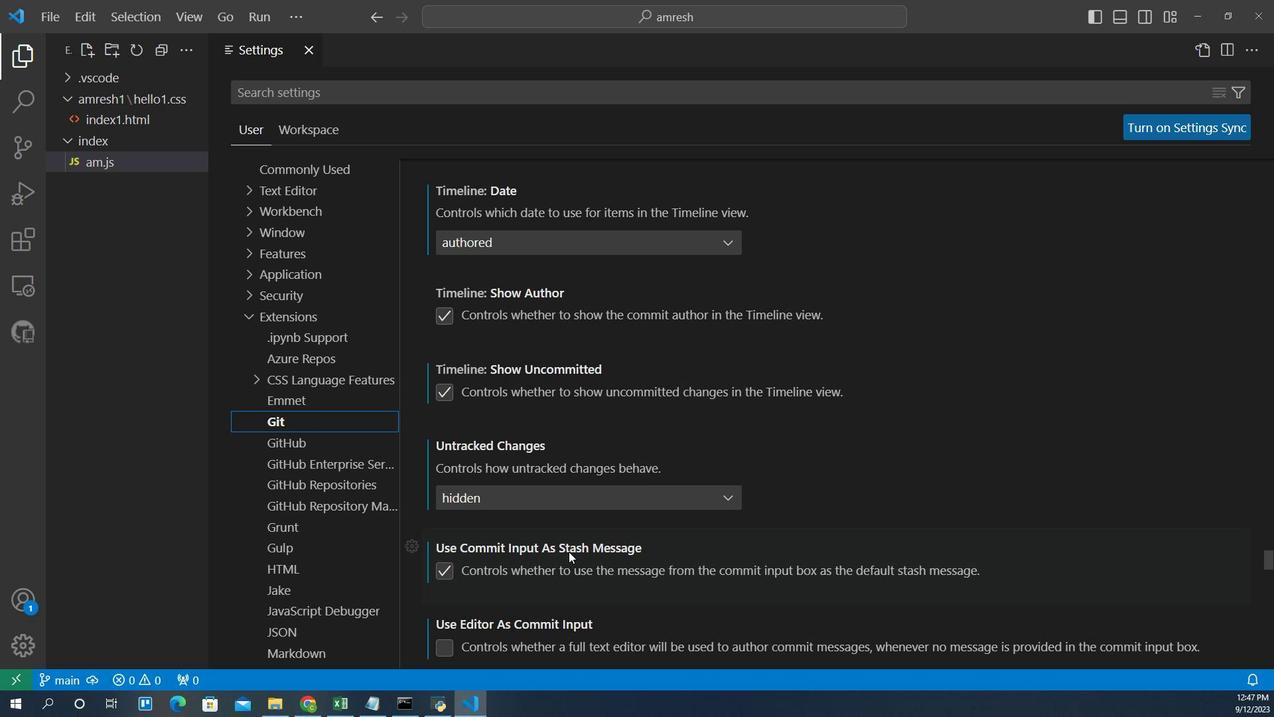
Action: Mouse scrolled (589, 529) with delta (0, 0)
Screenshot: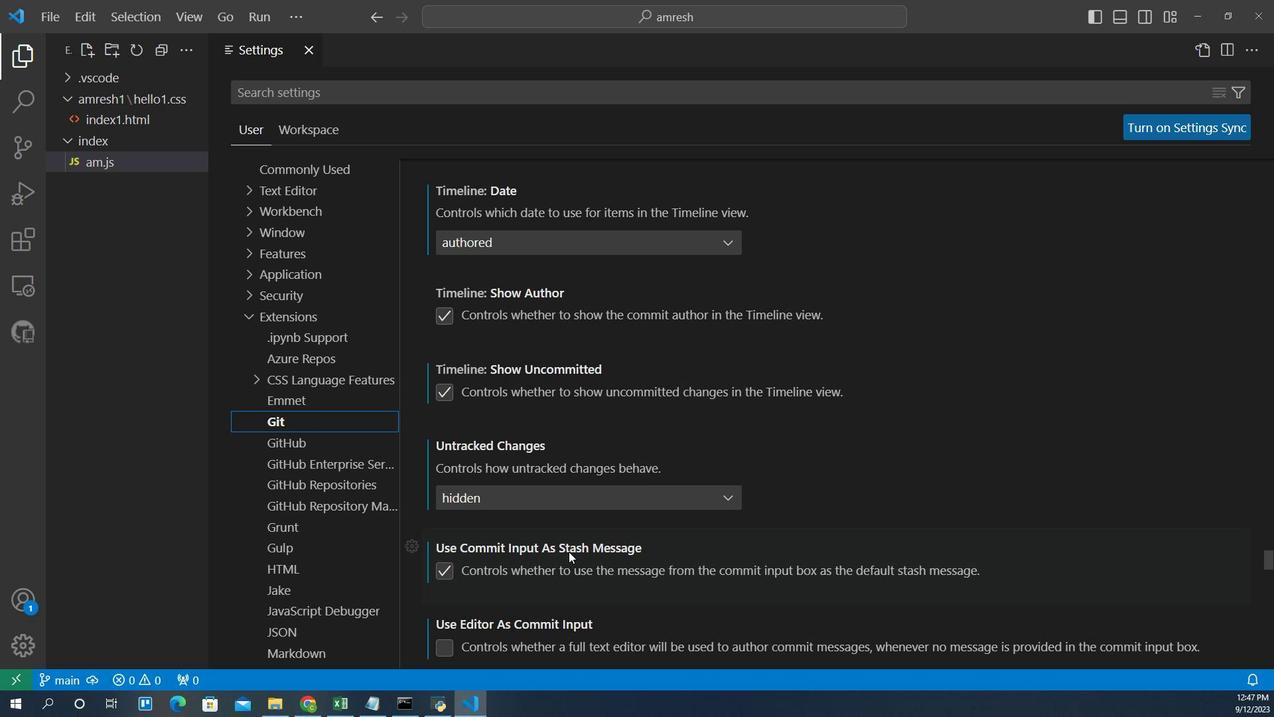 
Action: Mouse scrolled (589, 529) with delta (0, 0)
Screenshot: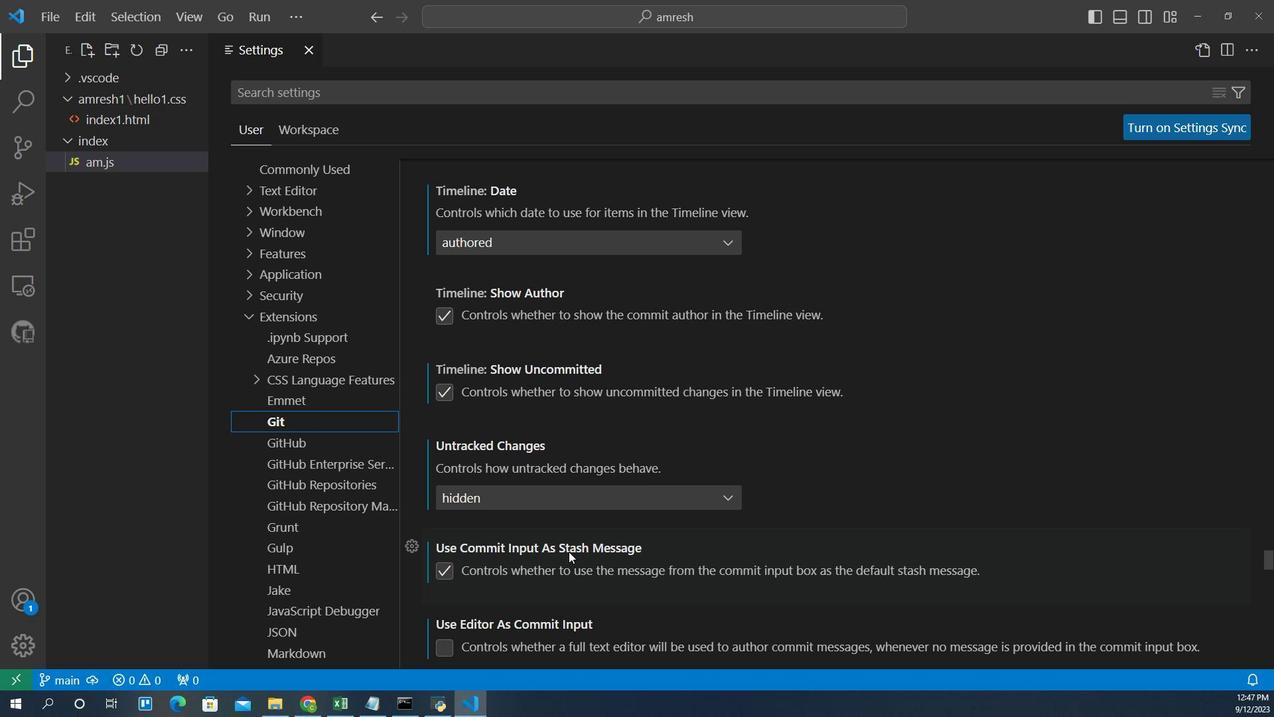 
Action: Mouse scrolled (589, 529) with delta (0, 0)
Screenshot: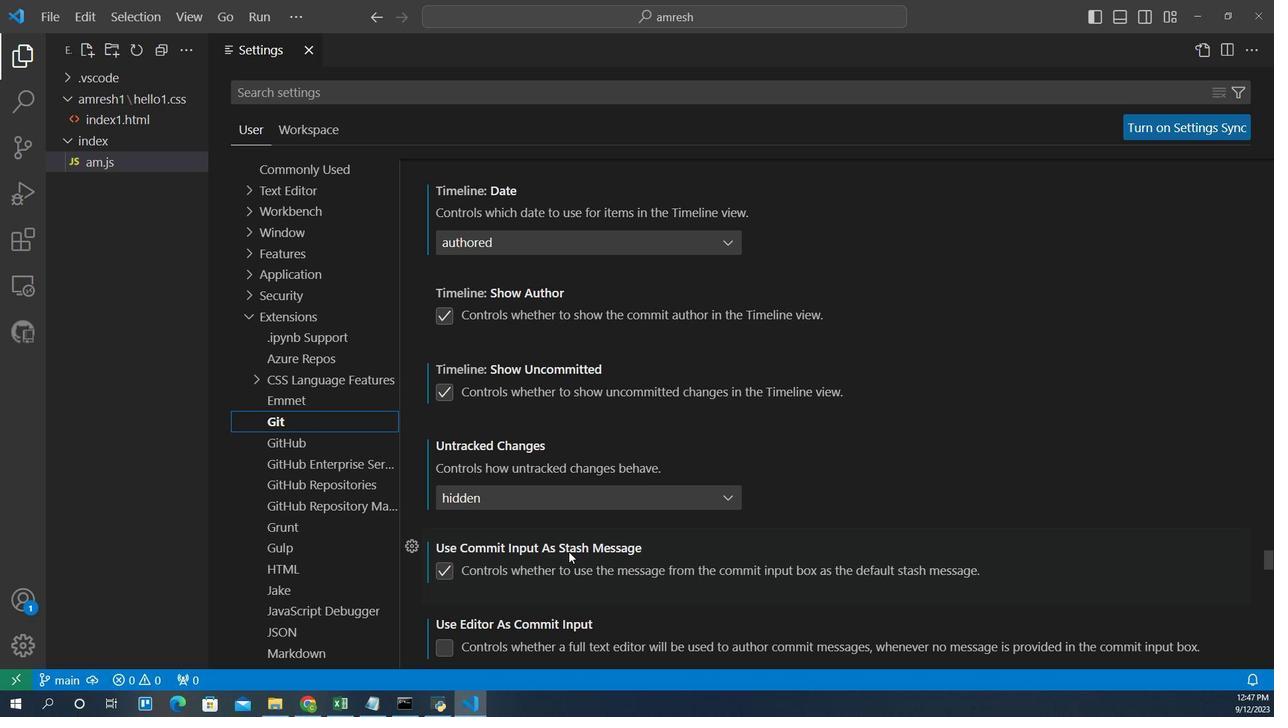 
Action: Mouse scrolled (589, 529) with delta (0, 0)
Screenshot: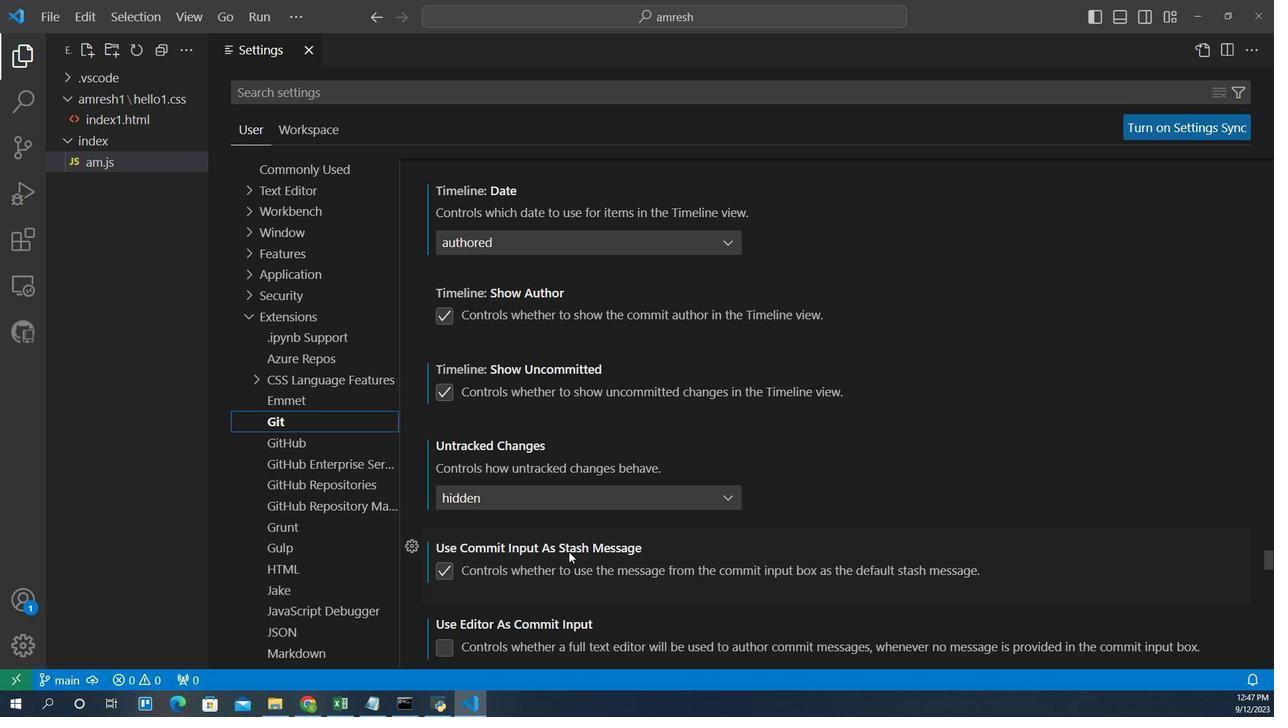 
Action: Mouse scrolled (589, 529) with delta (0, 0)
Screenshot: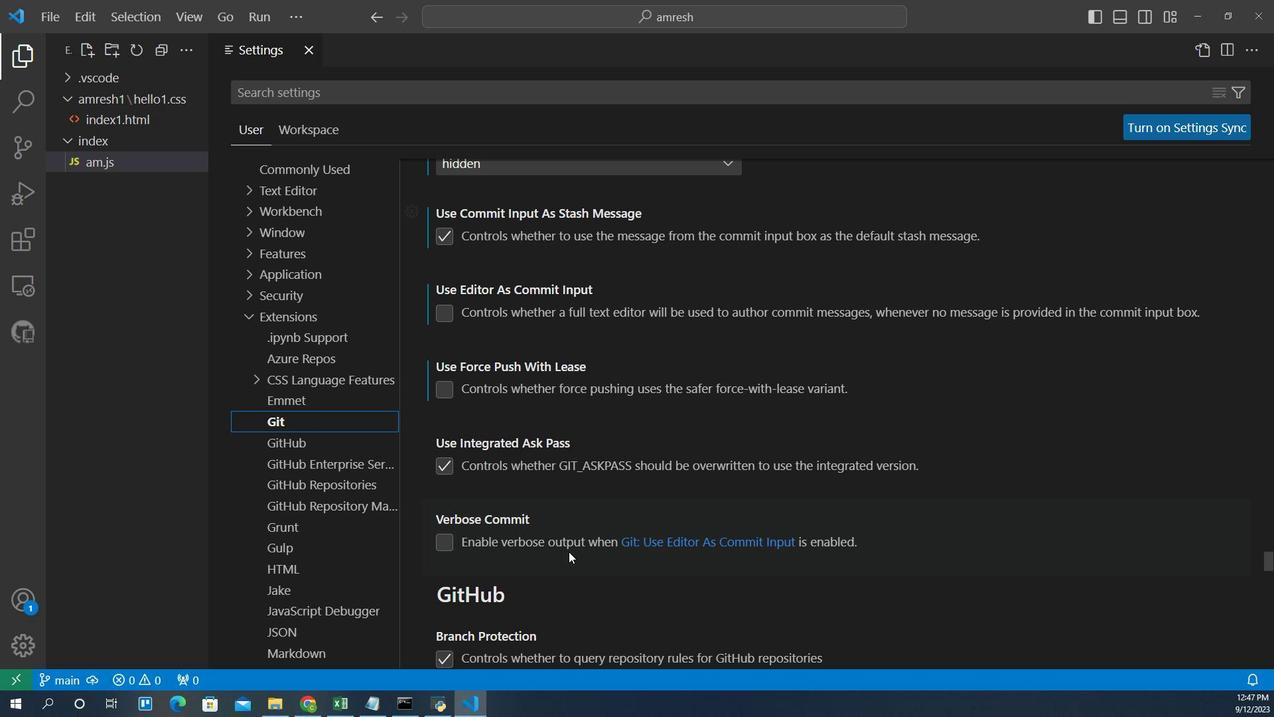
Action: Mouse scrolled (589, 529) with delta (0, 0)
Screenshot: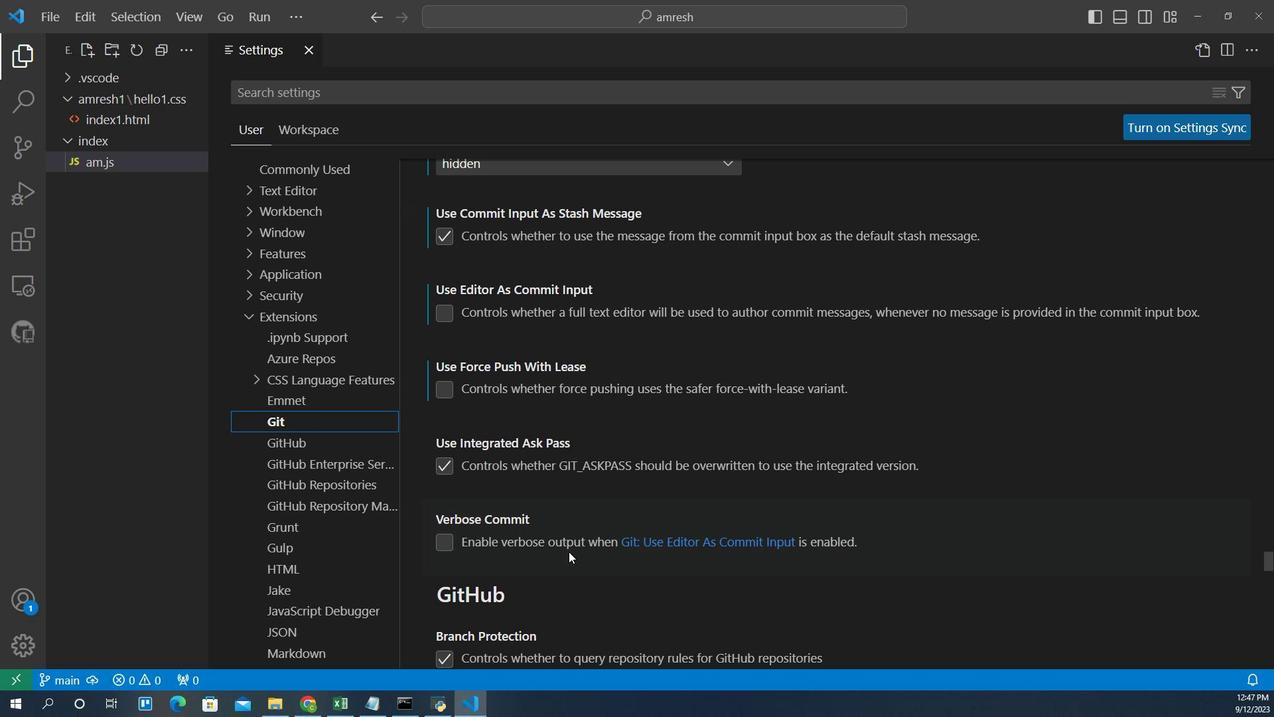 
Action: Mouse scrolled (589, 529) with delta (0, 0)
Screenshot: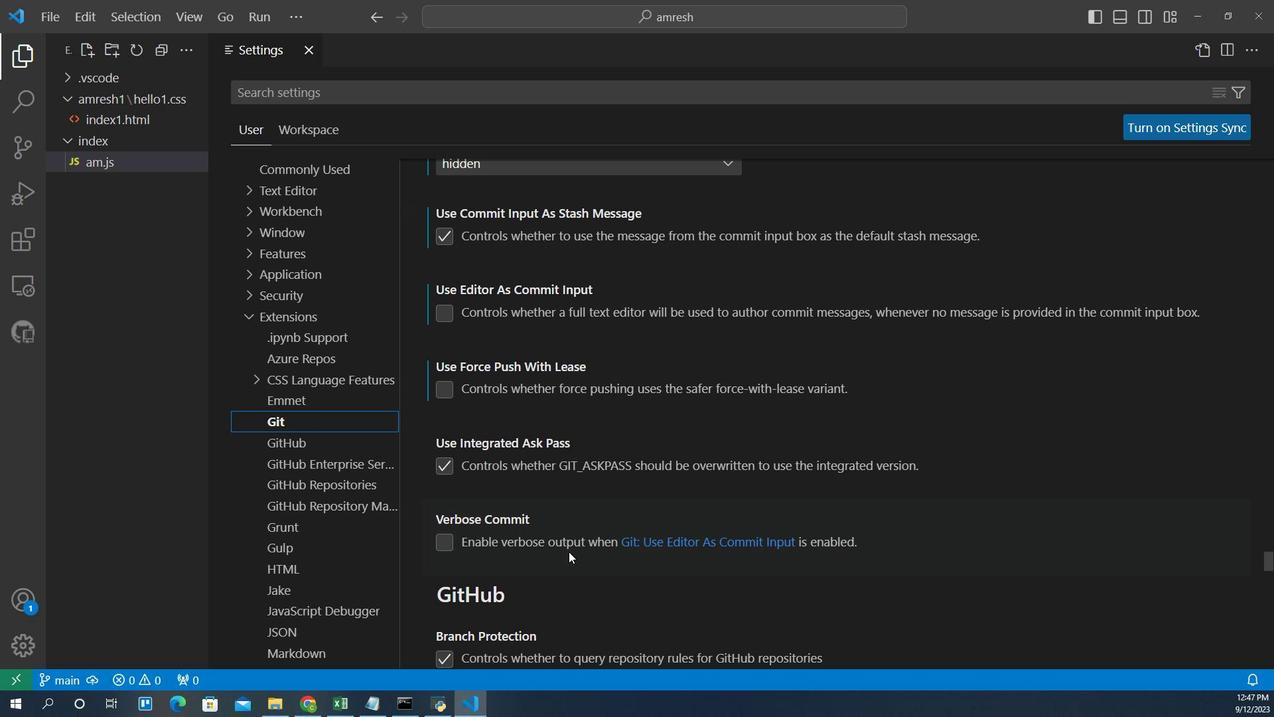 
Action: Mouse scrolled (589, 529) with delta (0, 0)
Screenshot: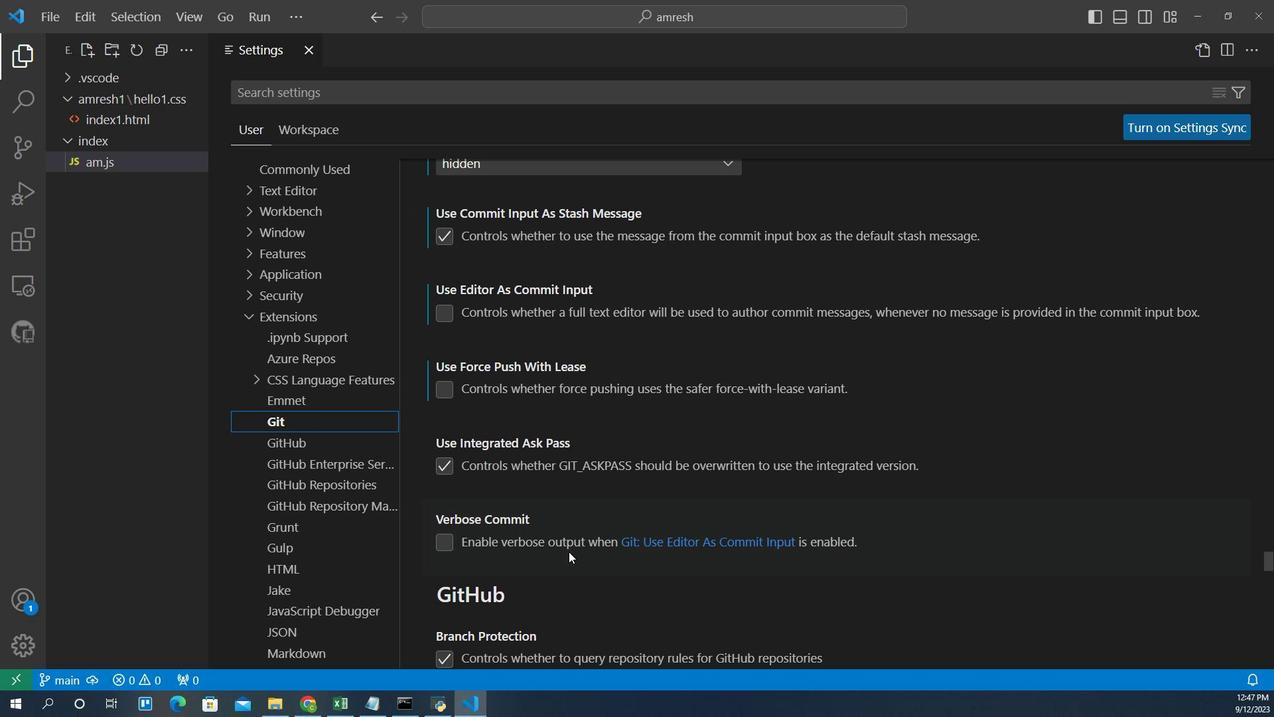 
Action: Mouse scrolled (589, 529) with delta (0, 0)
Screenshot: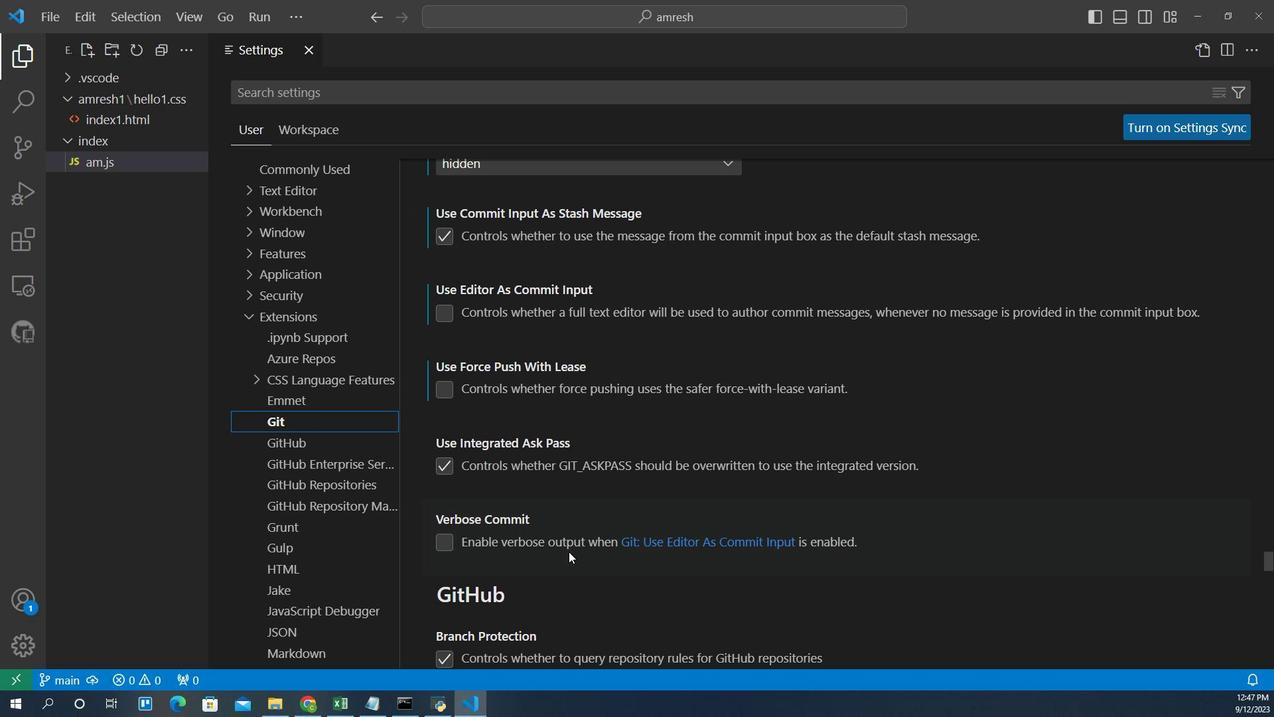 
Action: Mouse scrolled (589, 529) with delta (0, 0)
Screenshot: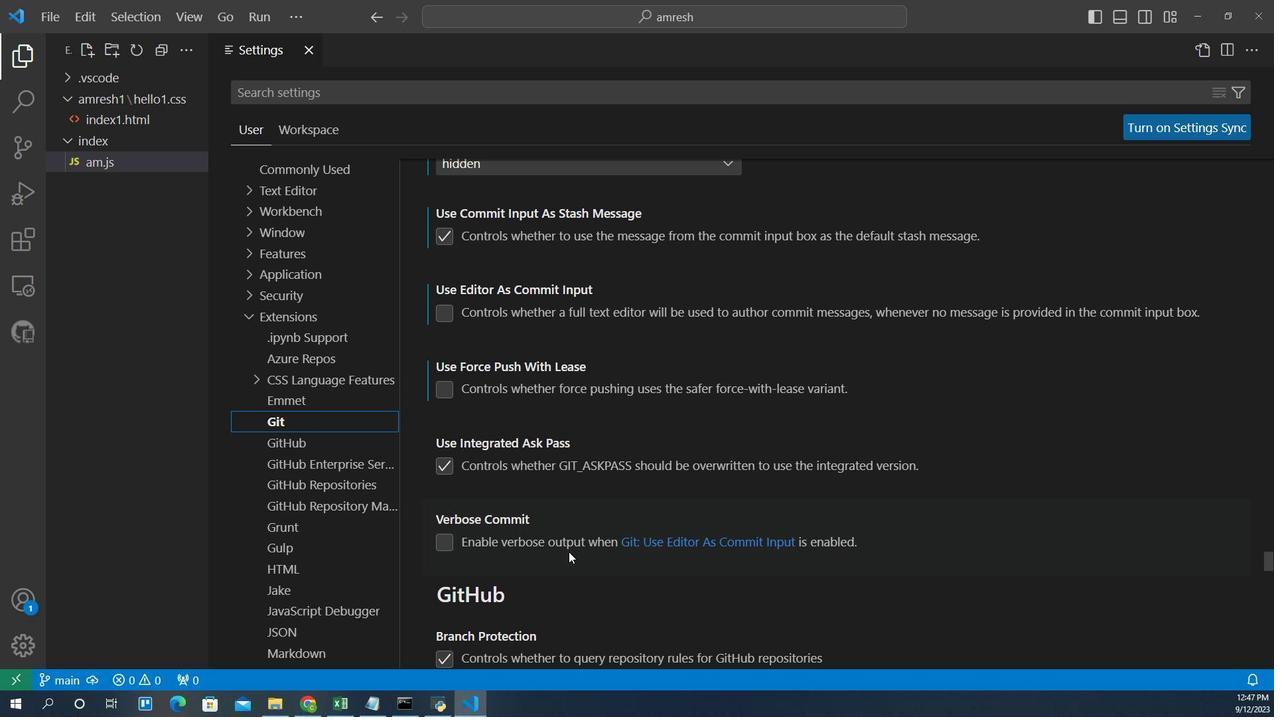 
Action: Mouse scrolled (589, 531) with delta (0, 0)
Screenshot: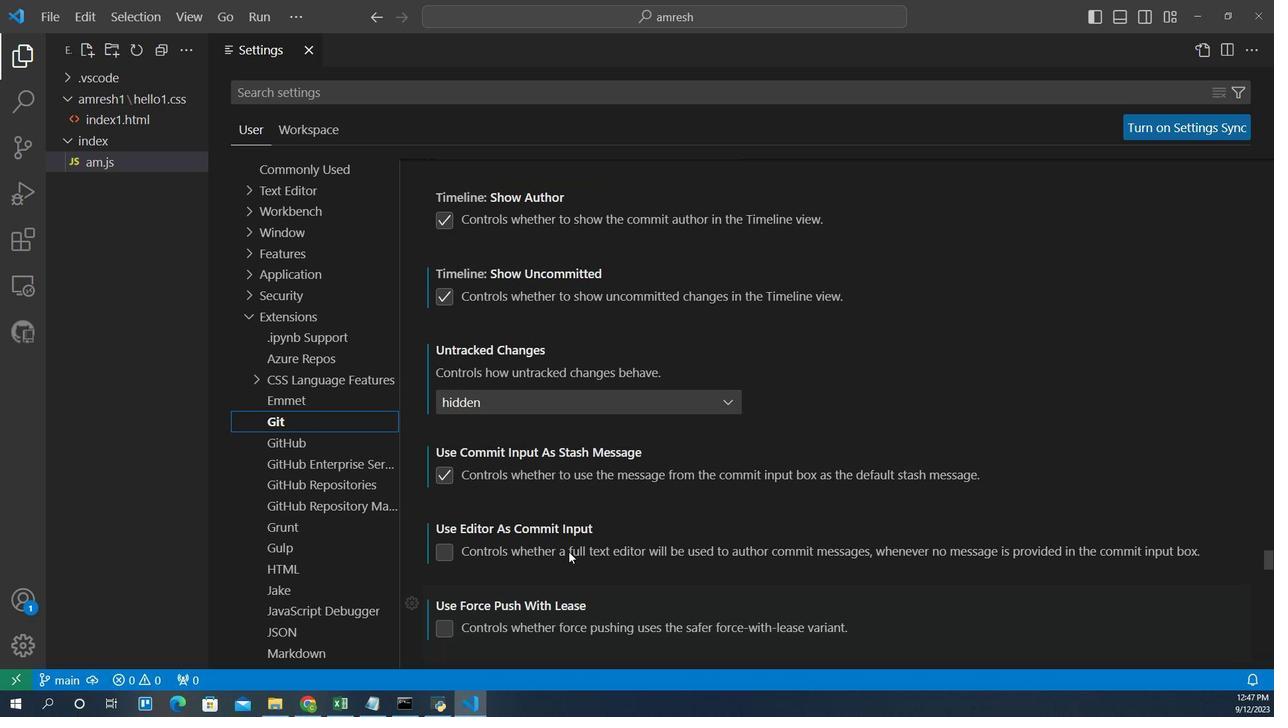 
Action: Mouse scrolled (589, 531) with delta (0, 0)
Screenshot: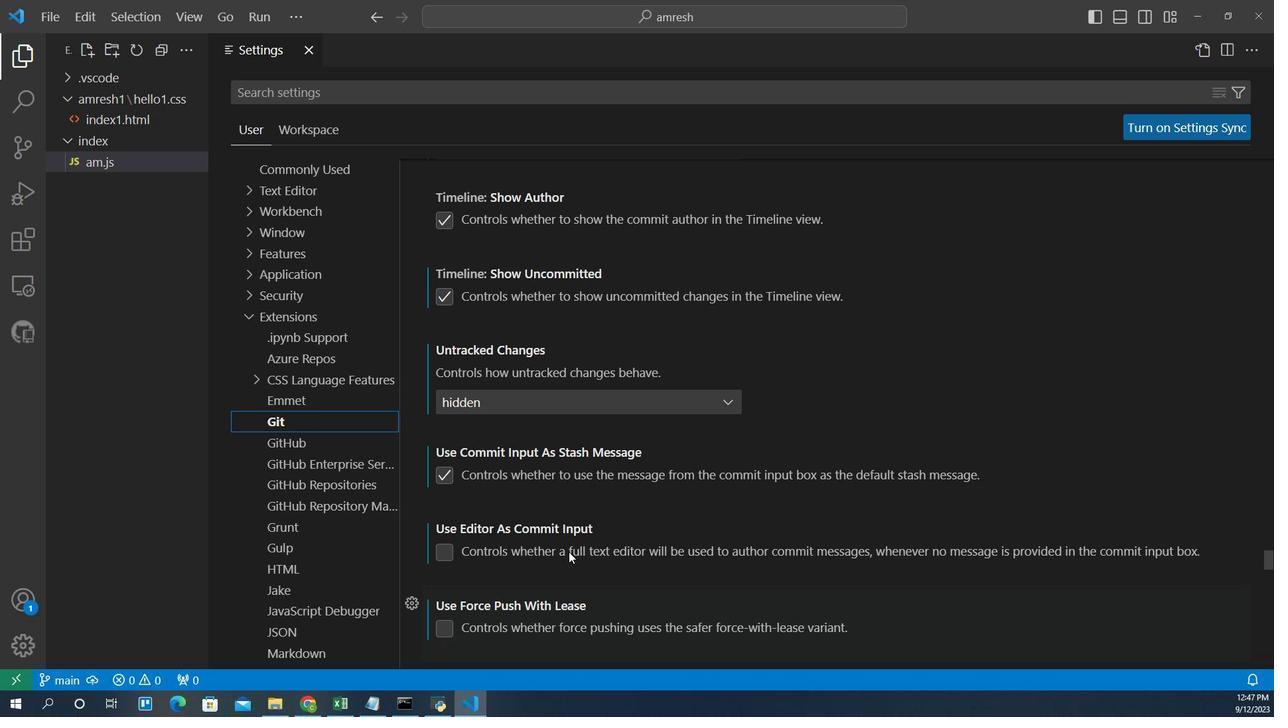 
Action: Mouse scrolled (589, 531) with delta (0, 0)
Screenshot: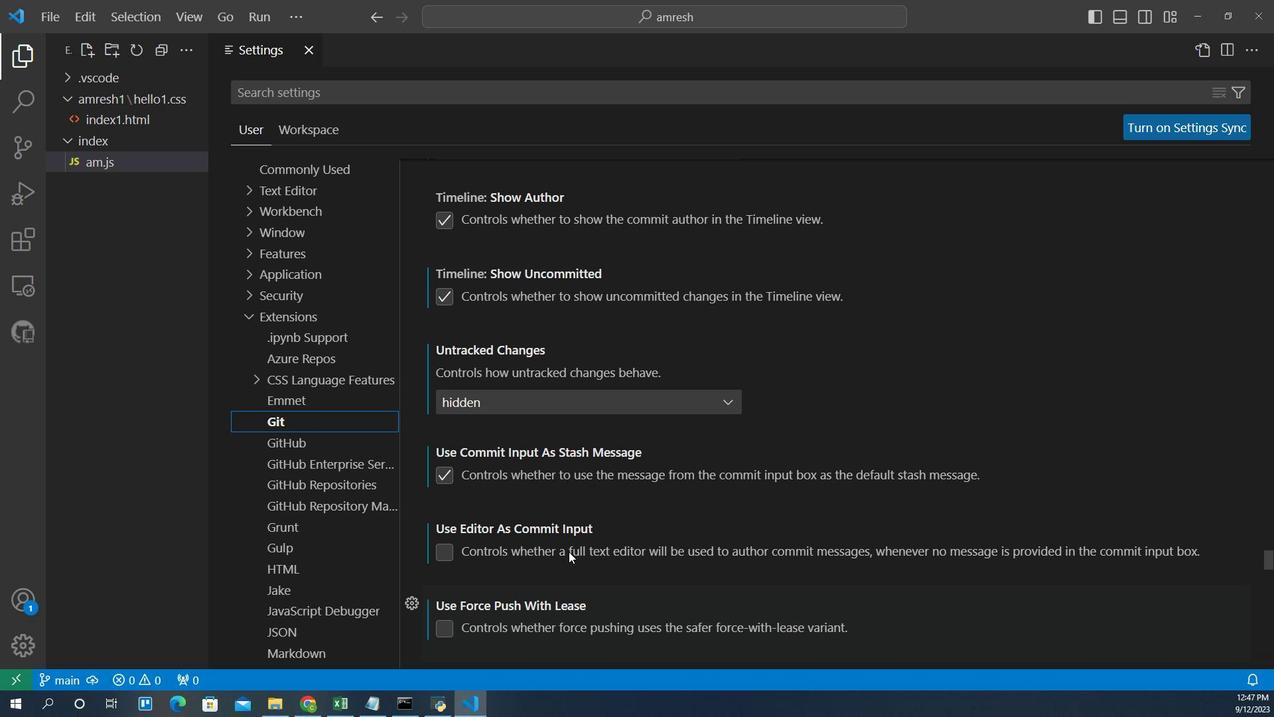 
Action: Mouse scrolled (589, 531) with delta (0, 0)
Screenshot: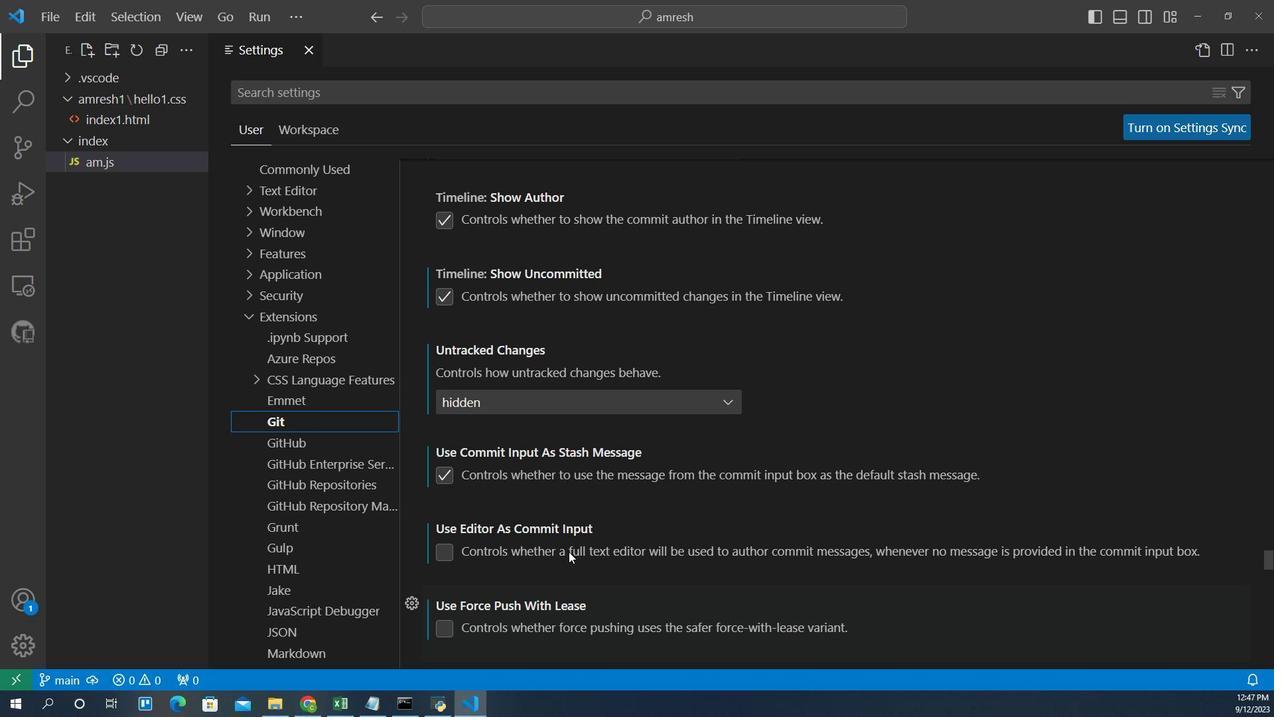 
Action: Mouse scrolled (589, 531) with delta (0, 0)
Screenshot: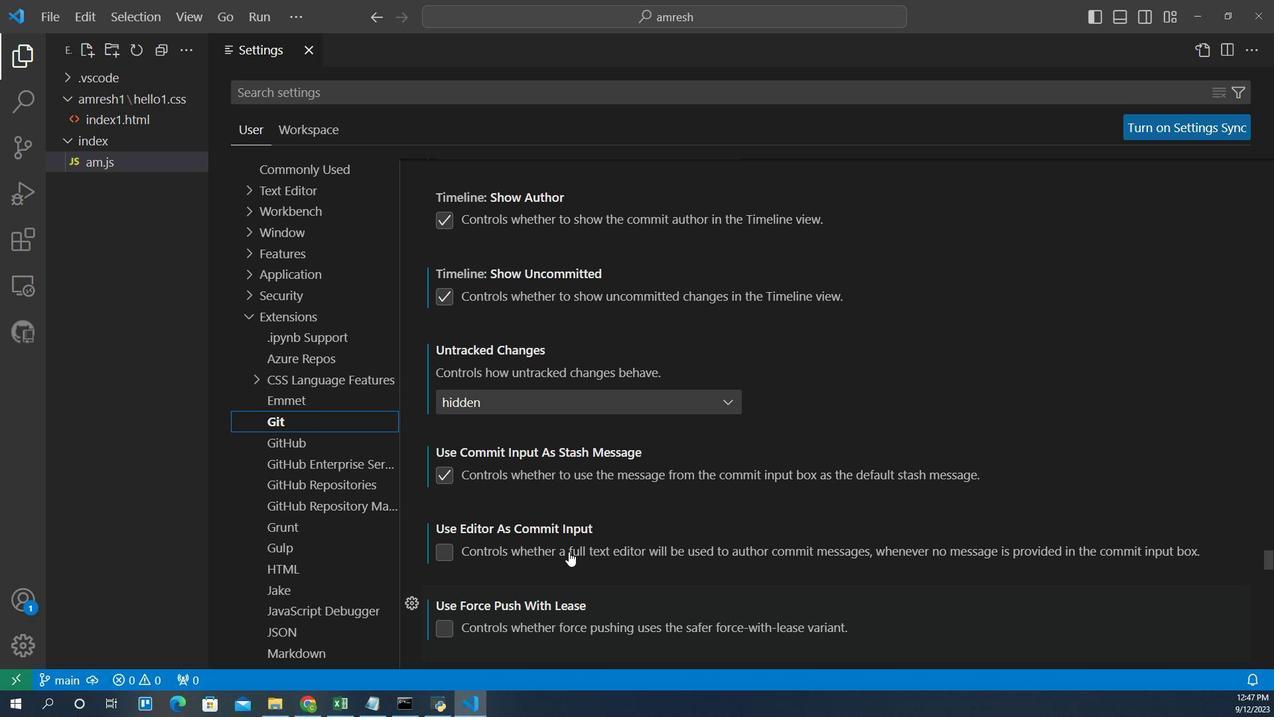 
Action: Mouse moved to (456, 531)
Screenshot: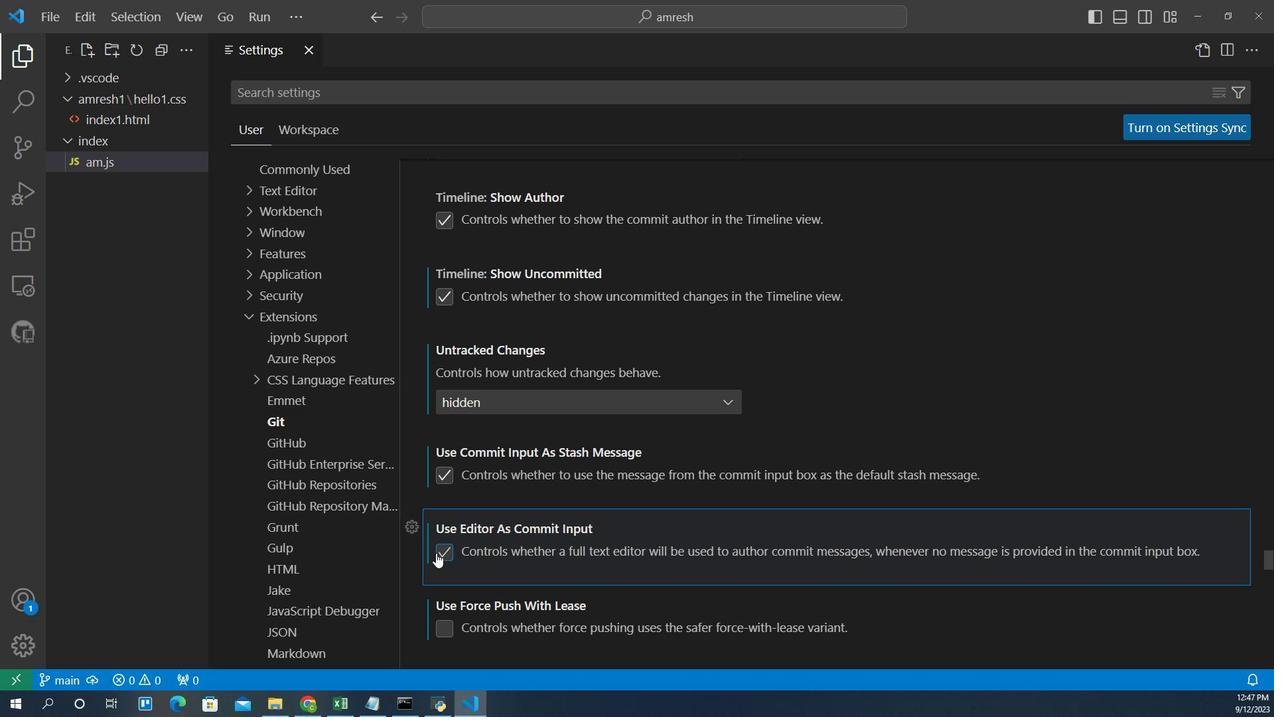 
Action: Mouse pressed left at (456, 531)
Screenshot: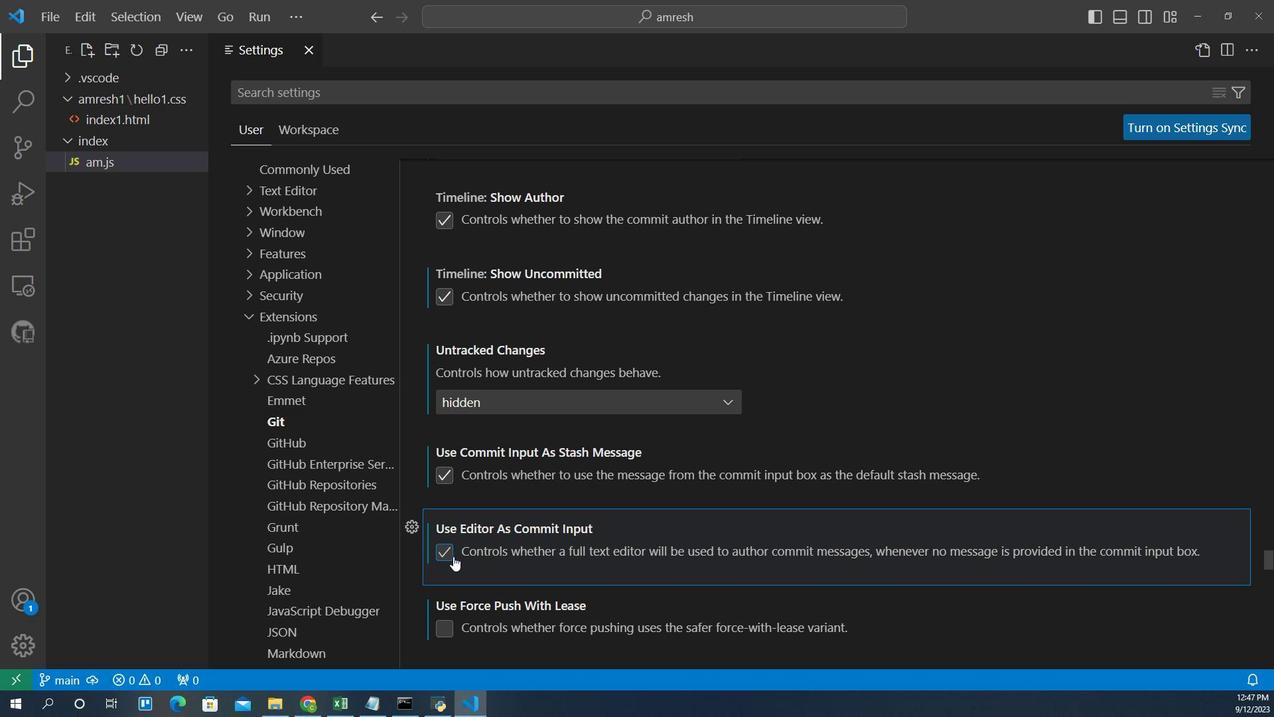 
Action: Mouse moved to (521, 555)
Screenshot: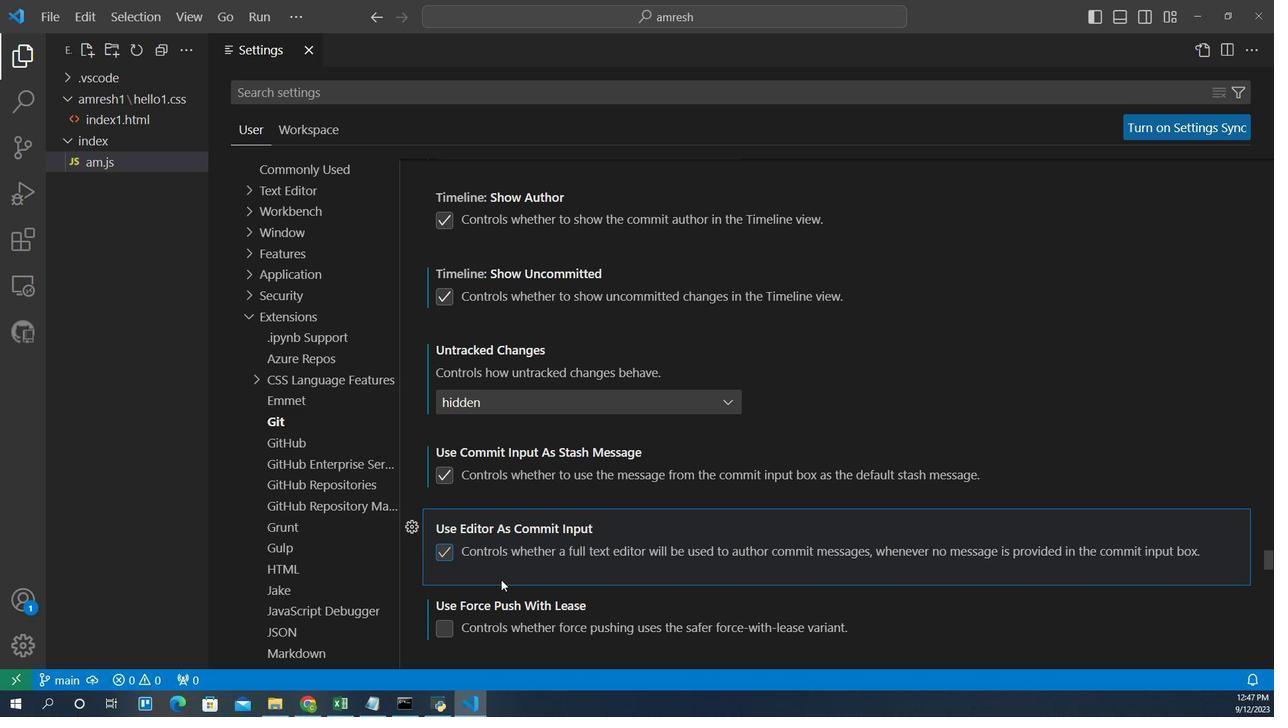 
